Task: Manage notifications and permissions for websites.
Action: Mouse moved to (1243, 37)
Screenshot: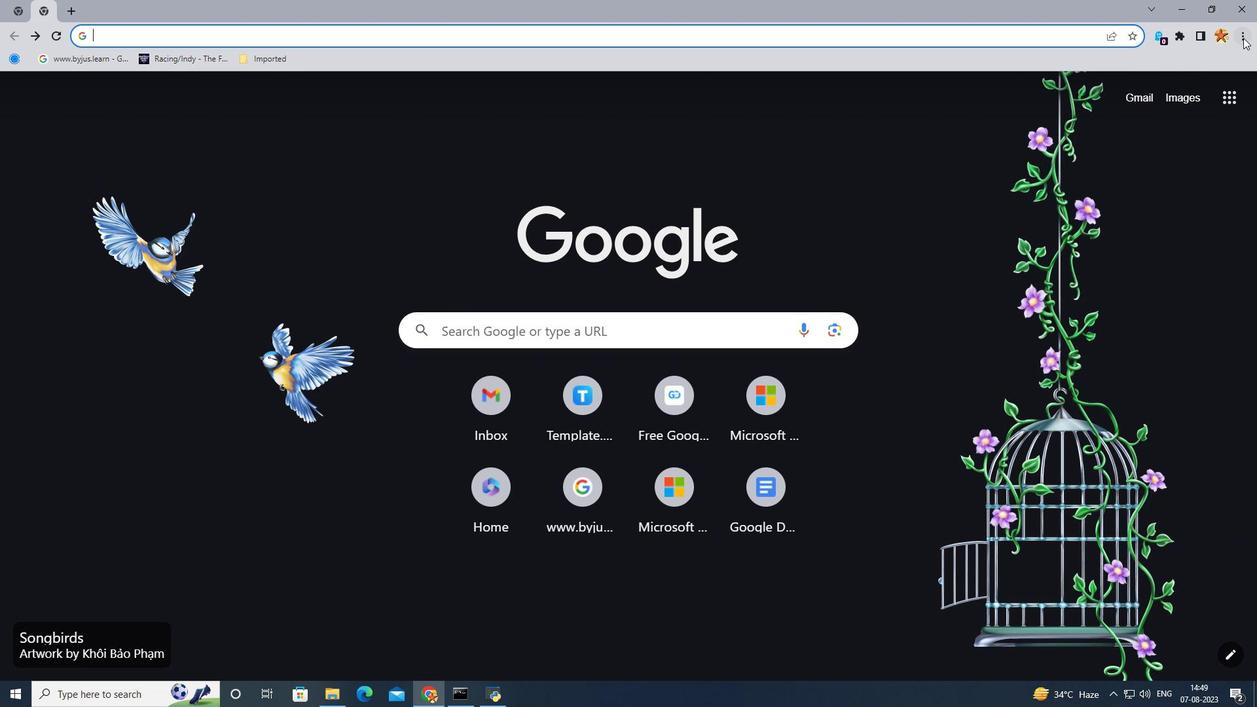 
Action: Mouse pressed left at (1243, 37)
Screenshot: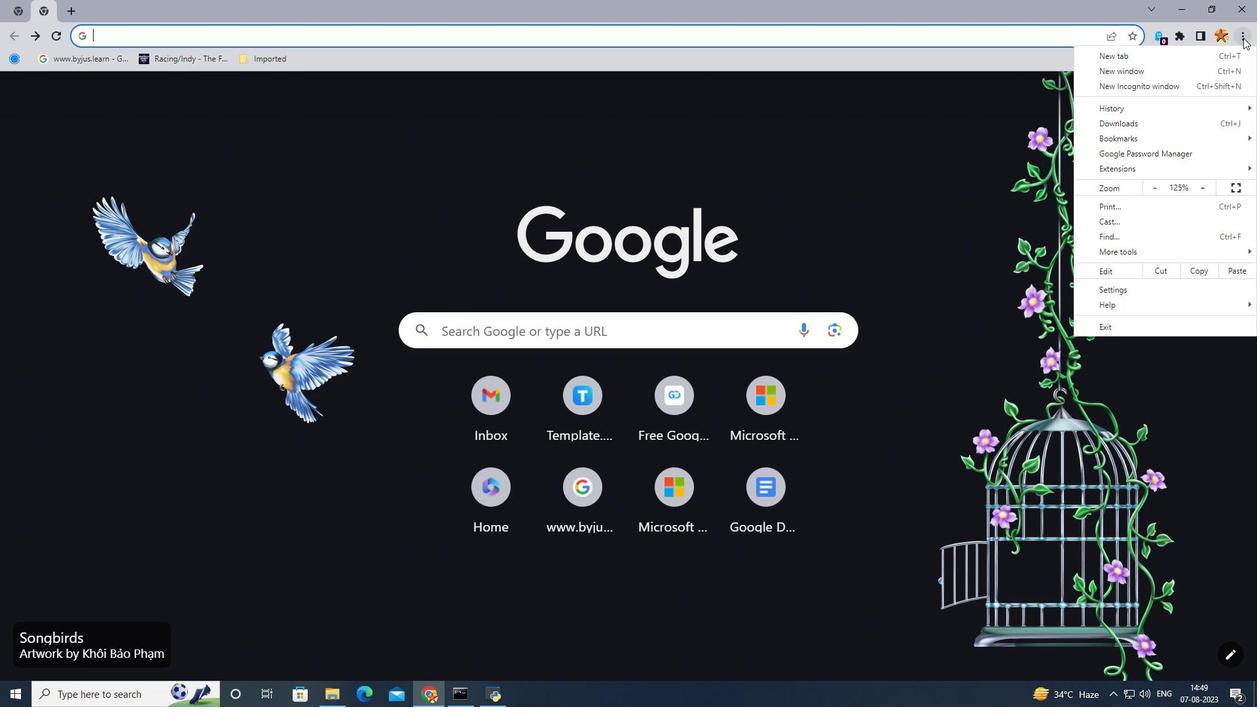 
Action: Mouse moved to (1116, 289)
Screenshot: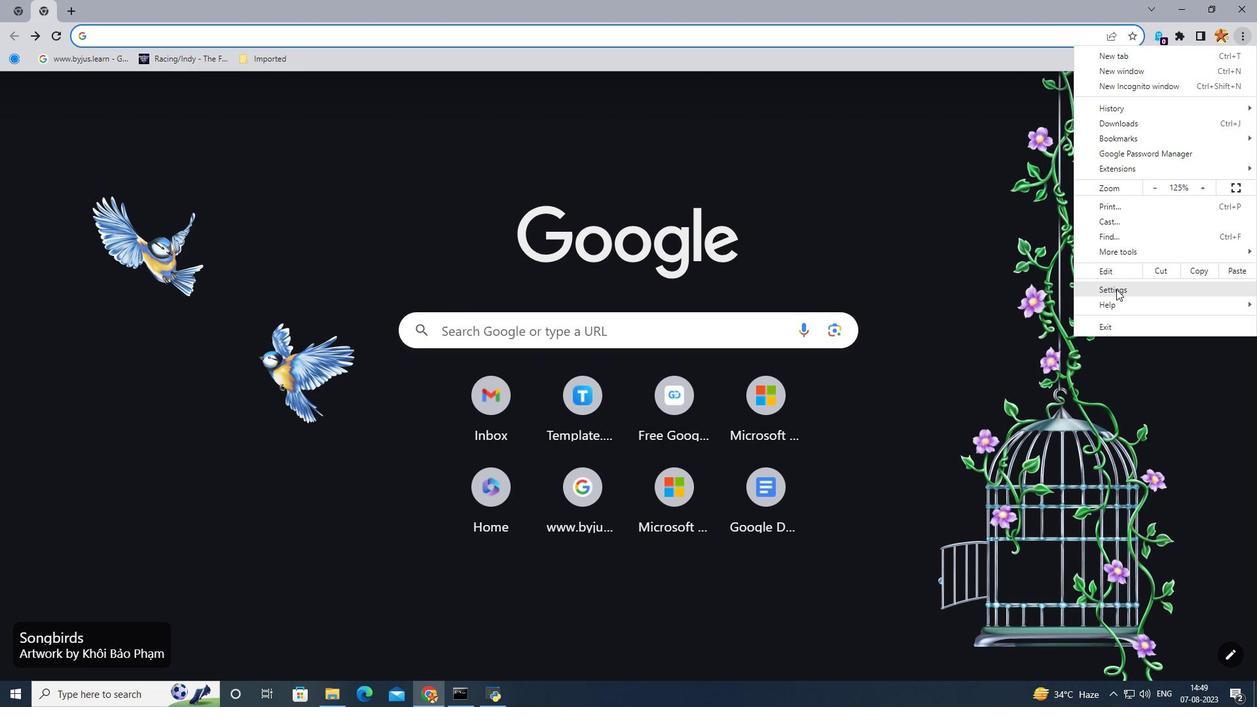 
Action: Mouse pressed left at (1116, 289)
Screenshot: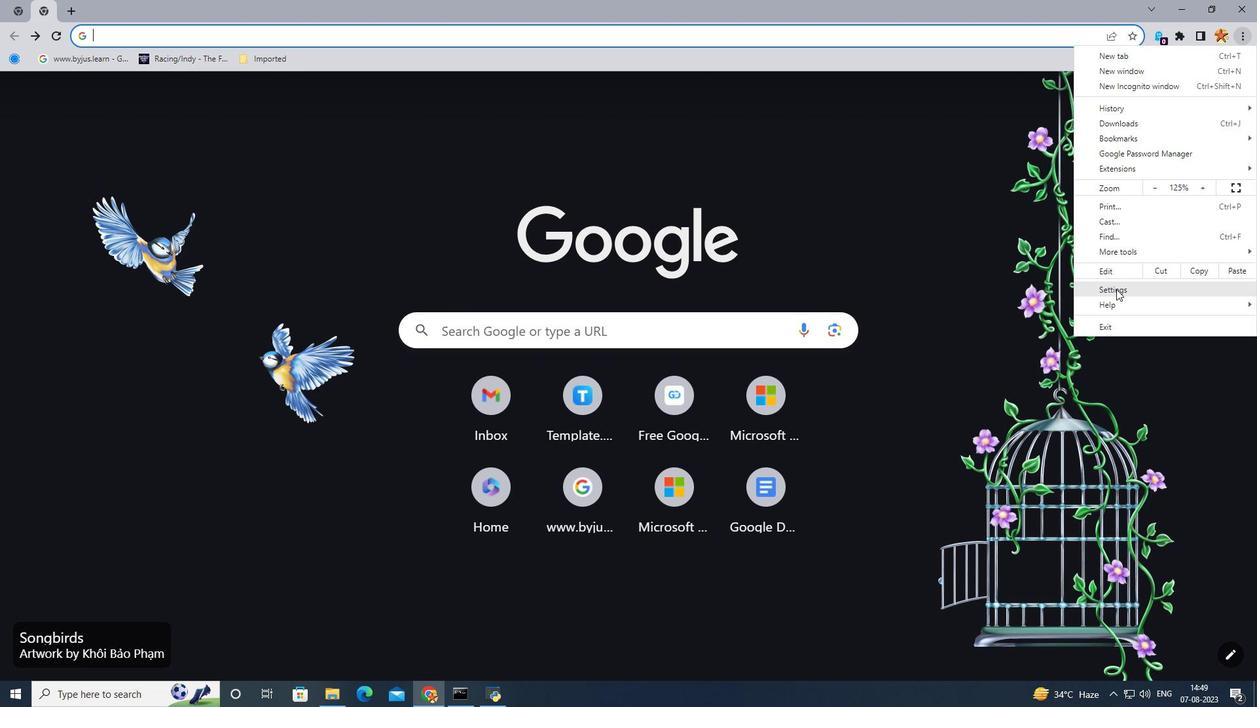 
Action: Mouse moved to (165, 193)
Screenshot: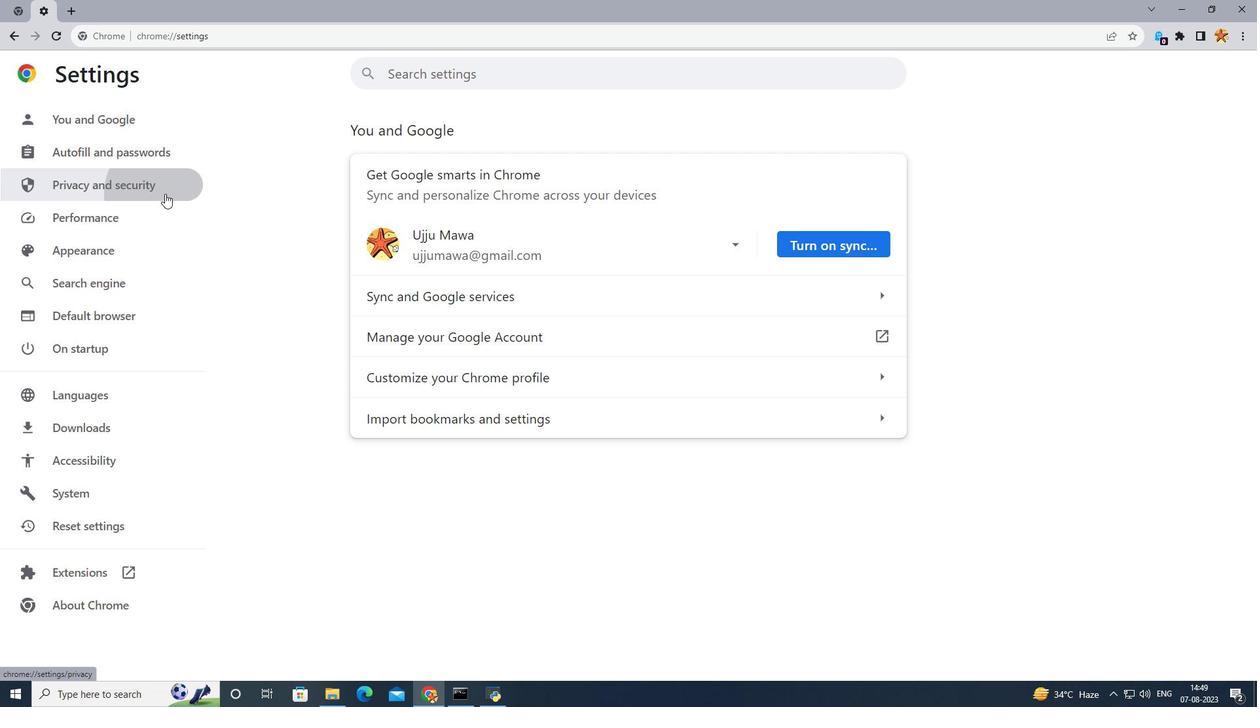 
Action: Mouse pressed left at (165, 193)
Screenshot: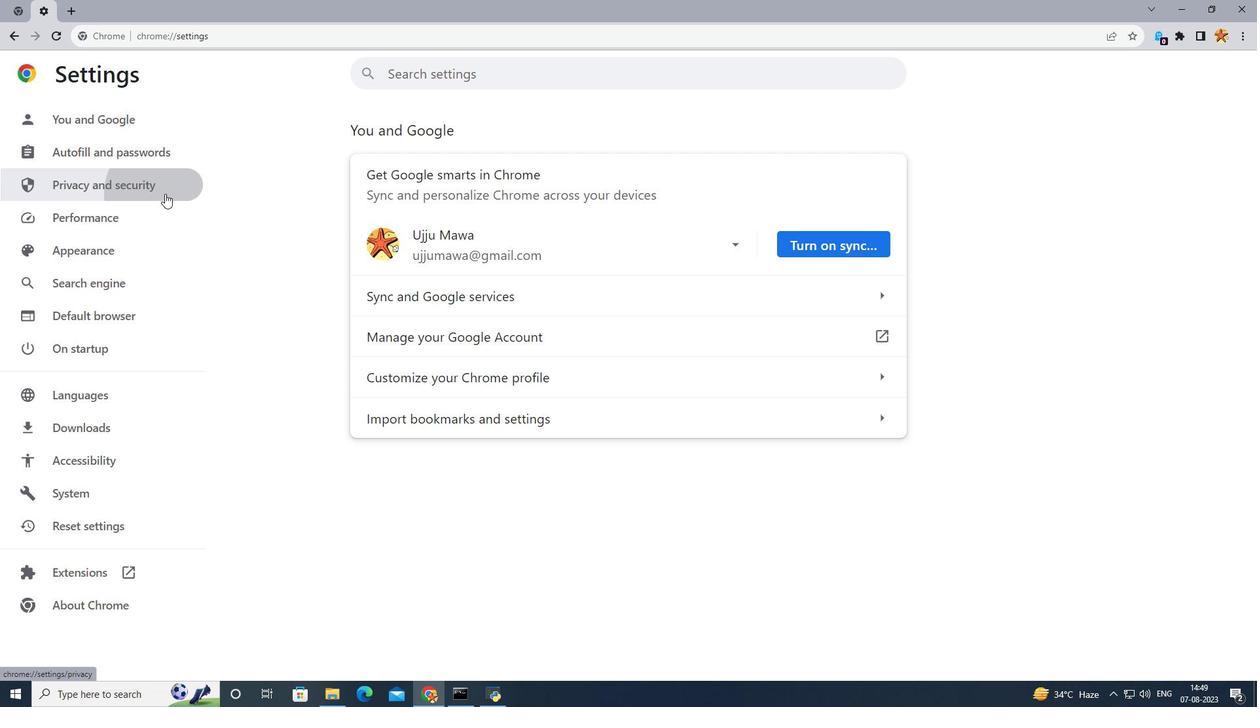 
Action: Mouse moved to (430, 467)
Screenshot: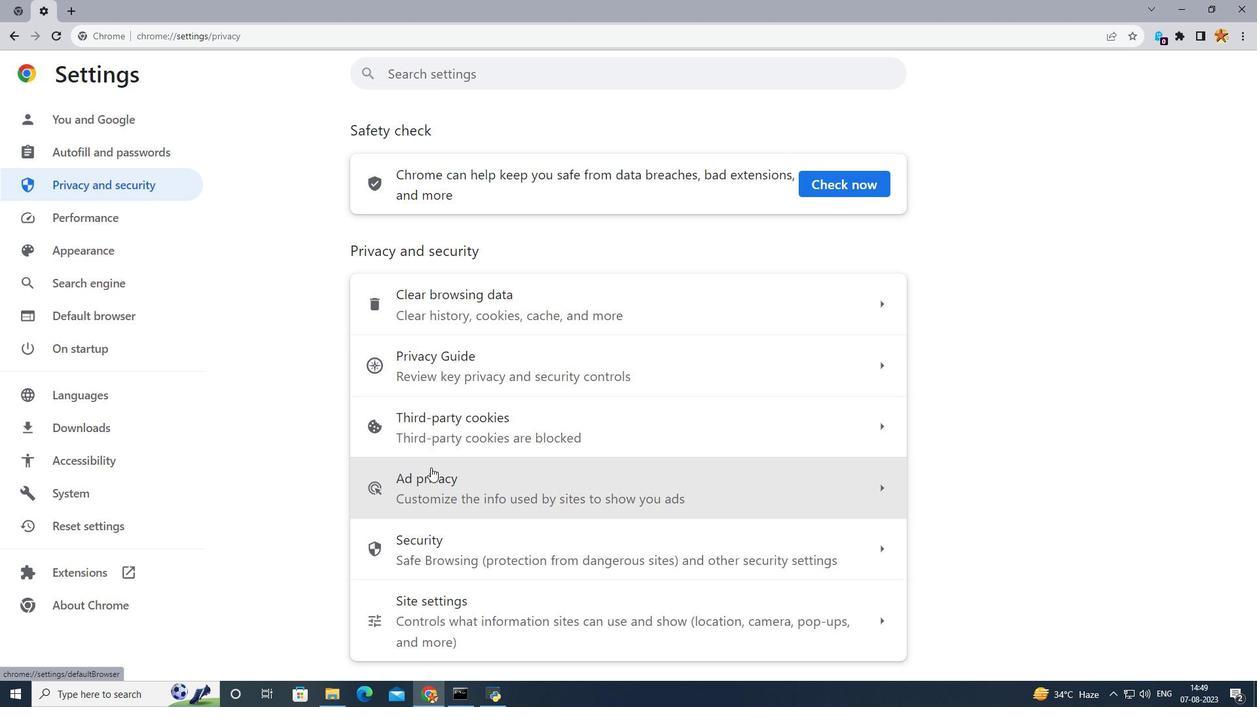 
Action: Mouse scrolled (430, 466) with delta (0, 0)
Screenshot: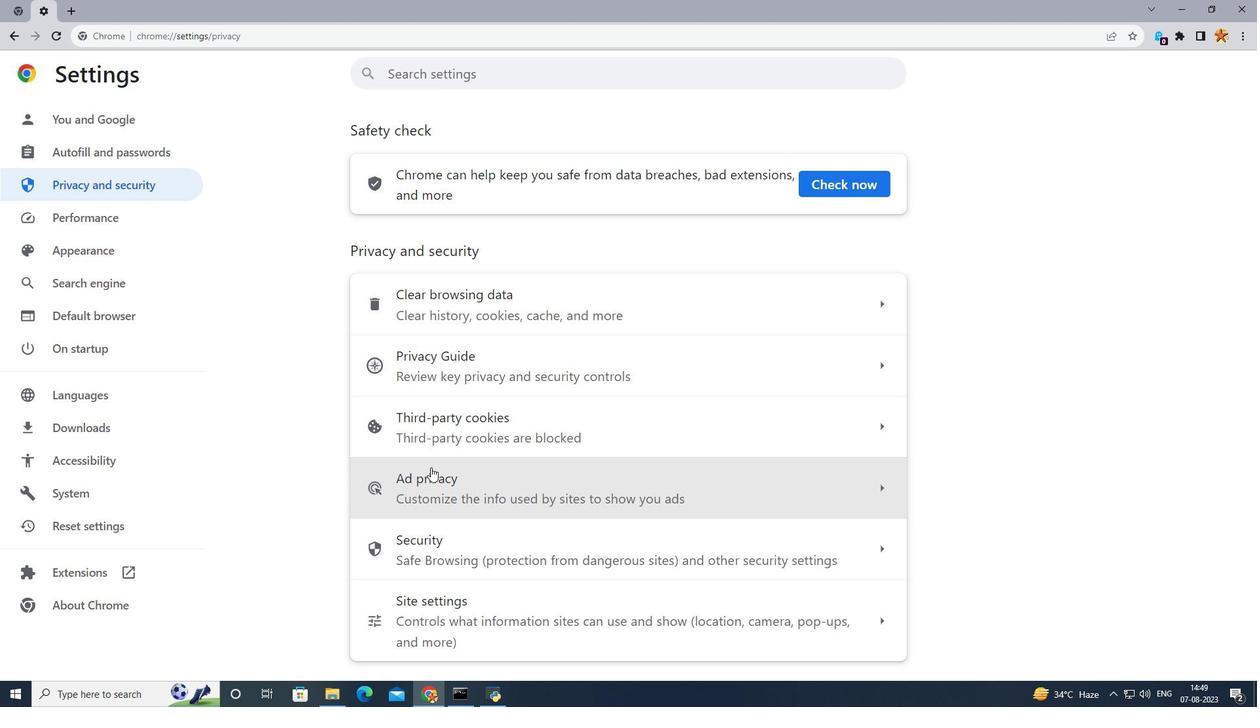 
Action: Mouse scrolled (430, 466) with delta (0, 0)
Screenshot: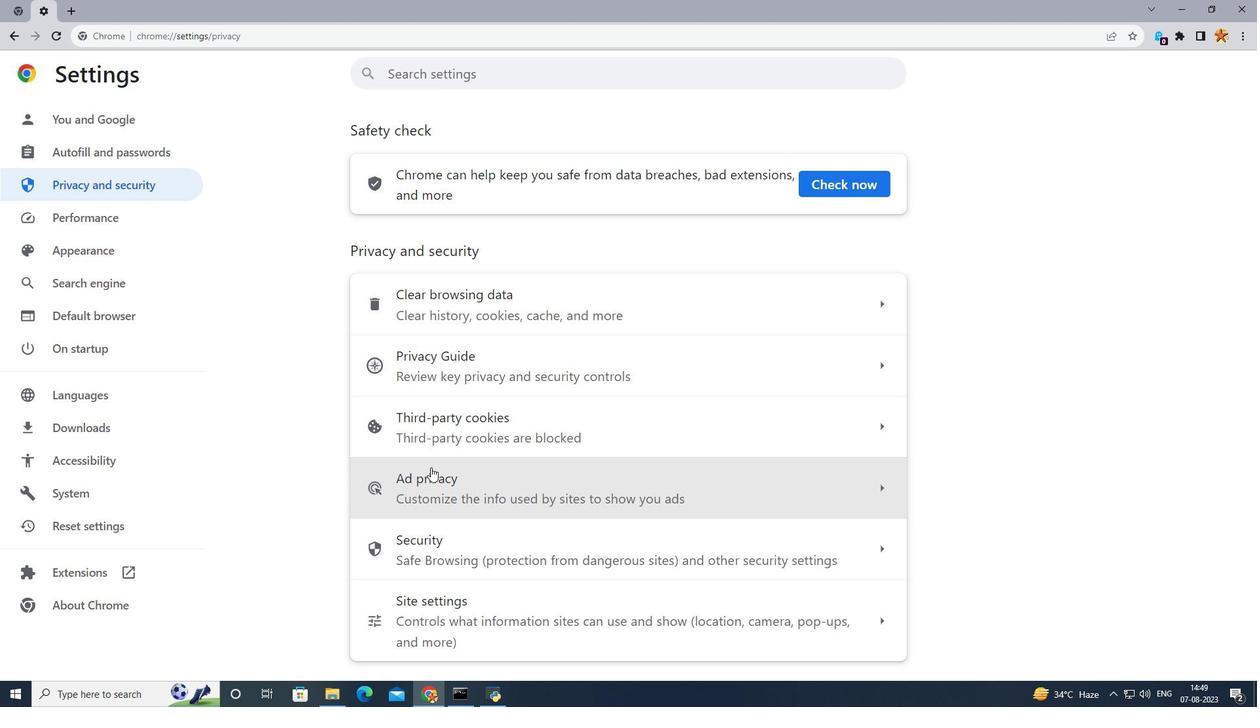 
Action: Mouse scrolled (430, 466) with delta (0, 0)
Screenshot: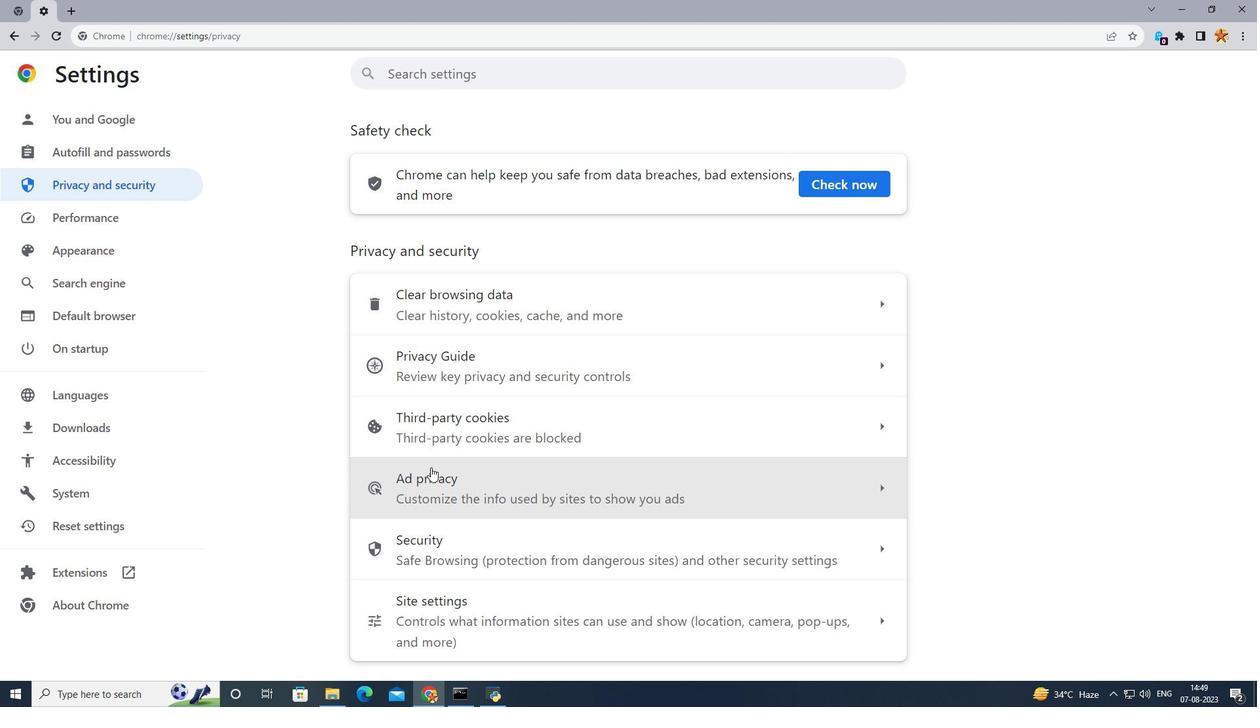 
Action: Mouse scrolled (430, 466) with delta (0, 0)
Screenshot: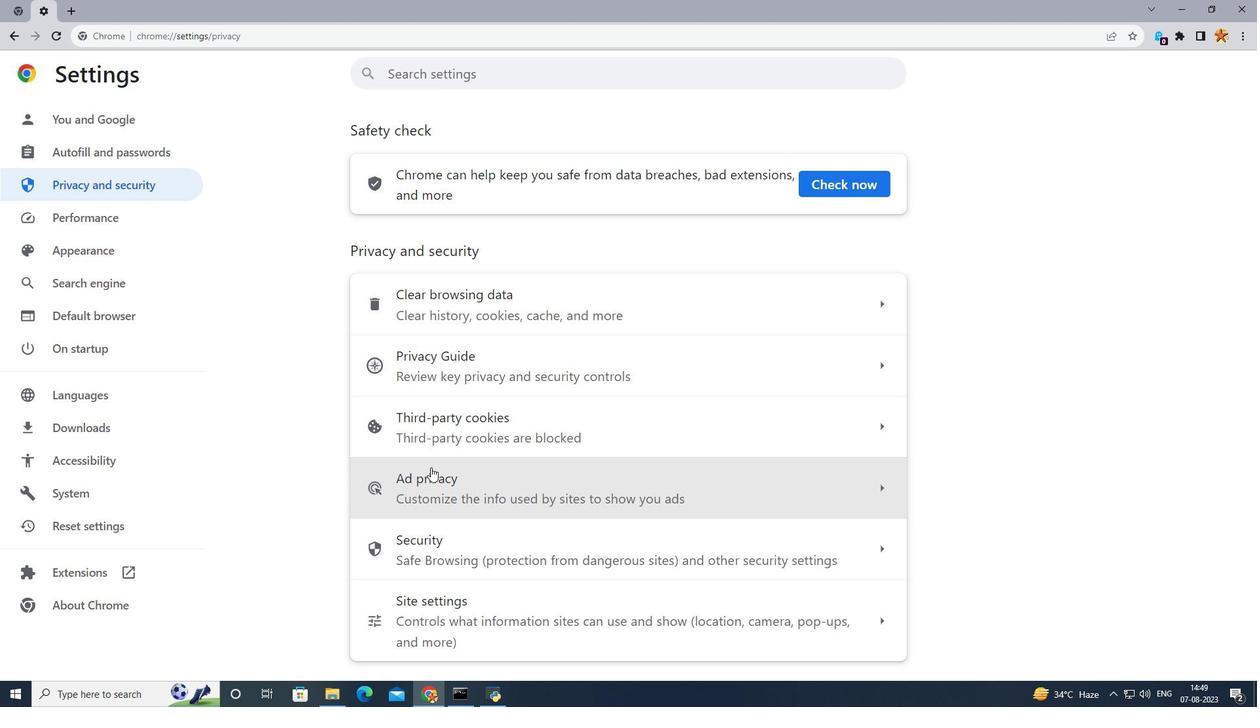 
Action: Mouse scrolled (430, 466) with delta (0, 0)
Screenshot: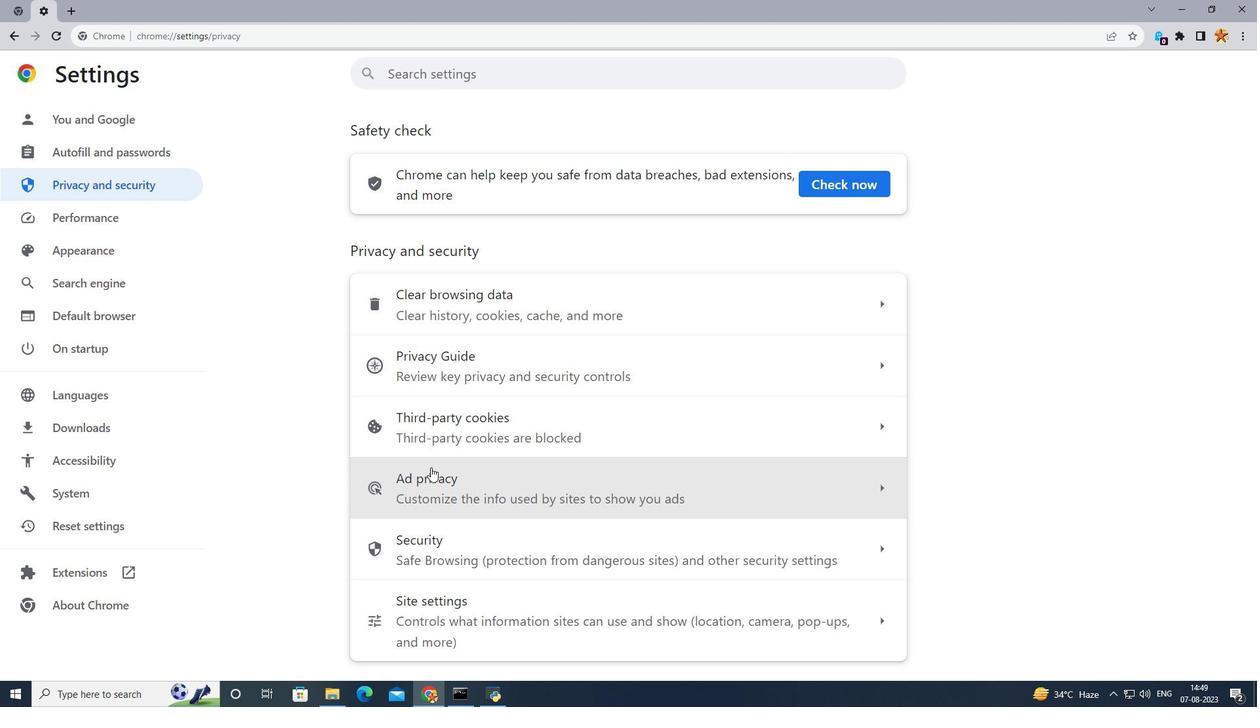 
Action: Mouse moved to (420, 621)
Screenshot: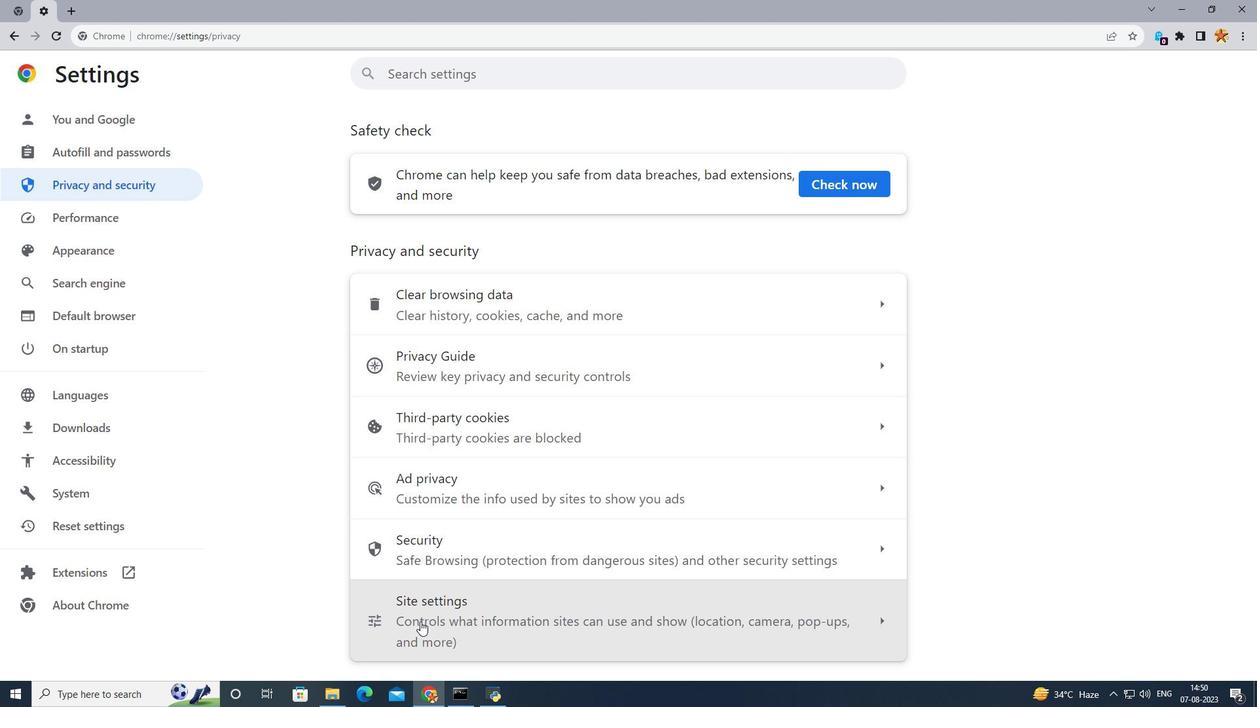 
Action: Mouse pressed left at (420, 621)
Screenshot: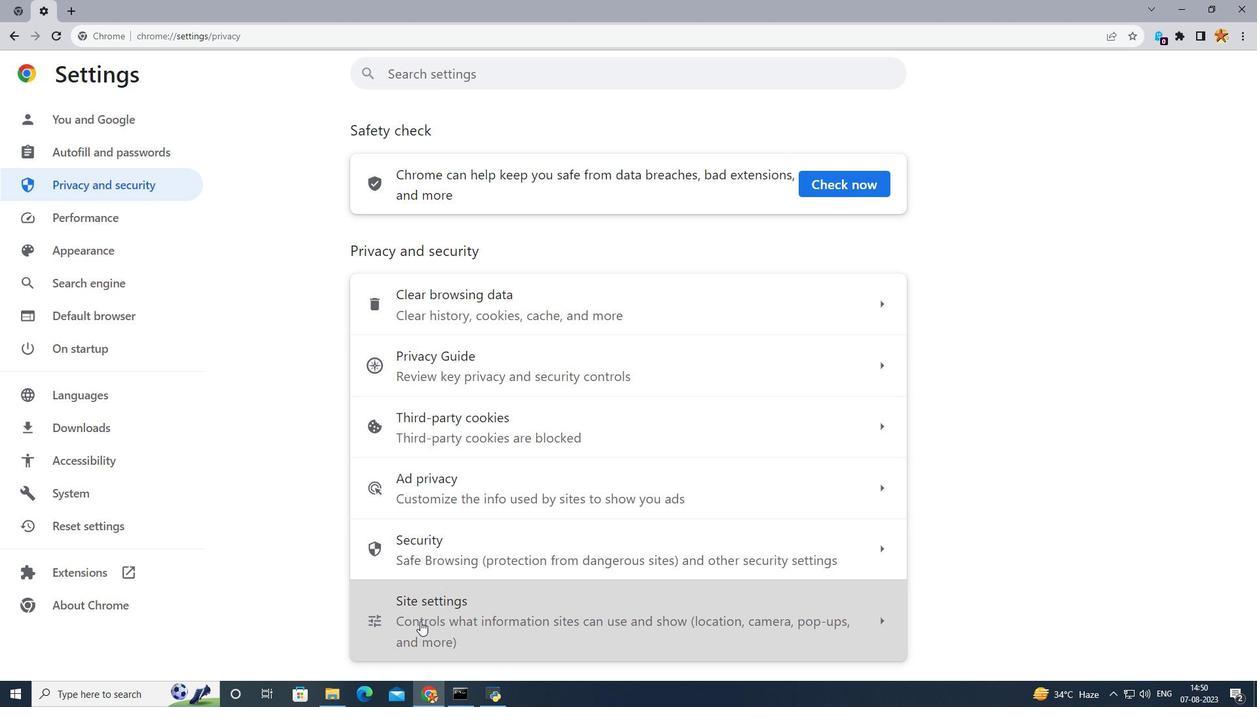 
Action: Mouse moved to (831, 510)
Screenshot: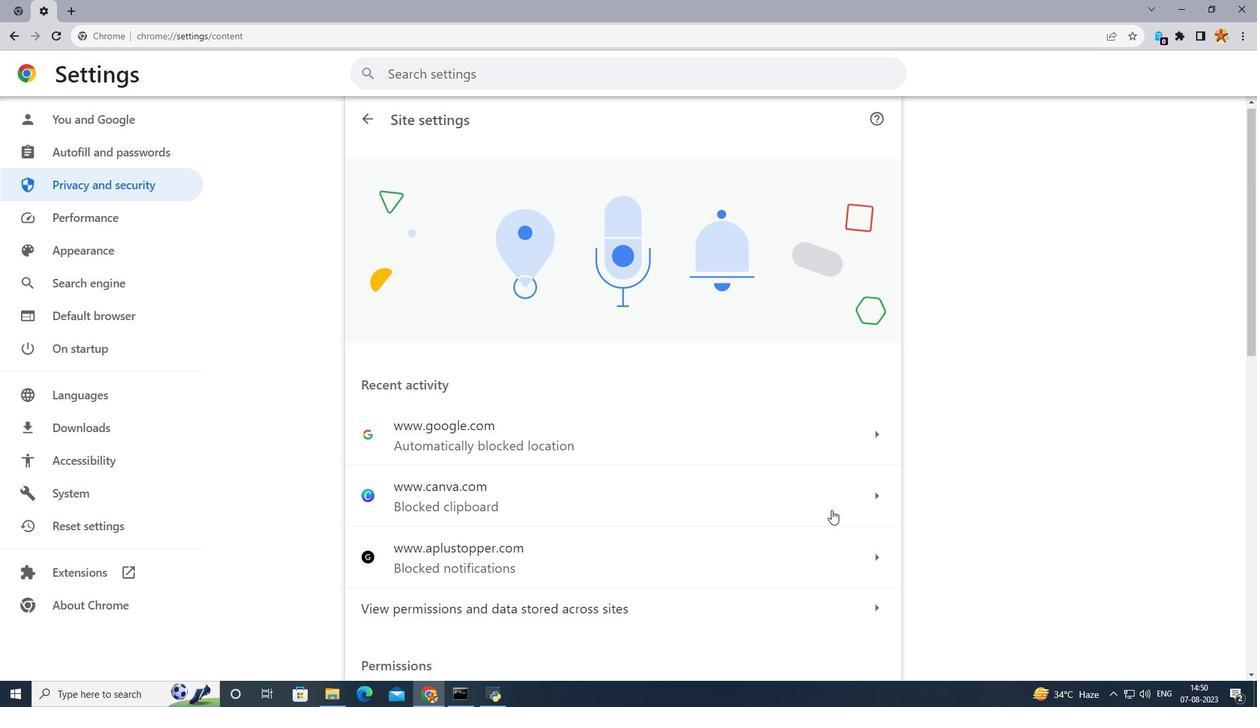 
Action: Mouse scrolled (831, 509) with delta (0, 0)
Screenshot: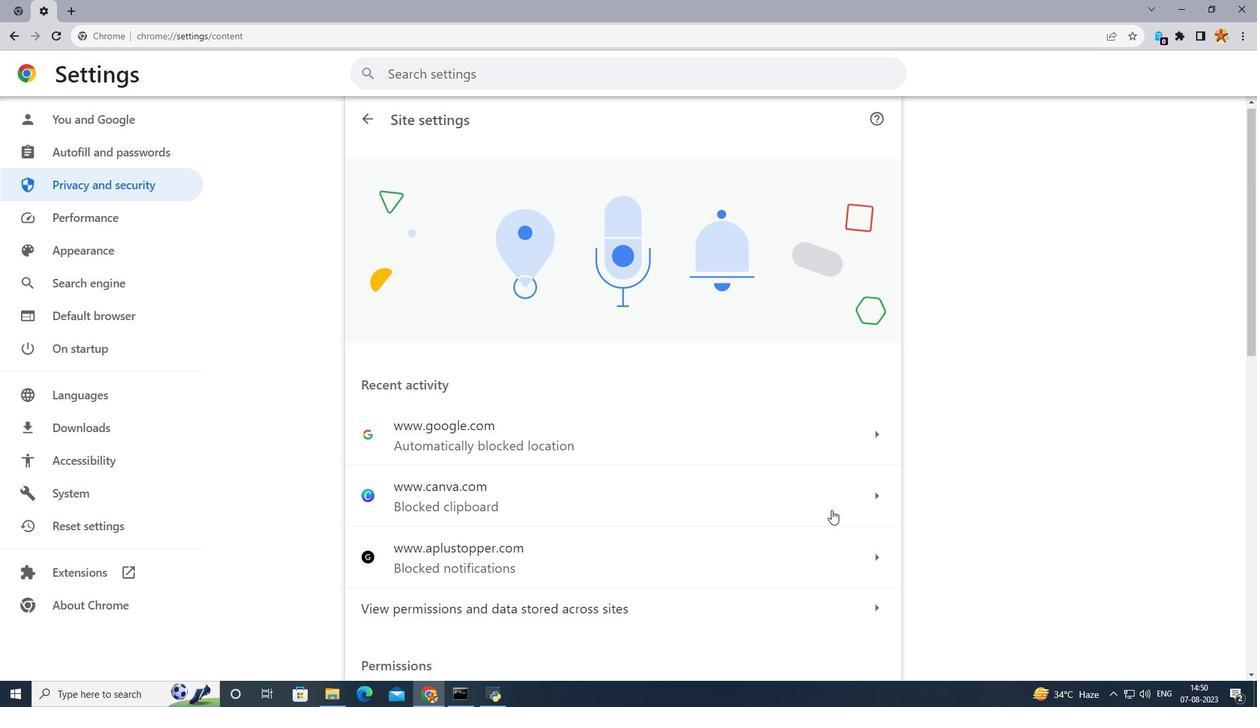 
Action: Mouse scrolled (831, 509) with delta (0, 0)
Screenshot: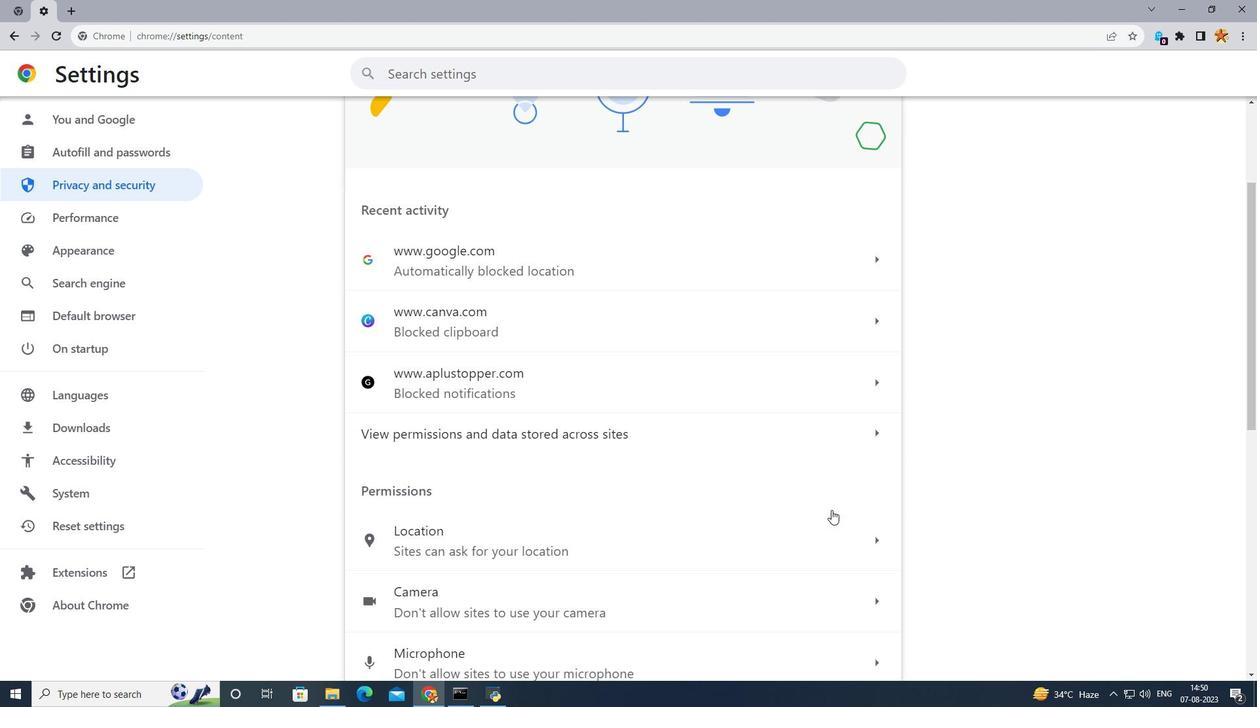 
Action: Mouse scrolled (831, 509) with delta (0, 0)
Screenshot: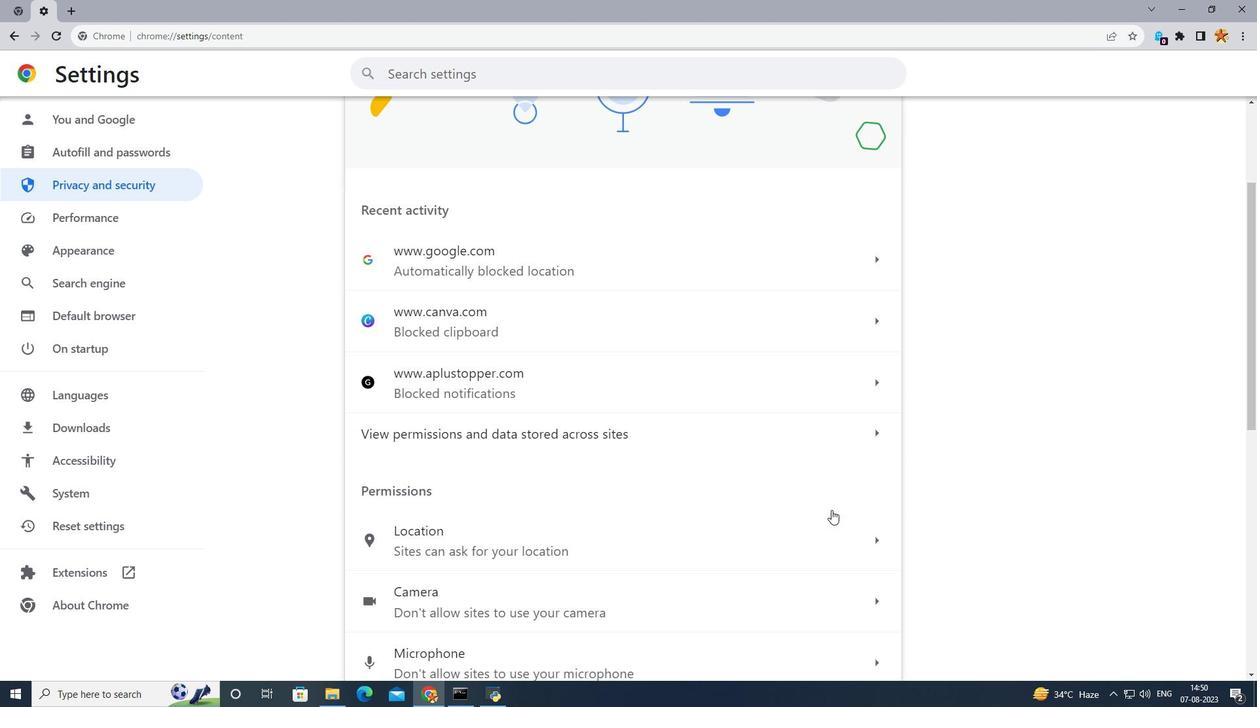 
Action: Mouse scrolled (831, 509) with delta (0, 0)
Screenshot: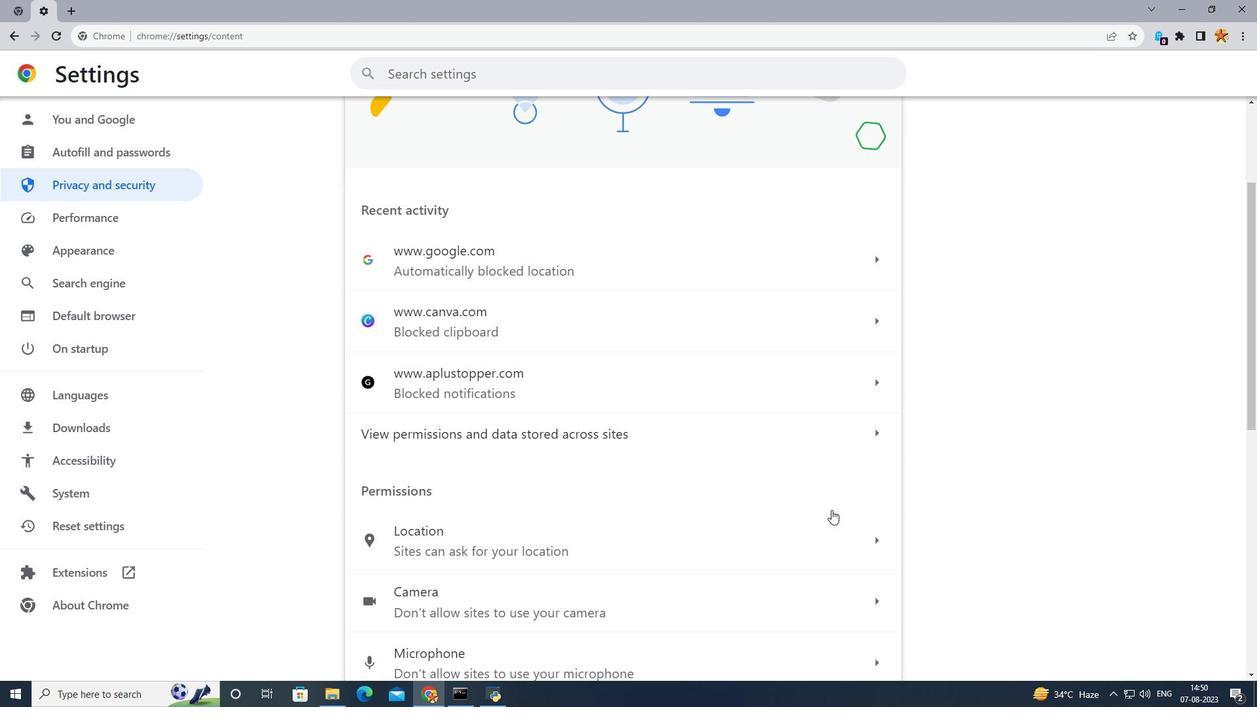 
Action: Mouse scrolled (831, 509) with delta (0, 0)
Screenshot: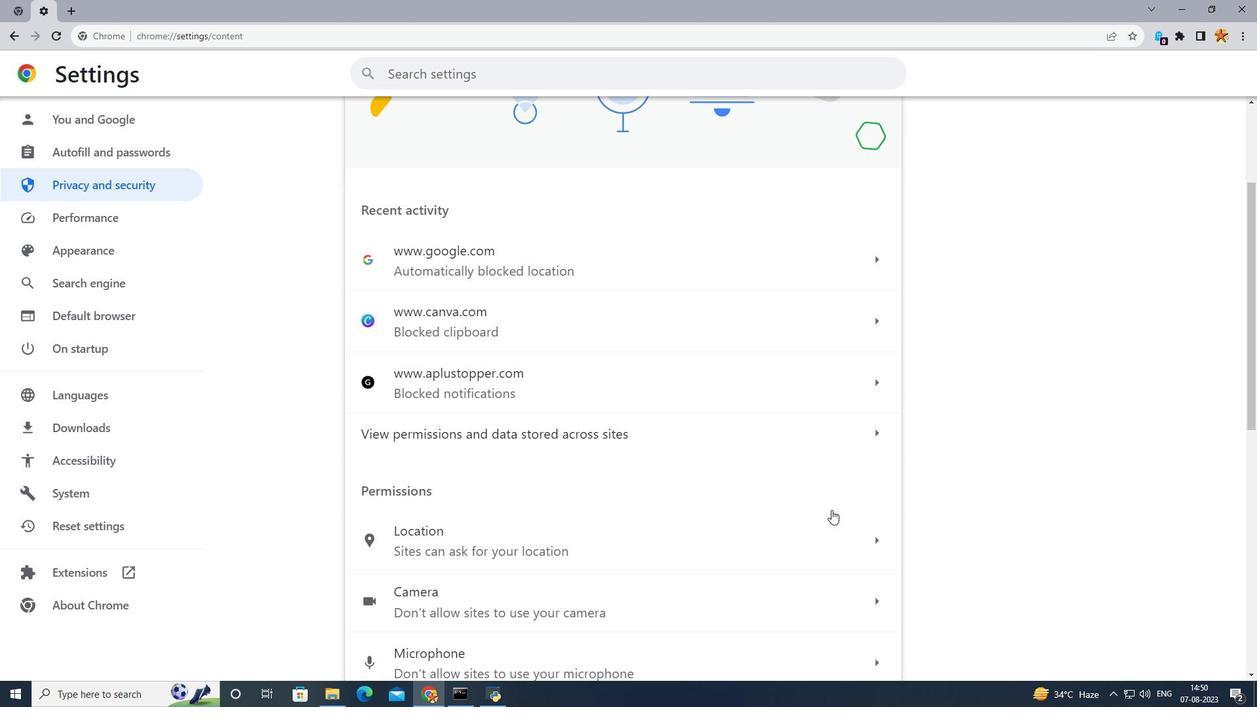 
Action: Mouse moved to (846, 443)
Screenshot: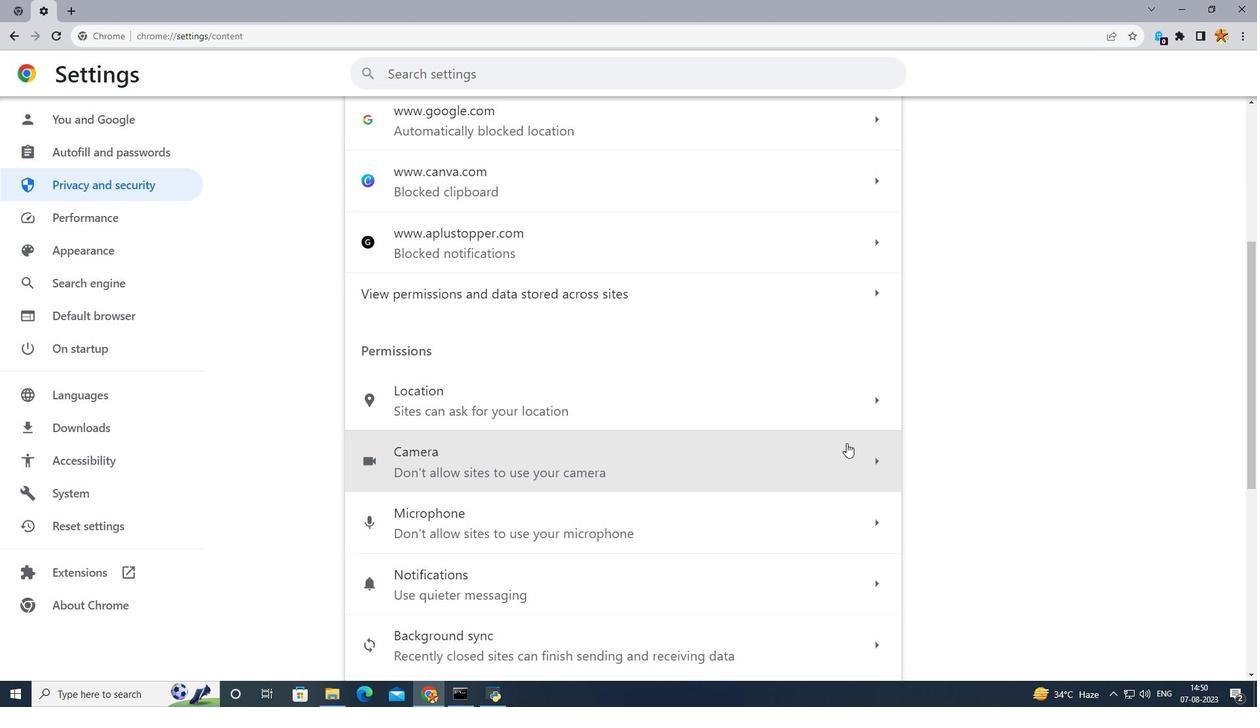 
Action: Mouse scrolled (846, 444) with delta (0, 0)
Screenshot: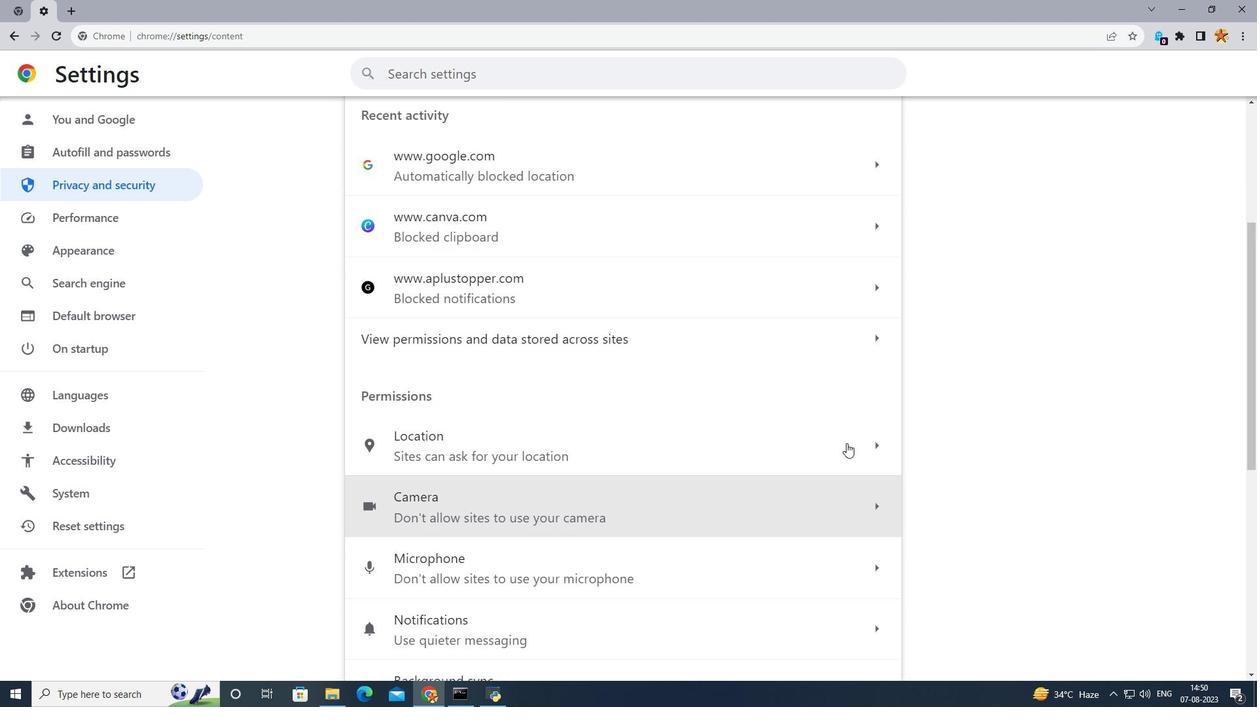 
Action: Mouse scrolled (846, 444) with delta (0, 0)
Screenshot: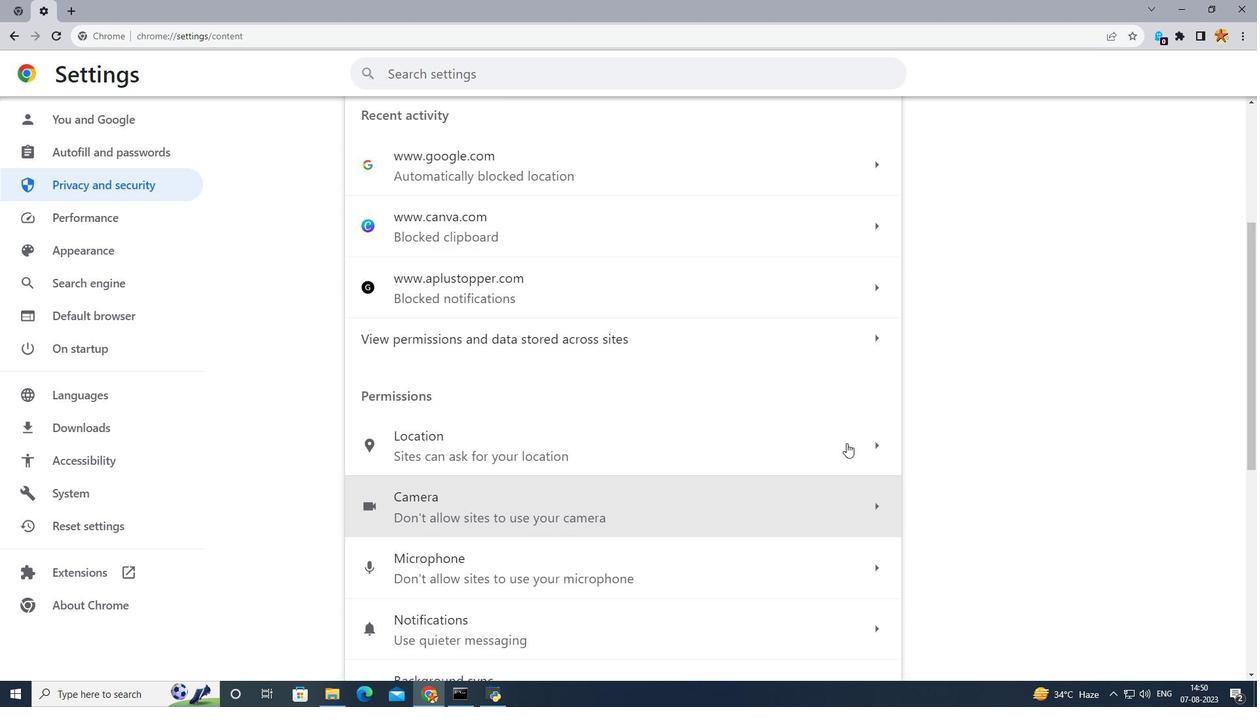 
Action: Mouse moved to (876, 313)
Screenshot: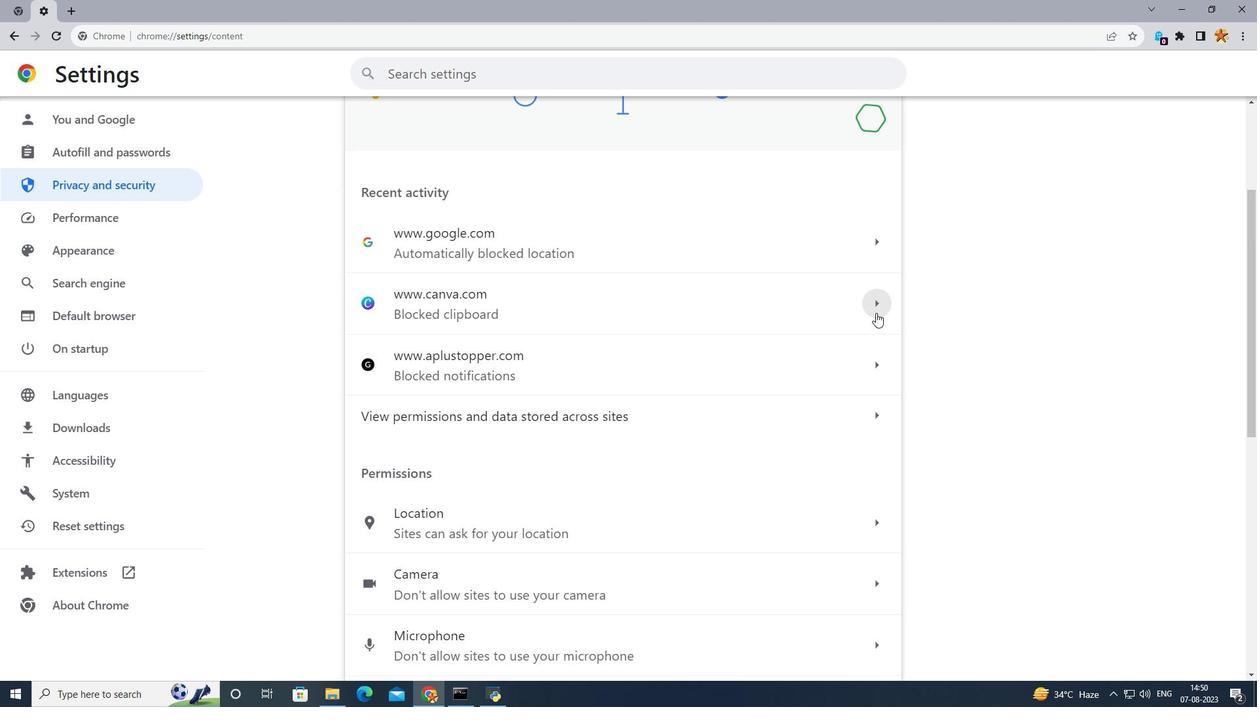 
Action: Mouse pressed left at (876, 313)
Screenshot: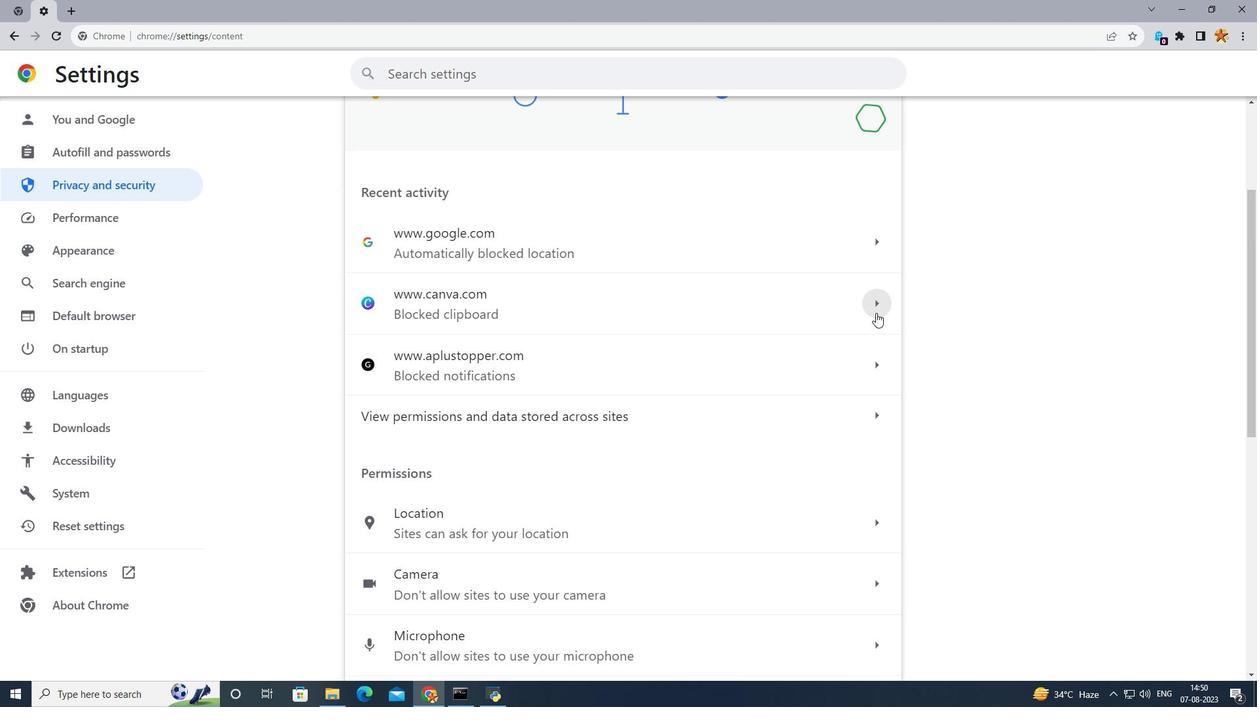 
Action: Mouse moved to (681, 366)
Screenshot: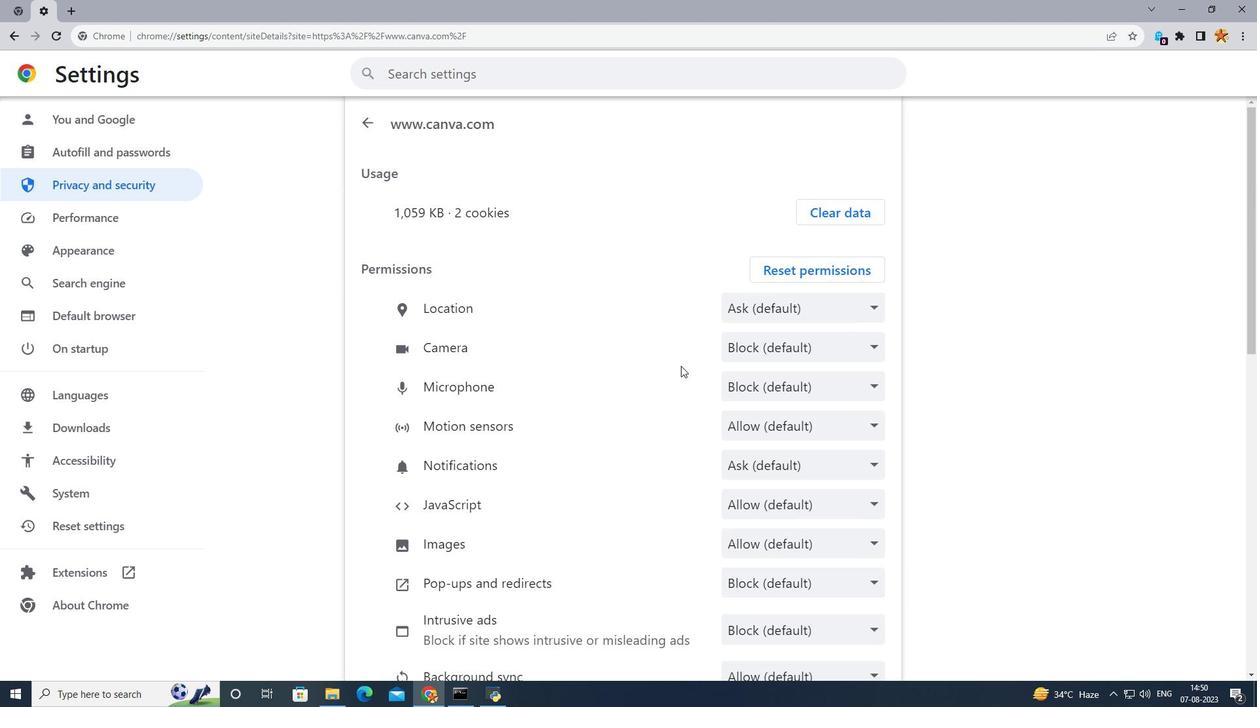 
Action: Mouse scrolled (681, 365) with delta (0, 0)
Screenshot: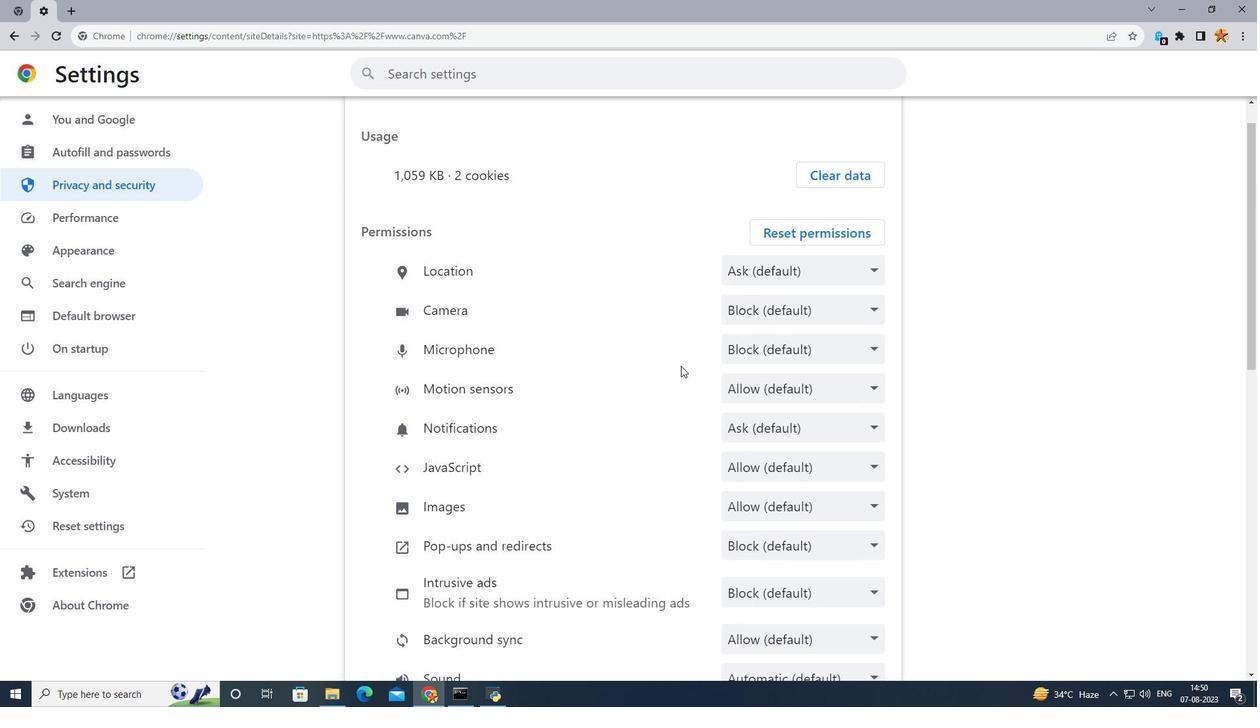 
Action: Mouse scrolled (681, 365) with delta (0, 0)
Screenshot: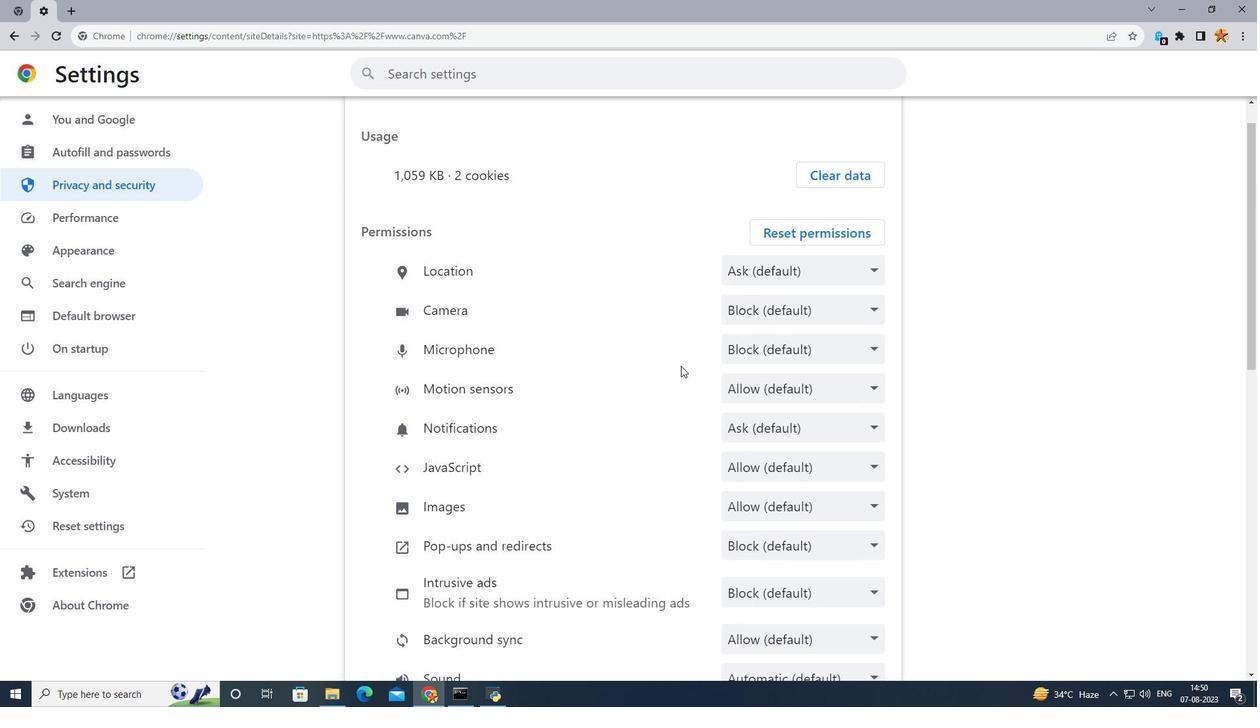 
Action: Mouse scrolled (681, 365) with delta (0, 0)
Screenshot: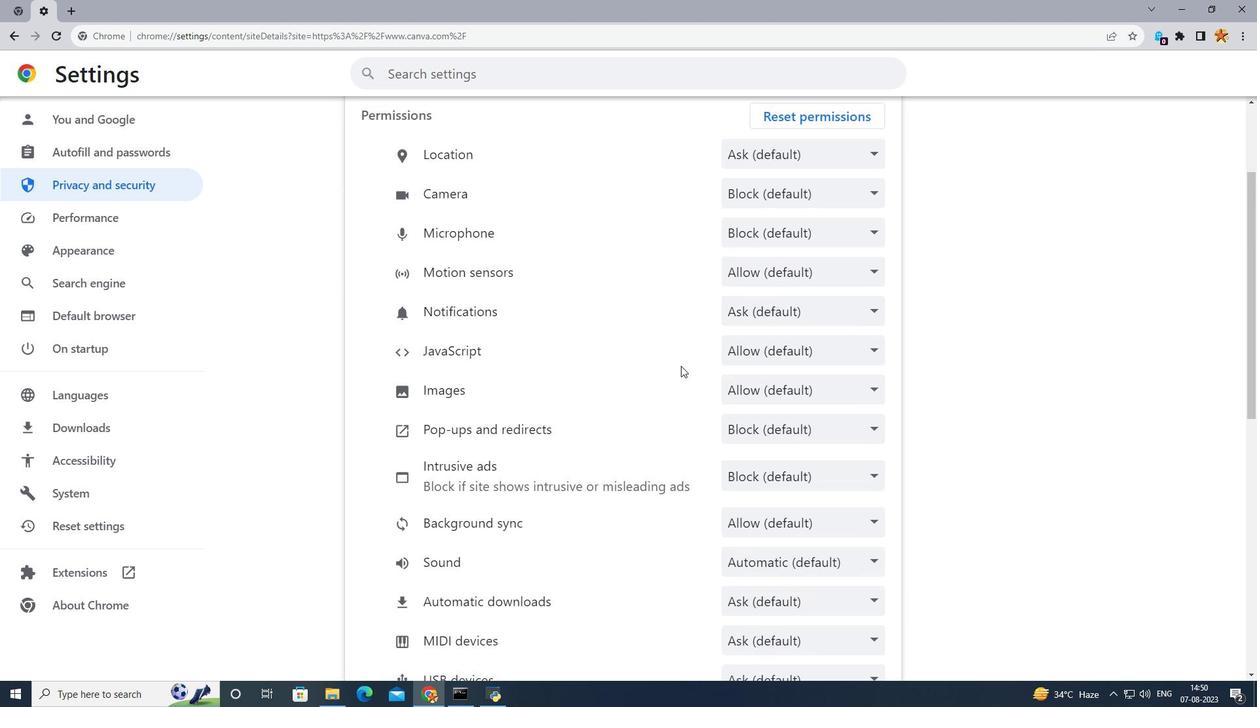 
Action: Mouse scrolled (681, 365) with delta (0, 0)
Screenshot: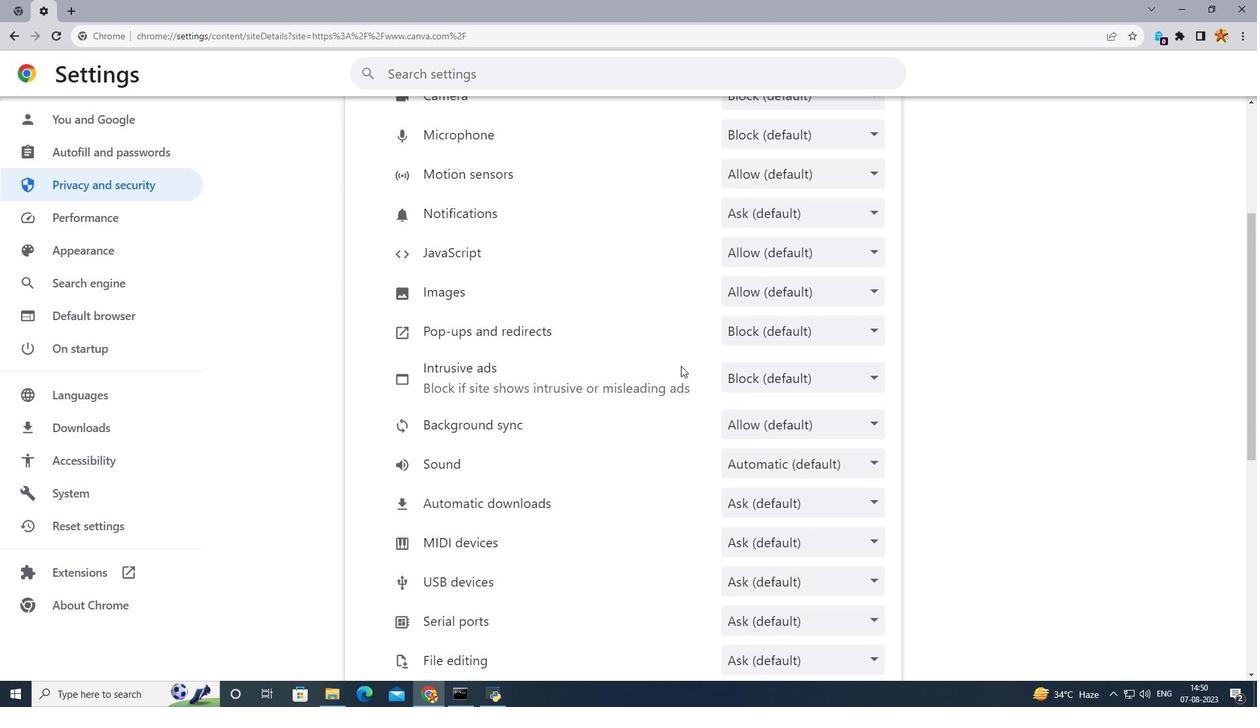 
Action: Mouse scrolled (681, 365) with delta (0, 0)
Screenshot: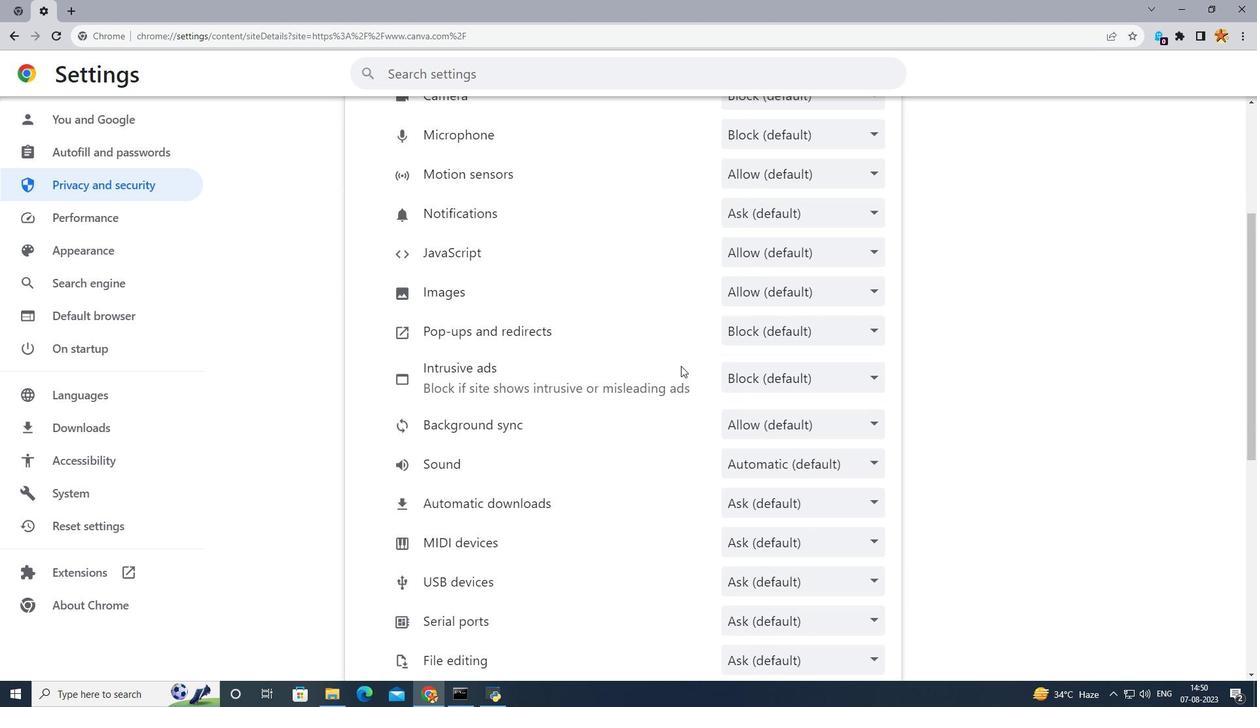 
Action: Mouse scrolled (681, 365) with delta (0, 0)
Screenshot: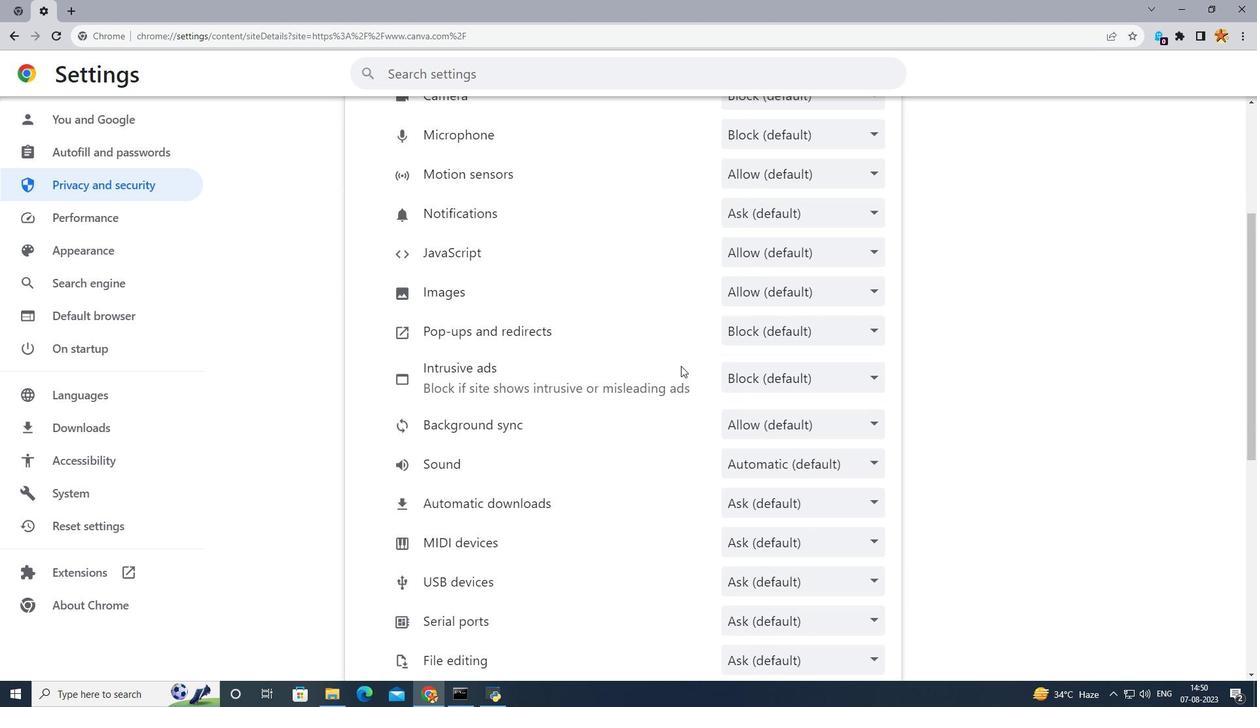
Action: Mouse scrolled (681, 365) with delta (0, 0)
Screenshot: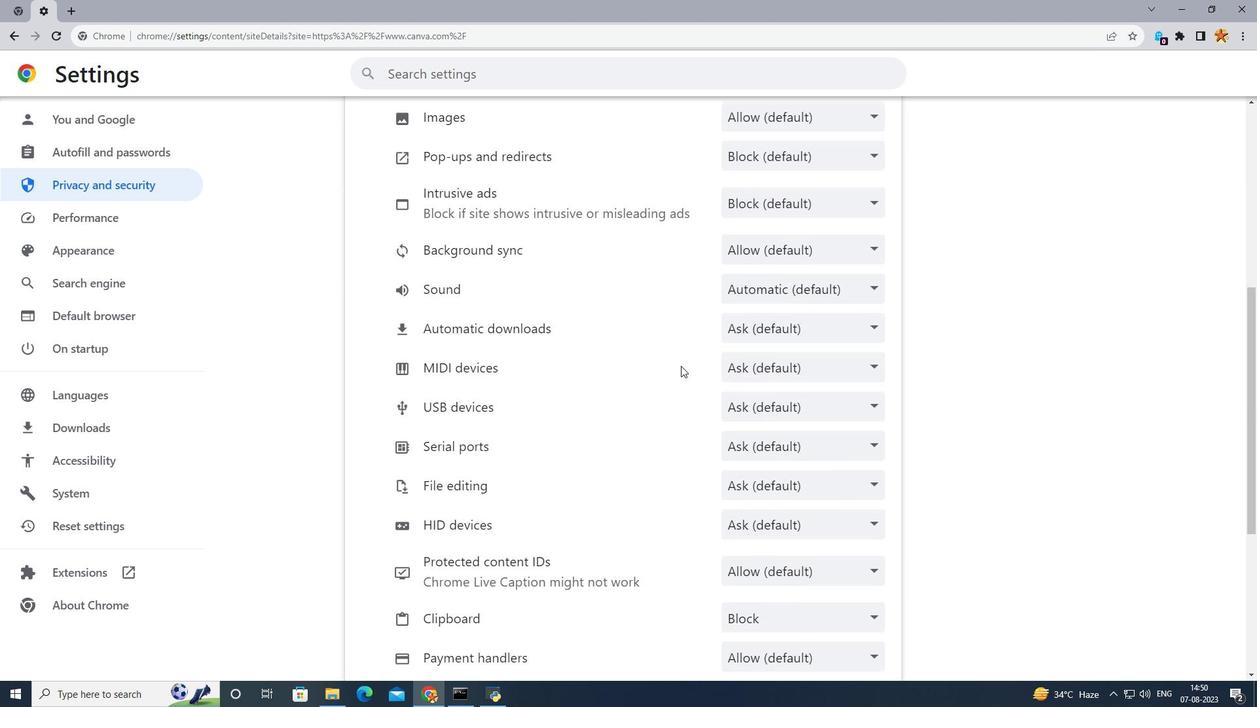 
Action: Mouse moved to (784, 586)
Screenshot: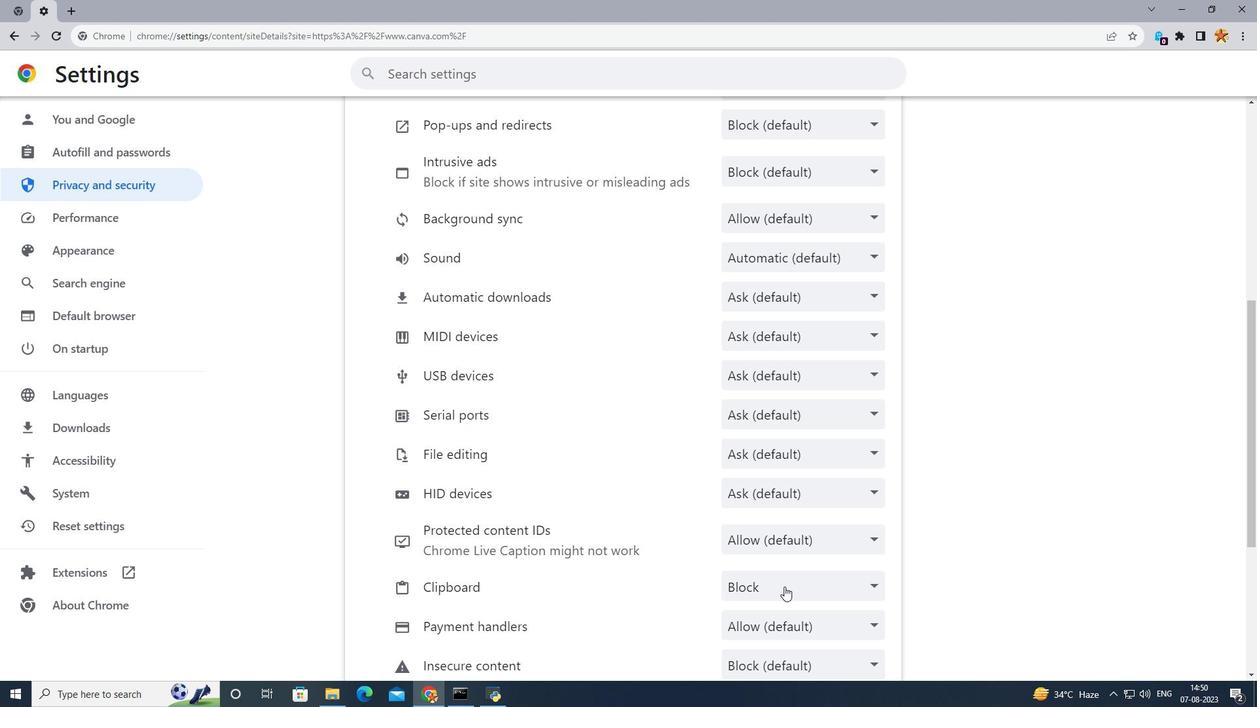 
Action: Mouse pressed left at (784, 586)
Screenshot: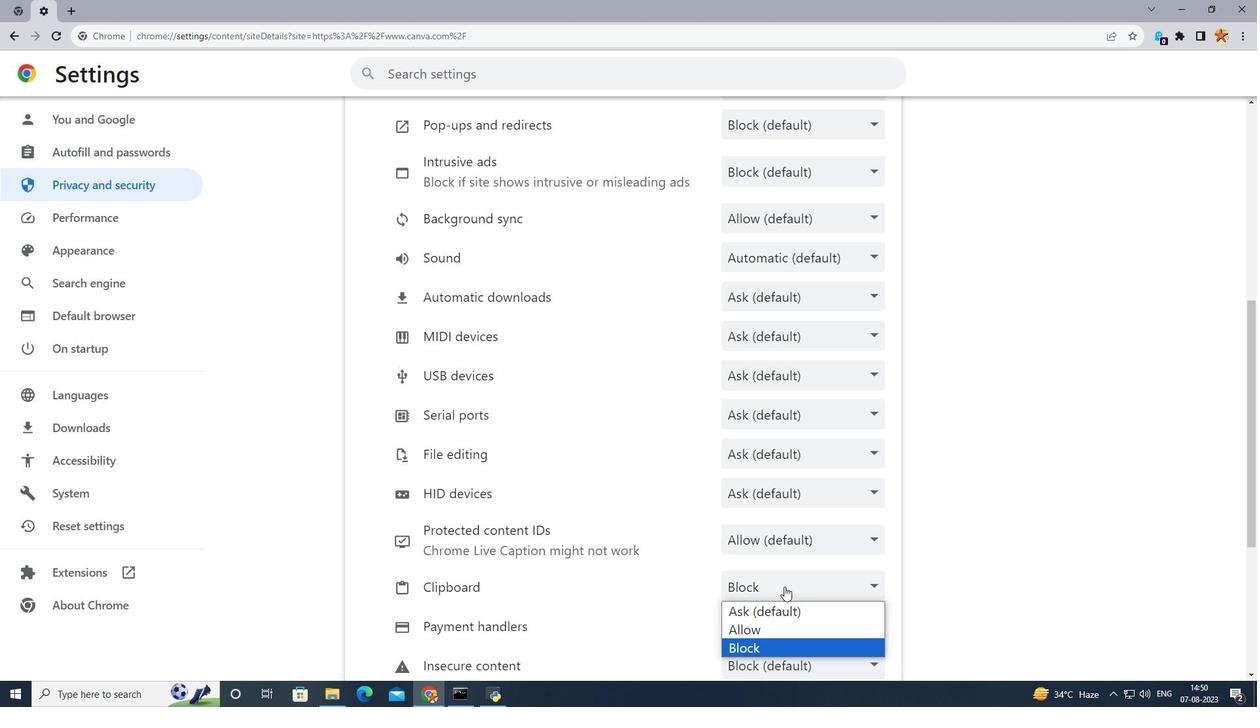 
Action: Mouse moved to (768, 623)
Screenshot: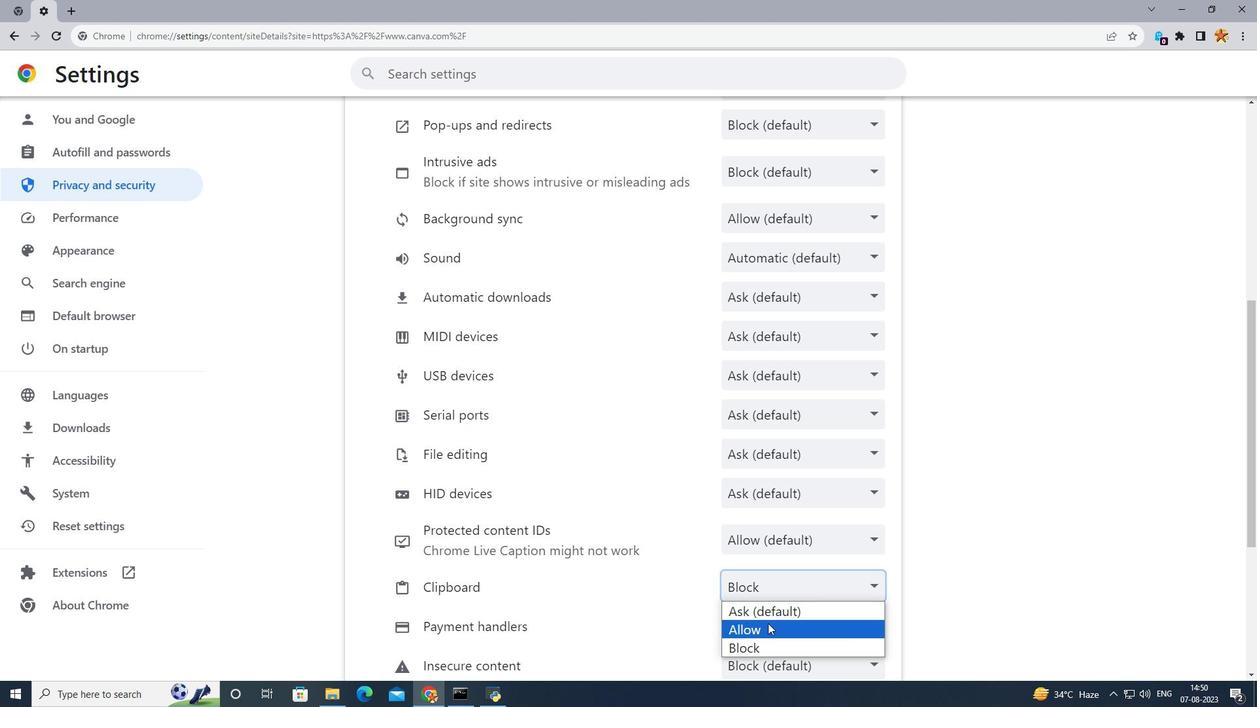 
Action: Mouse pressed left at (768, 623)
Screenshot: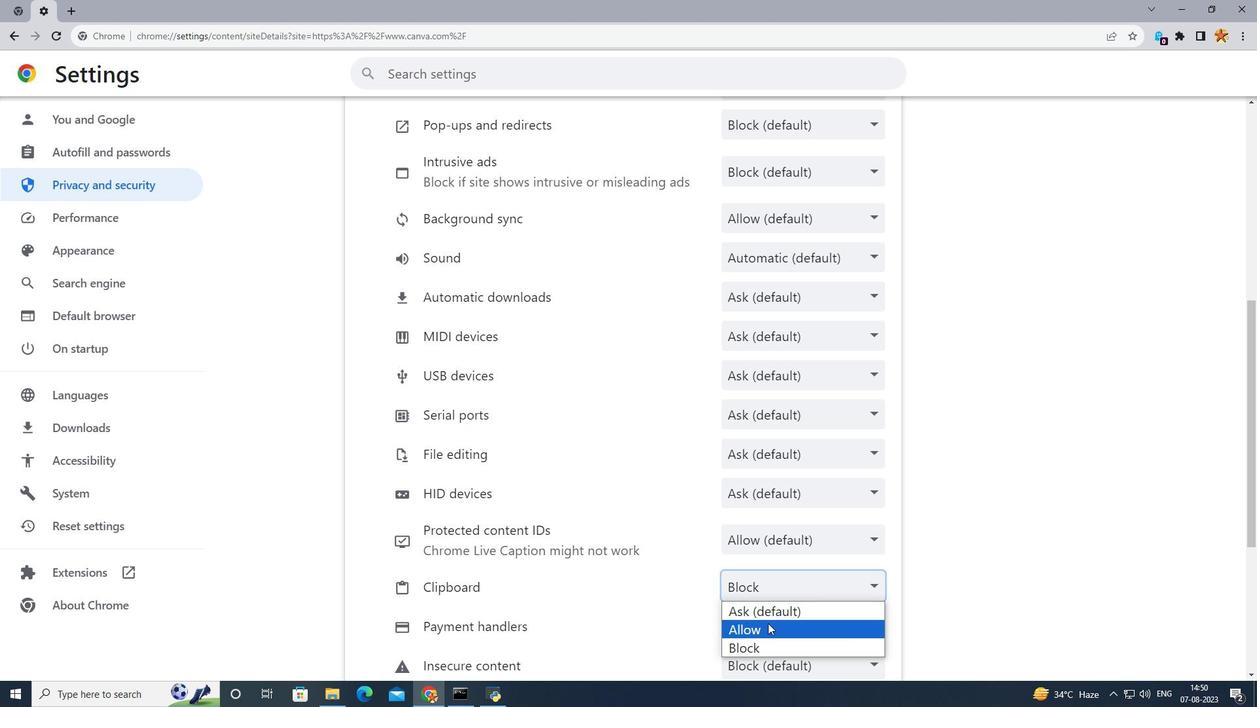 
Action: Mouse moved to (768, 626)
Screenshot: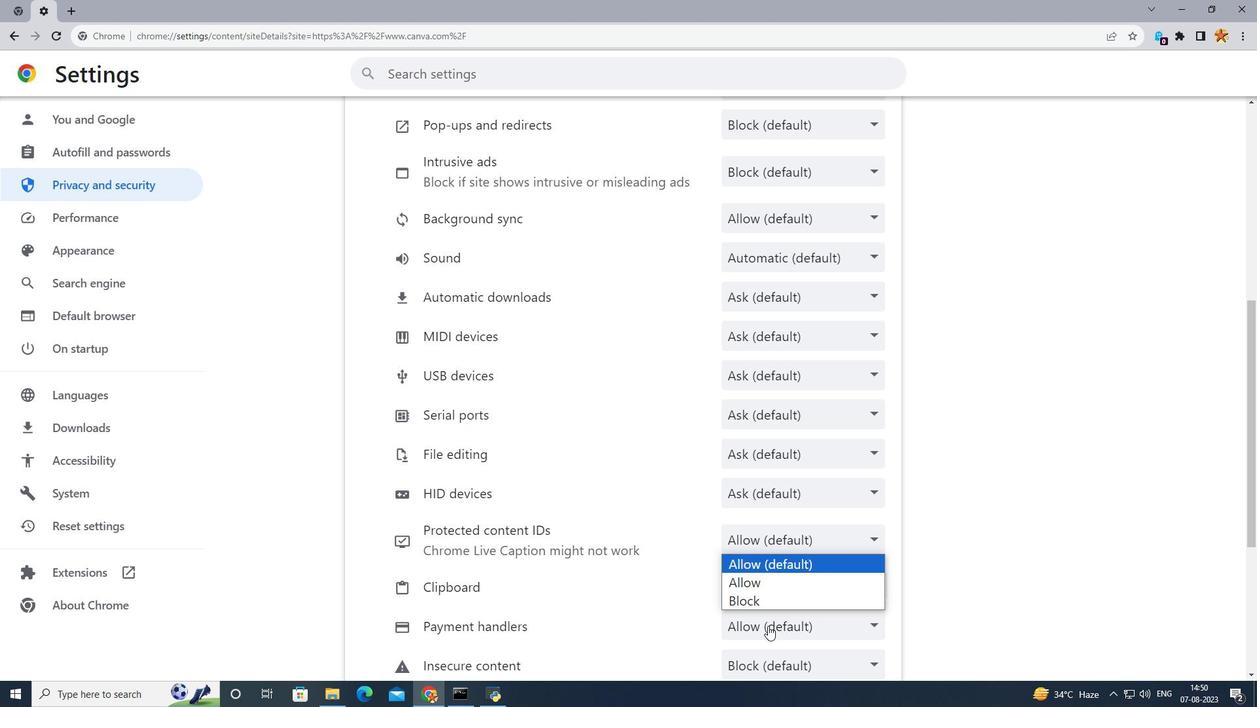 
Action: Mouse pressed left at (768, 626)
Screenshot: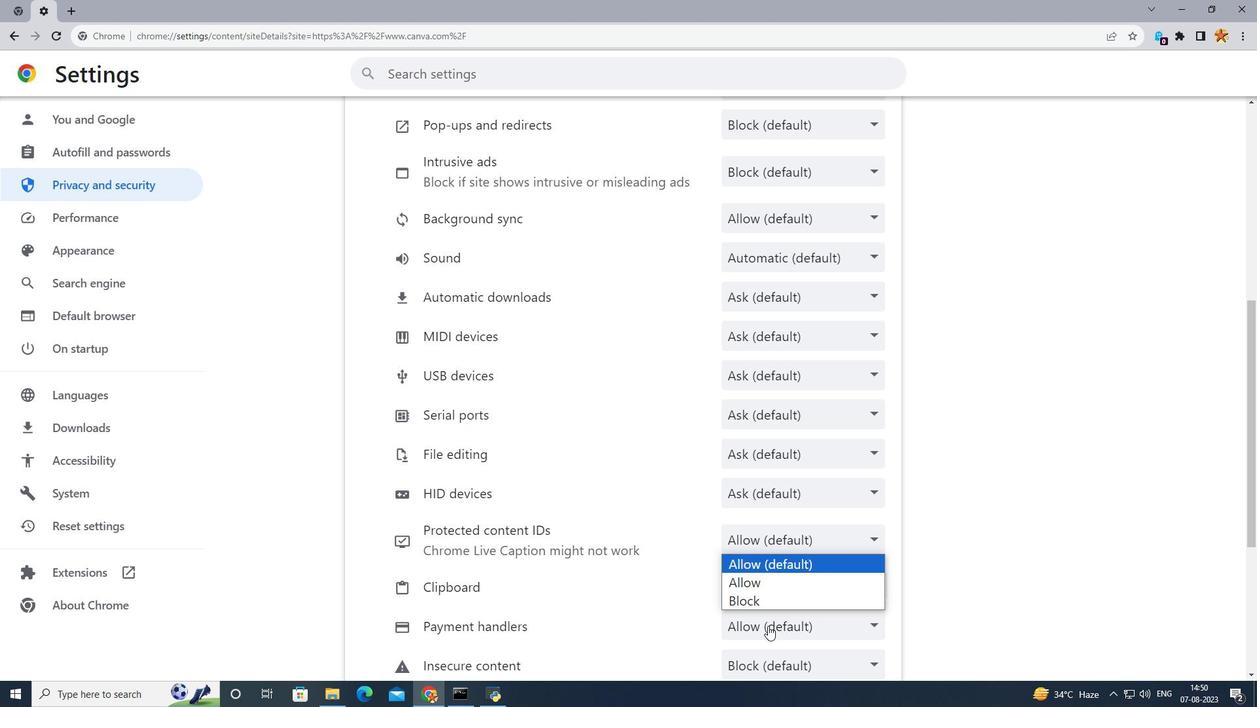 
Action: Mouse moved to (785, 594)
Screenshot: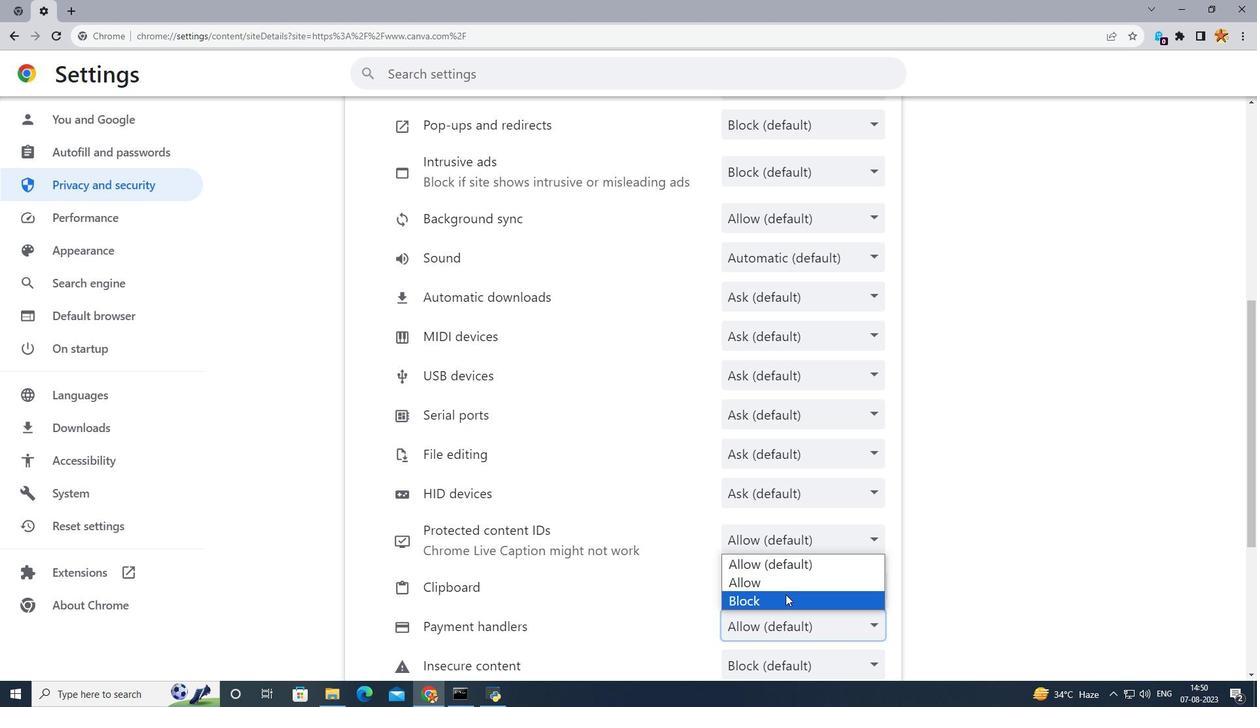 
Action: Mouse pressed left at (785, 594)
Screenshot: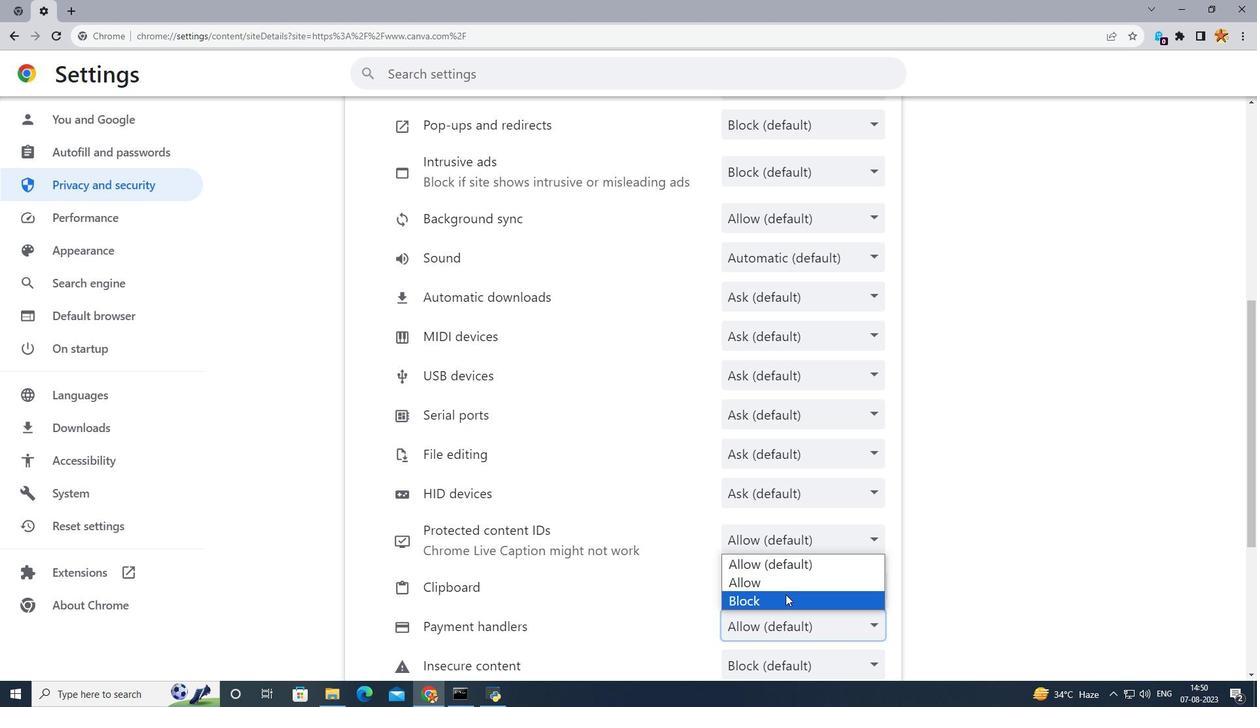 
Action: Mouse moved to (674, 552)
Screenshot: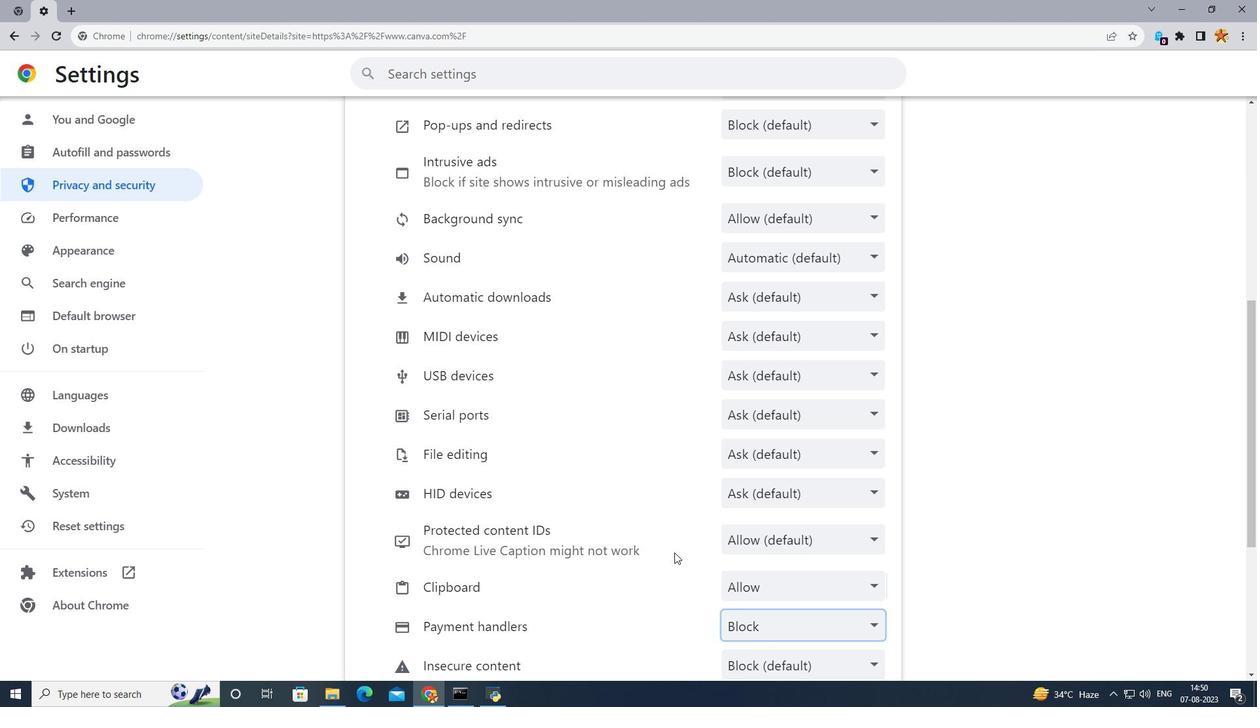 
Action: Mouse scrolled (674, 552) with delta (0, 0)
Screenshot: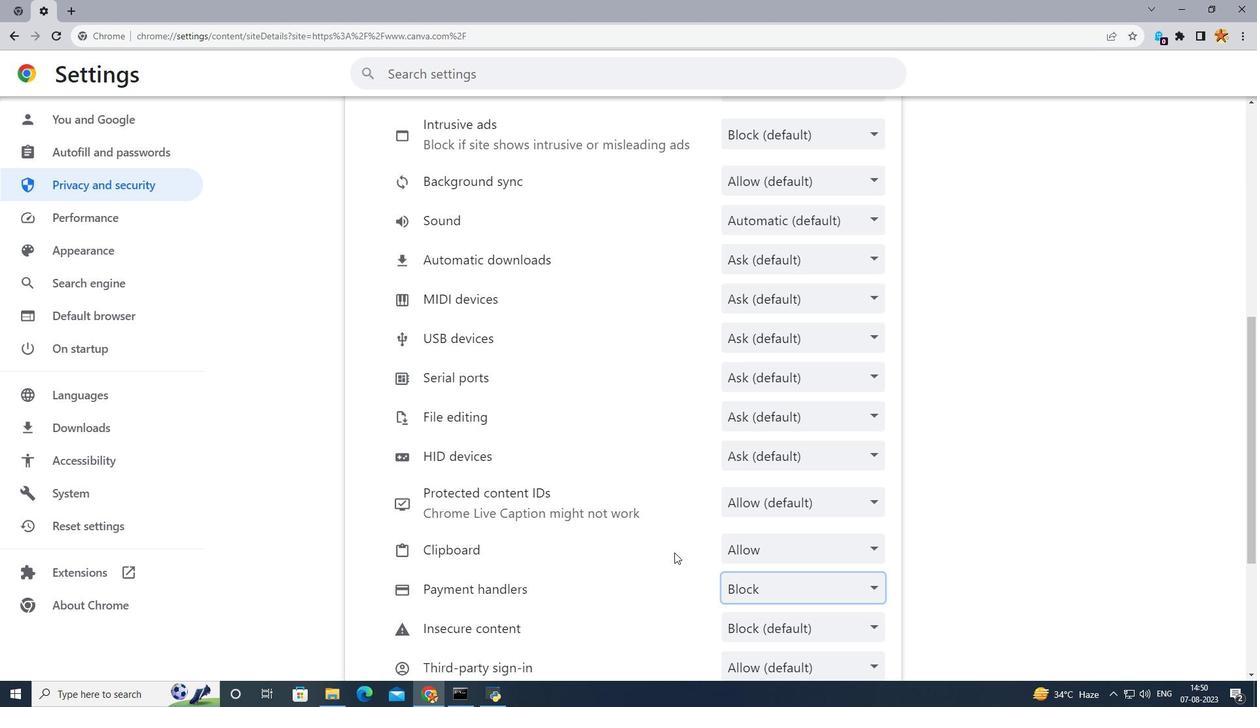 
Action: Mouse scrolled (674, 552) with delta (0, 0)
Screenshot: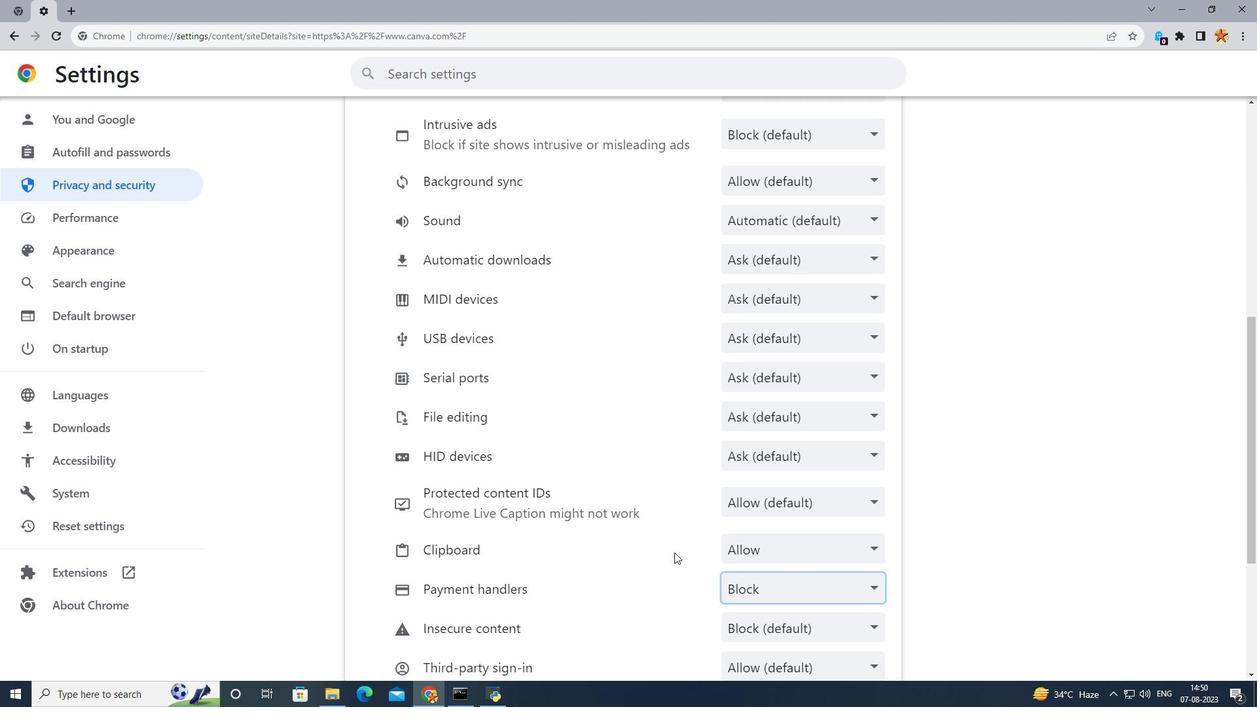 
Action: Mouse scrolled (674, 552) with delta (0, 0)
Screenshot: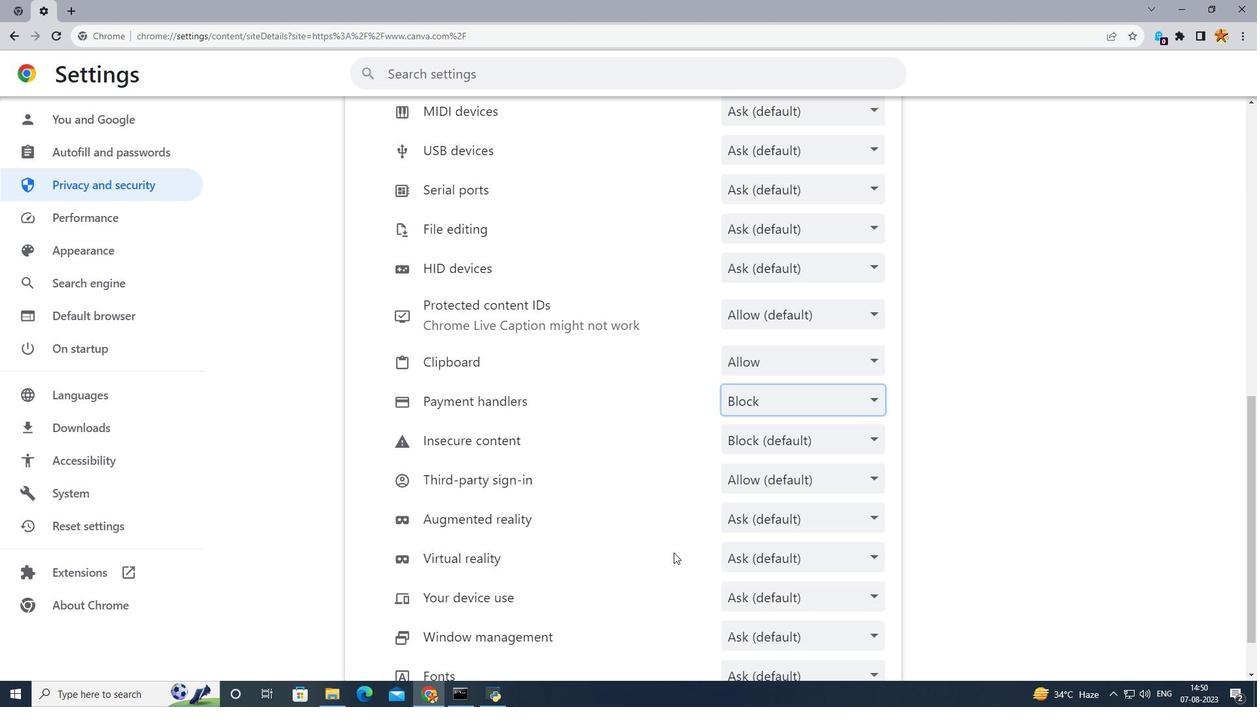 
Action: Mouse scrolled (674, 552) with delta (0, 0)
Screenshot: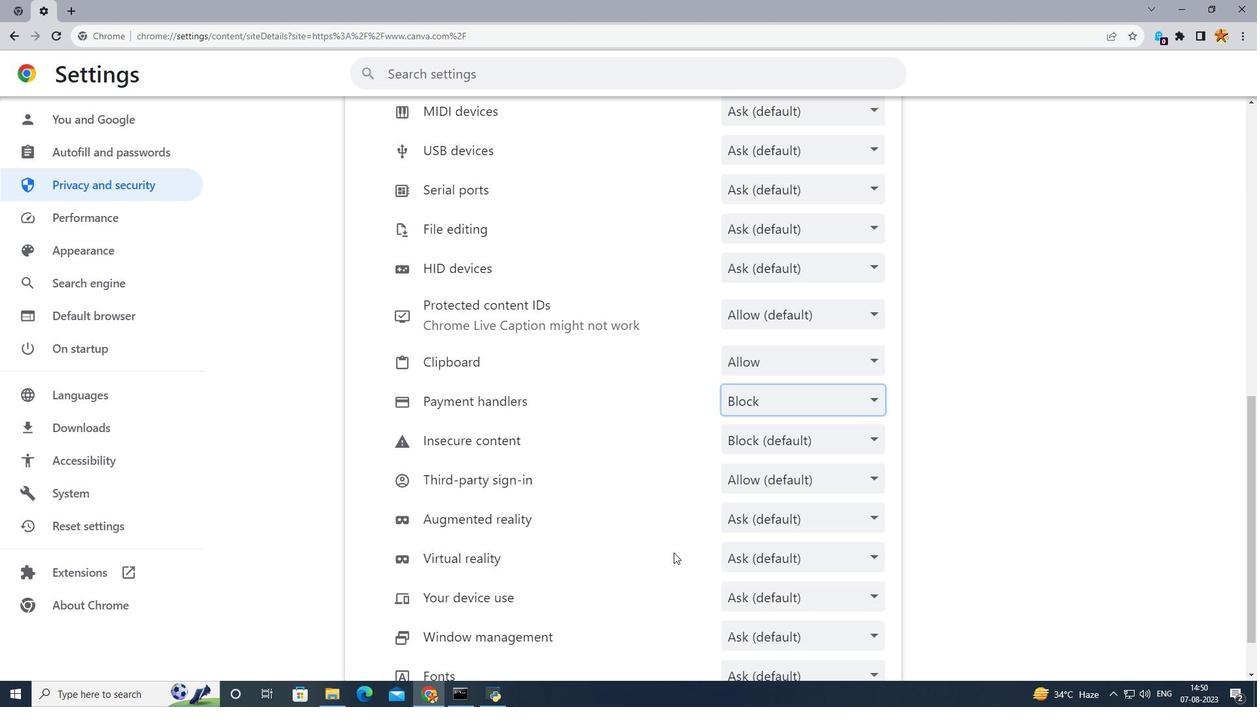 
Action: Mouse moved to (673, 552)
Screenshot: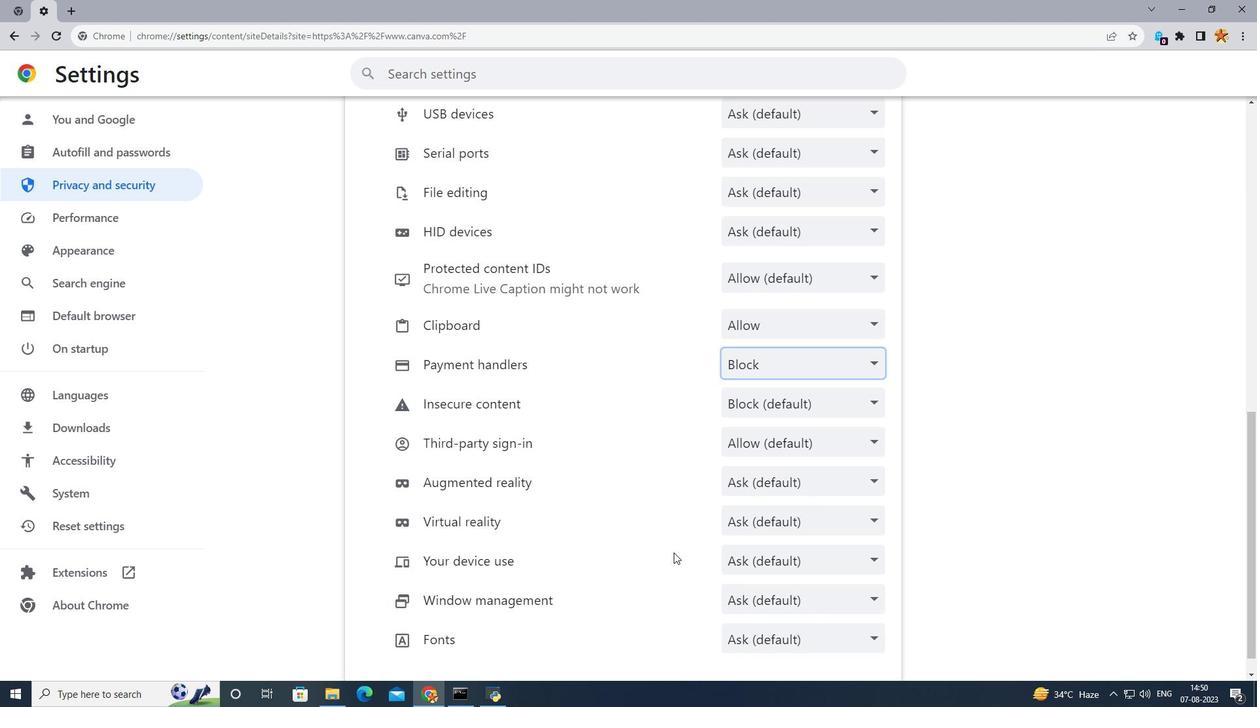 
Action: Mouse scrolled (673, 552) with delta (0, 0)
Screenshot: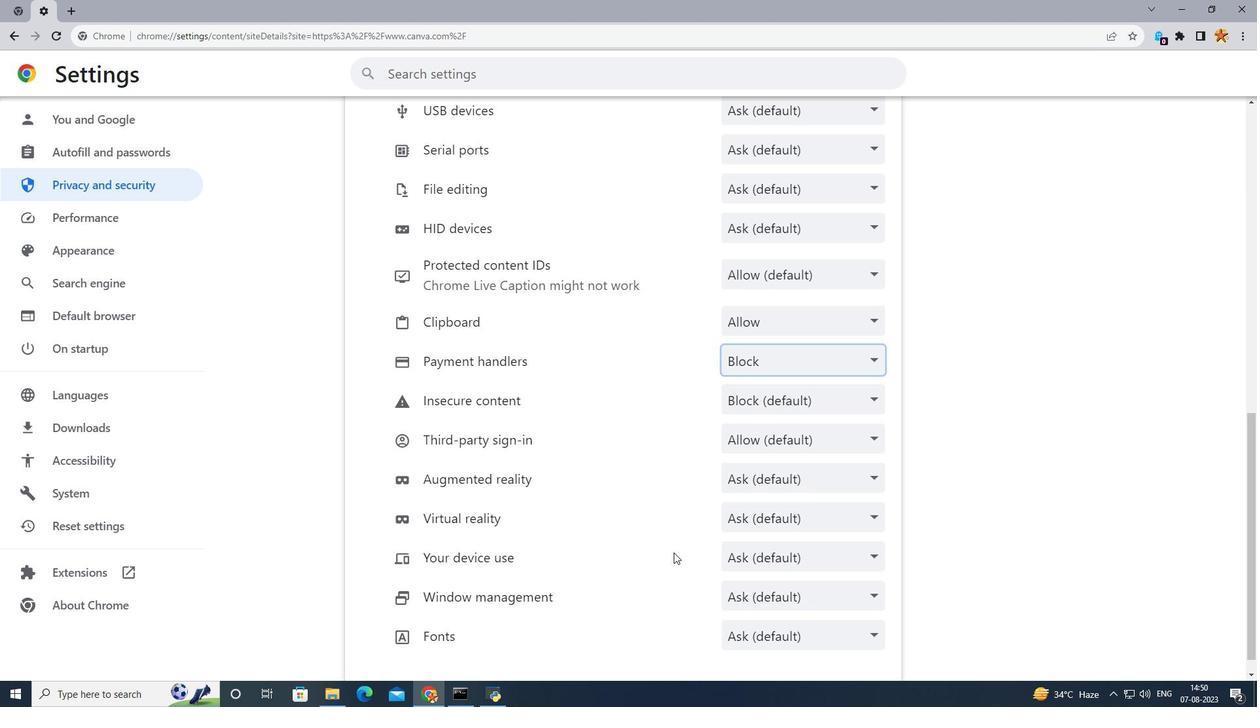 
Action: Mouse scrolled (673, 552) with delta (0, 0)
Screenshot: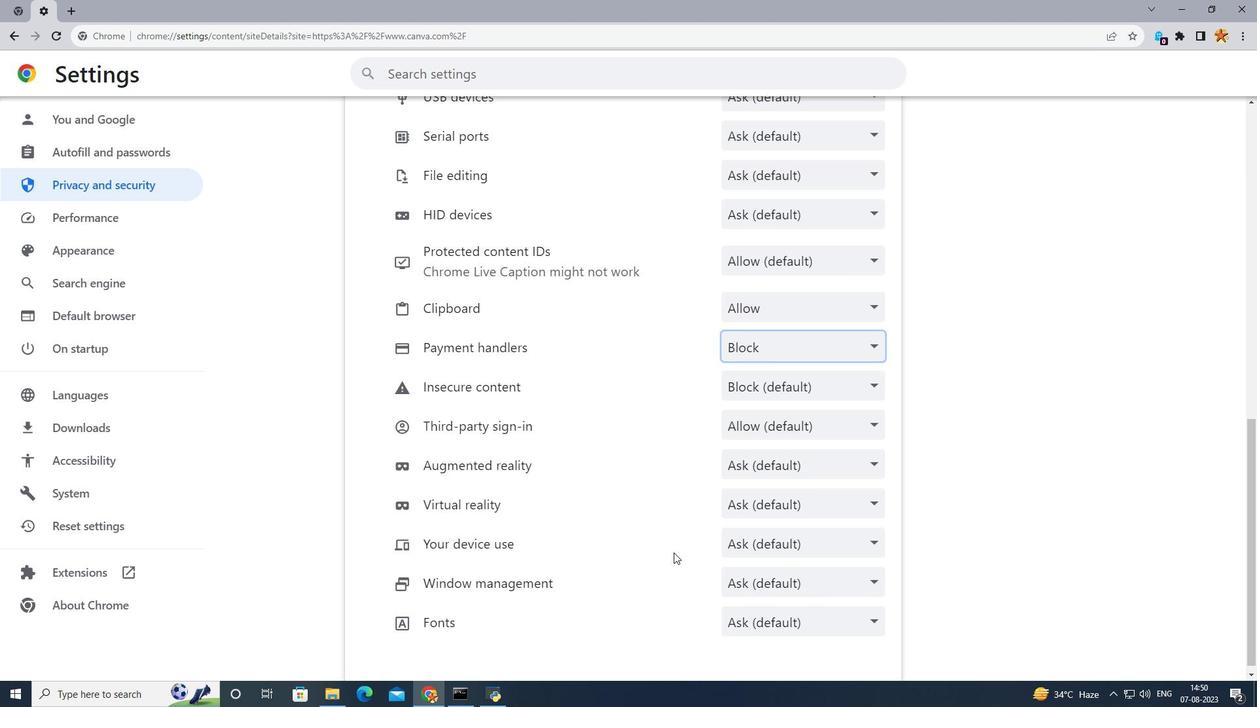 
Action: Mouse scrolled (673, 552) with delta (0, 0)
Screenshot: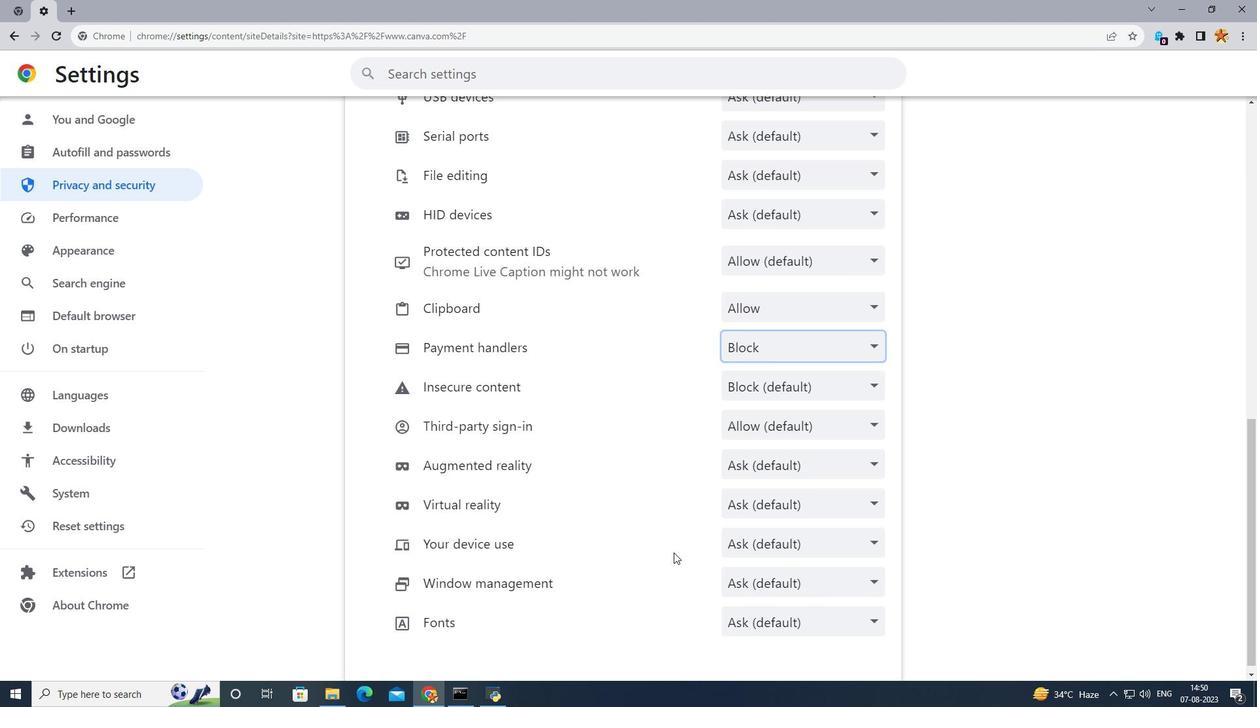 
Action: Mouse scrolled (673, 552) with delta (0, 0)
Screenshot: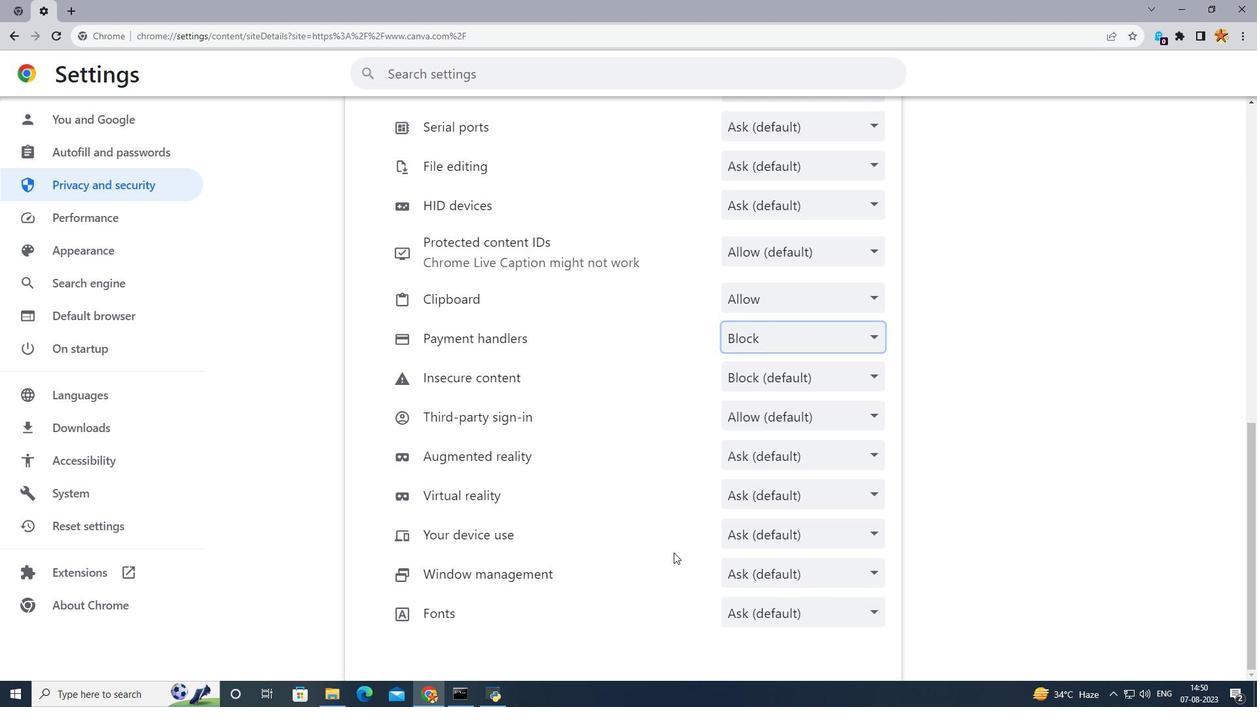 
Action: Mouse moved to (651, 534)
Screenshot: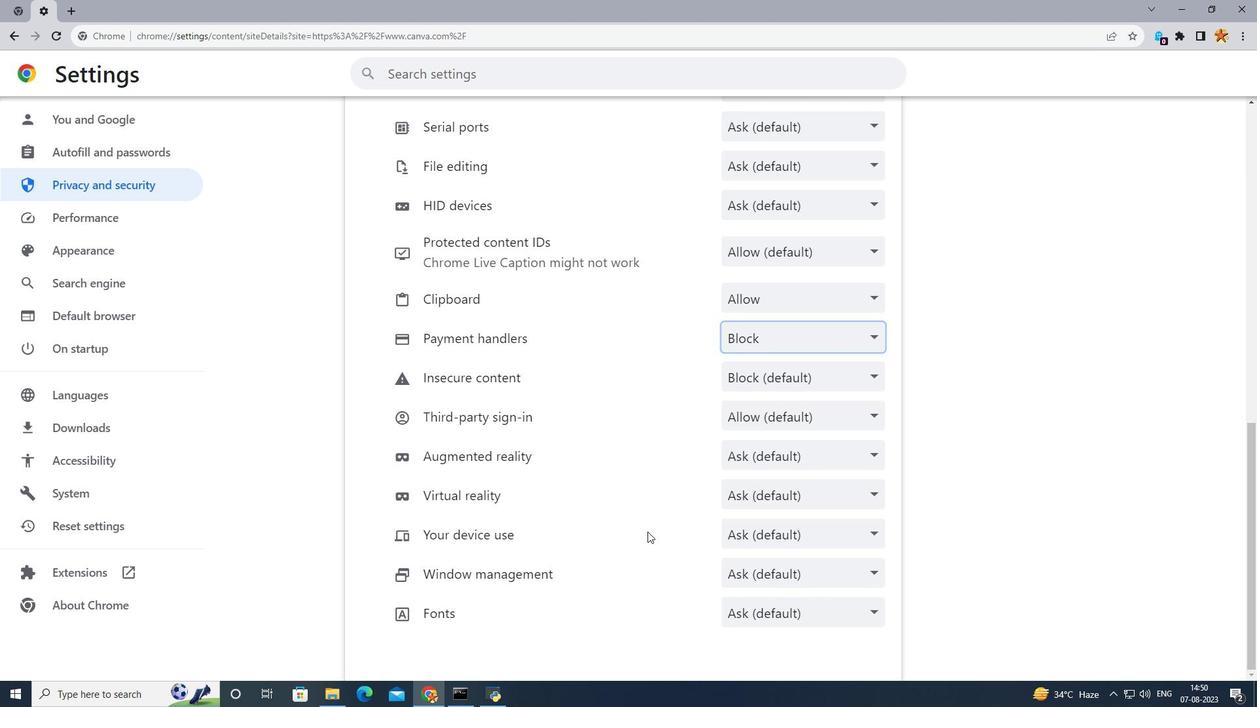 
Action: Mouse scrolled (651, 533) with delta (0, 0)
Screenshot: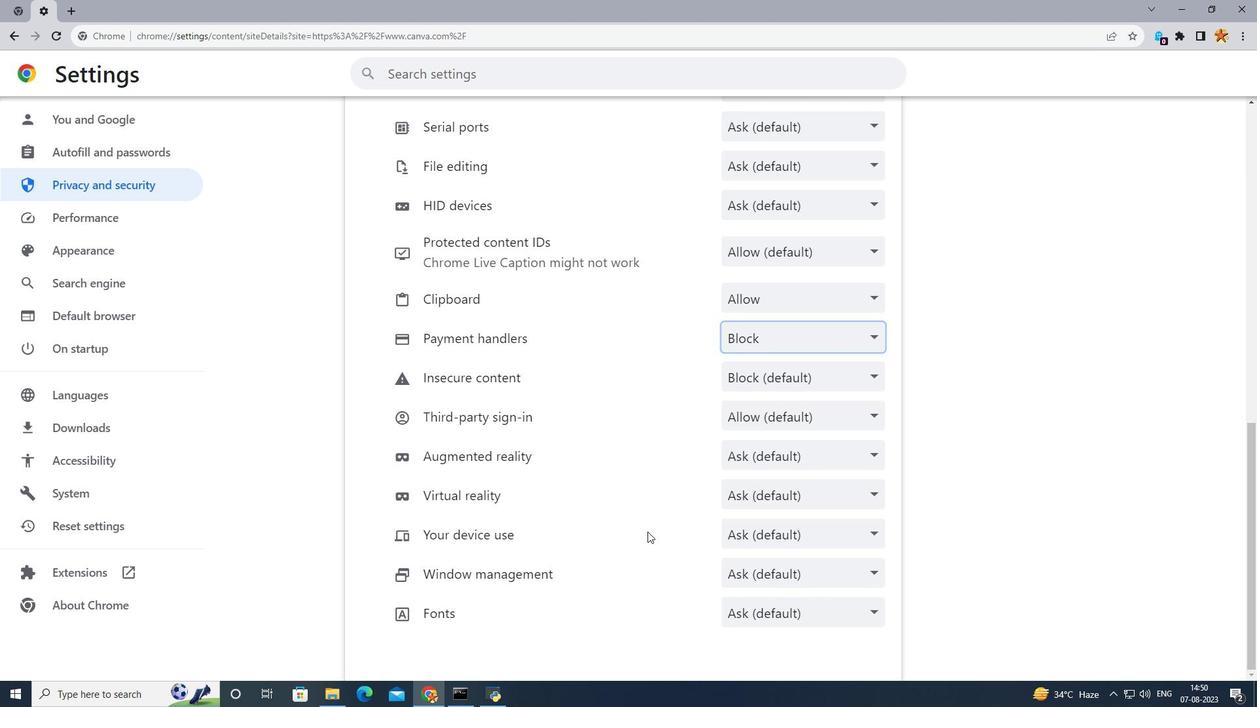 
Action: Mouse moved to (649, 531)
Screenshot: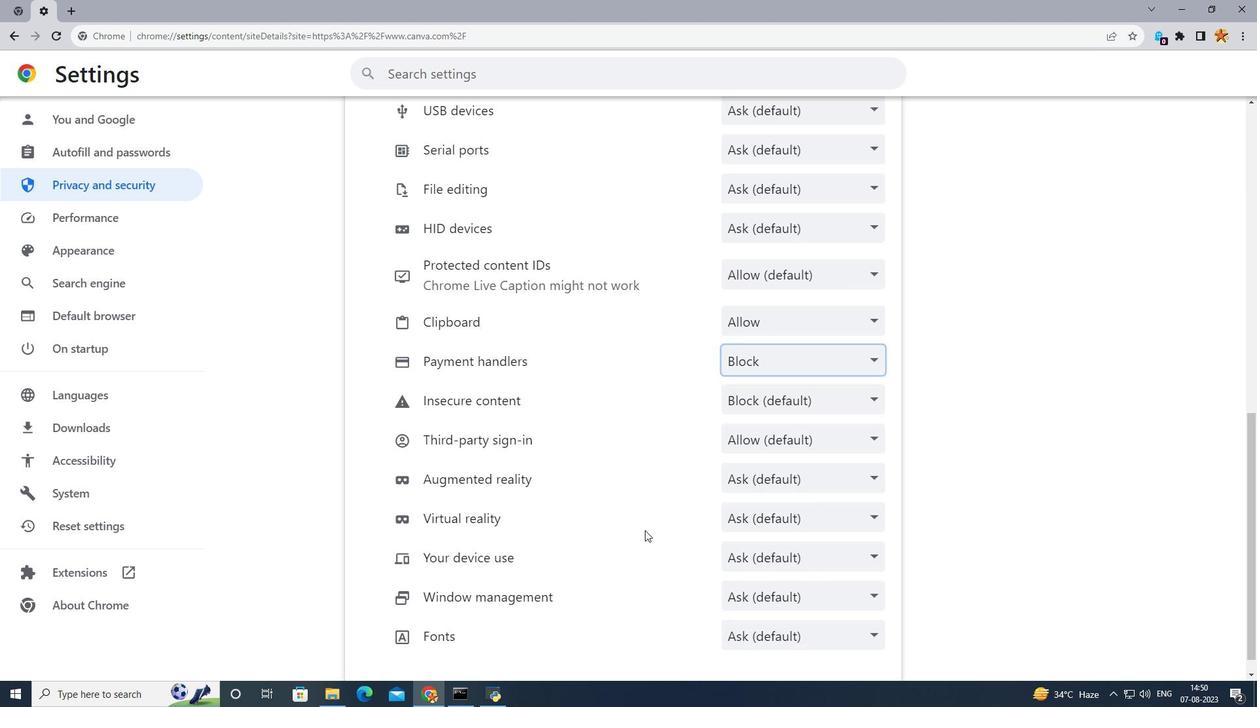 
Action: Mouse scrolled (649, 532) with delta (0, 0)
Screenshot: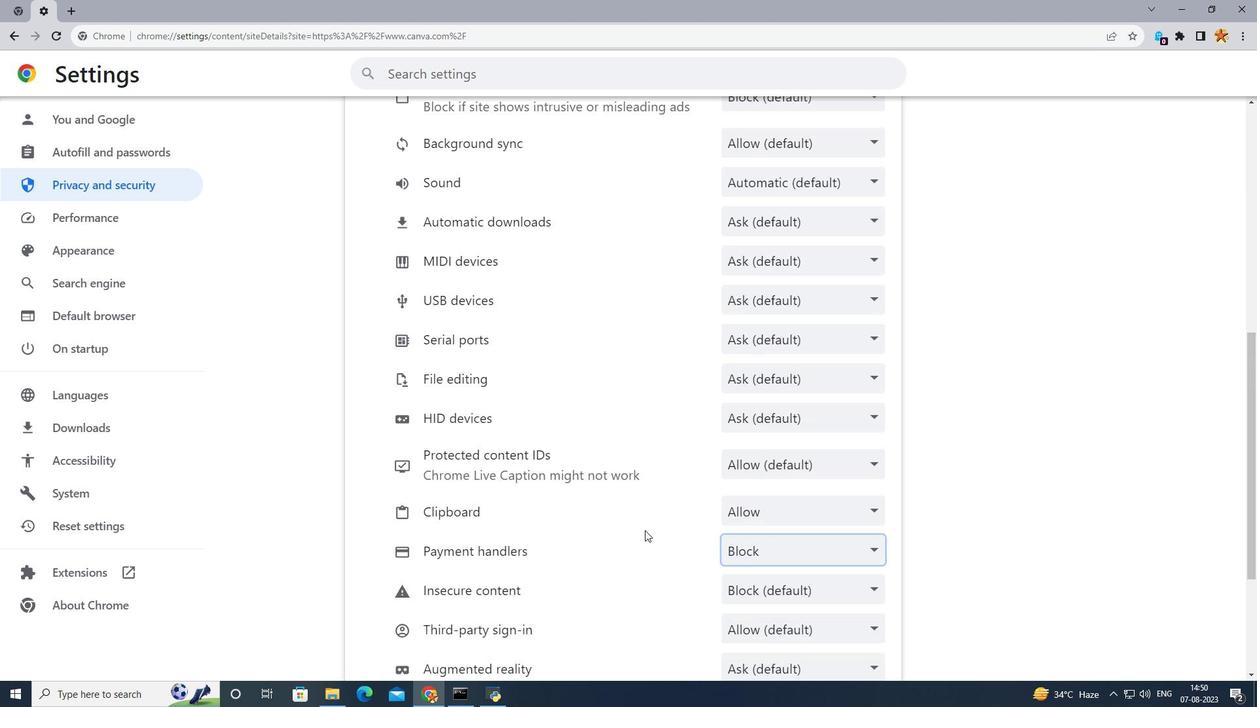 
Action: Mouse moved to (649, 531)
Screenshot: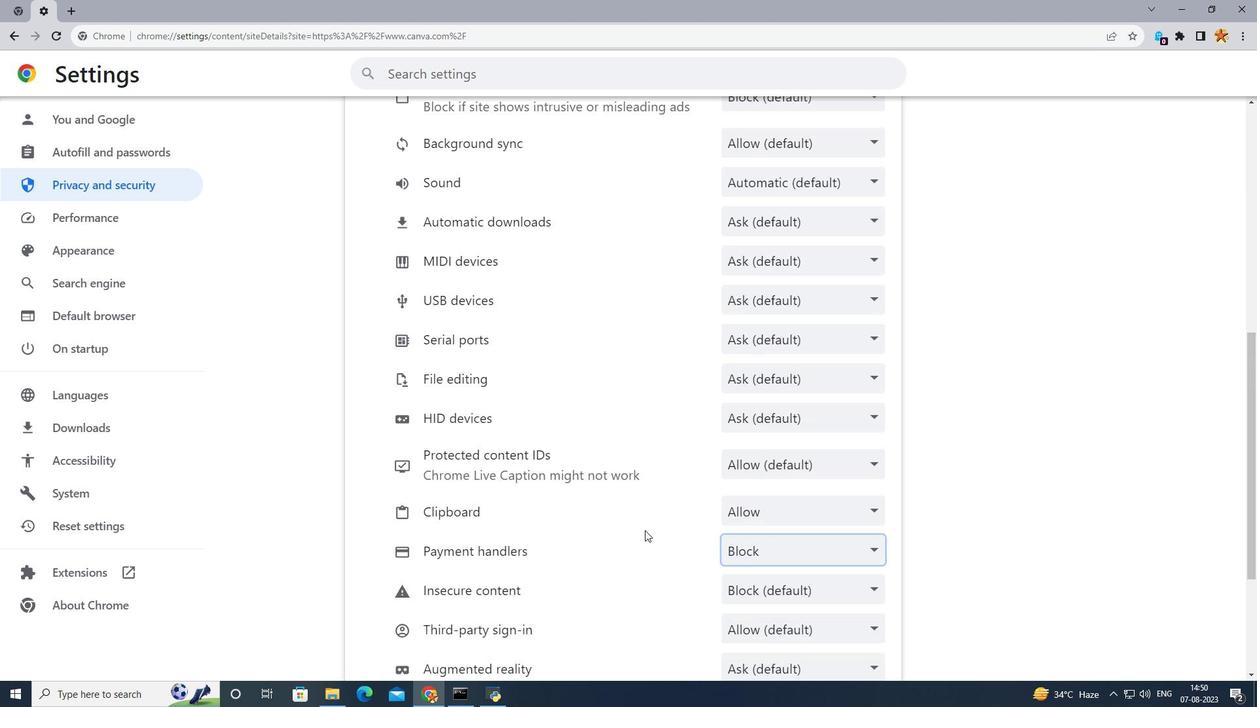 
Action: Mouse scrolled (649, 532) with delta (0, 0)
Screenshot: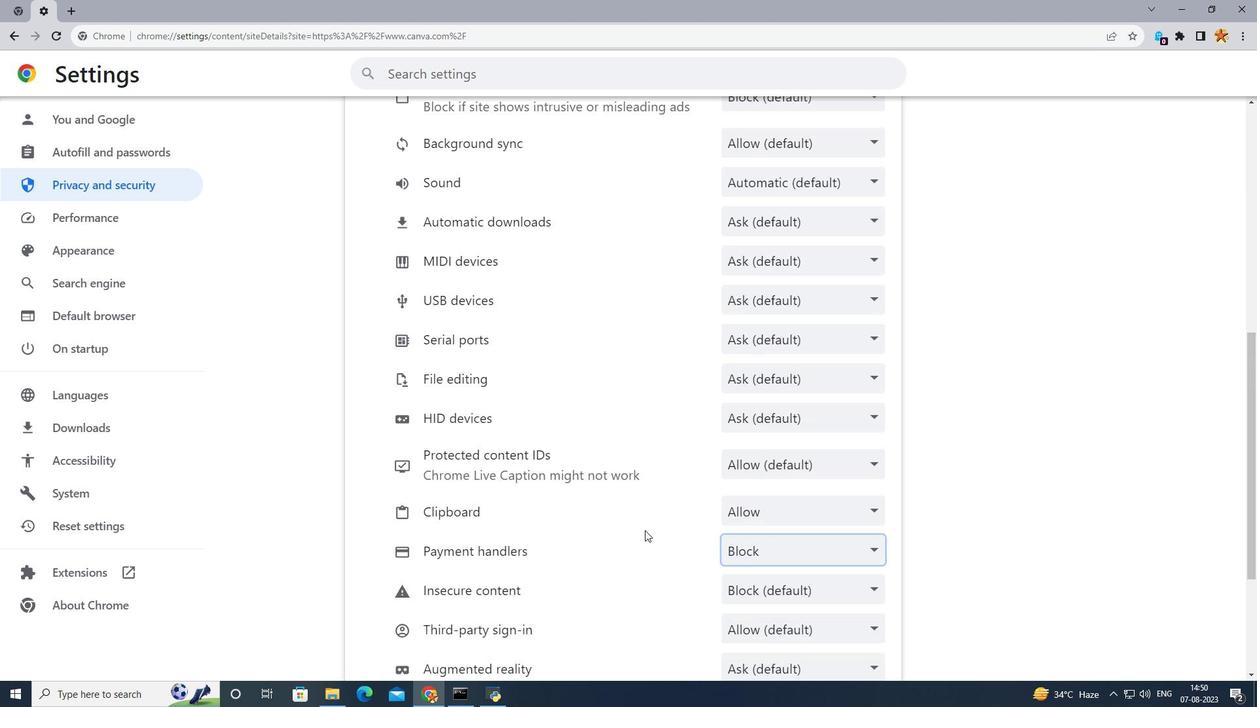 
Action: Mouse moved to (647, 531)
Screenshot: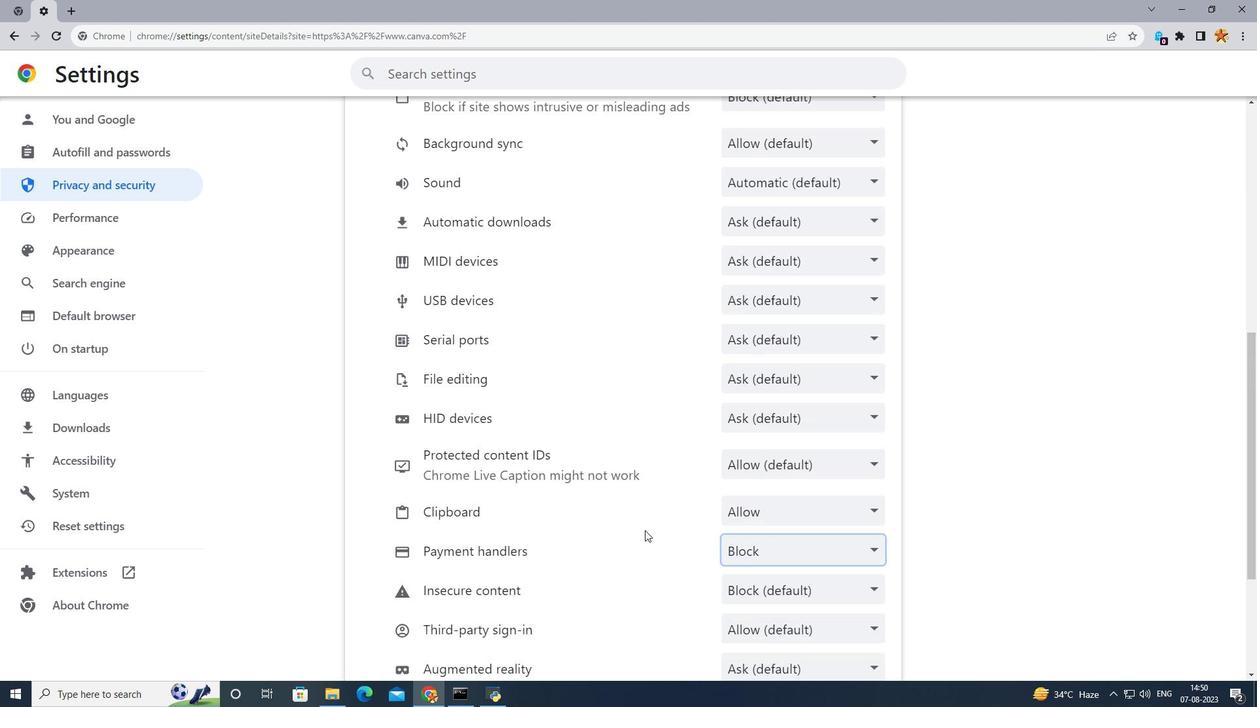 
Action: Mouse scrolled (647, 532) with delta (0, 0)
Screenshot: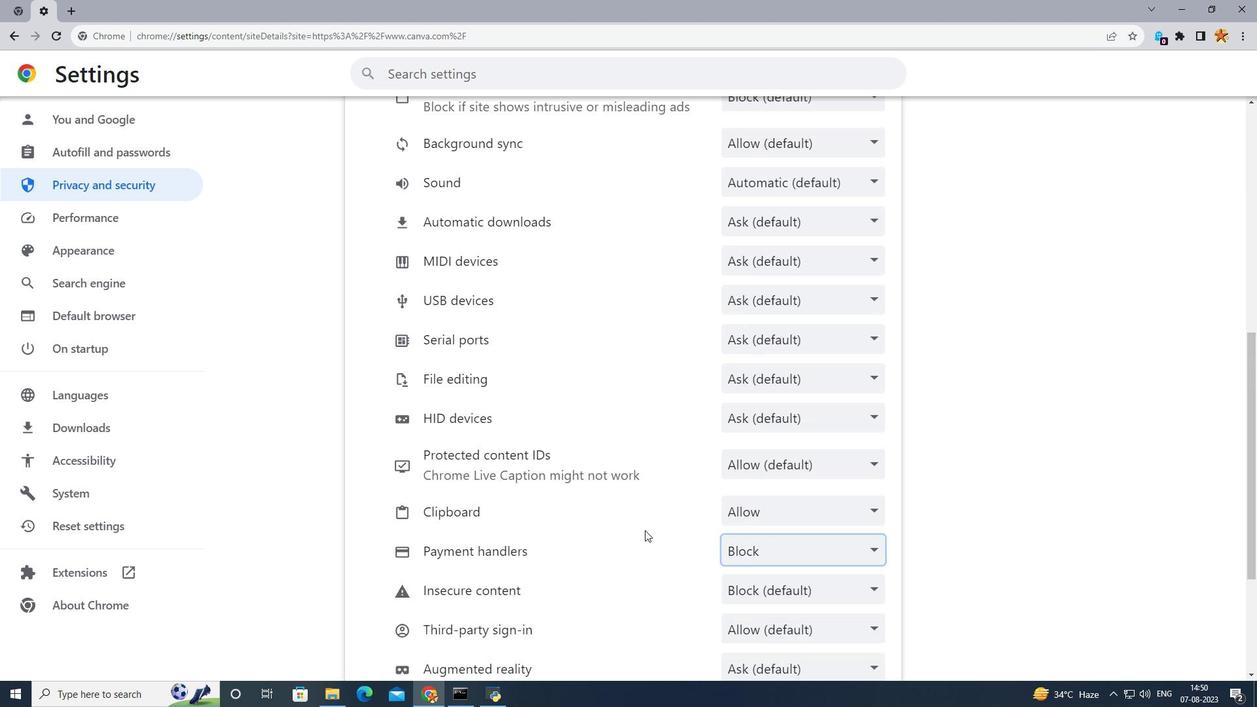 
Action: Mouse moved to (645, 531)
Screenshot: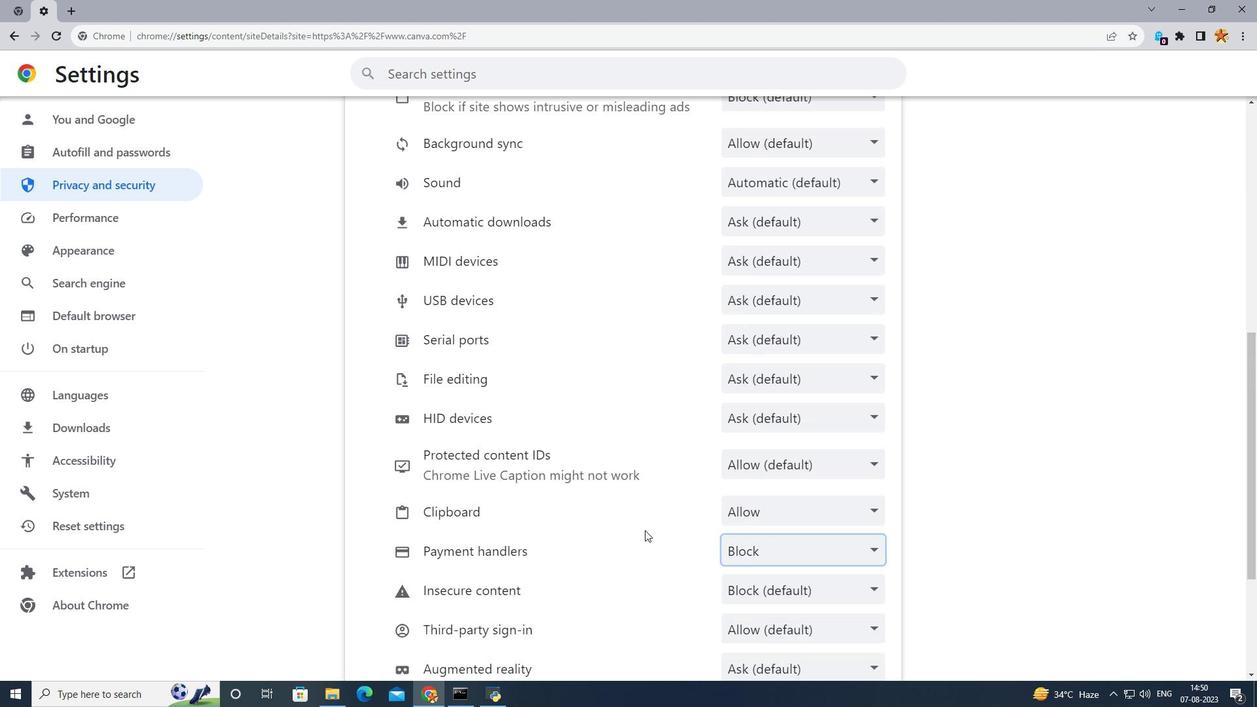 
Action: Mouse scrolled (645, 531) with delta (0, 0)
Screenshot: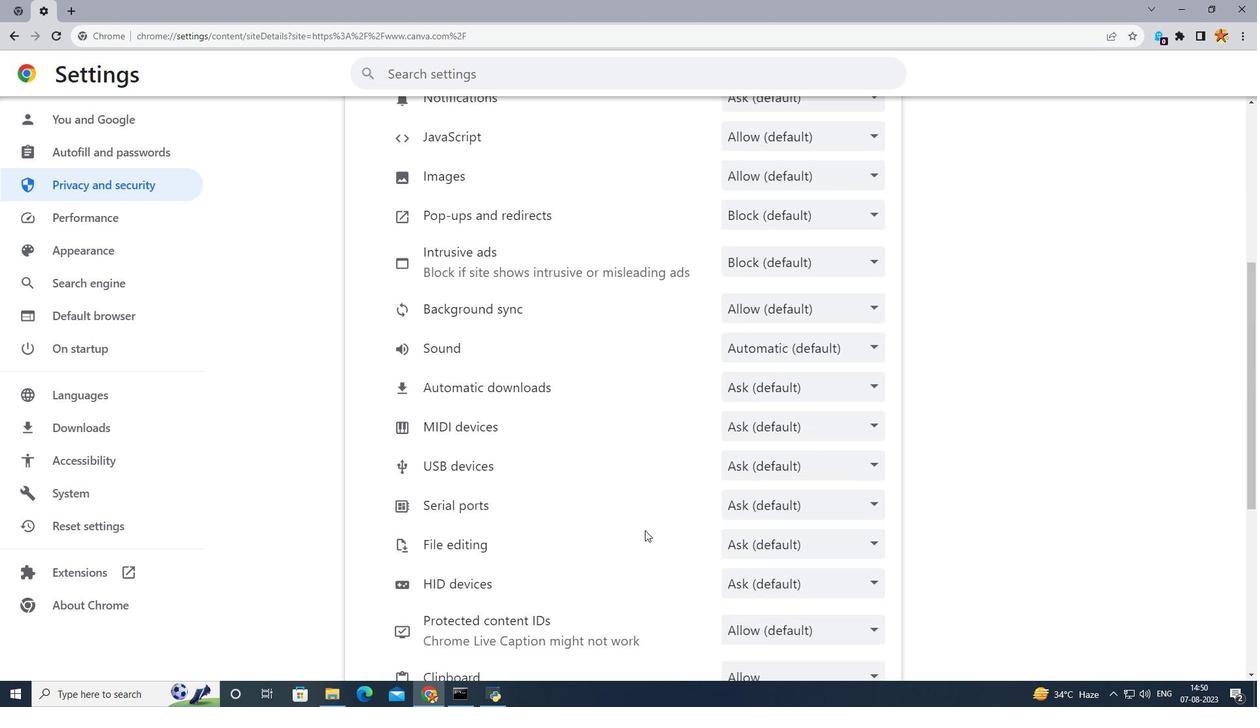 
Action: Mouse moved to (645, 530)
Screenshot: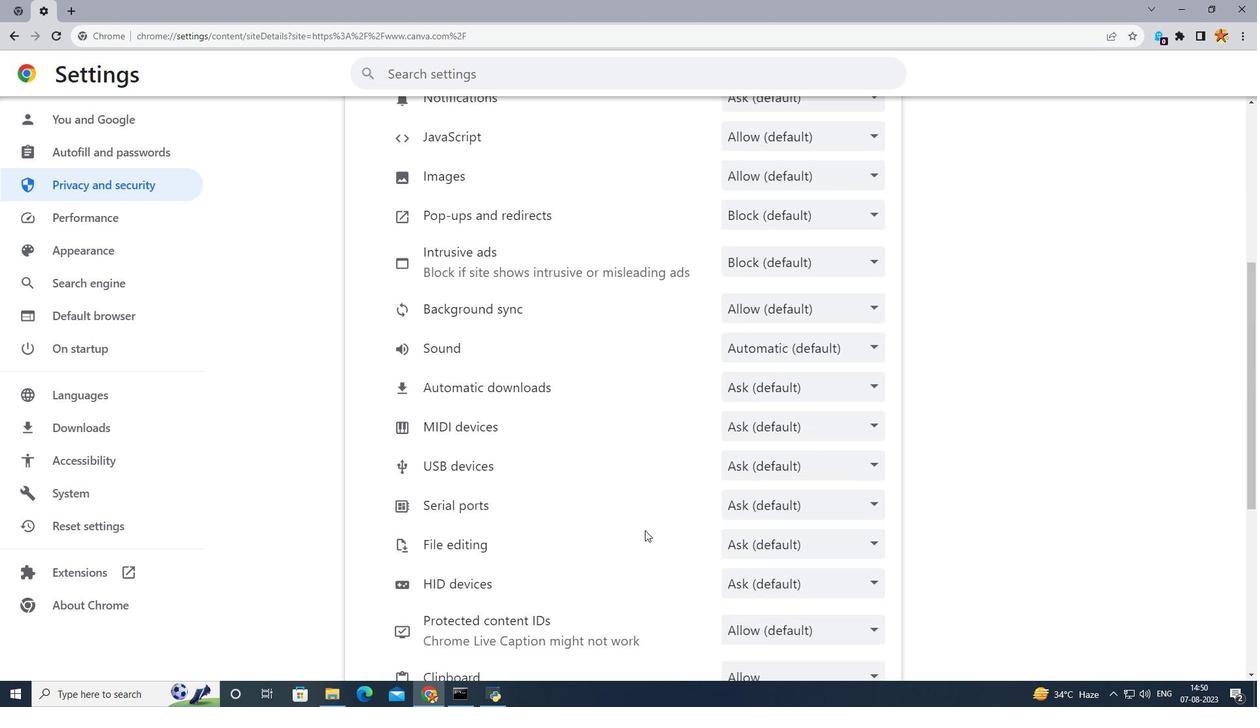 
Action: Mouse scrolled (645, 531) with delta (0, 0)
Screenshot: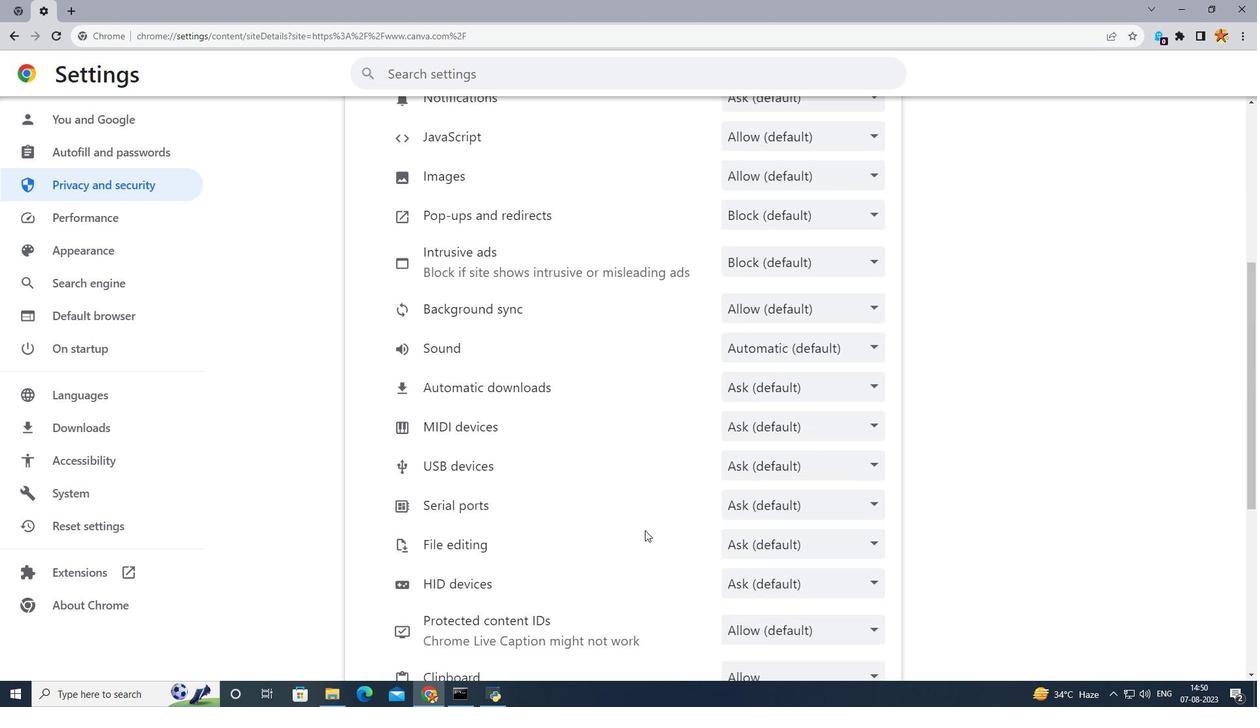 
Action: Mouse moved to (645, 530)
Screenshot: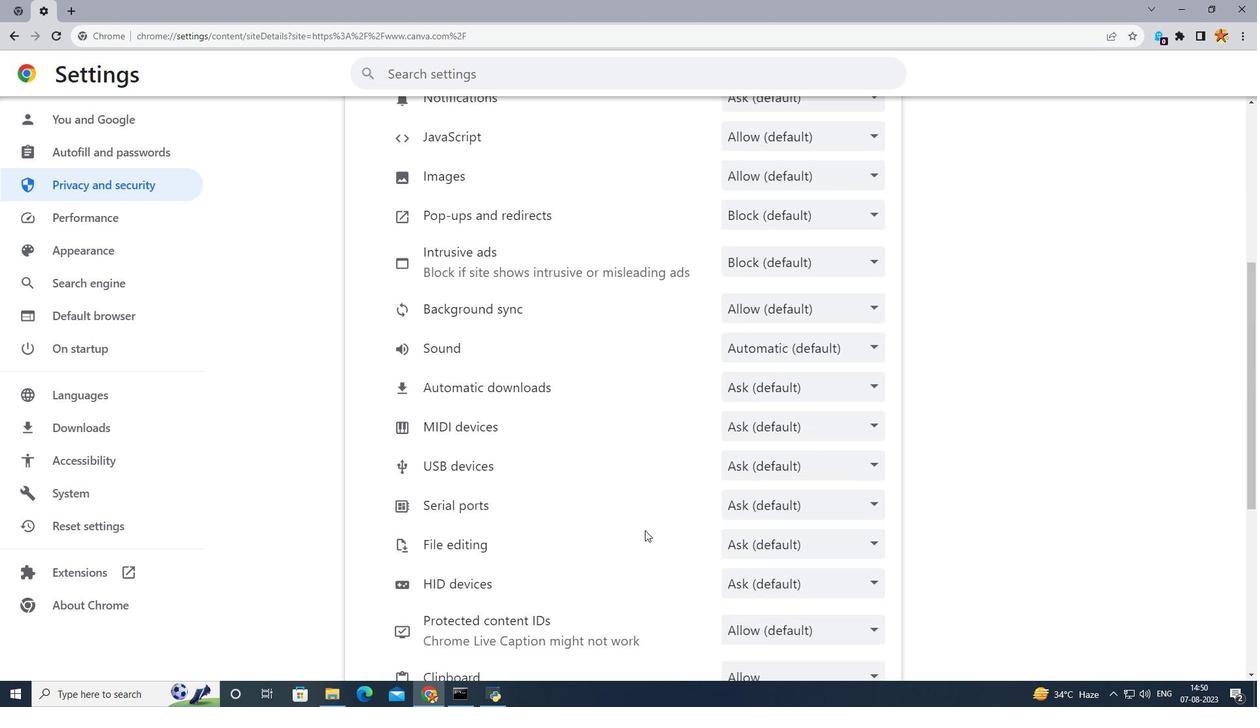 
Action: Mouse scrolled (645, 531) with delta (0, 0)
Screenshot: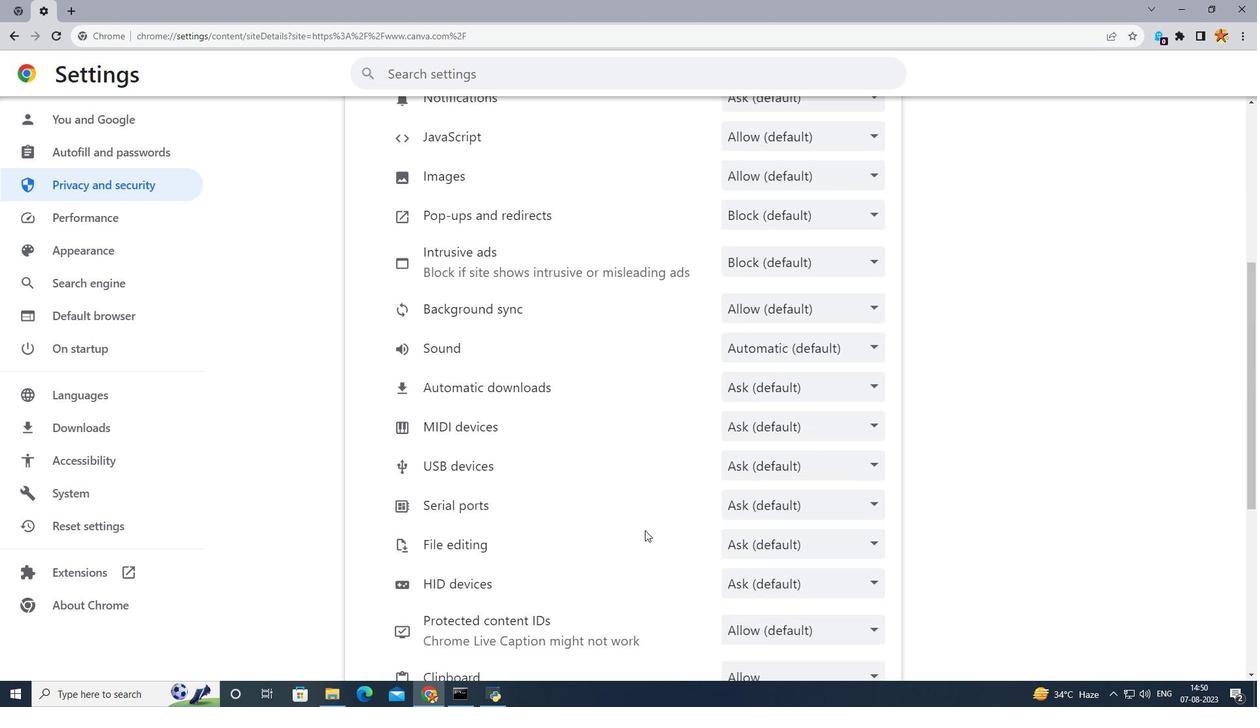 
Action: Mouse moved to (620, 496)
Screenshot: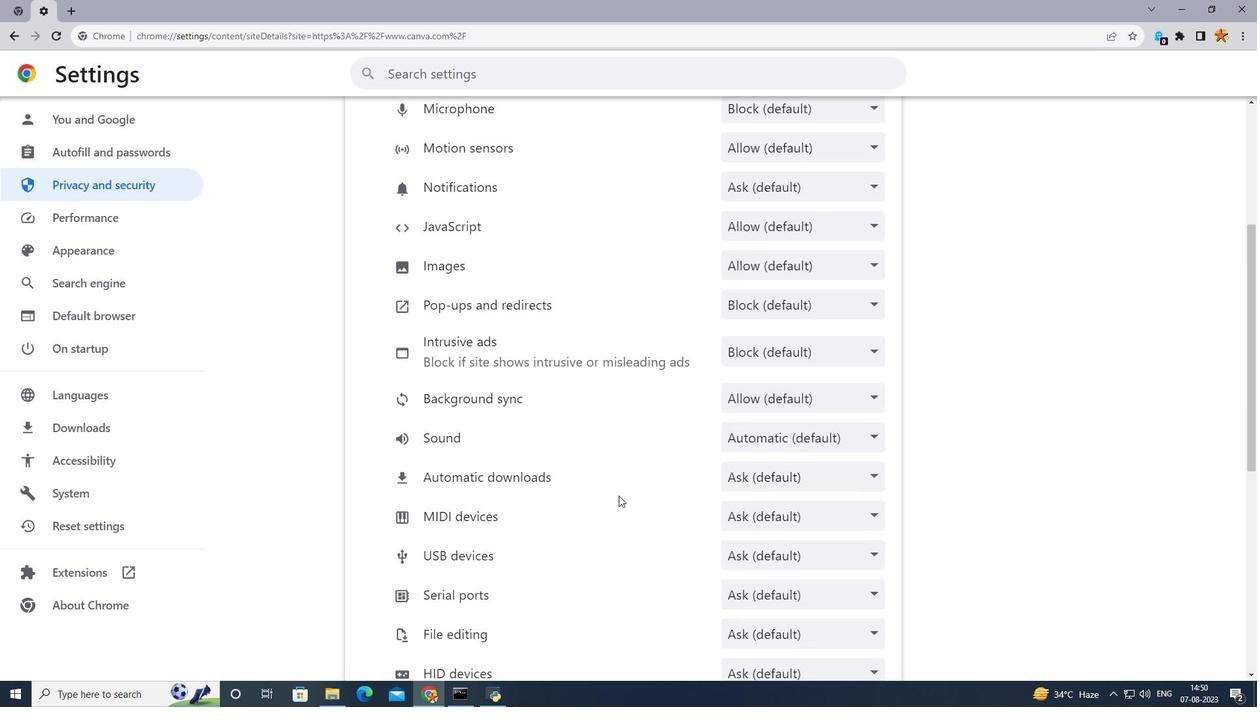
Action: Mouse scrolled (620, 497) with delta (0, 0)
Screenshot: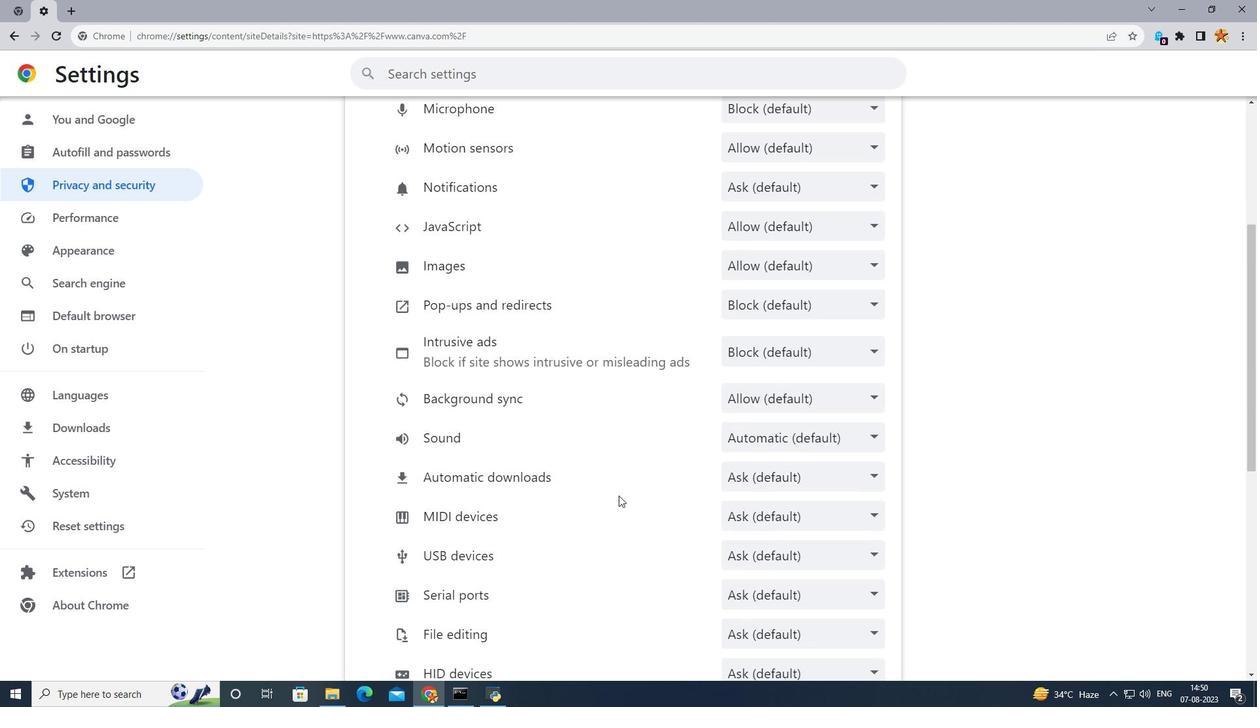 
Action: Mouse scrolled (620, 497) with delta (0, 0)
Screenshot: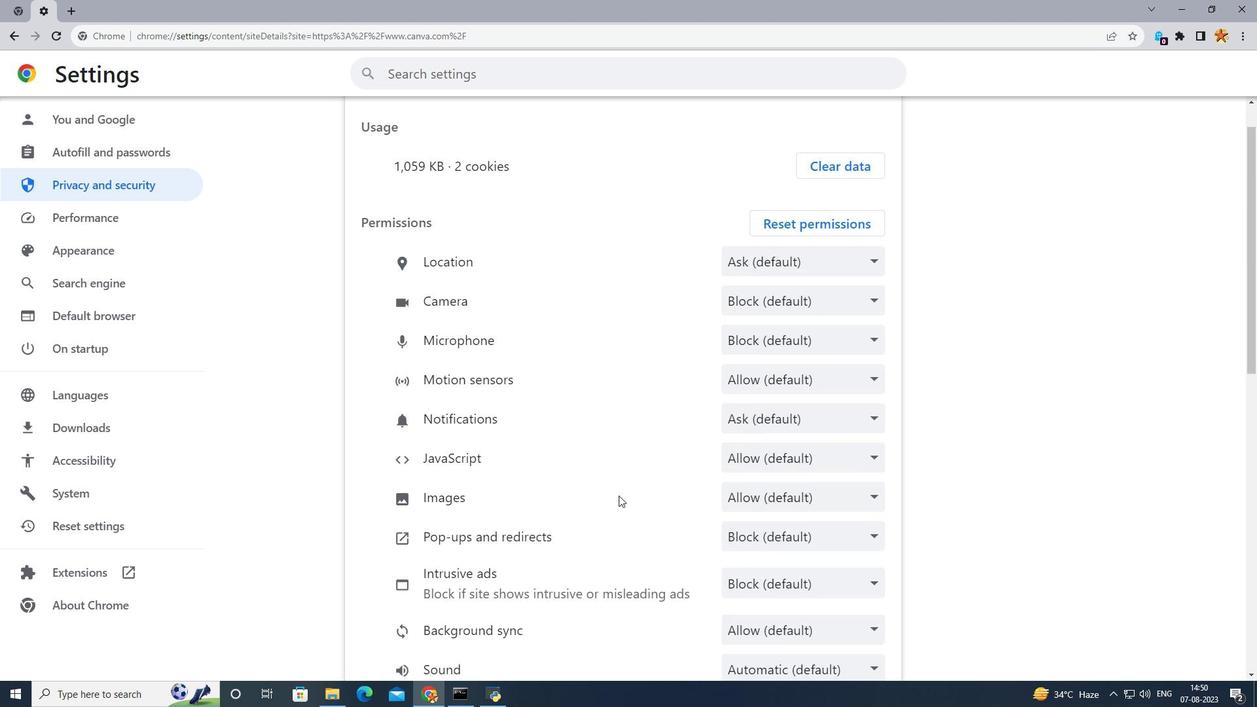 
Action: Mouse scrolled (620, 497) with delta (0, 0)
Screenshot: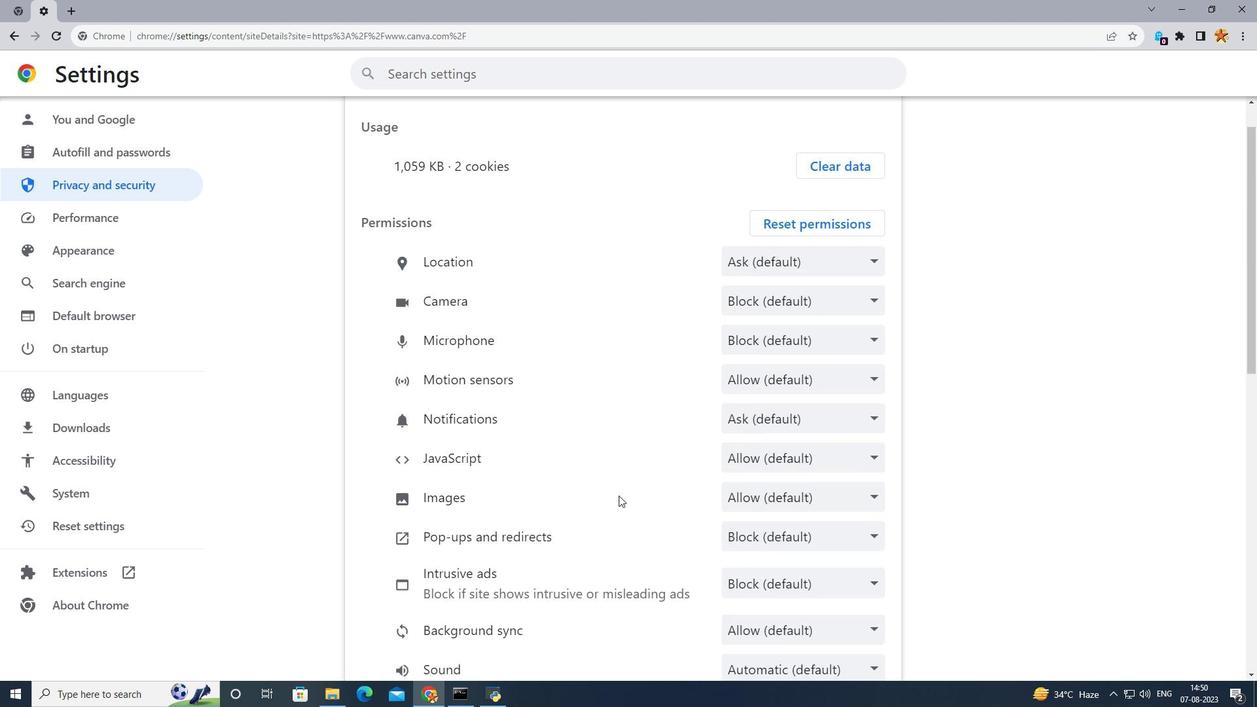 
Action: Mouse scrolled (620, 497) with delta (0, 0)
Screenshot: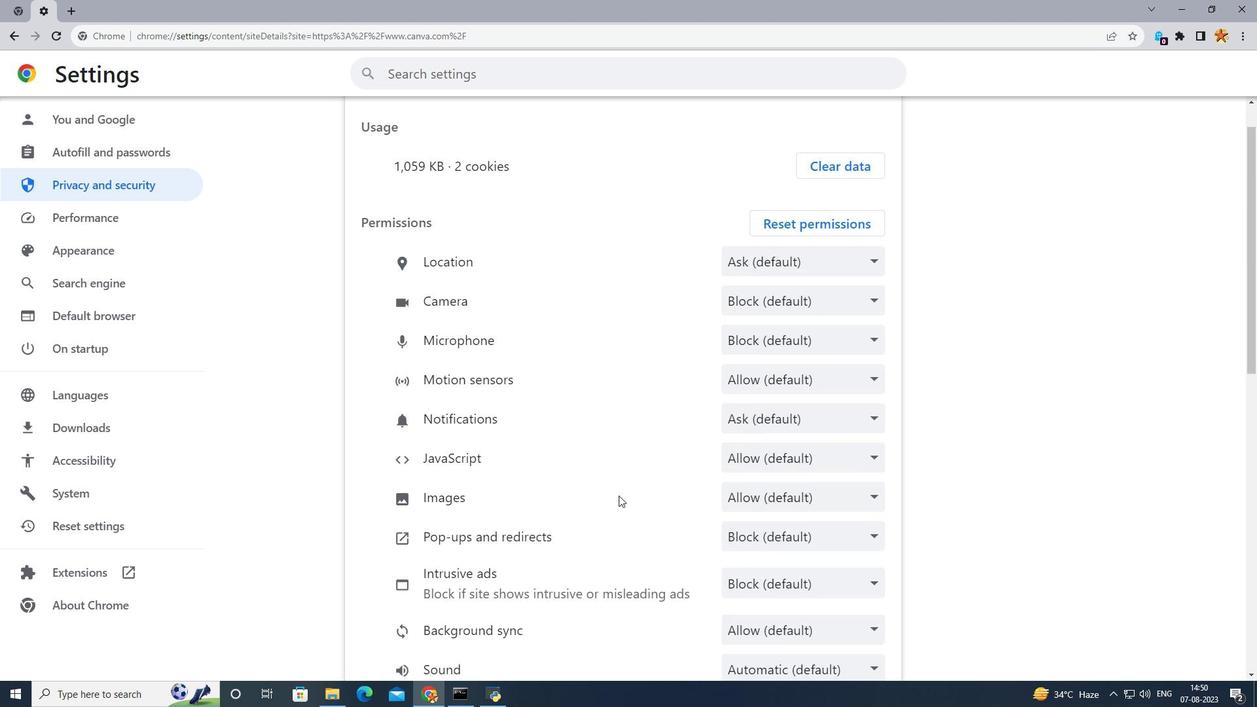 
Action: Mouse moved to (620, 495)
Screenshot: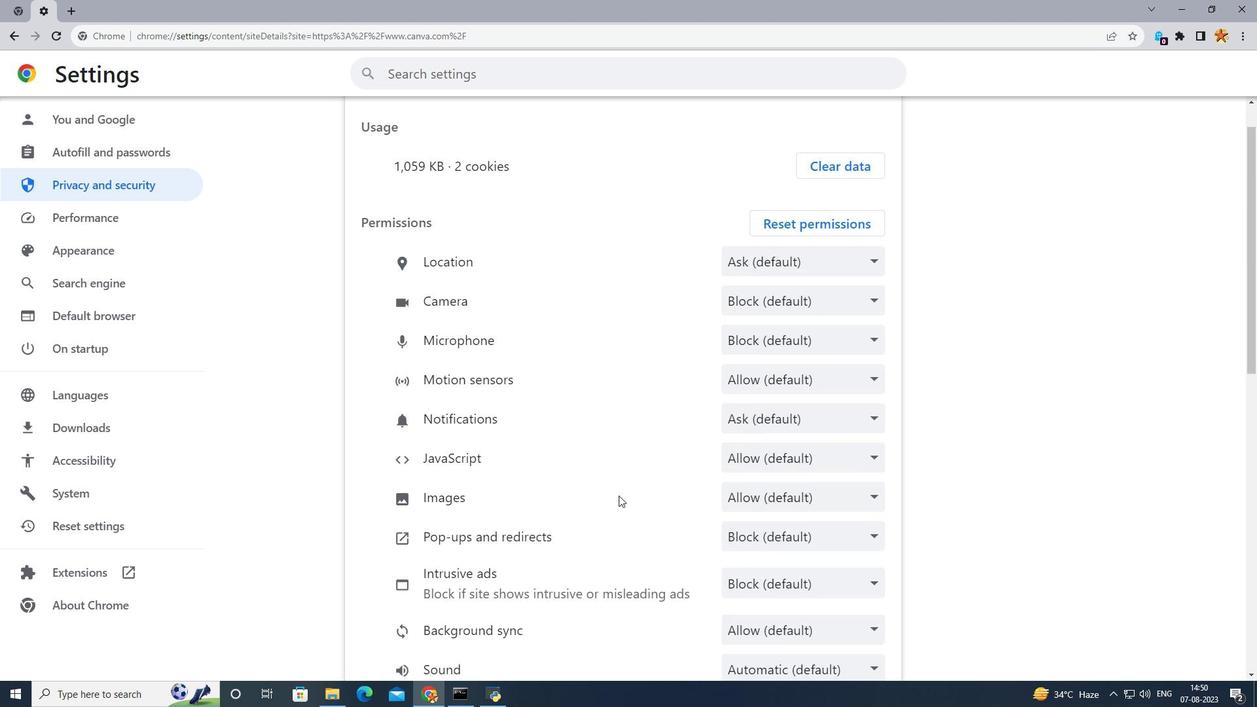 
Action: Mouse scrolled (620, 496) with delta (0, 0)
Screenshot: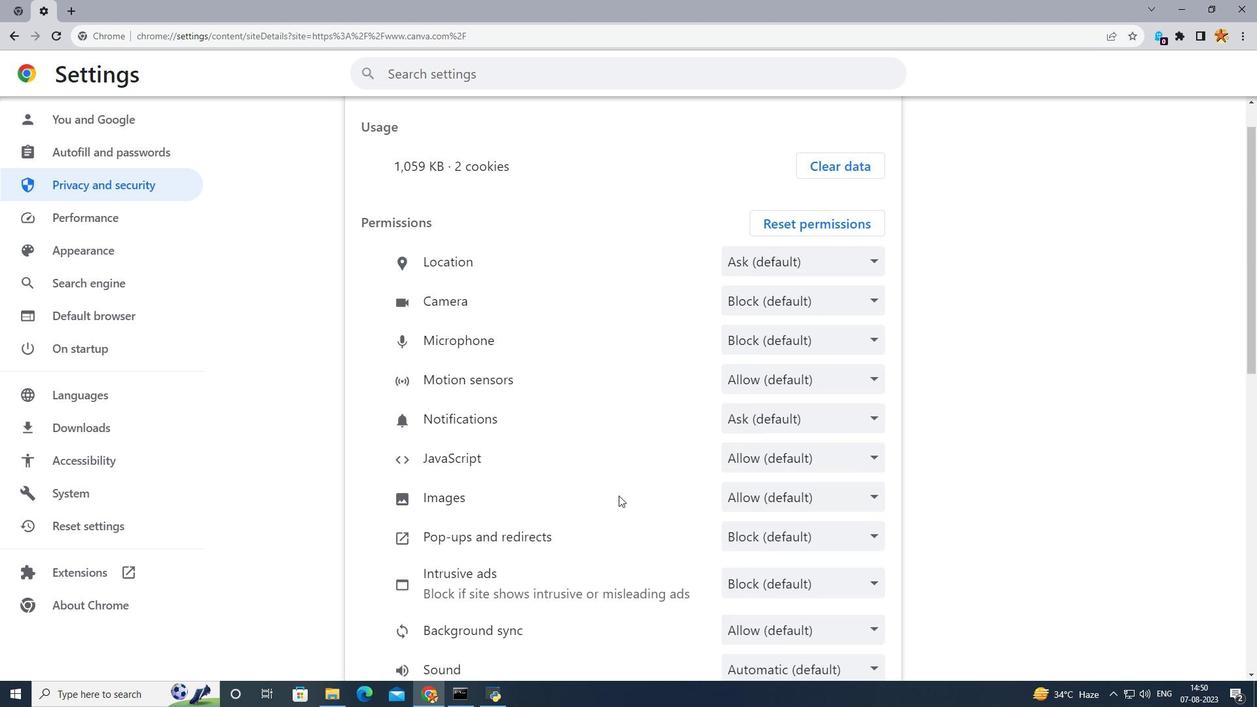 
Action: Mouse moved to (618, 495)
Screenshot: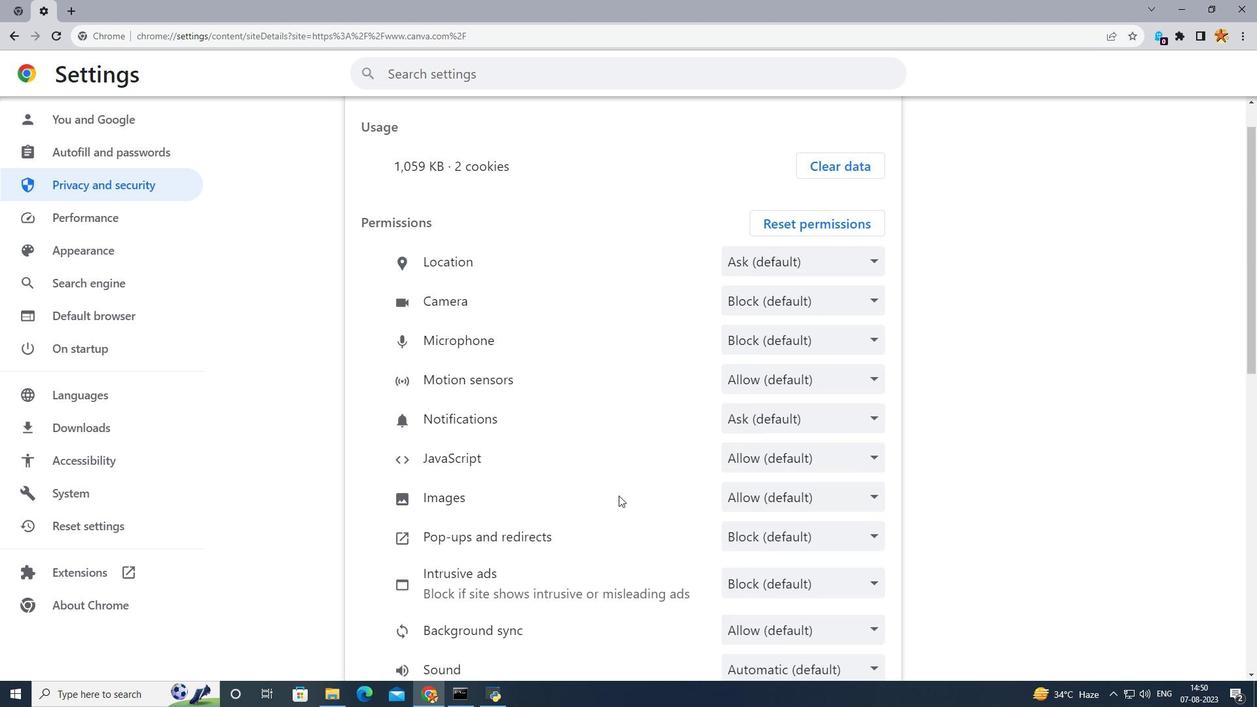 
Action: Mouse scrolled (618, 496) with delta (0, 0)
Screenshot: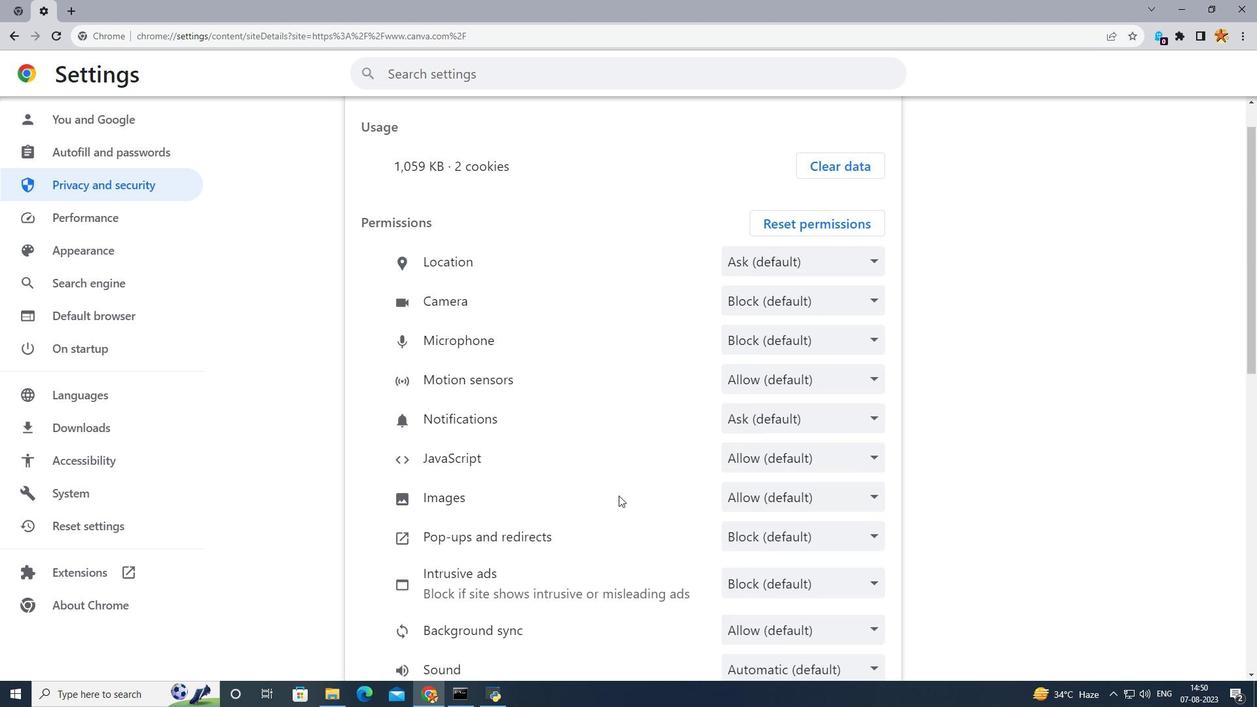 
Action: Mouse scrolled (618, 496) with delta (0, 0)
Screenshot: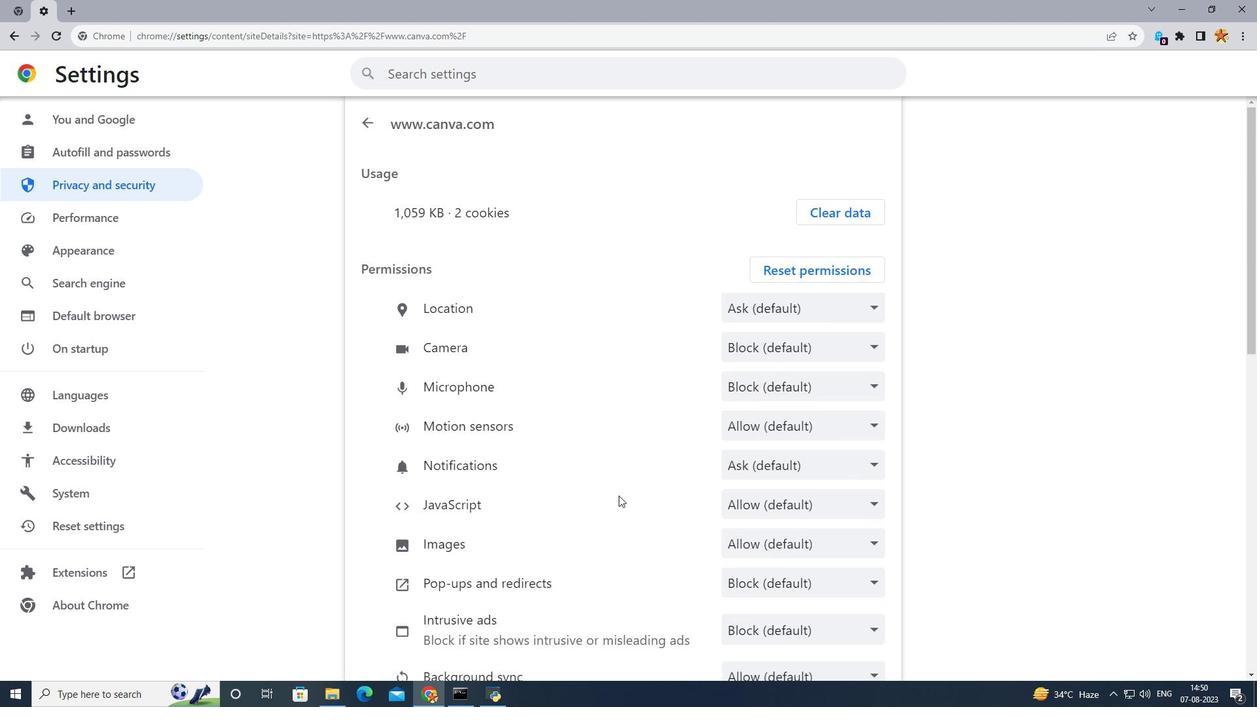 
Action: Mouse scrolled (618, 496) with delta (0, 0)
Screenshot: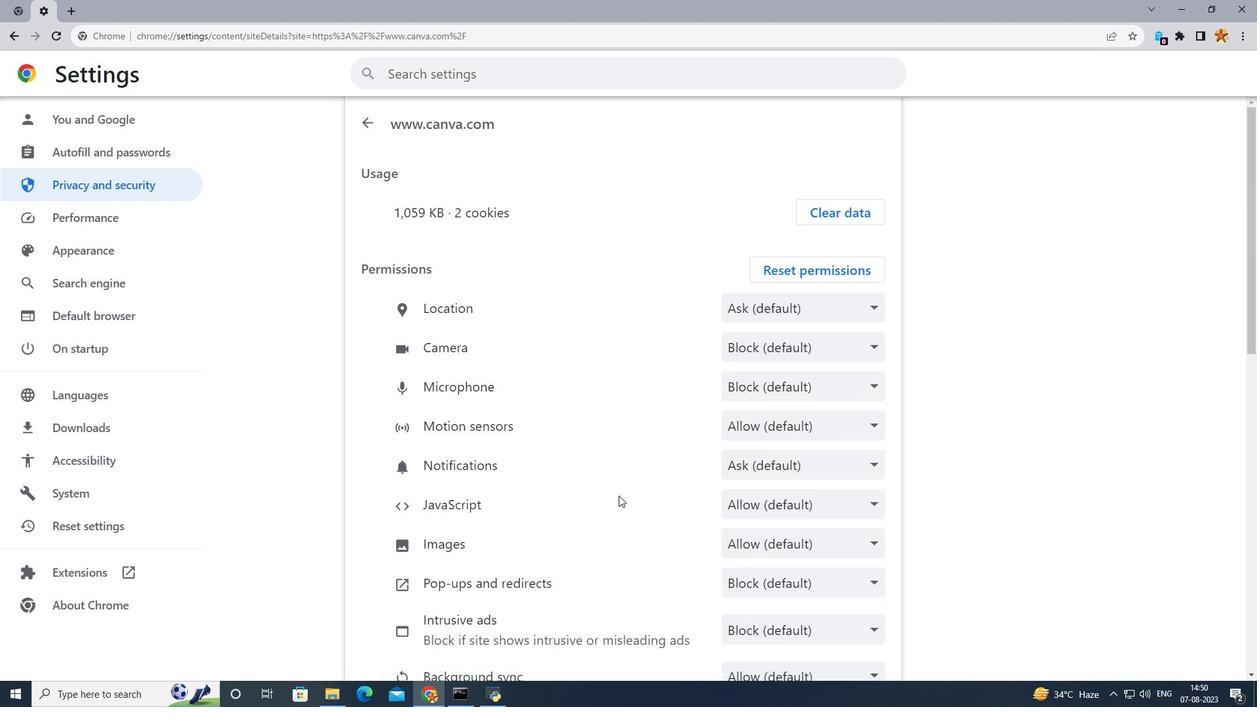 
Action: Mouse scrolled (618, 496) with delta (0, 0)
Screenshot: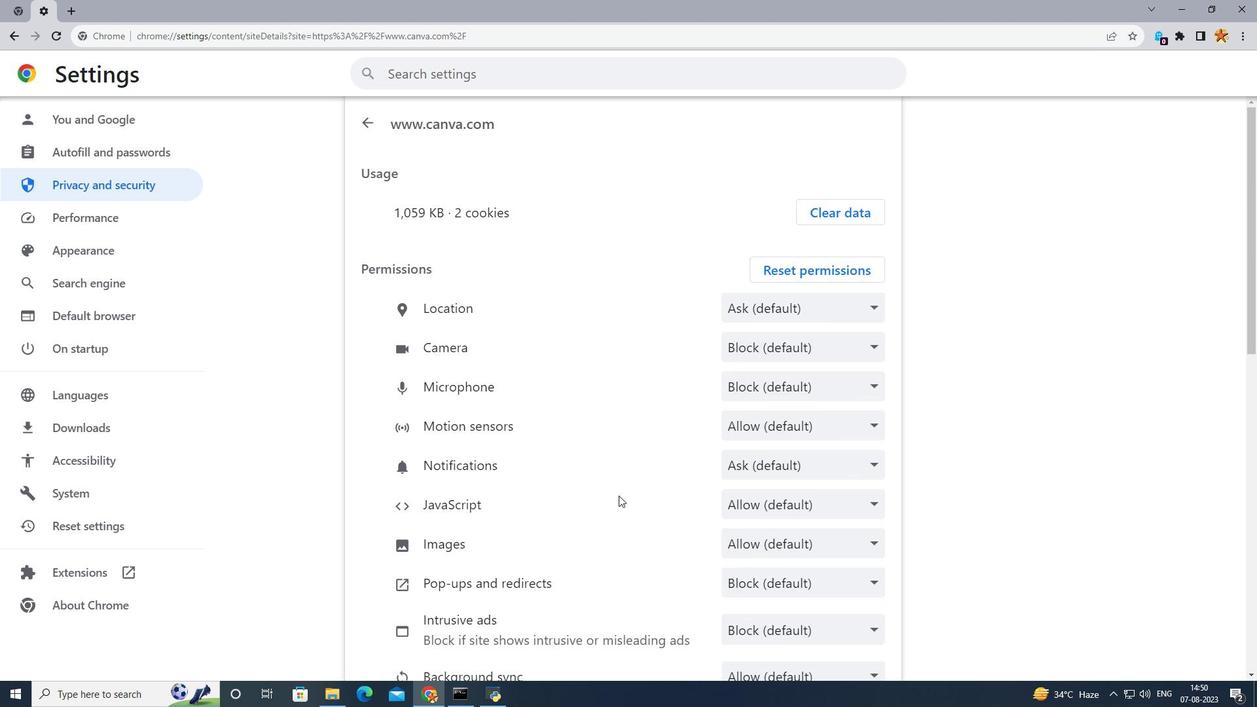 
Action: Mouse scrolled (618, 496) with delta (0, 0)
Screenshot: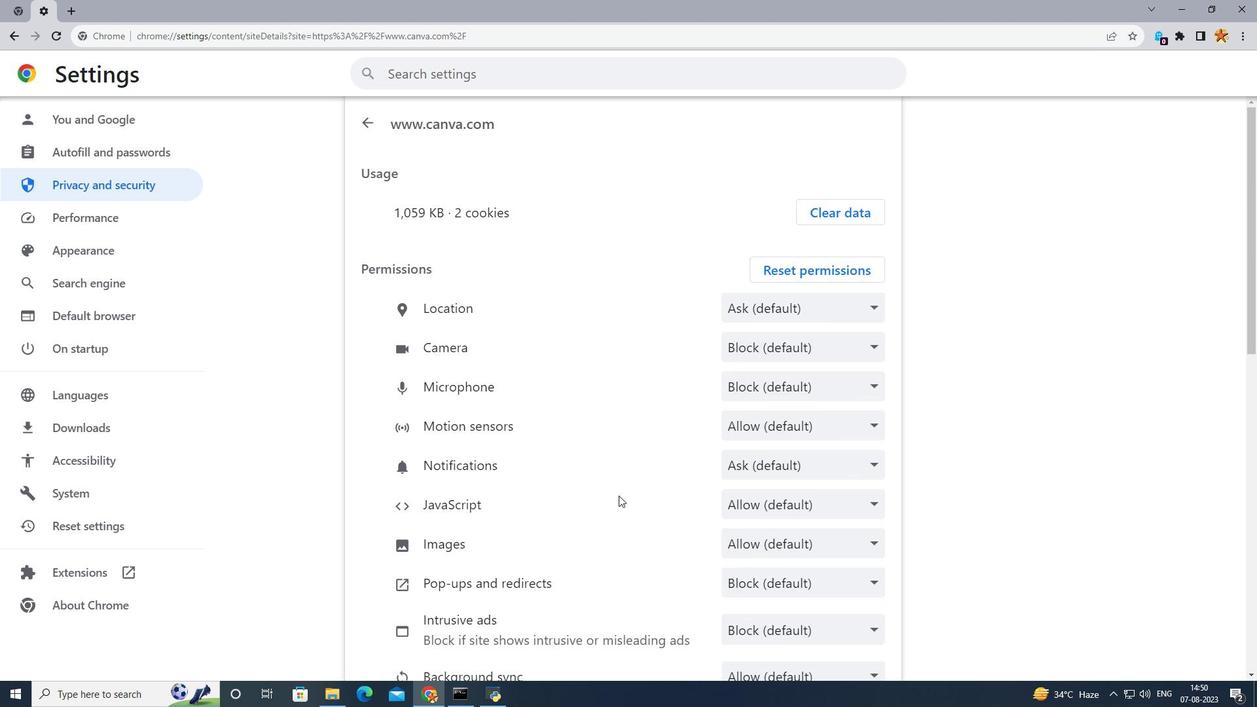 
Action: Mouse scrolled (618, 496) with delta (0, 0)
Screenshot: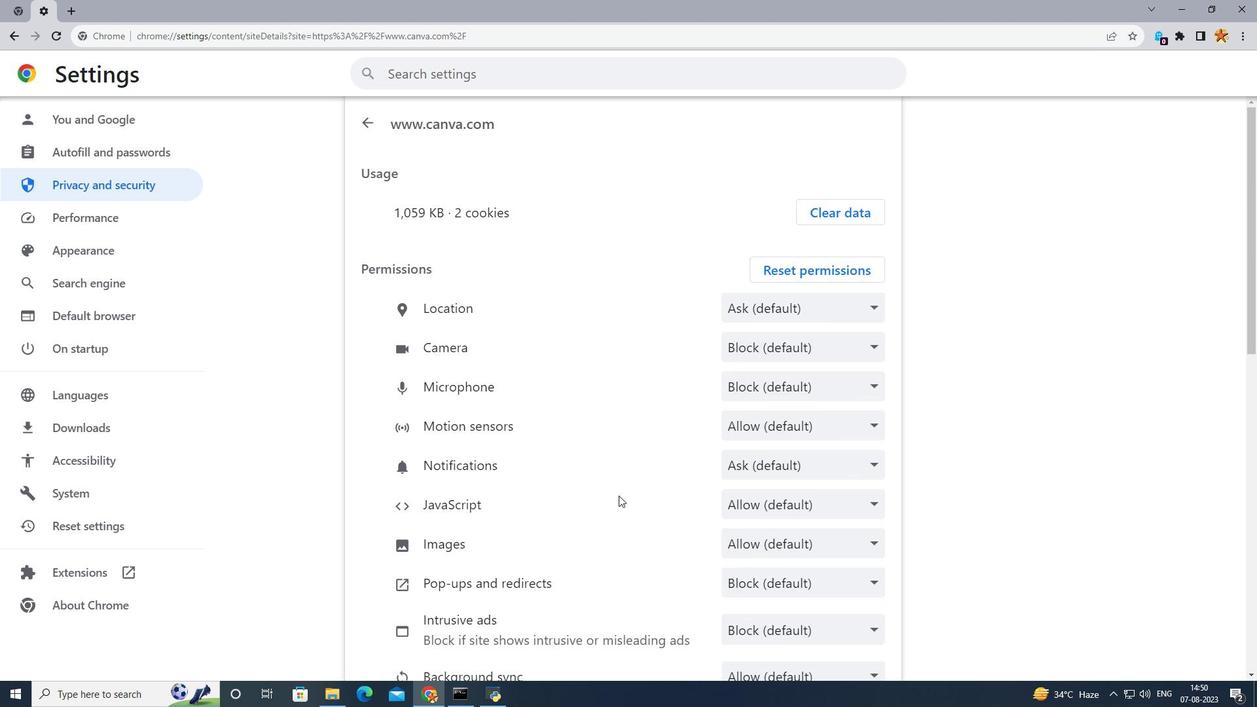 
Action: Mouse scrolled (618, 496) with delta (0, 0)
Screenshot: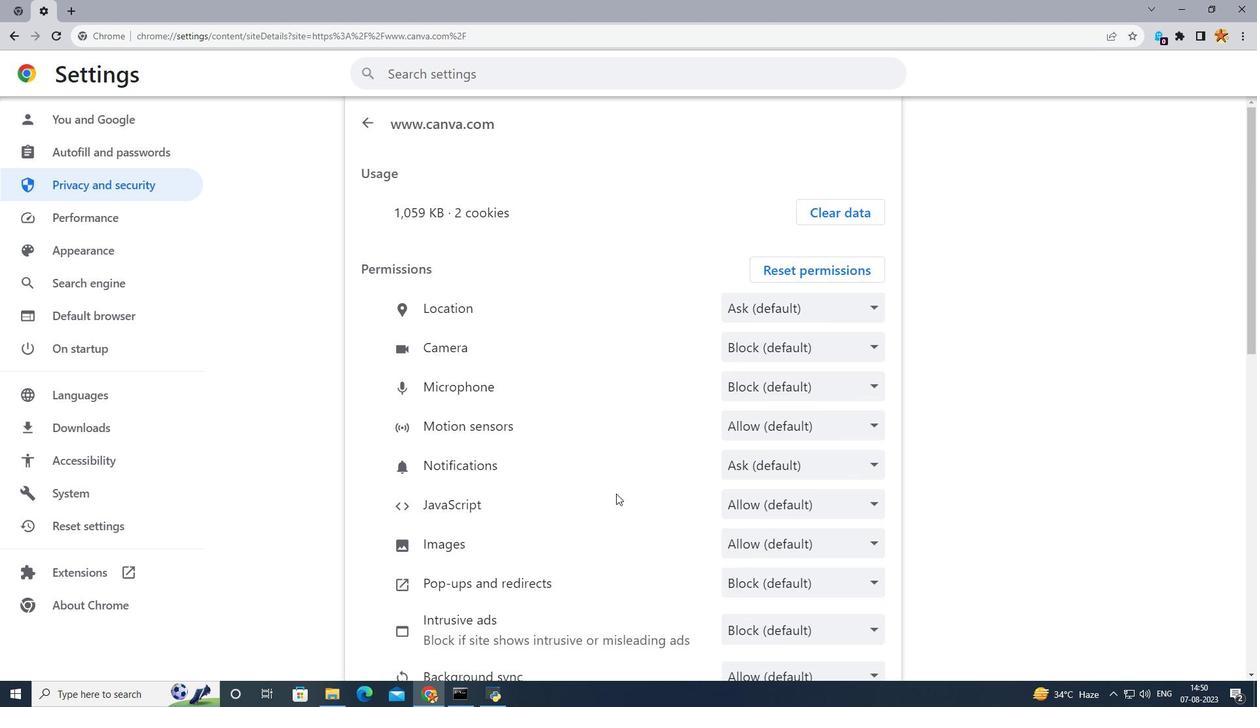 
Action: Mouse scrolled (618, 496) with delta (0, 0)
Screenshot: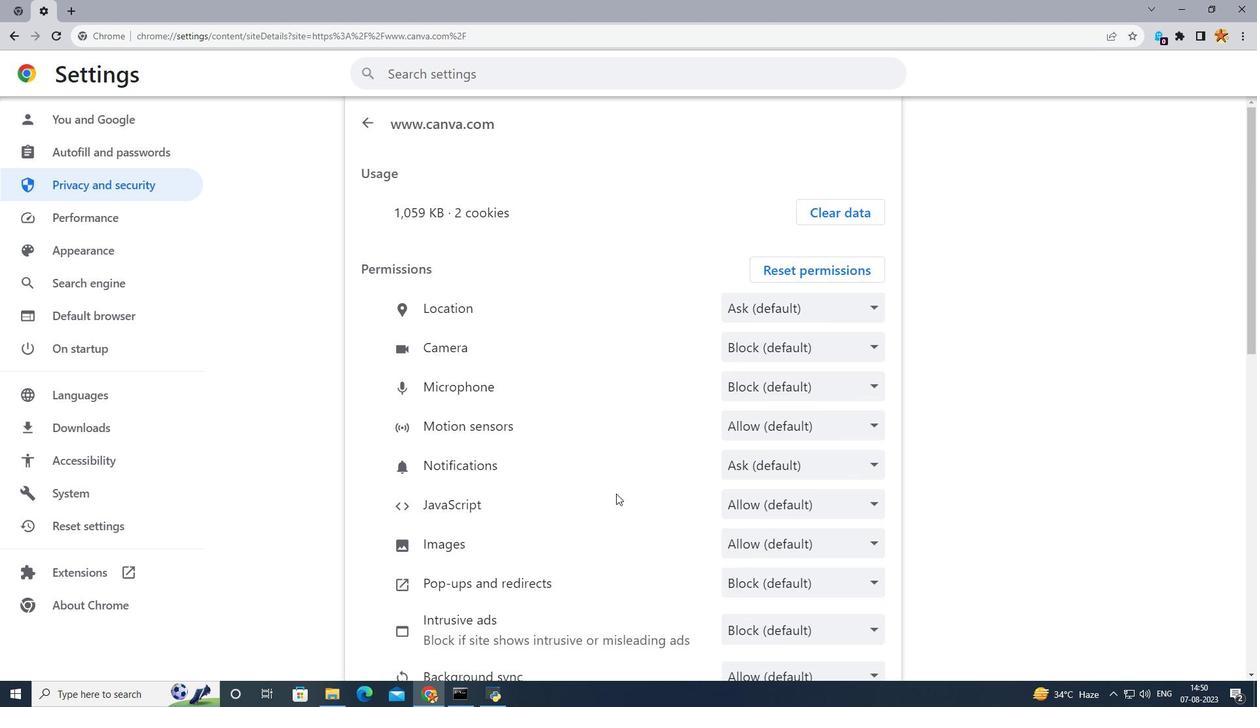
Action: Mouse moved to (5, 37)
Screenshot: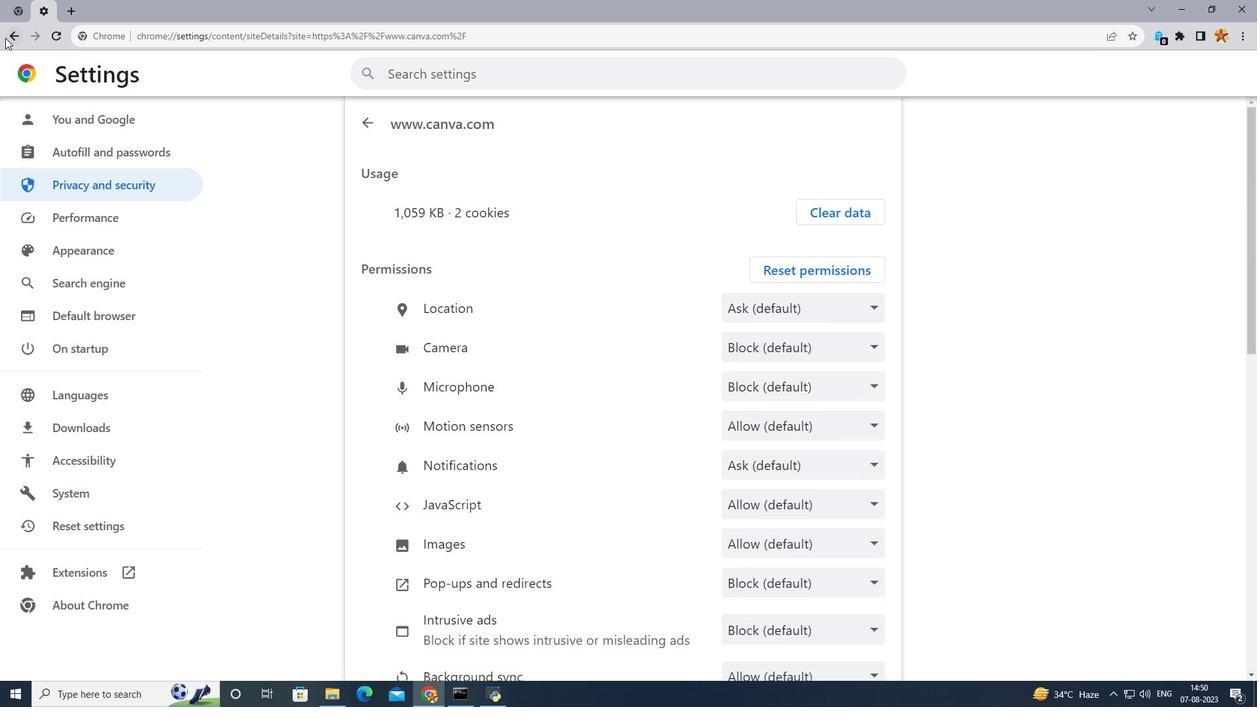 
Action: Mouse pressed left at (5, 37)
Screenshot: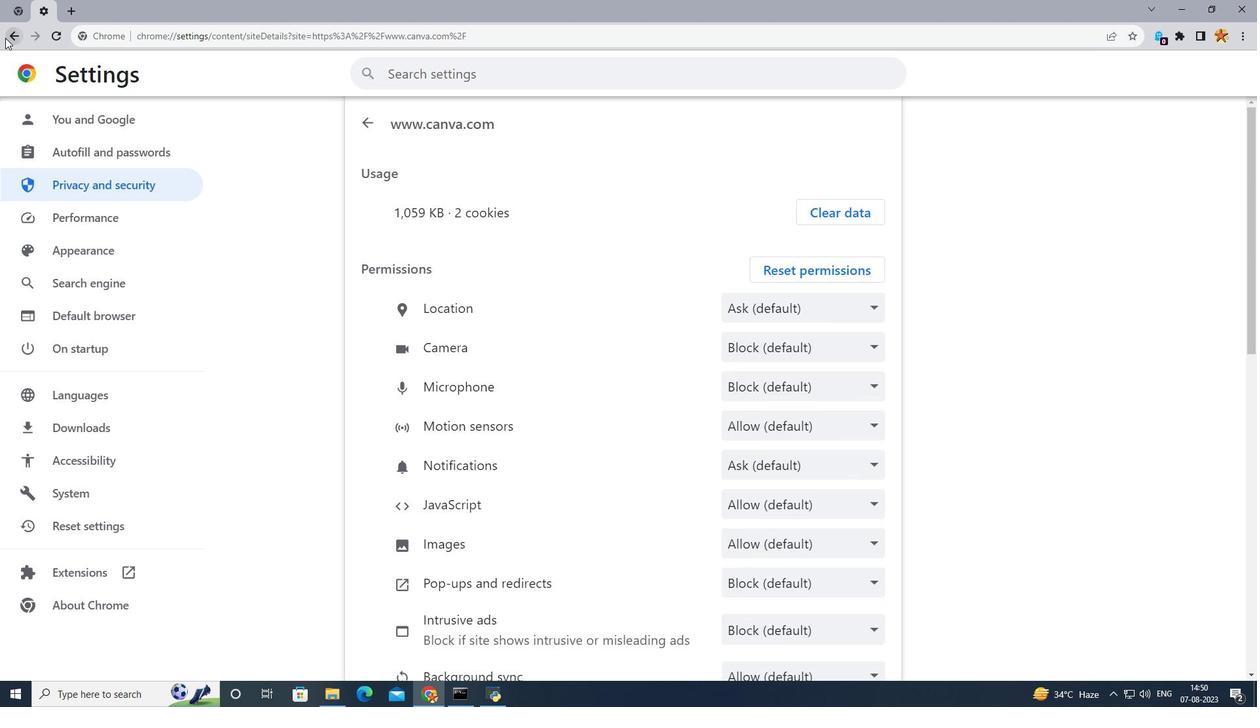
Action: Mouse moved to (552, 510)
Screenshot: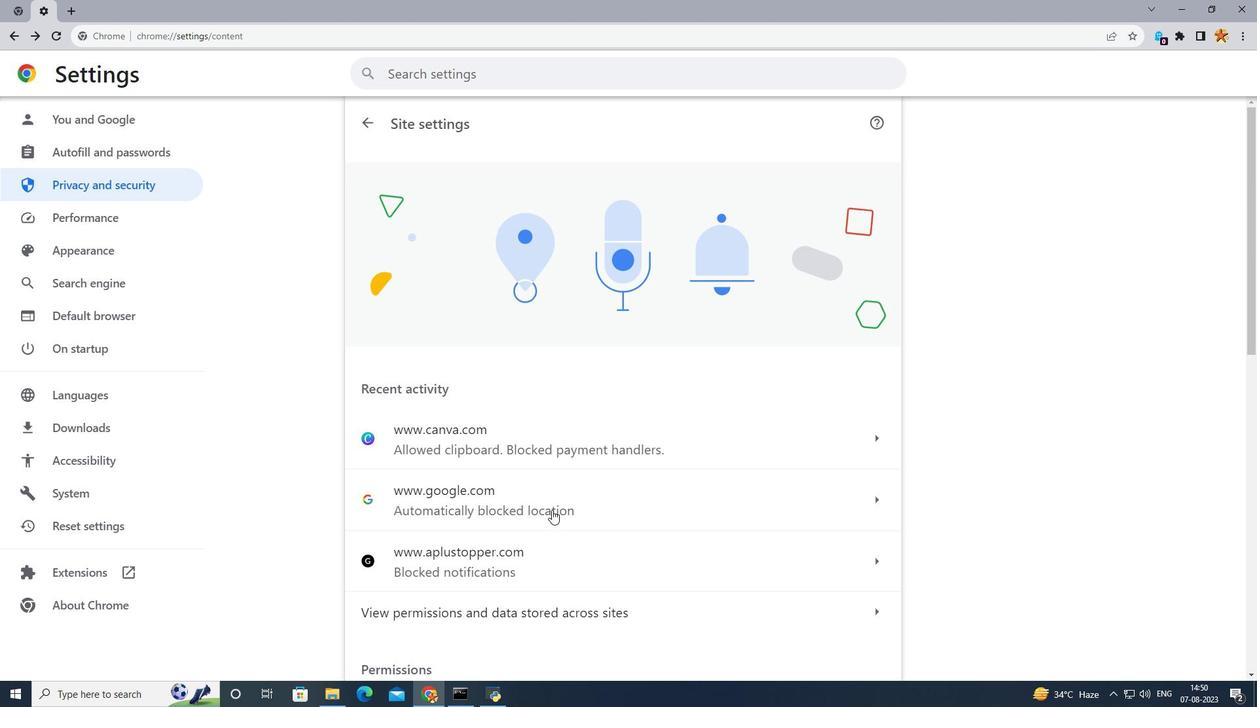
Action: Mouse scrolled (552, 509) with delta (0, 0)
Screenshot: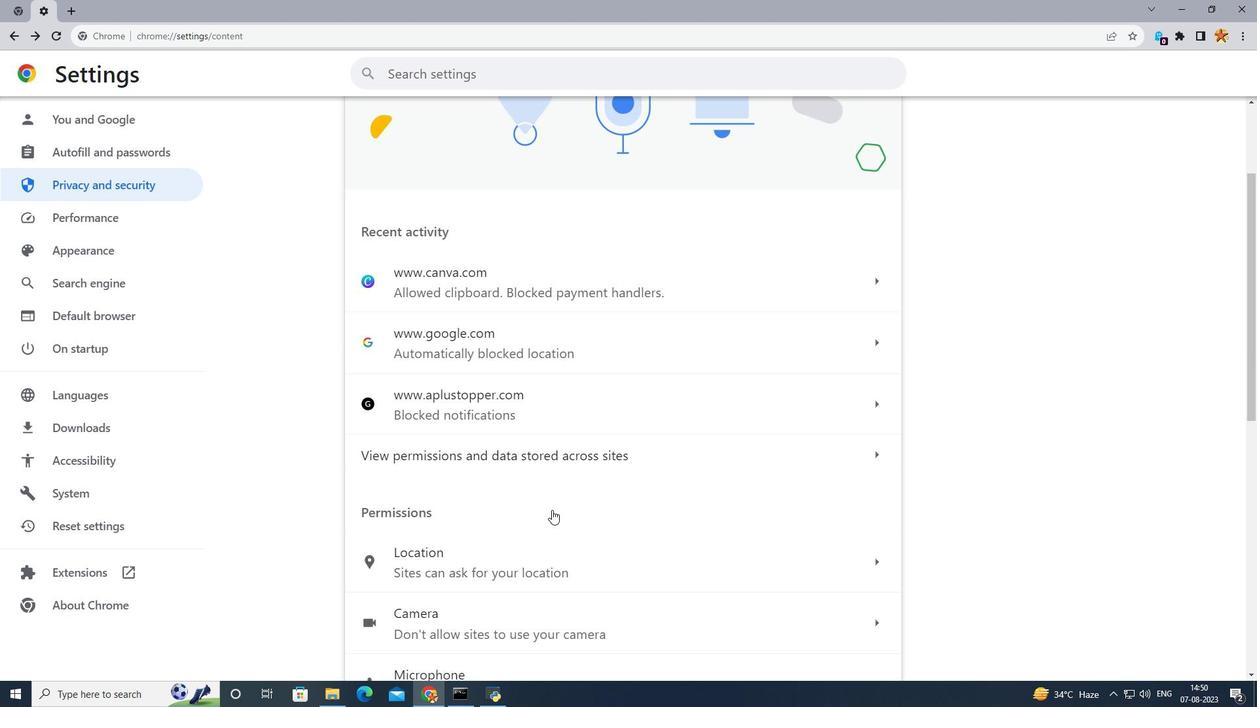 
Action: Mouse scrolled (552, 509) with delta (0, 0)
Screenshot: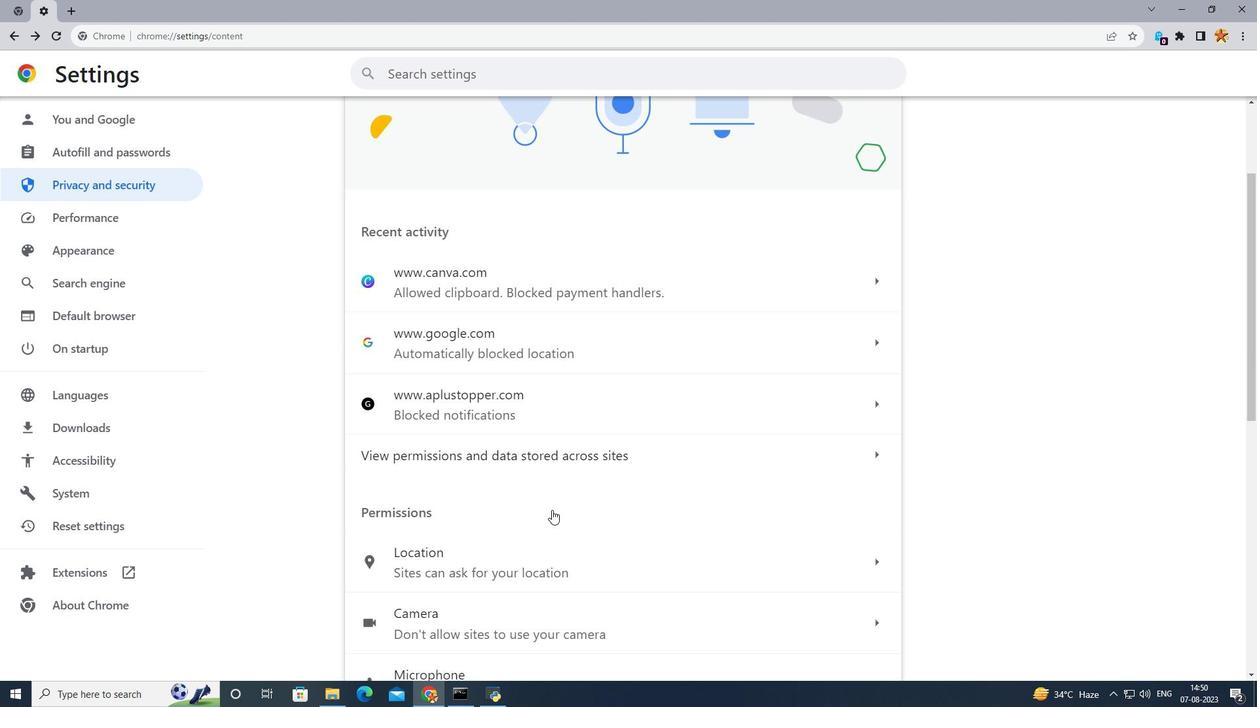 
Action: Mouse scrolled (552, 509) with delta (0, 0)
Screenshot: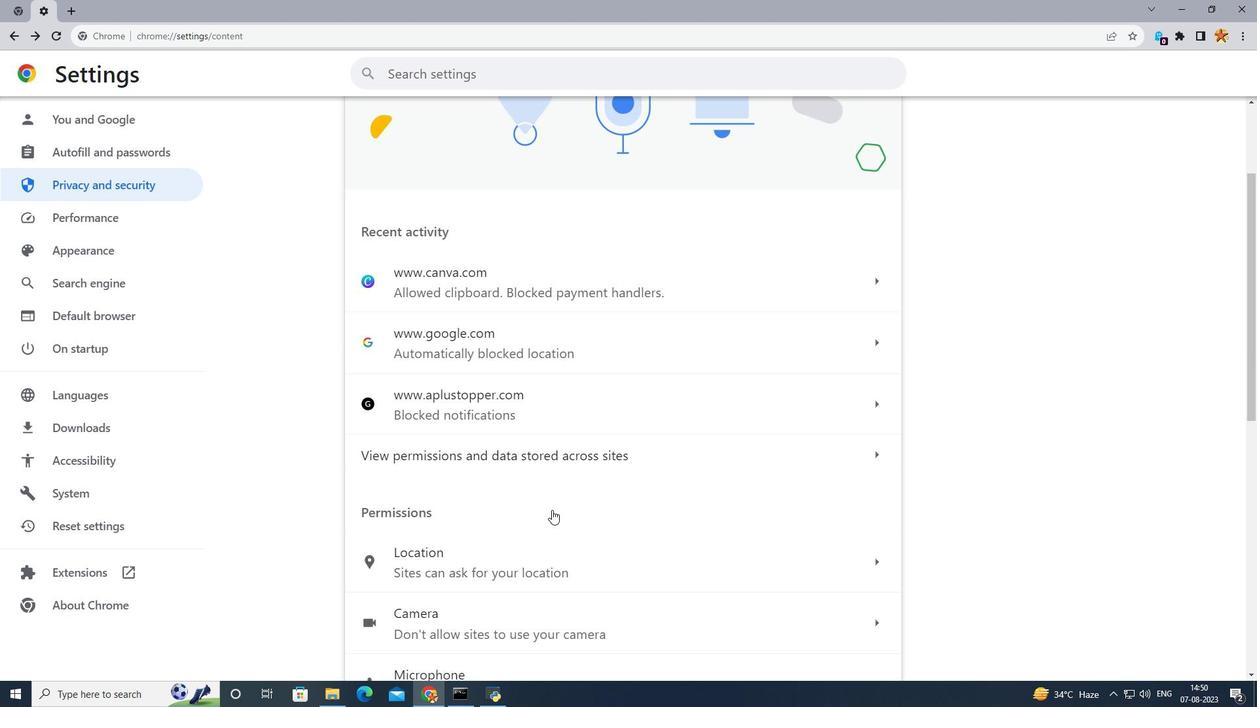 
Action: Mouse scrolled (552, 509) with delta (0, 0)
Screenshot: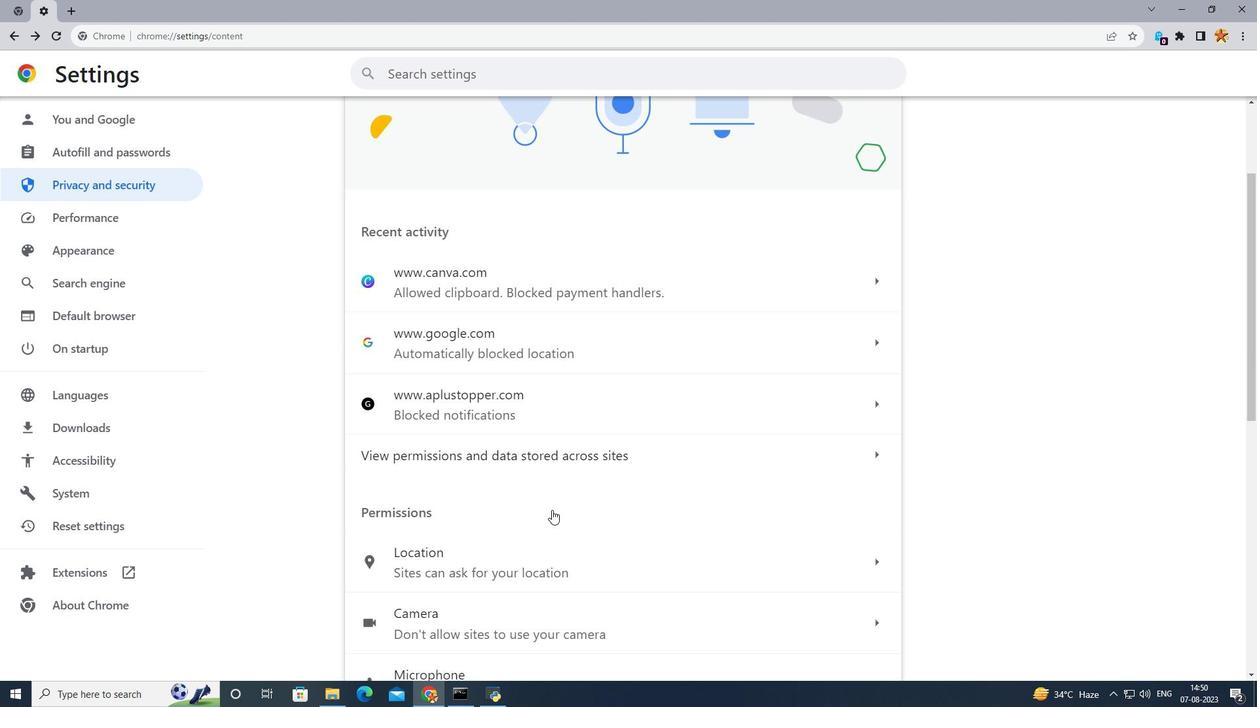 
Action: Mouse scrolled (552, 509) with delta (0, 0)
Screenshot: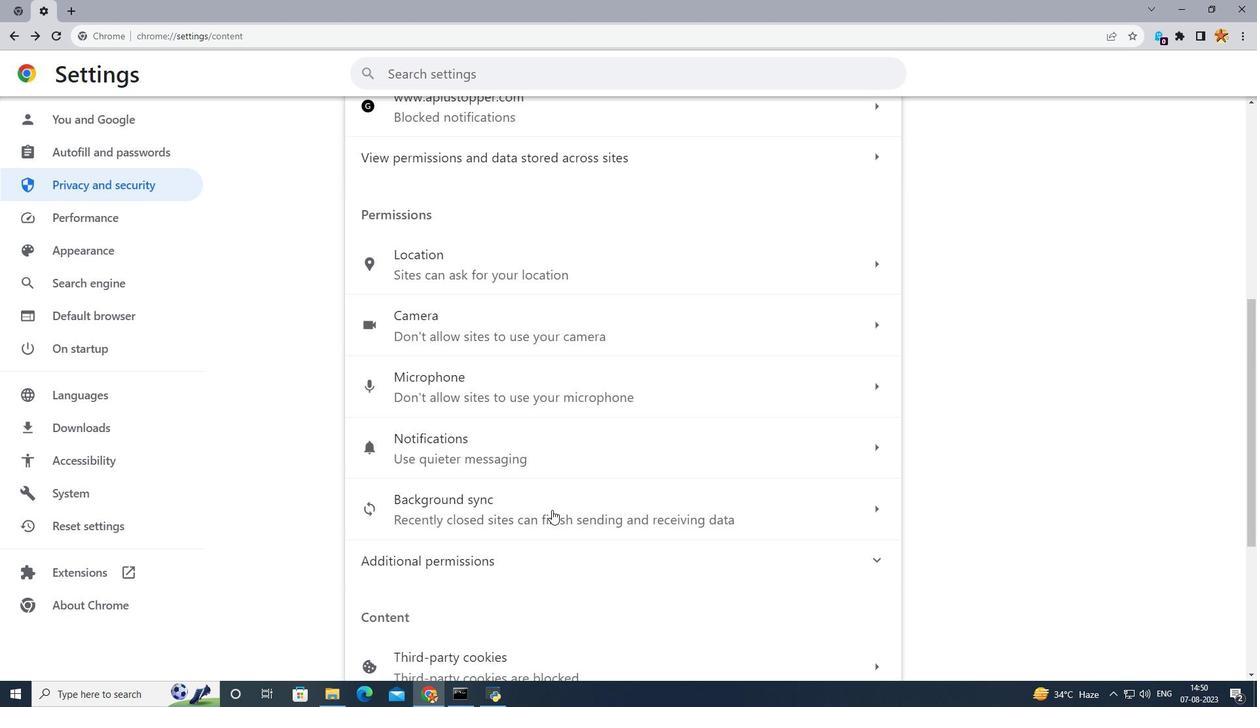 
Action: Mouse scrolled (552, 509) with delta (0, 0)
Screenshot: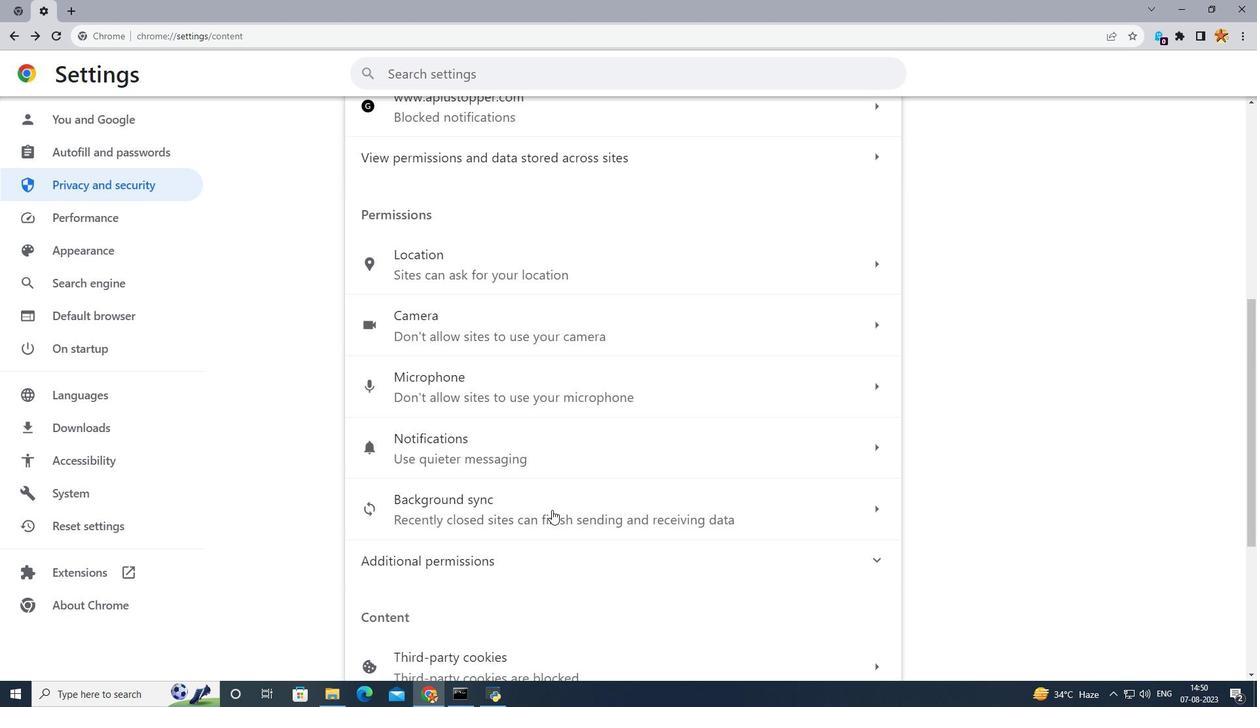 
Action: Mouse scrolled (552, 509) with delta (0, 0)
Screenshot: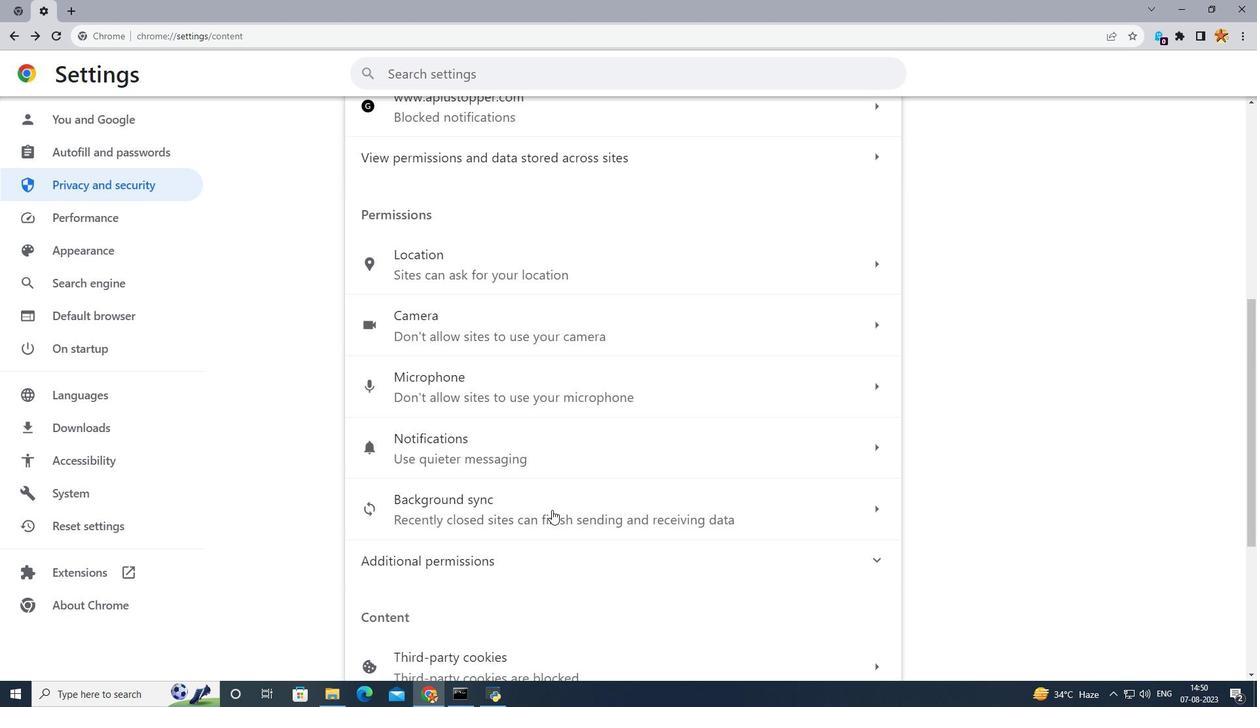 
Action: Mouse moved to (529, 487)
Screenshot: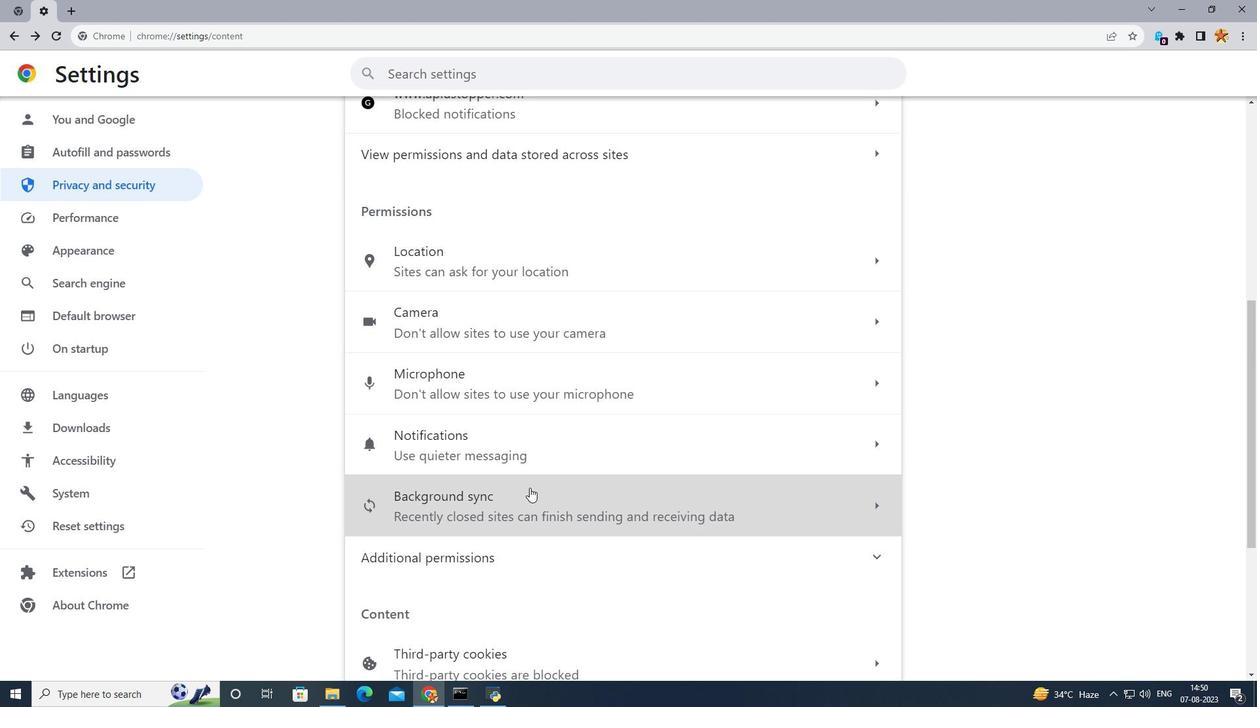 
Action: Mouse pressed left at (529, 487)
Screenshot: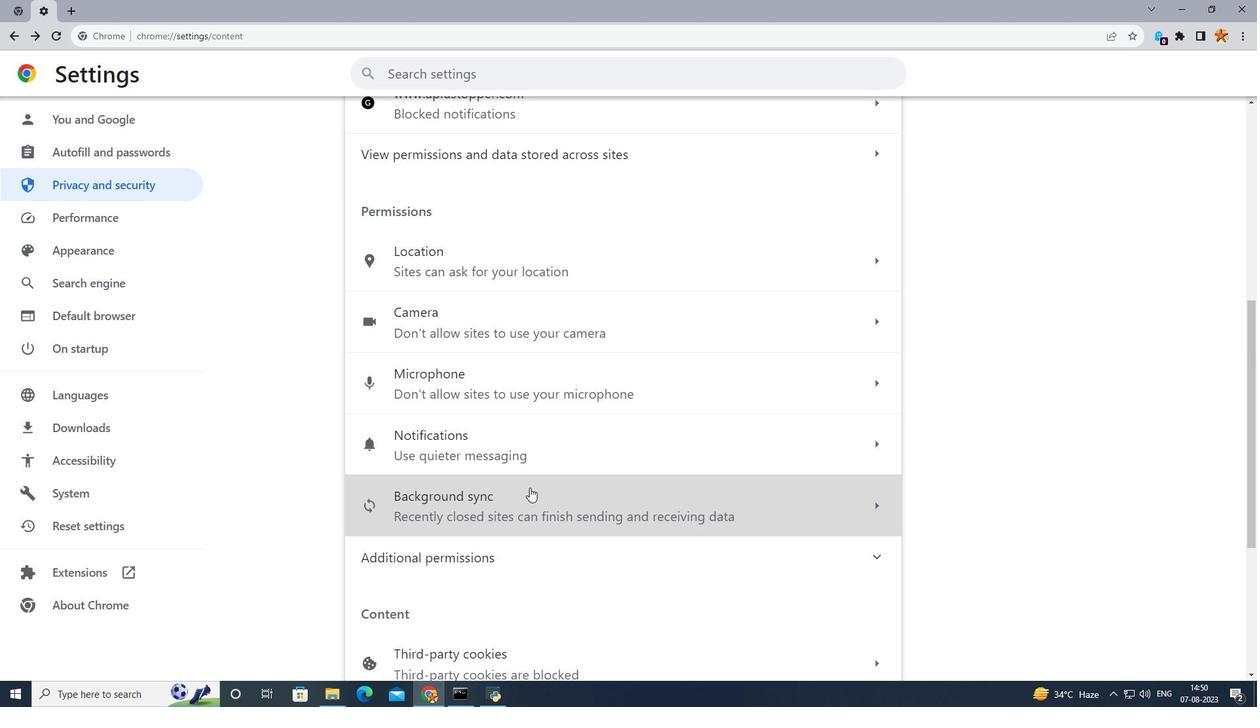 
Action: Mouse moved to (368, 120)
Screenshot: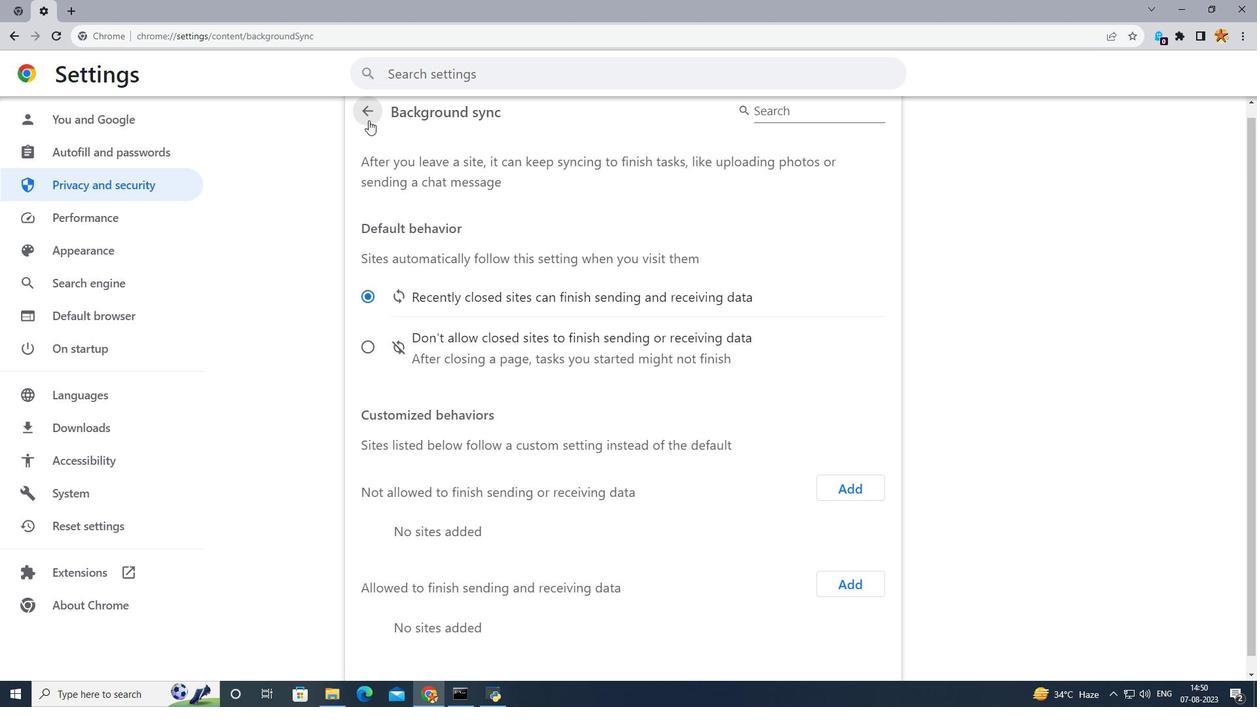 
Action: Mouse pressed left at (368, 120)
Screenshot: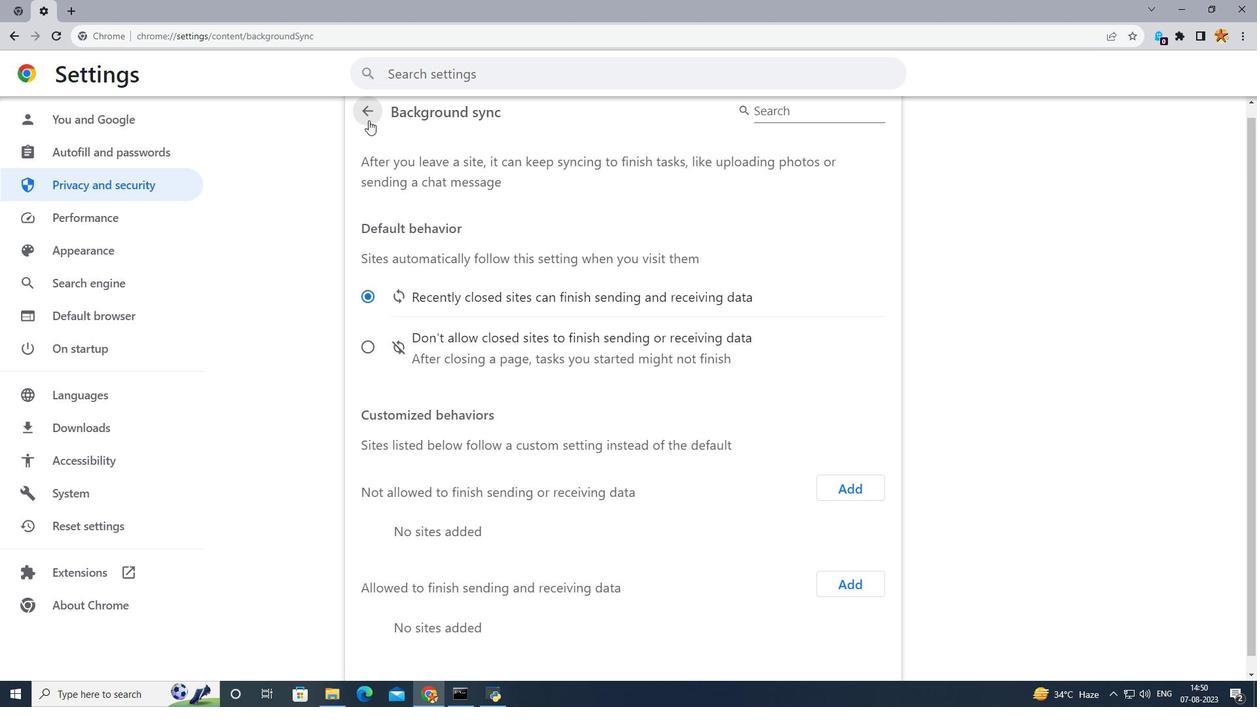
Action: Mouse moved to (457, 485)
Screenshot: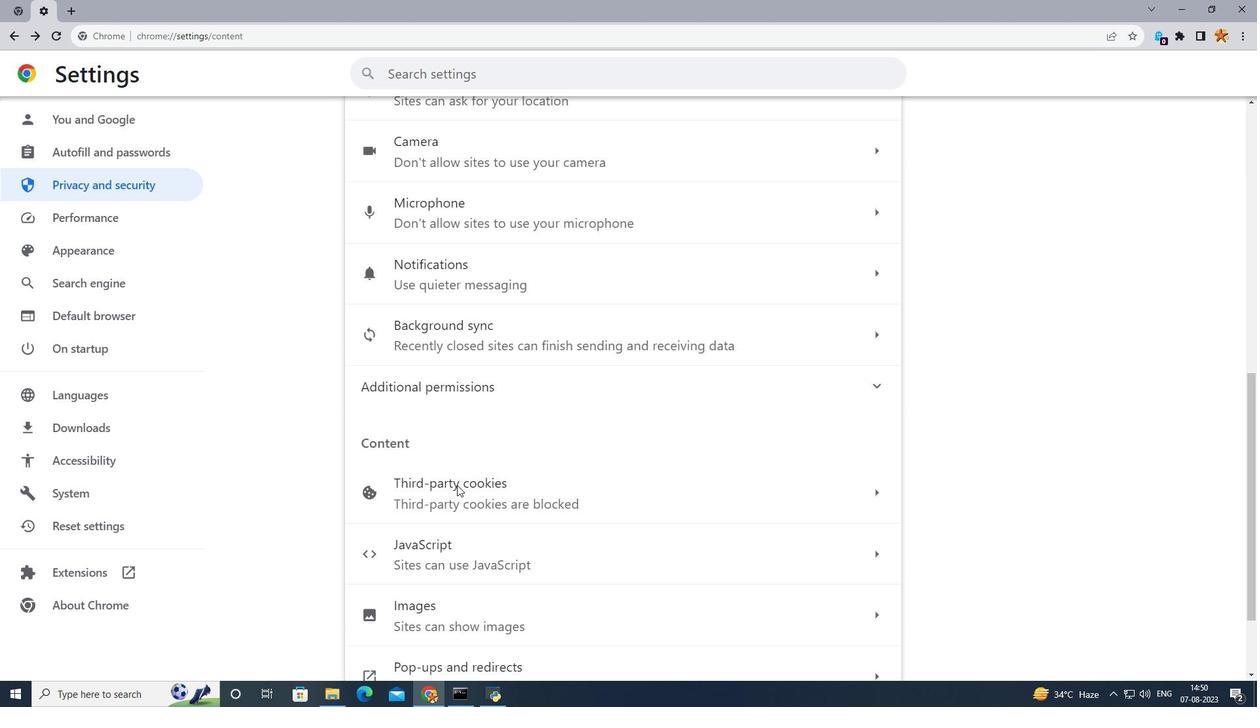 
Action: Mouse scrolled (457, 484) with delta (0, 0)
Screenshot: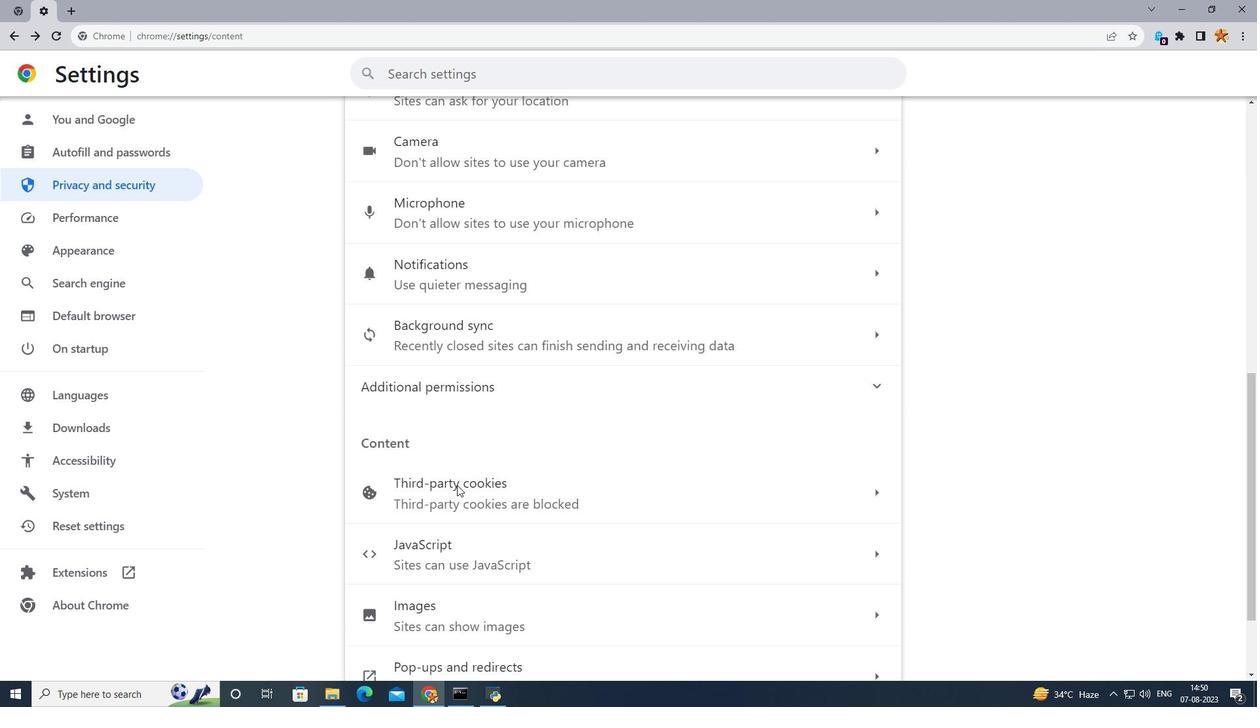 
Action: Mouse scrolled (457, 484) with delta (0, 0)
Screenshot: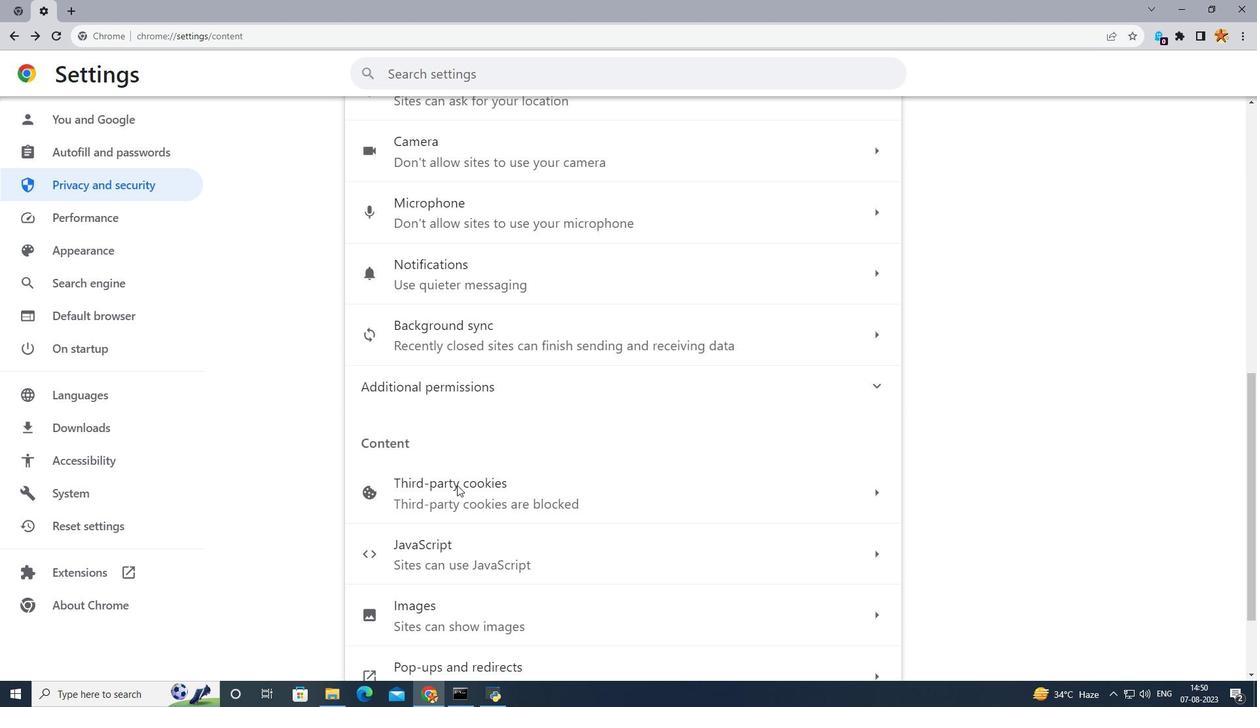 
Action: Mouse scrolled (457, 484) with delta (0, 0)
Screenshot: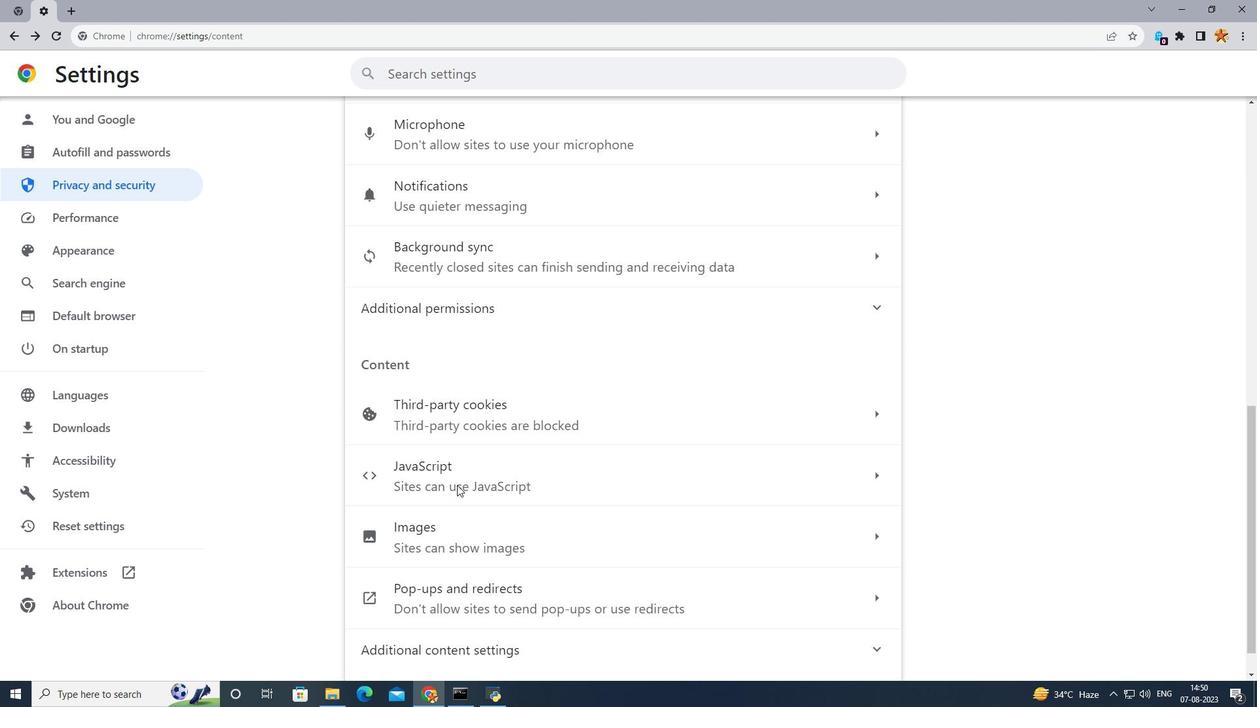 
Action: Mouse scrolled (457, 484) with delta (0, 0)
Screenshot: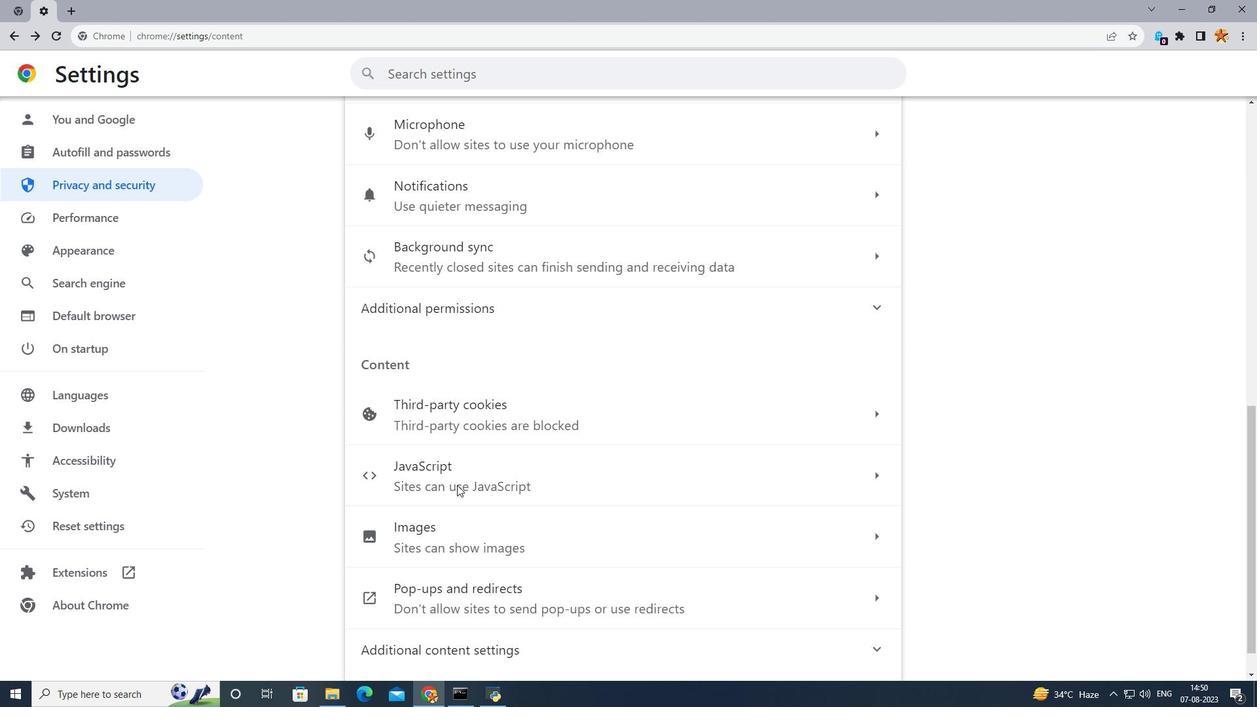 
Action: Mouse scrolled (457, 484) with delta (0, 0)
Screenshot: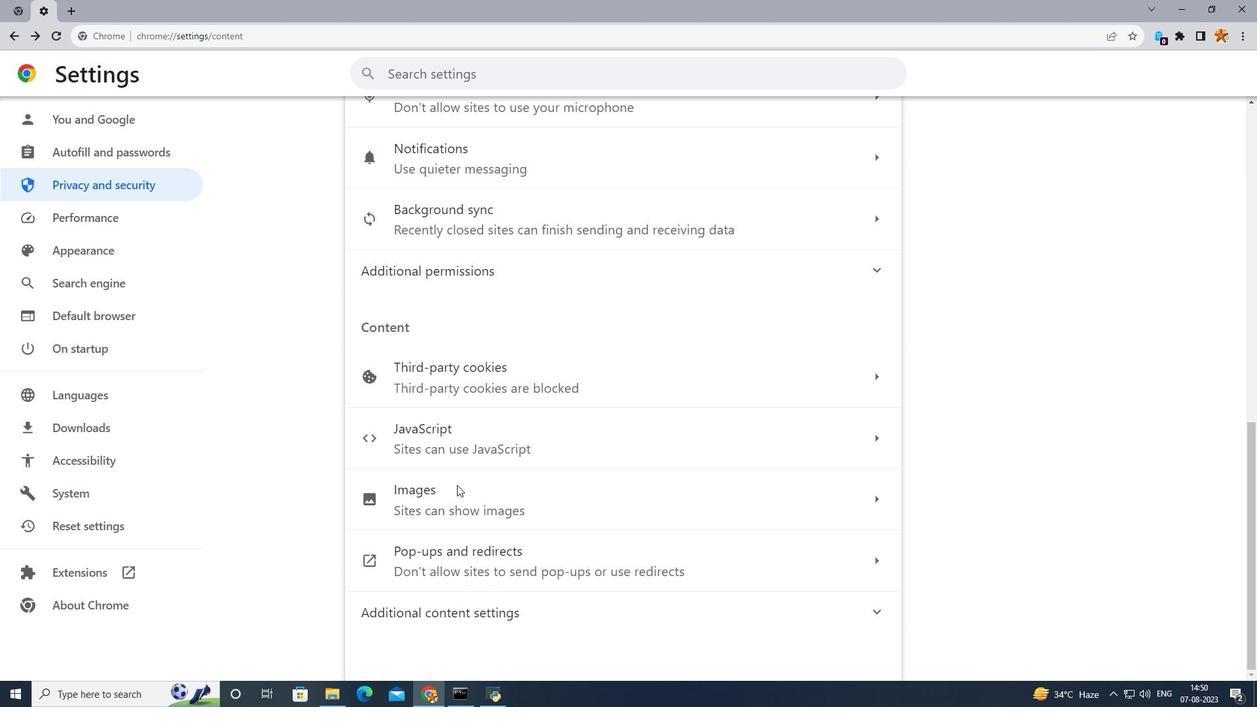 
Action: Mouse scrolled (457, 484) with delta (0, 0)
Screenshot: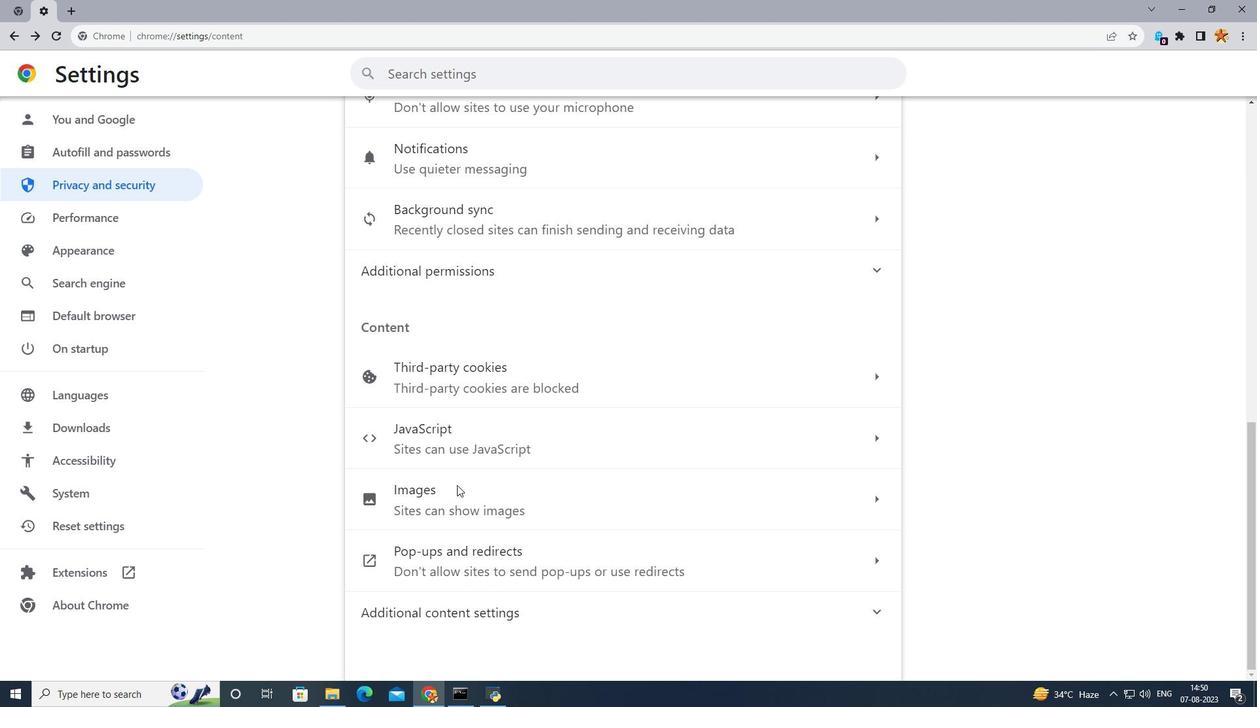 
Action: Mouse moved to (527, 499)
Screenshot: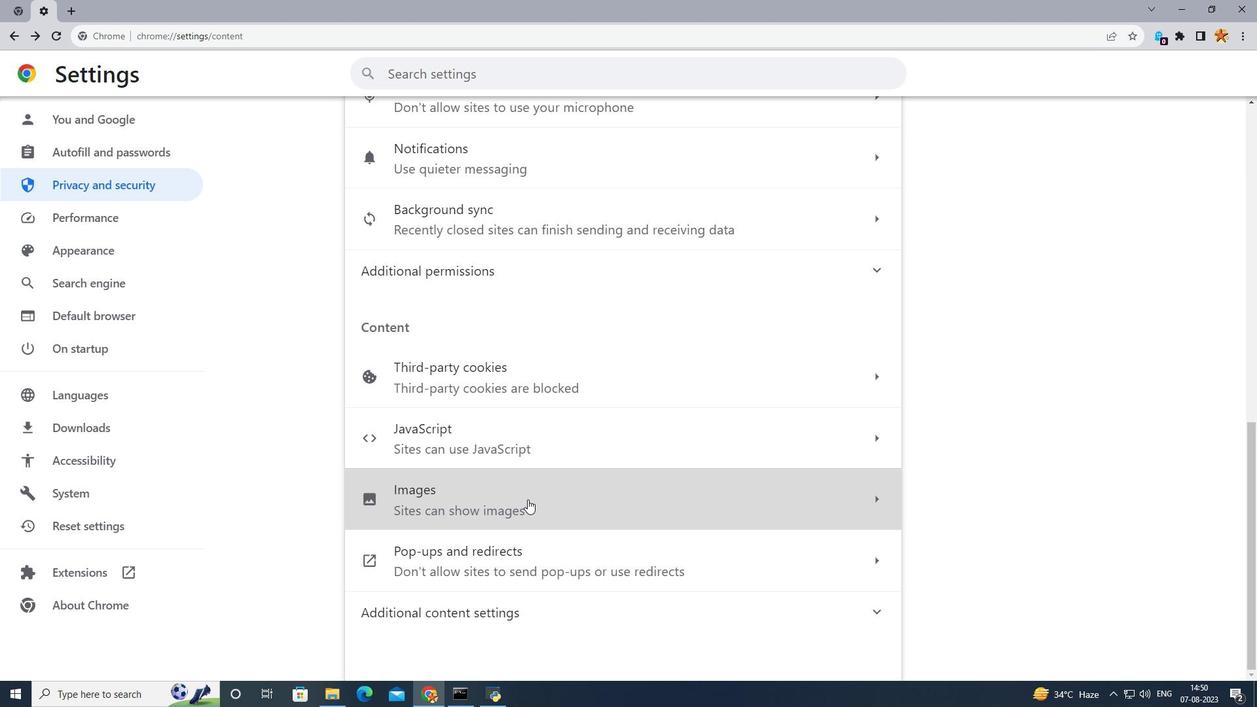 
Action: Mouse pressed left at (527, 499)
Screenshot: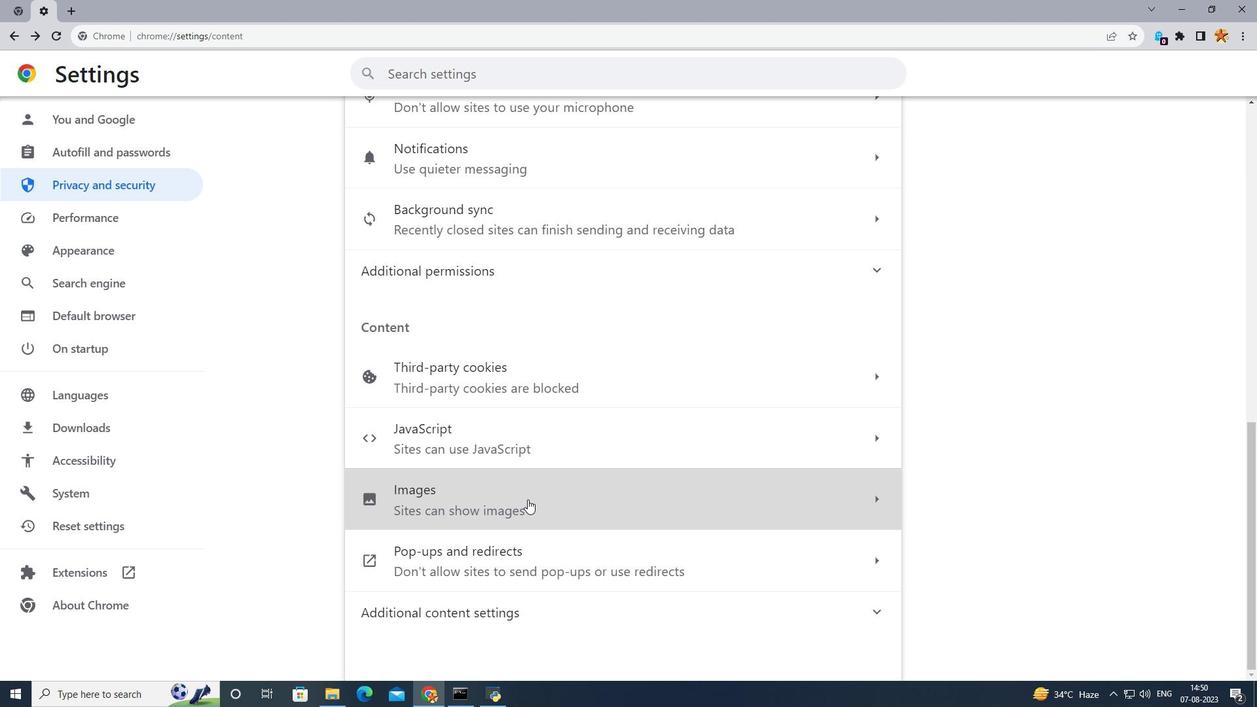 
Action: Mouse moved to (566, 348)
Screenshot: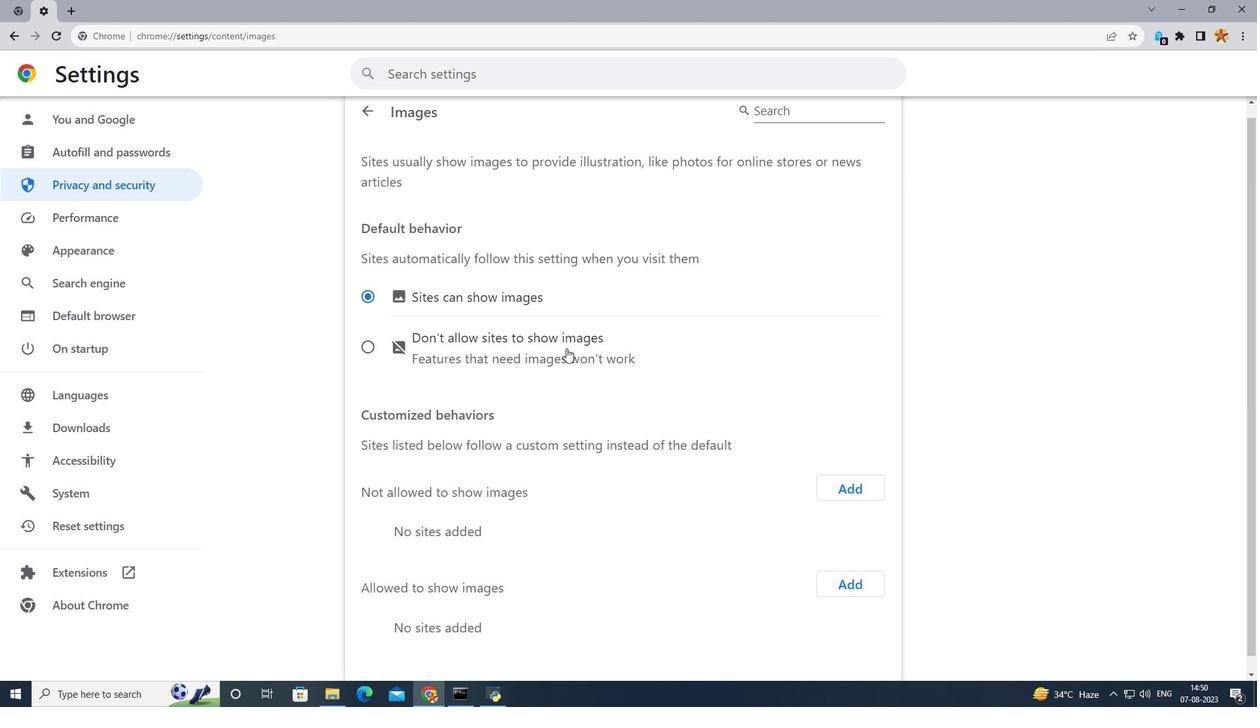 
Action: Mouse pressed left at (566, 348)
Screenshot: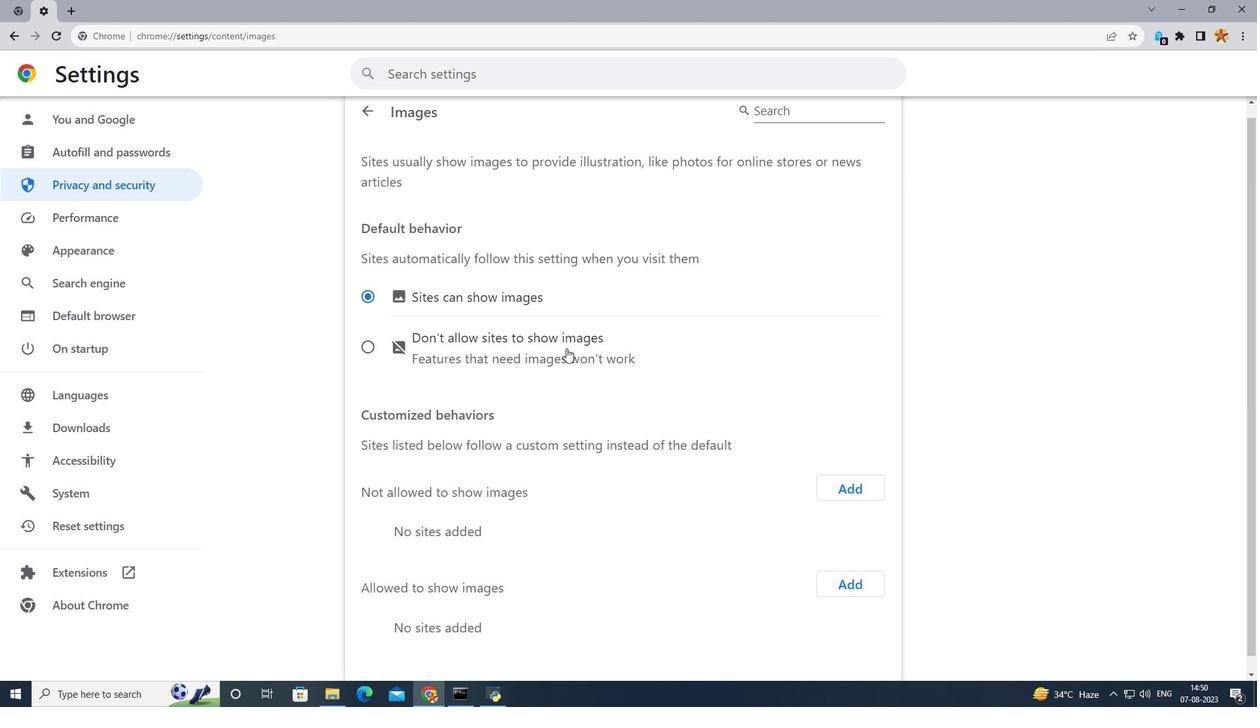 
Action: Mouse moved to (520, 286)
Screenshot: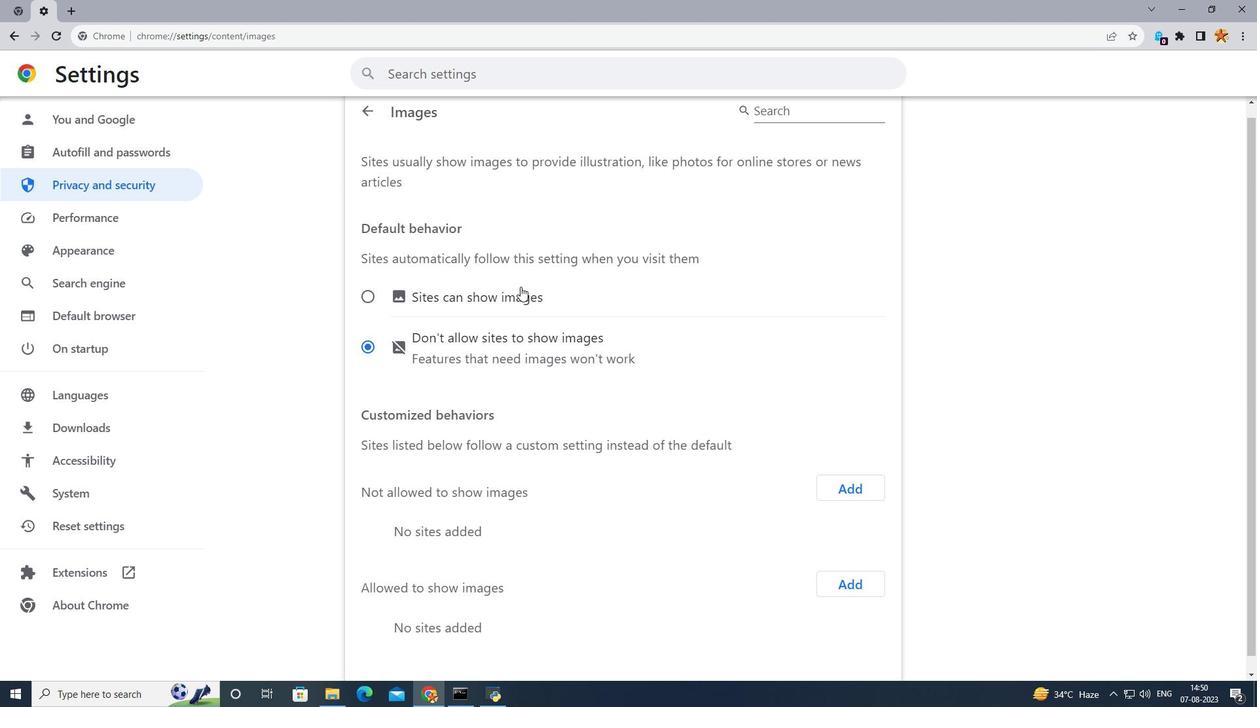 
Action: Mouse pressed left at (520, 286)
Screenshot: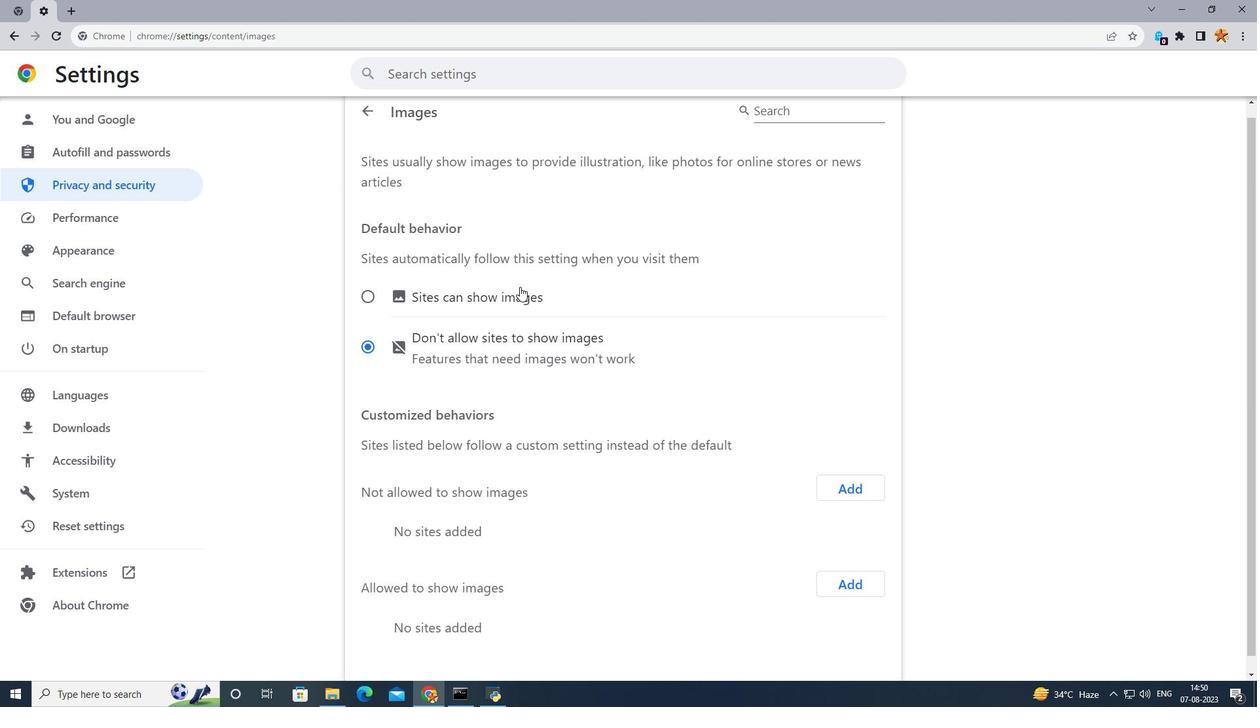 
Action: Mouse moved to (370, 101)
Screenshot: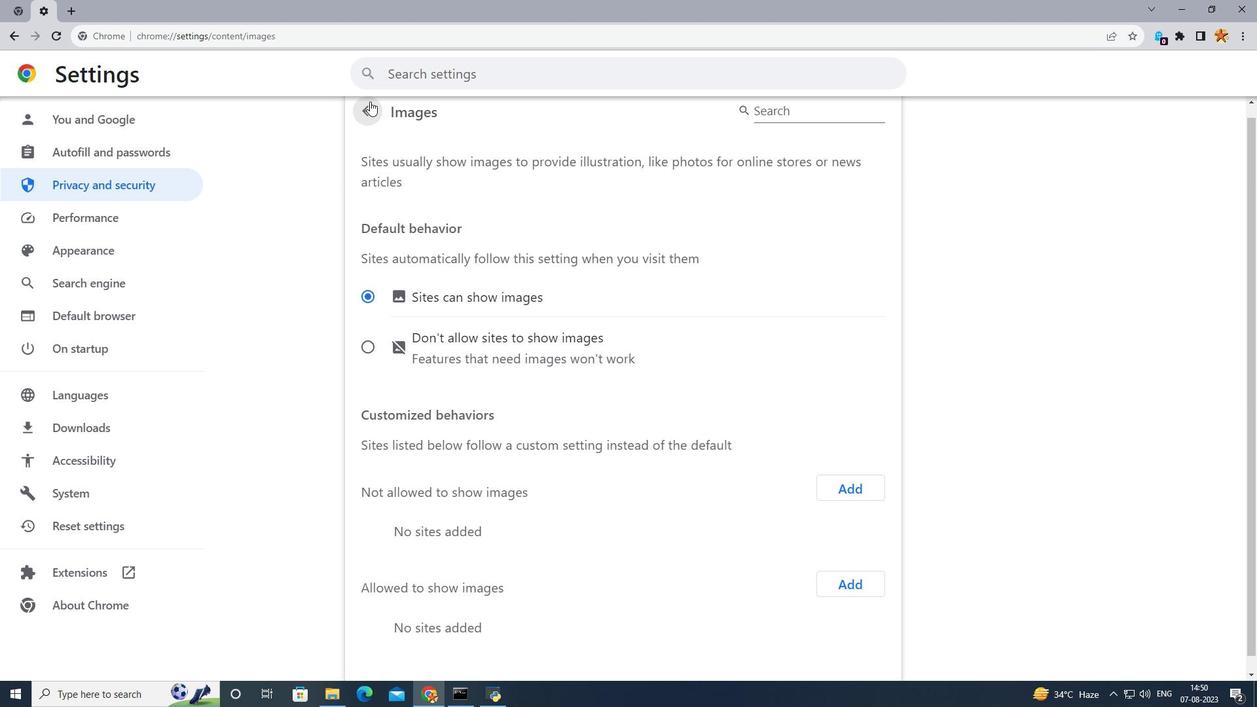 
Action: Mouse pressed left at (370, 101)
Screenshot: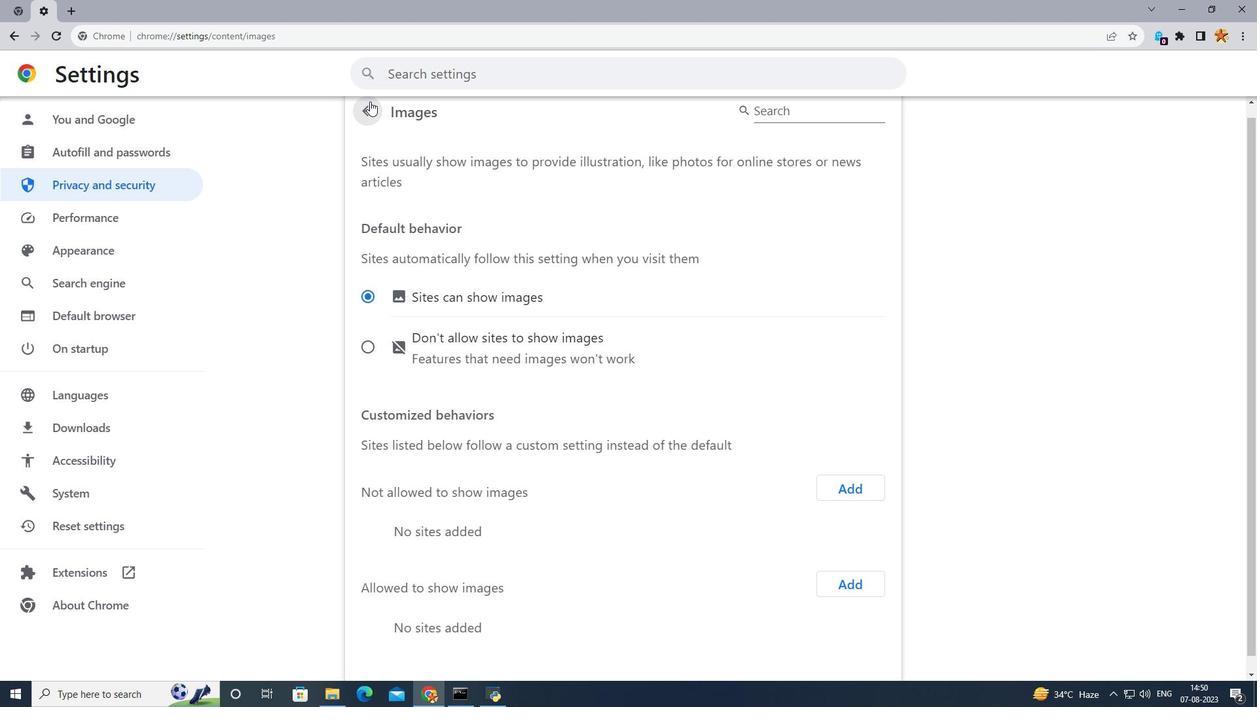 
Action: Mouse moved to (457, 433)
Screenshot: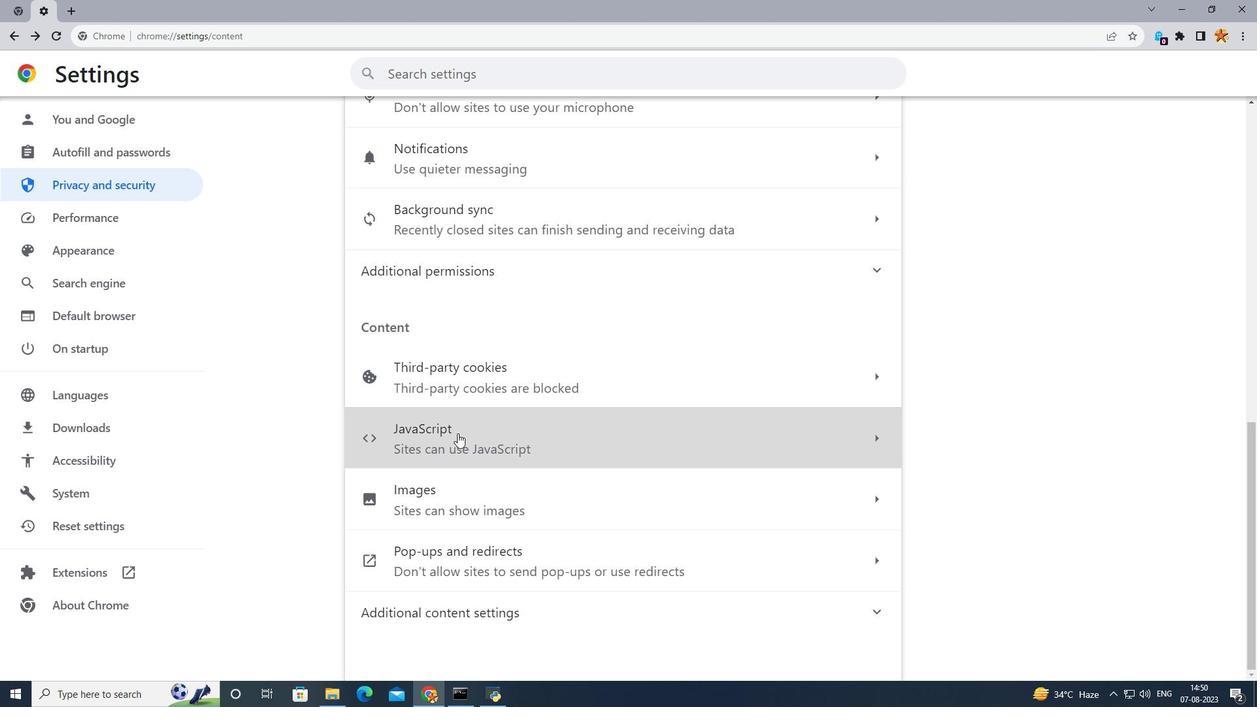 
Action: Mouse pressed left at (457, 433)
Screenshot: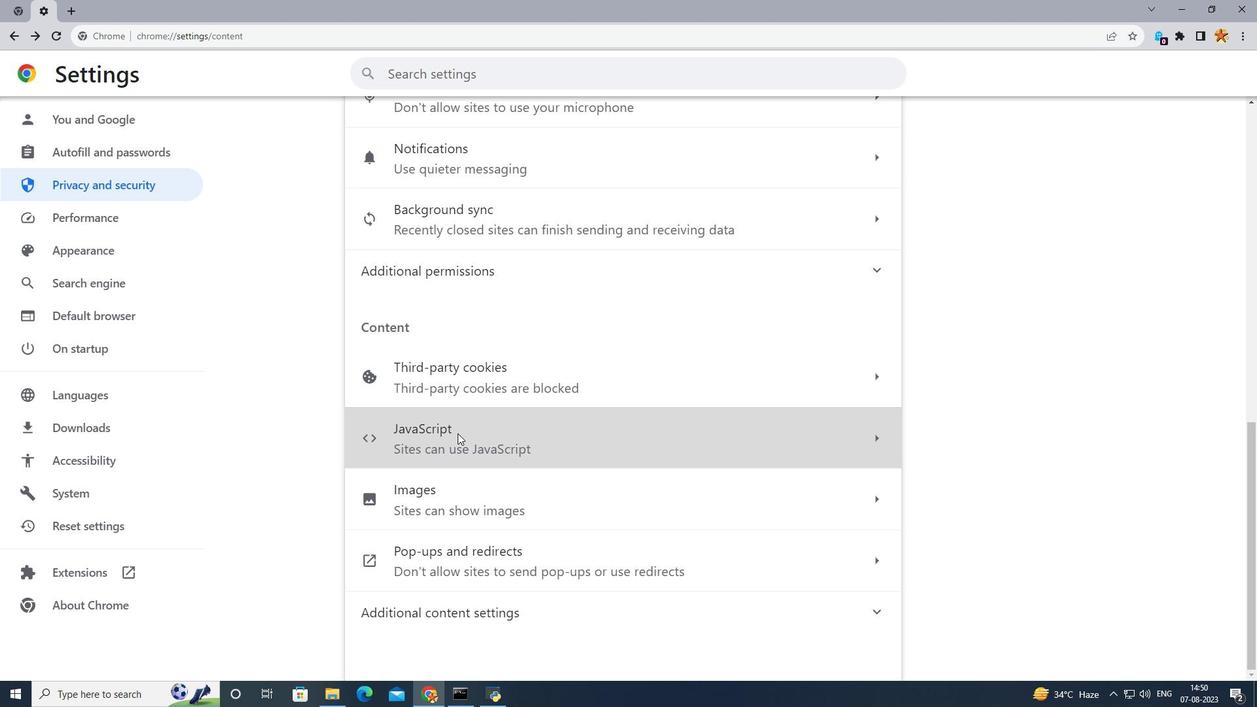 
Action: Mouse moved to (487, 339)
Screenshot: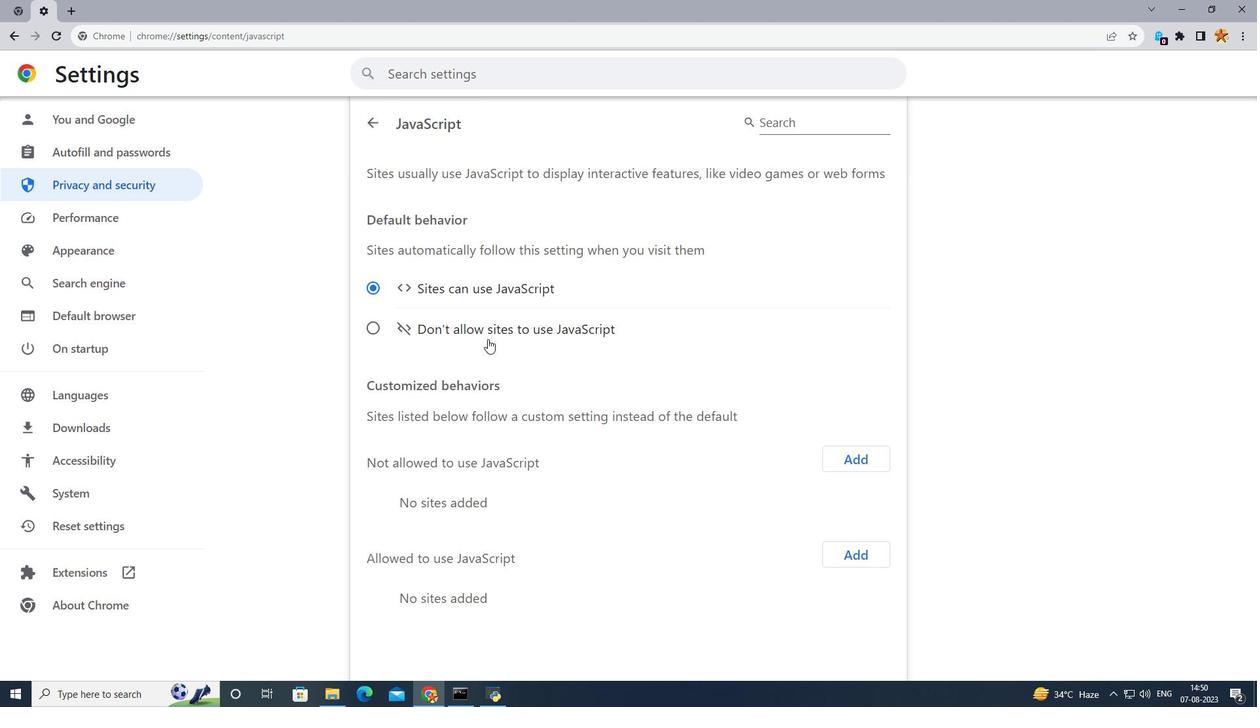 
Action: Mouse pressed left at (487, 339)
Screenshot: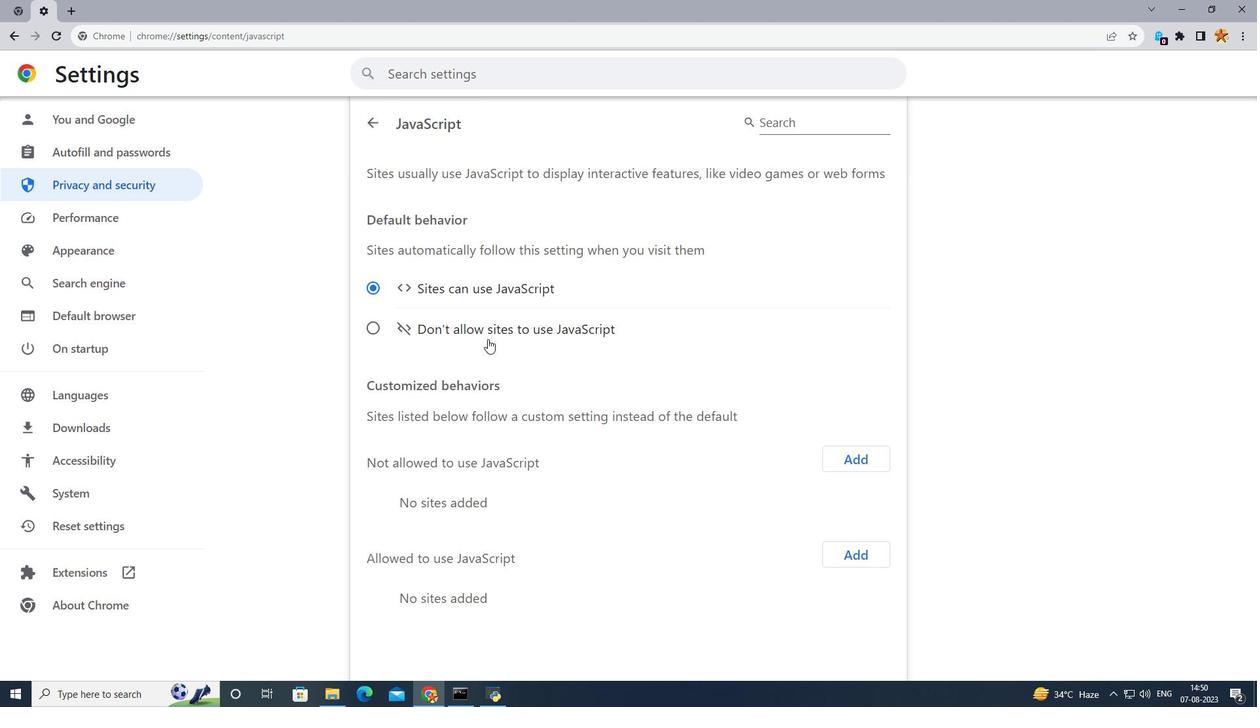 
Action: Mouse moved to (515, 300)
Screenshot: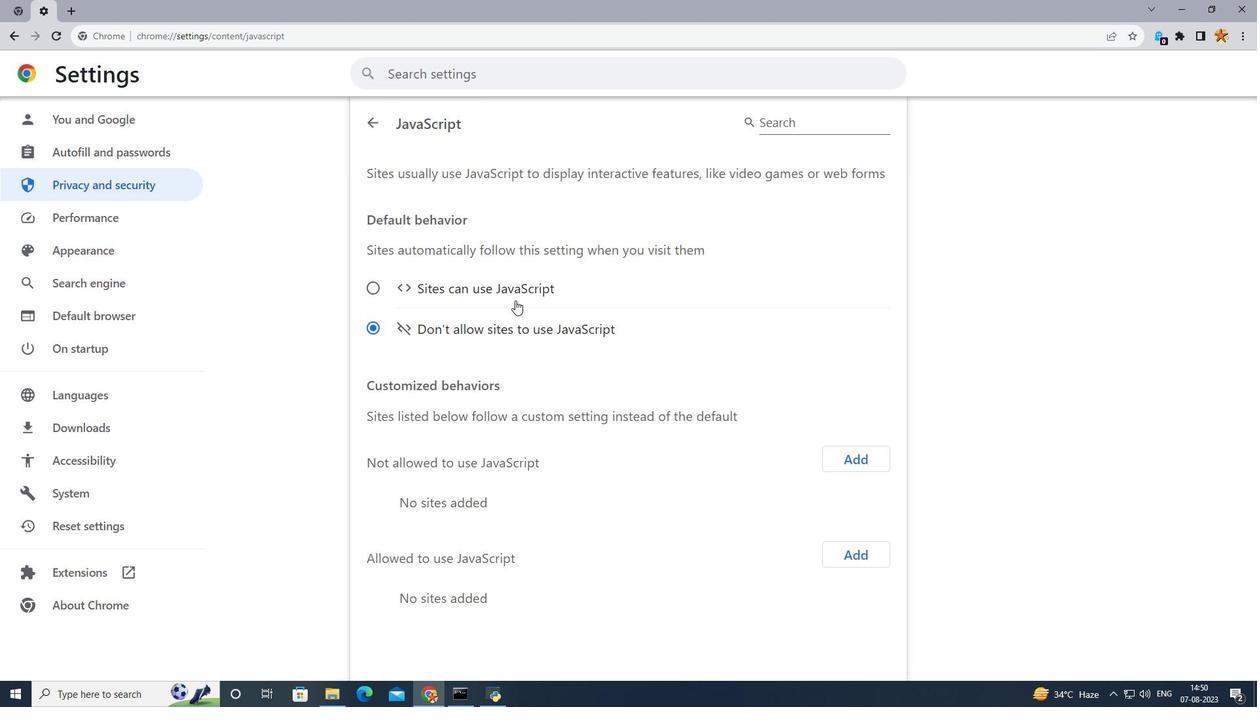 
Action: Mouse pressed left at (515, 300)
Screenshot: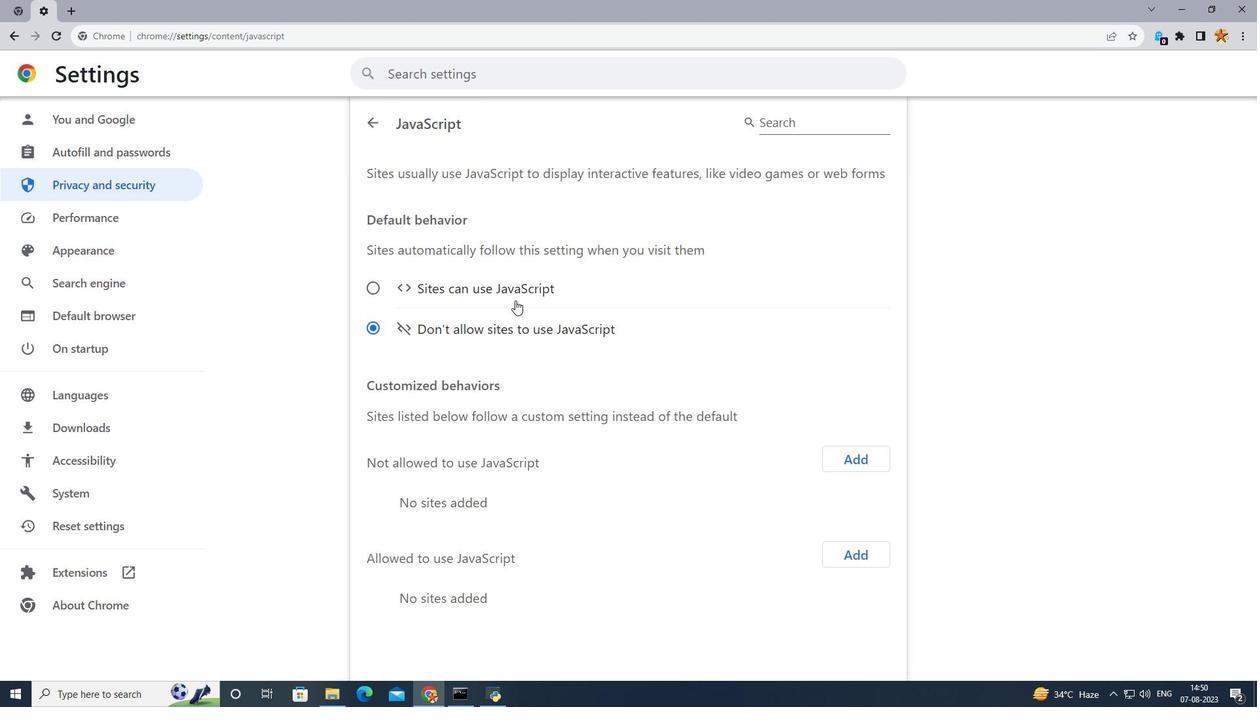 
Action: Mouse moved to (386, 133)
Screenshot: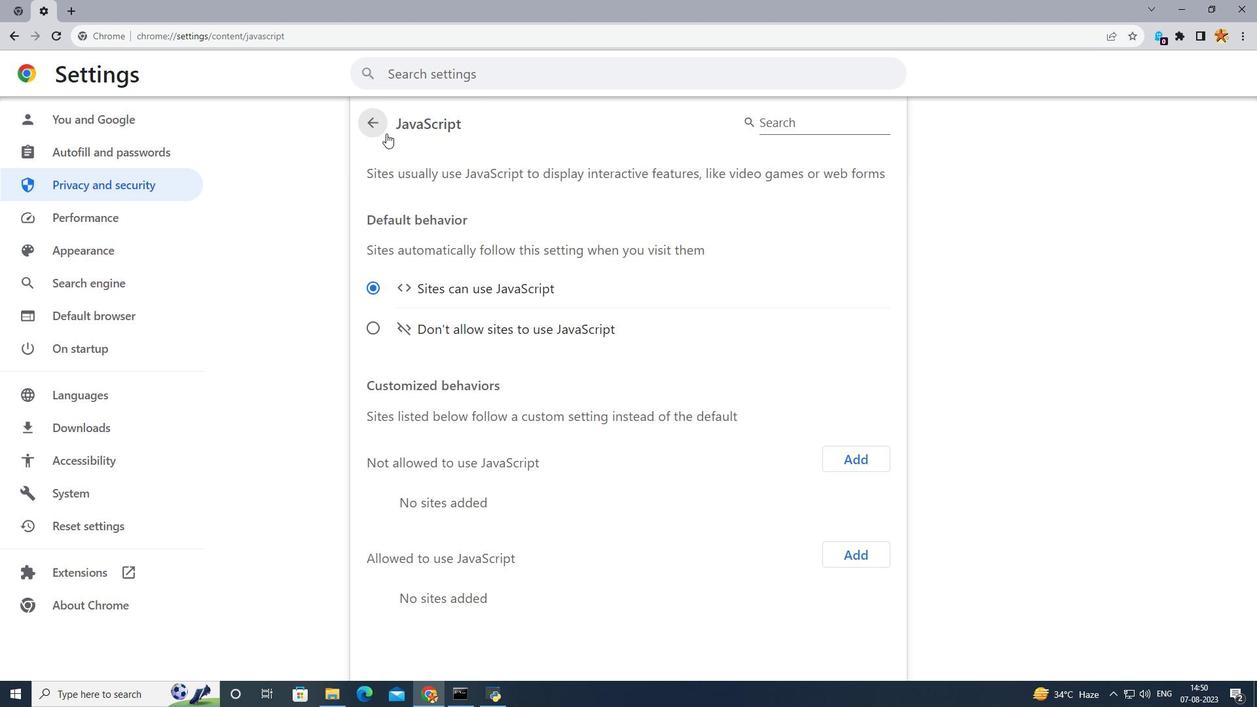 
Action: Mouse pressed left at (386, 133)
Screenshot: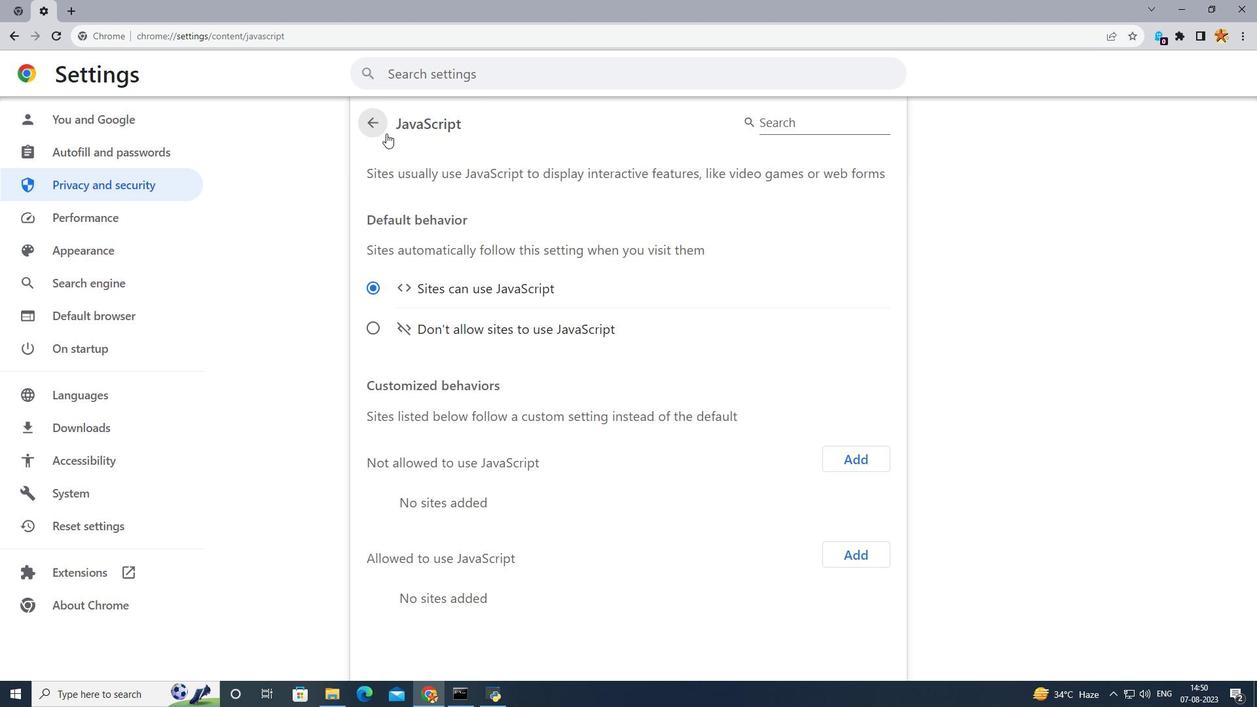 
Action: Mouse moved to (430, 571)
Screenshot: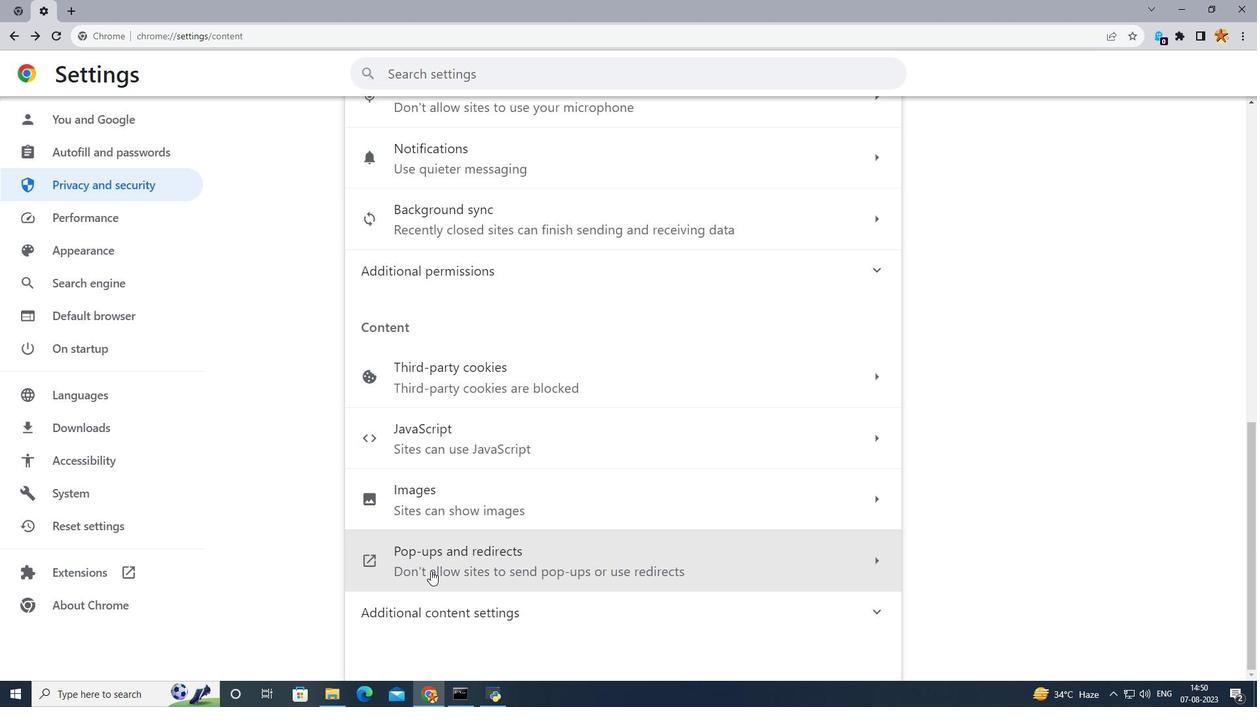 
Action: Mouse pressed left at (430, 571)
Screenshot: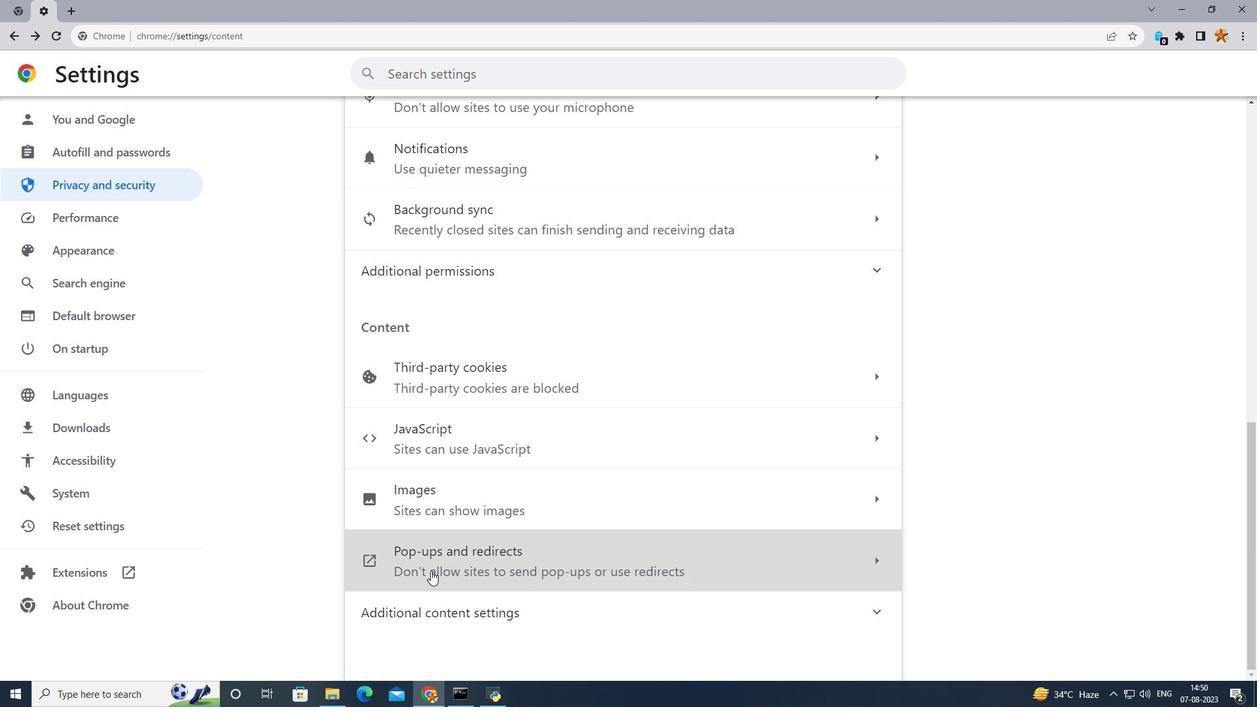 
Action: Mouse moved to (532, 313)
Screenshot: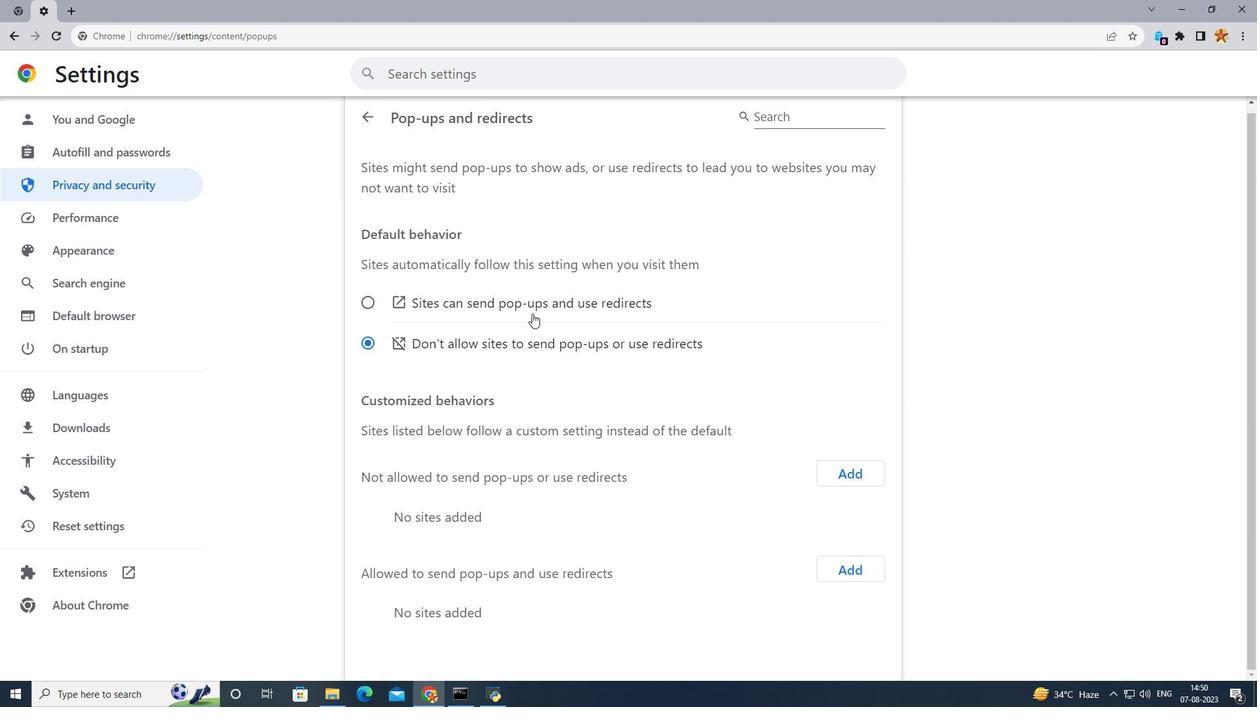 
Action: Mouse pressed left at (532, 313)
Screenshot: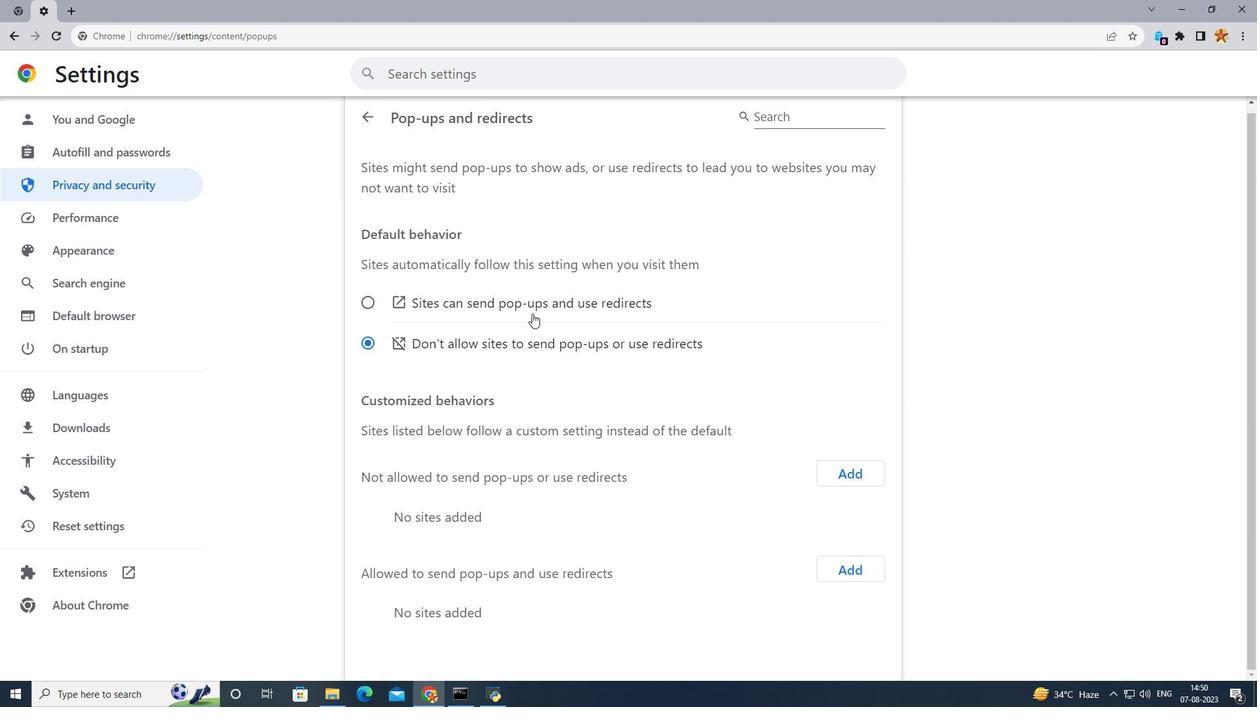 
Action: Mouse moved to (501, 339)
Screenshot: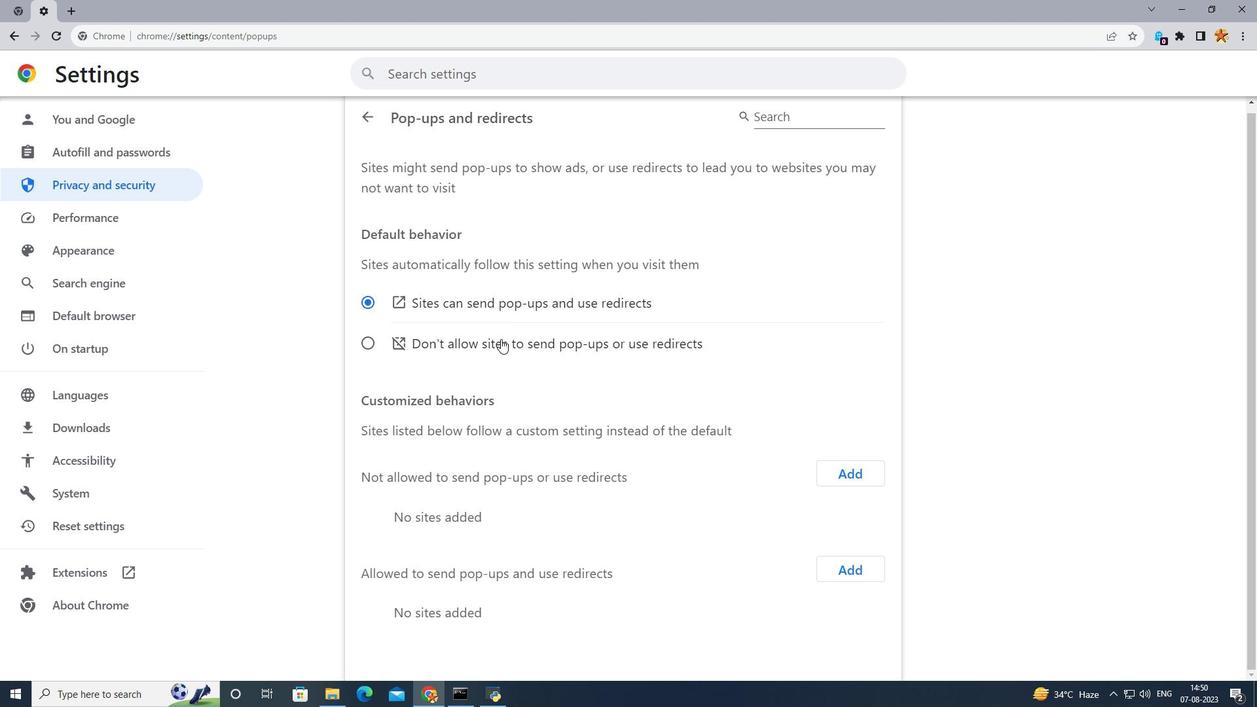
Action: Mouse pressed left at (501, 339)
Screenshot: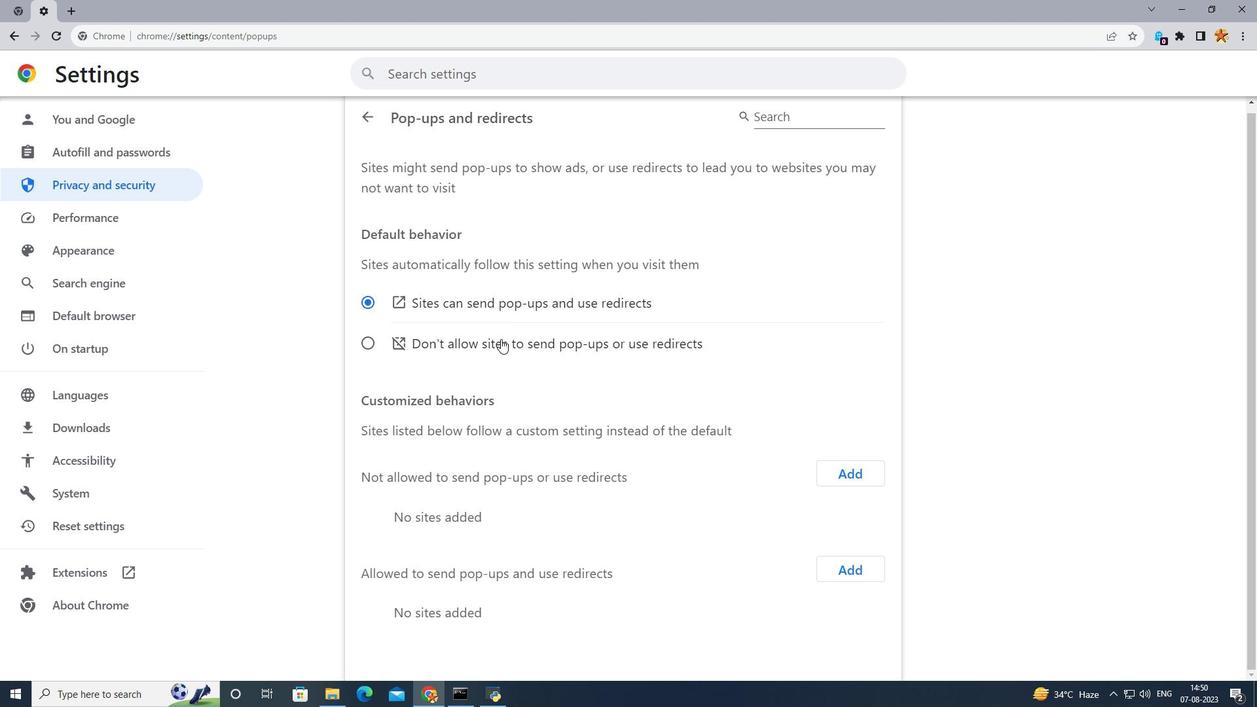 
Action: Mouse moved to (366, 121)
Screenshot: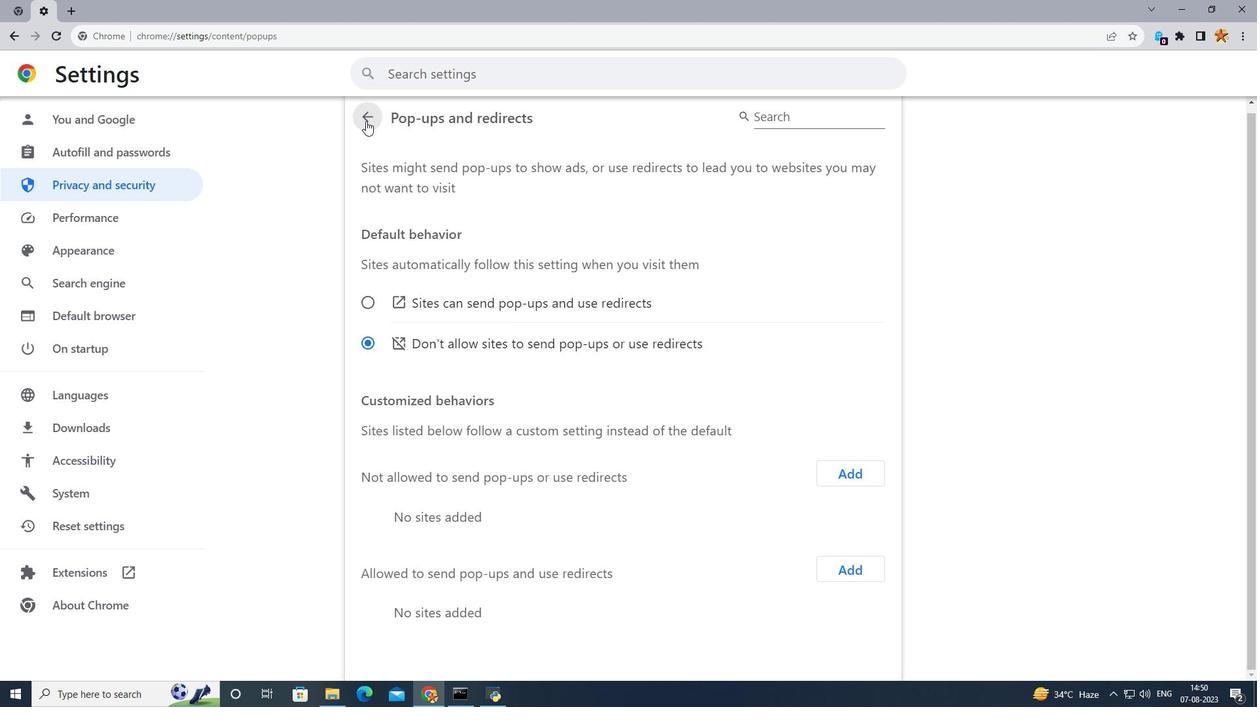 
Action: Mouse pressed left at (366, 121)
Screenshot: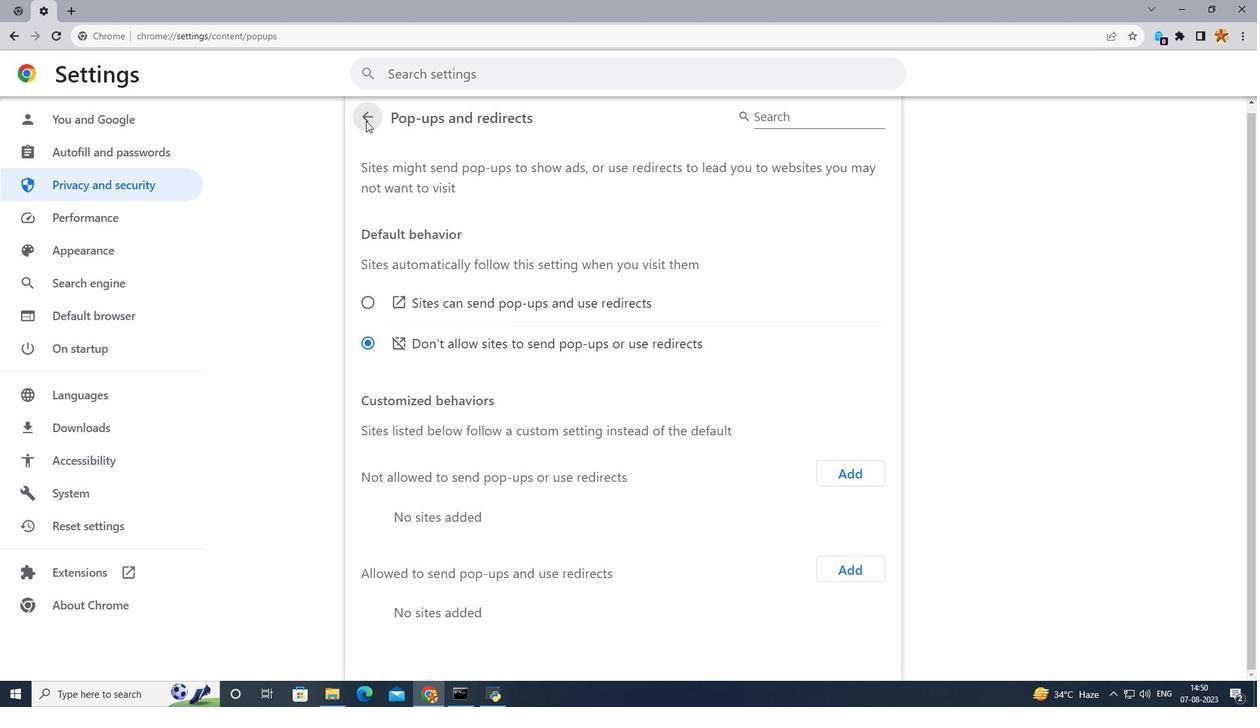 
Action: Mouse moved to (365, 489)
Screenshot: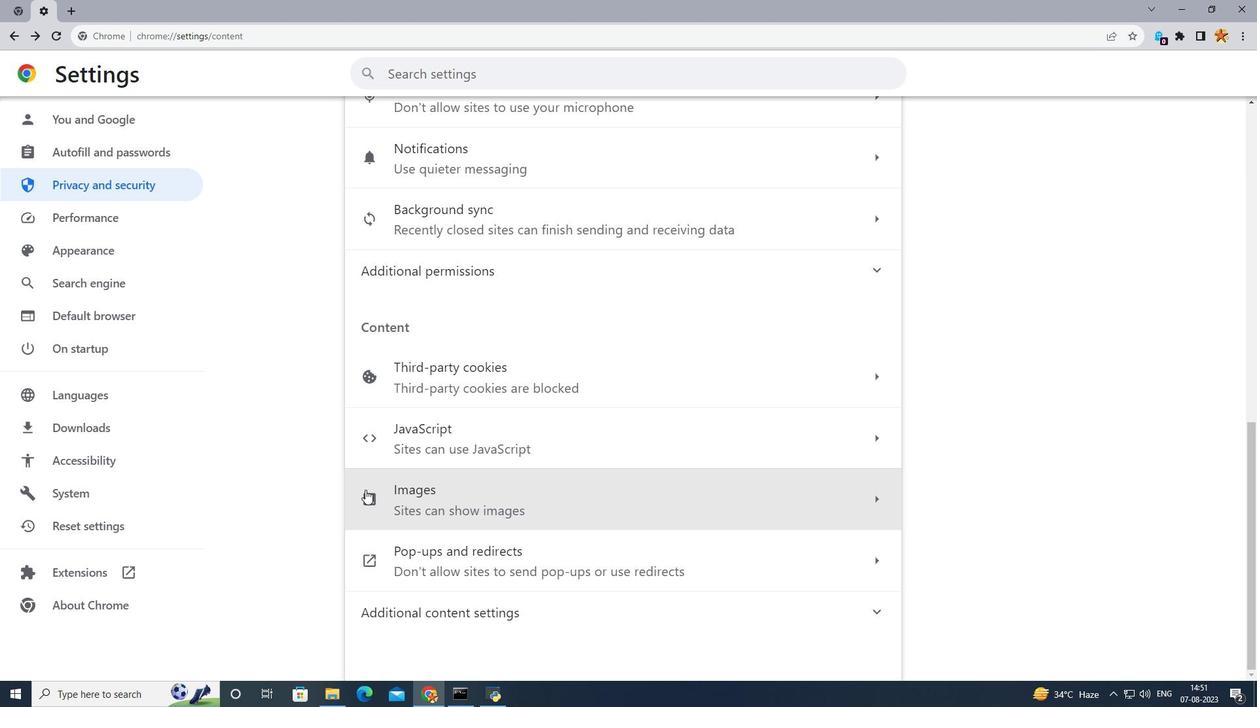 
Action: Mouse scrolled (366, 487) with delta (0, 0)
Screenshot: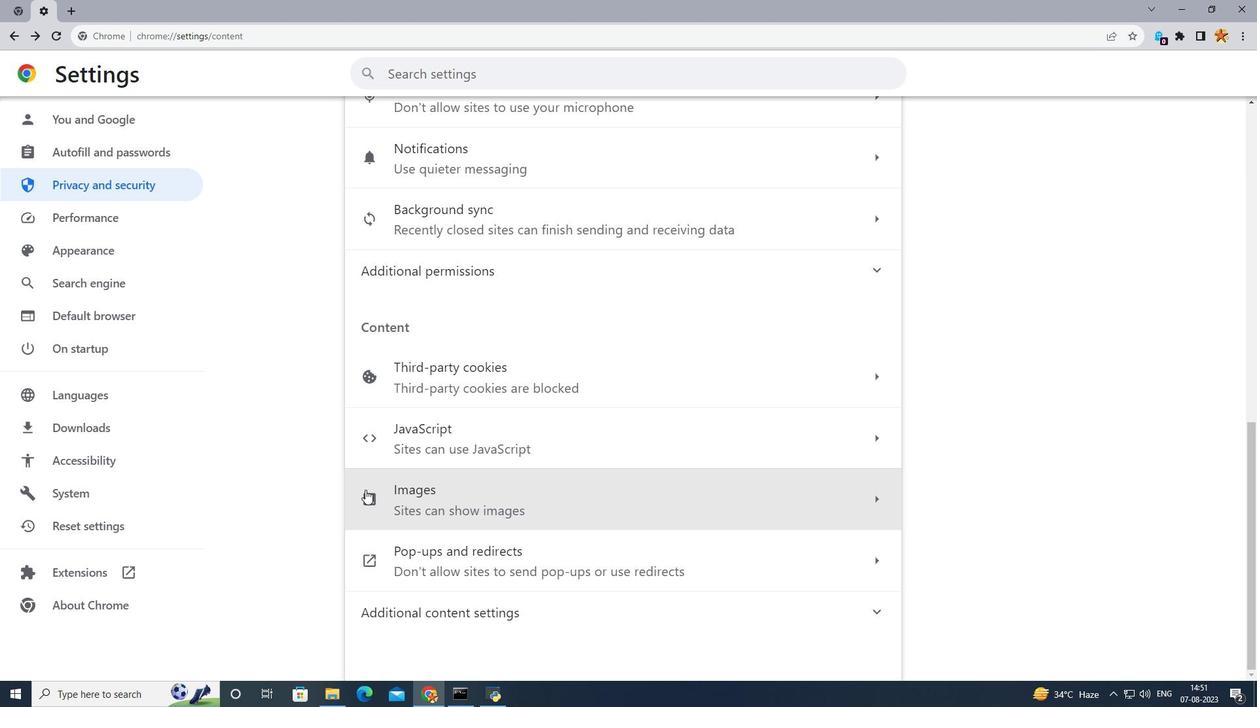 
Action: Mouse scrolled (366, 489) with delta (0, 0)
Screenshot: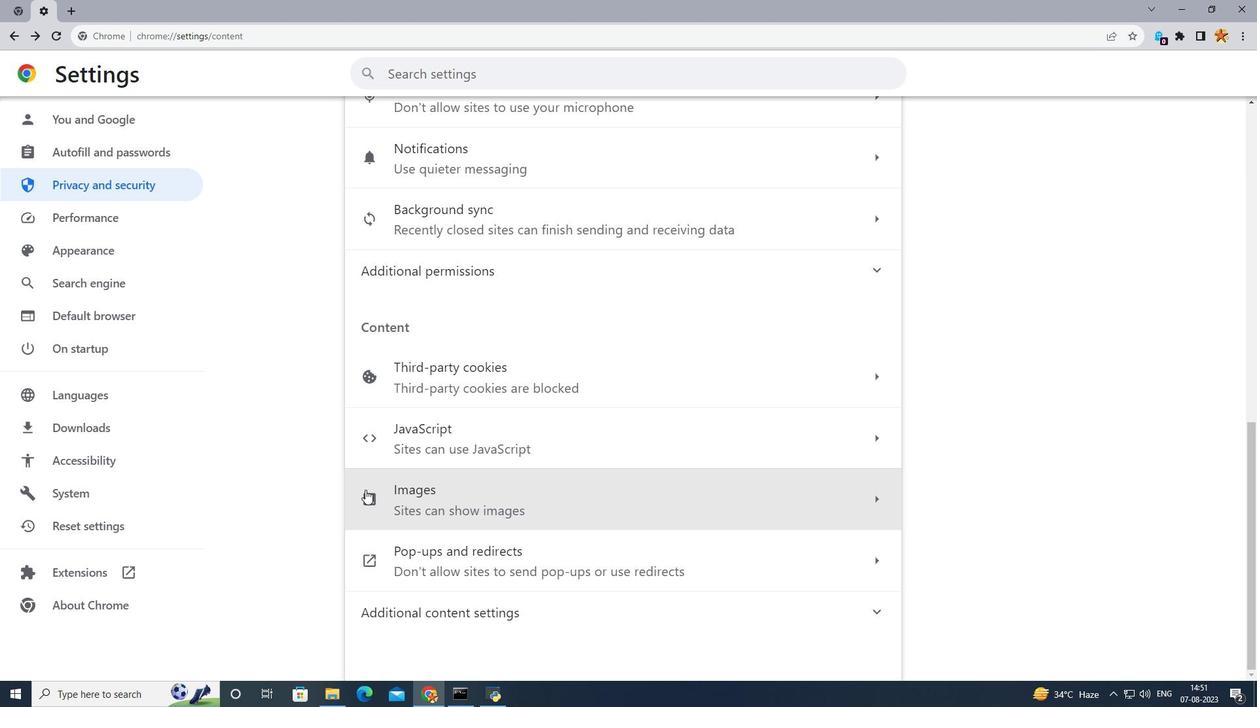 
Action: Mouse scrolled (365, 489) with delta (0, 0)
Screenshot: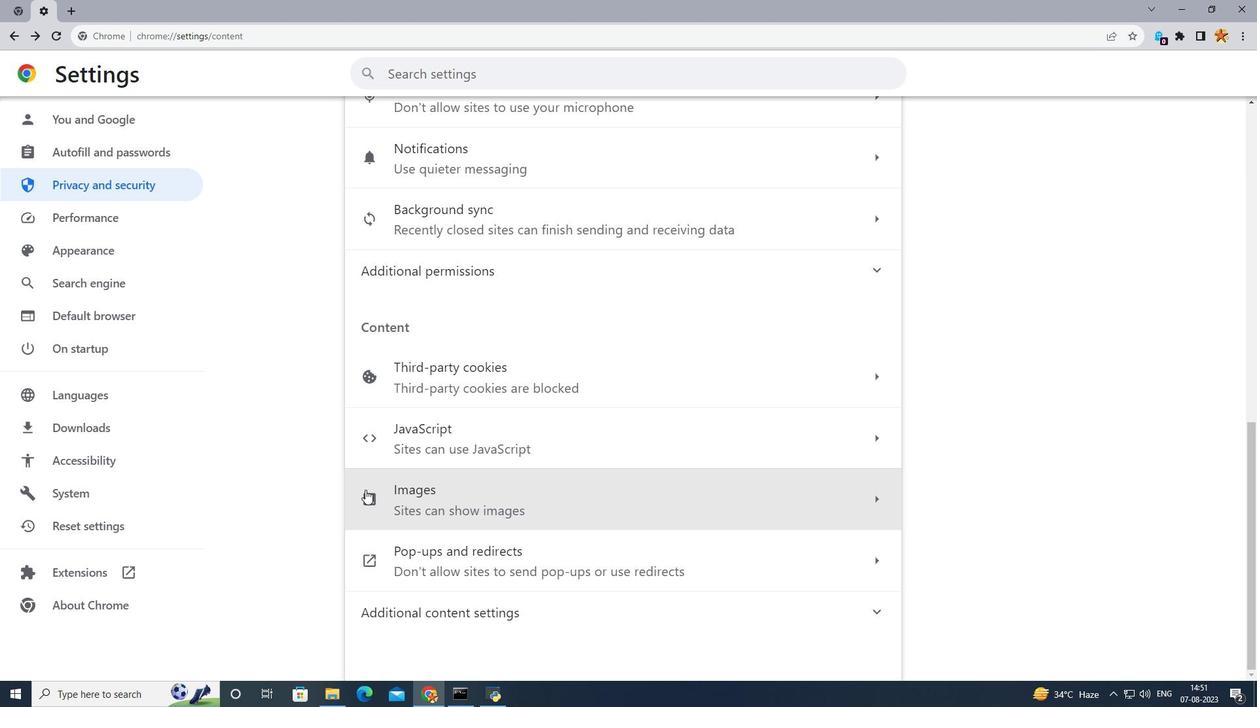 
Action: Mouse scrolled (365, 489) with delta (0, 0)
Screenshot: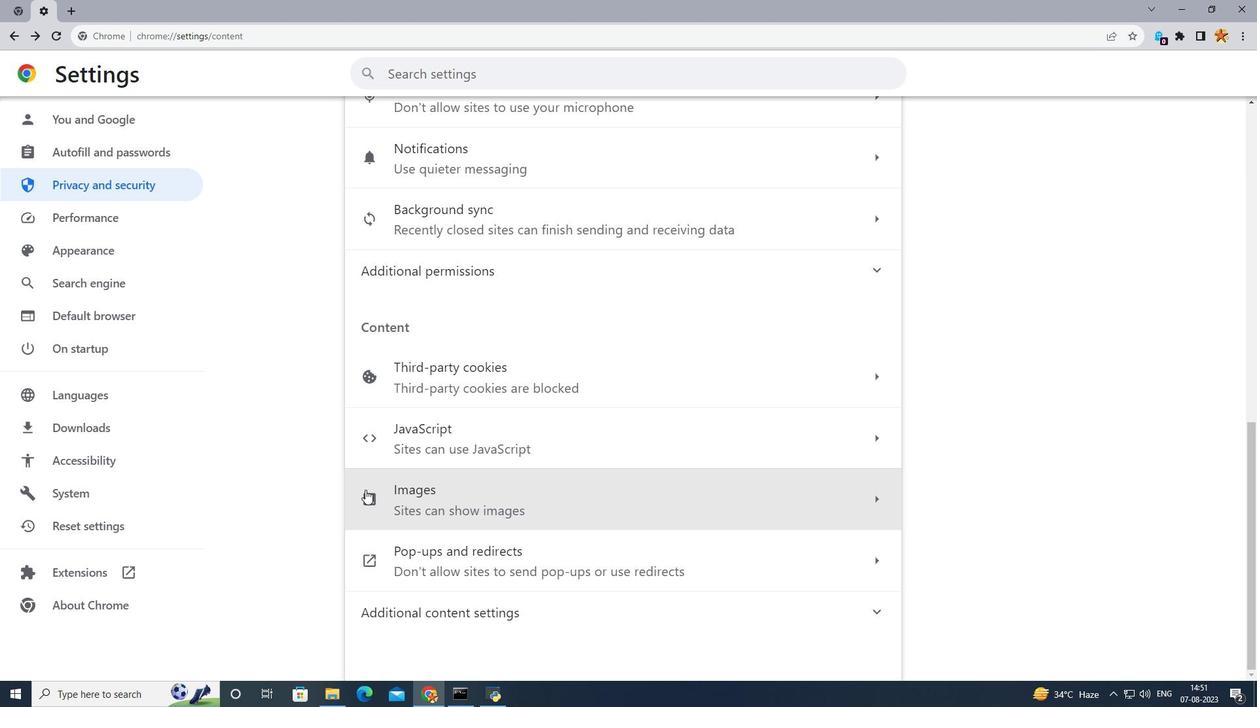 
Action: Mouse moved to (487, 394)
Screenshot: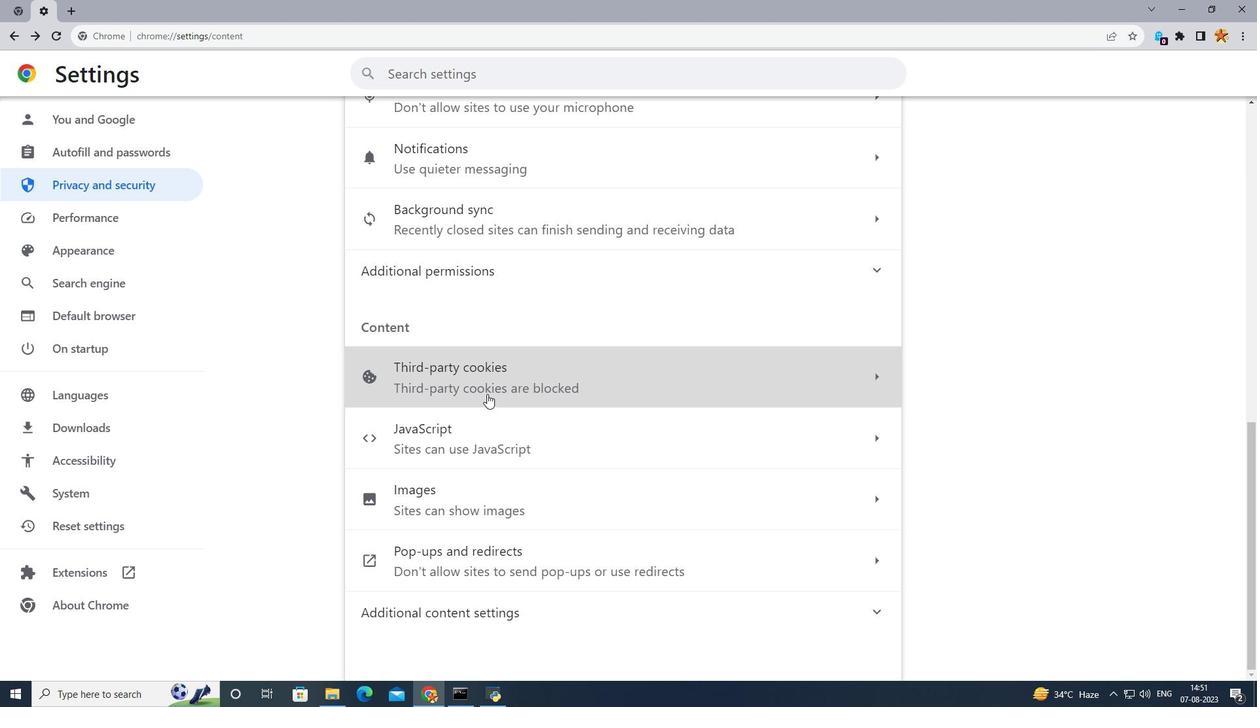 
Action: Mouse pressed left at (487, 394)
Screenshot: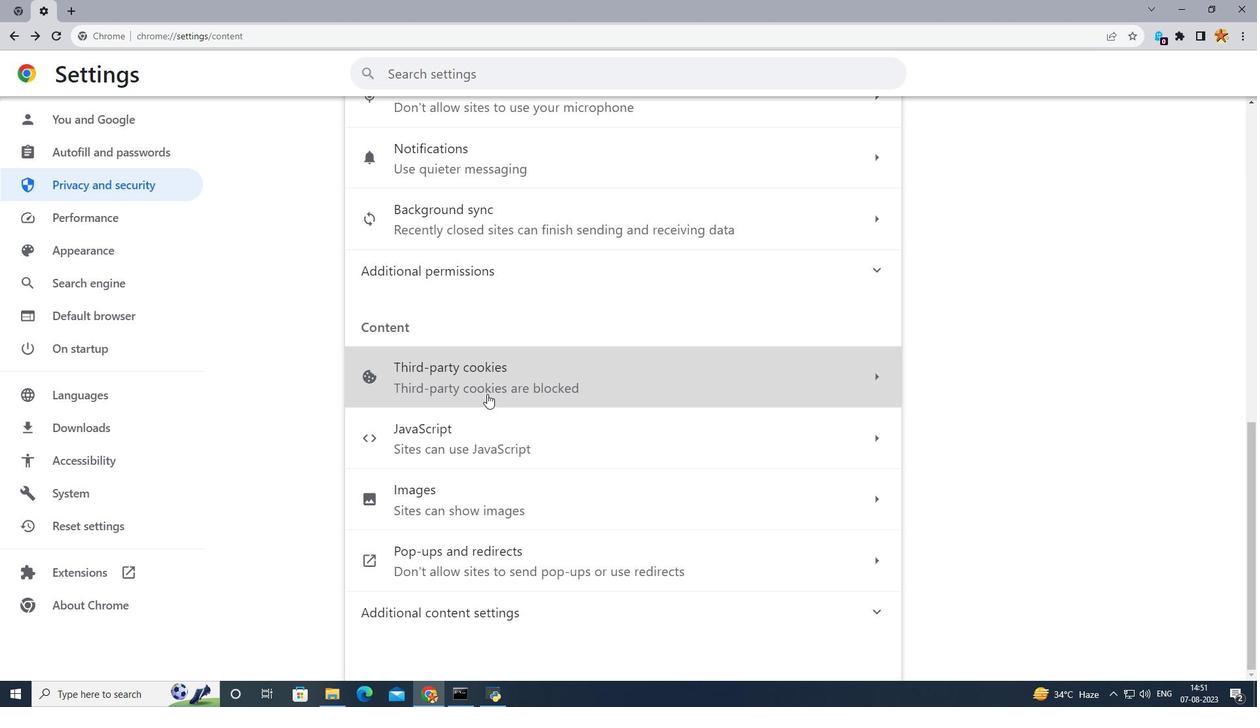 
Action: Mouse moved to (413, 530)
Screenshot: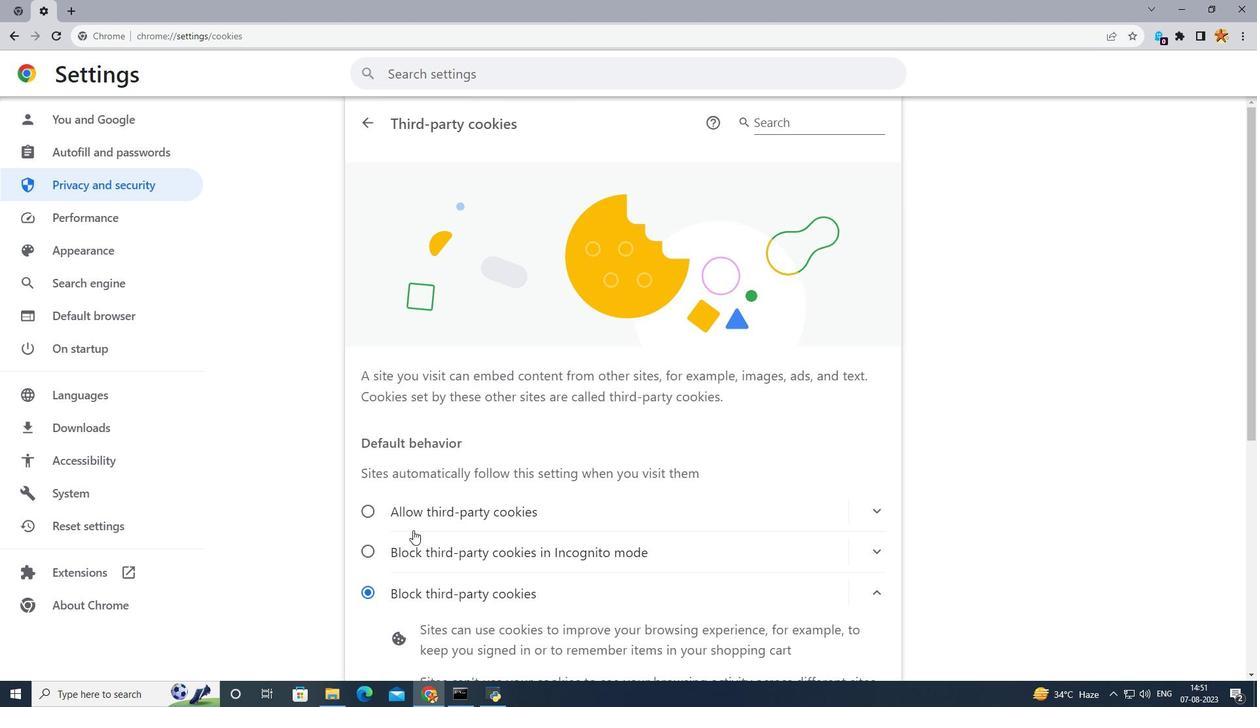 
Action: Mouse pressed left at (413, 530)
Screenshot: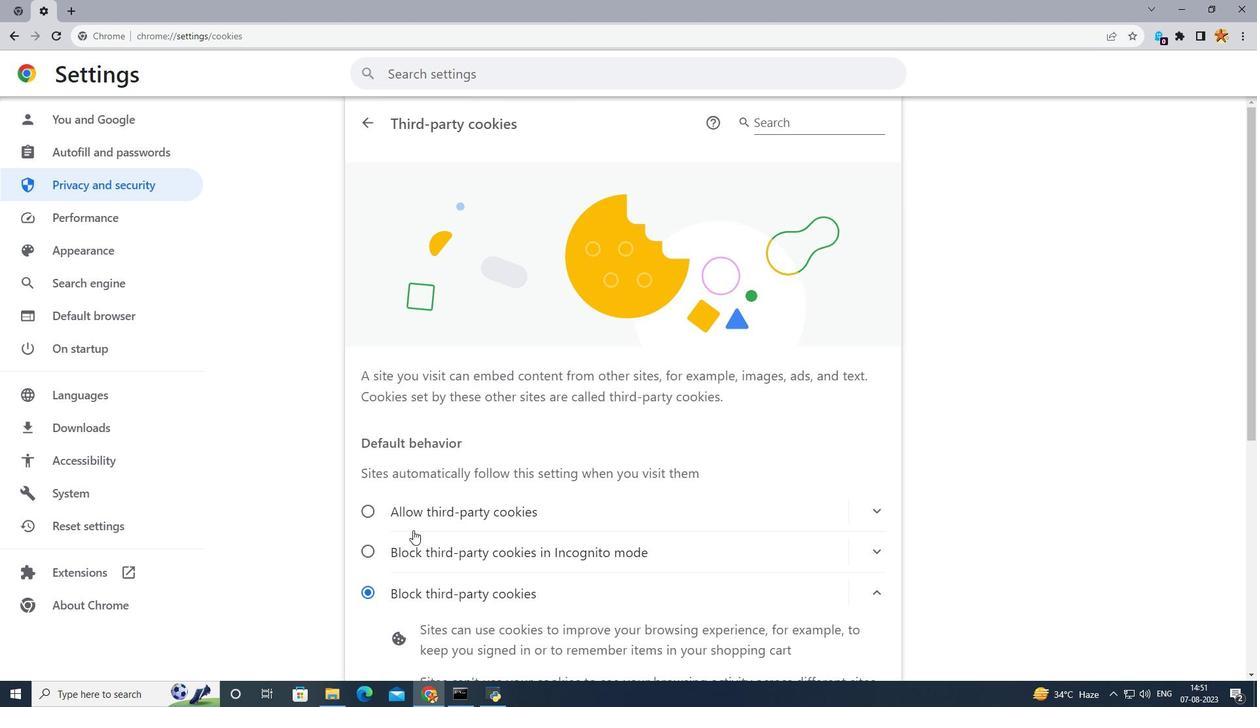 
Action: Mouse moved to (434, 525)
Screenshot: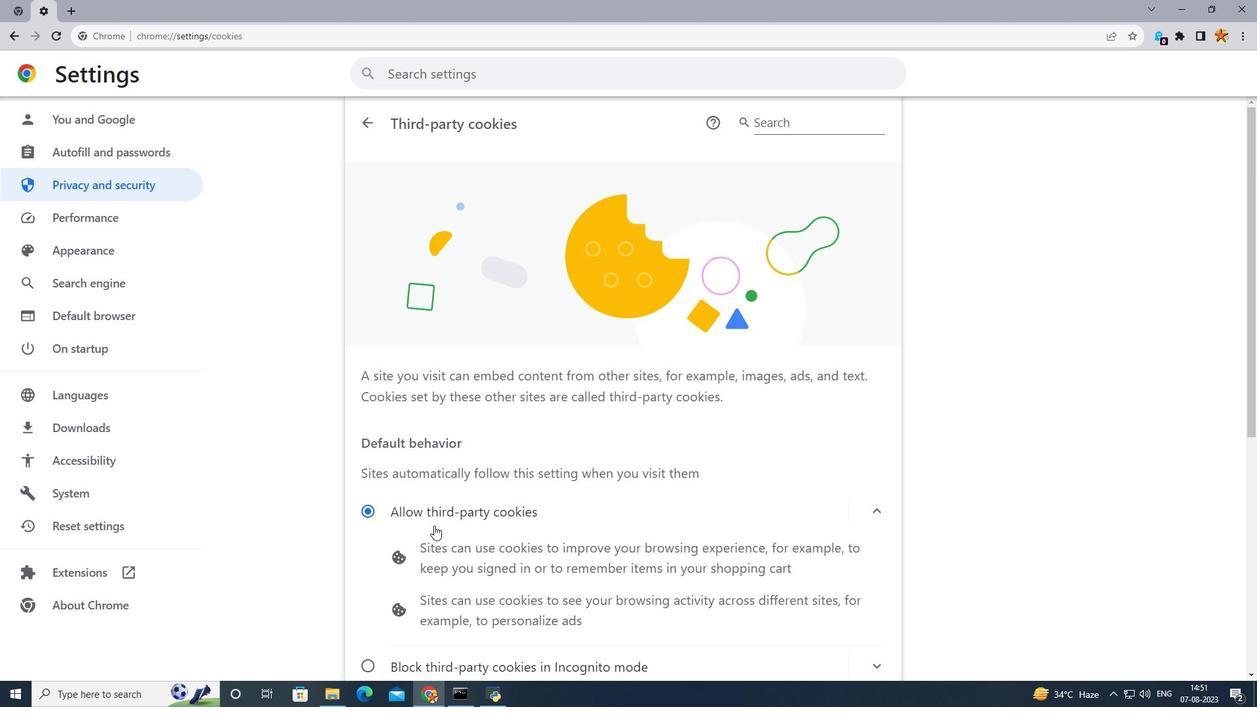 
Action: Mouse pressed left at (434, 525)
Screenshot: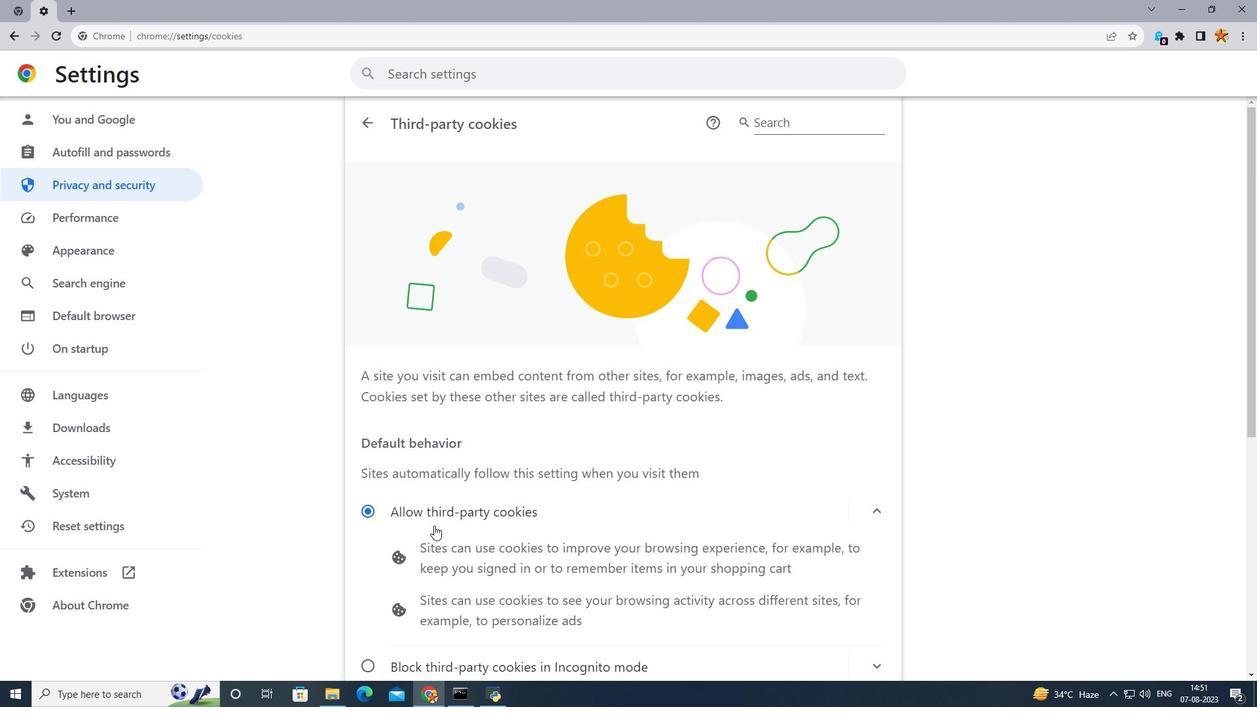 
Action: Mouse moved to (390, 515)
Screenshot: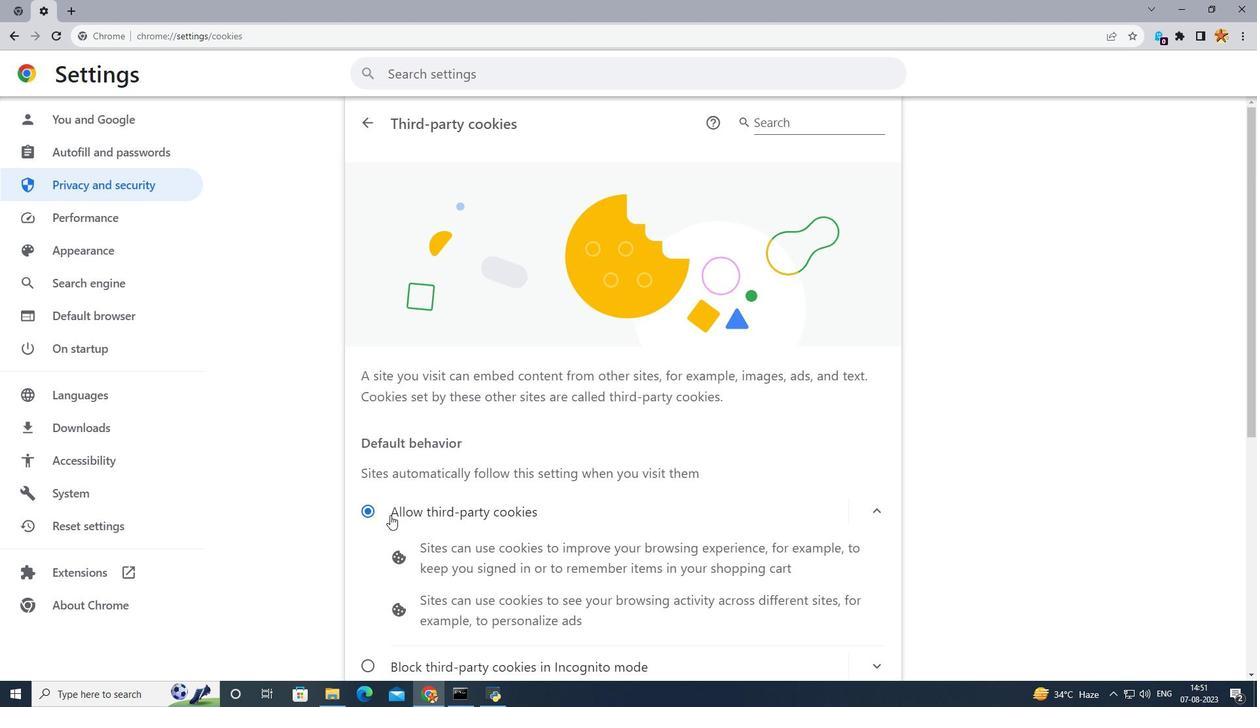 
Action: Mouse scrolled (390, 514) with delta (0, 0)
Screenshot: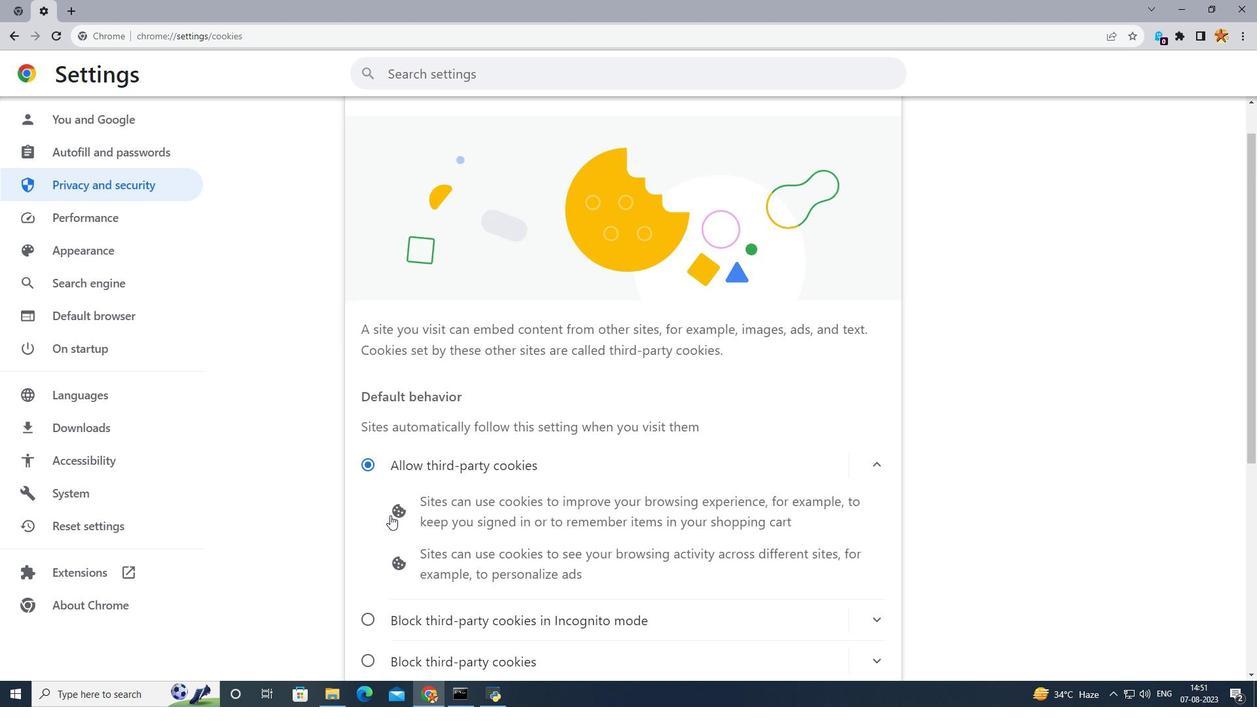 
Action: Mouse scrolled (390, 514) with delta (0, 0)
Screenshot: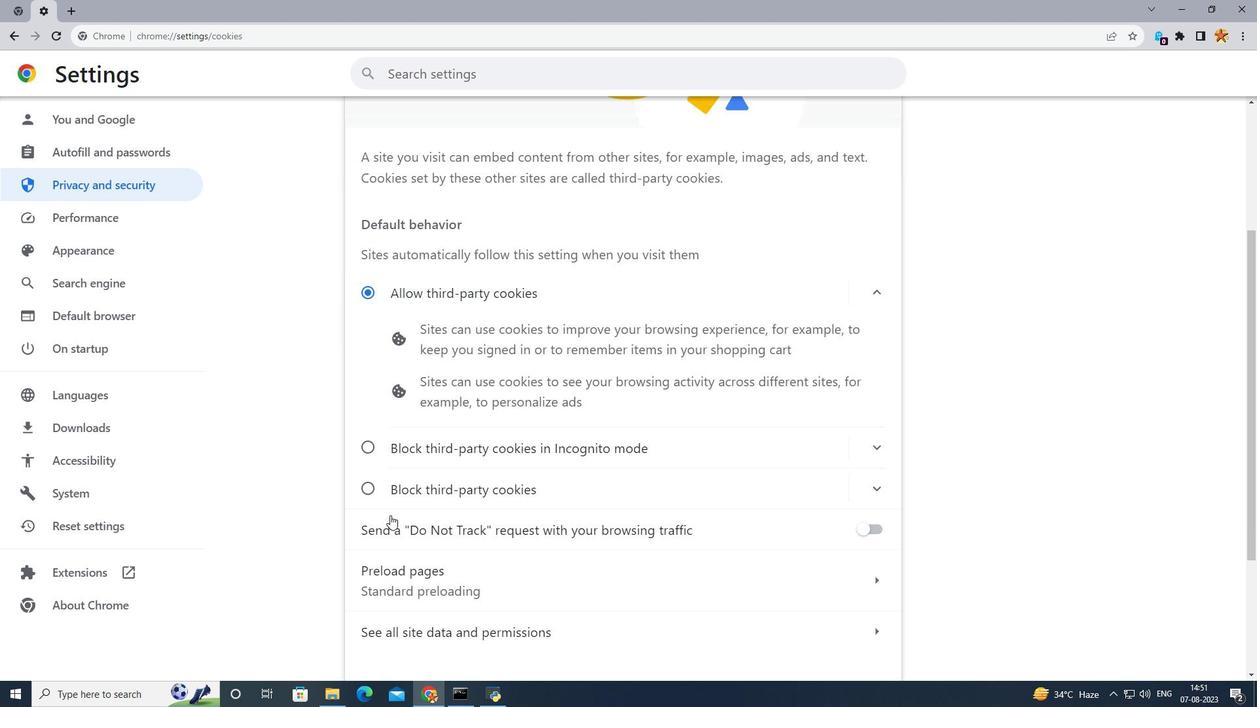 
Action: Mouse scrolled (390, 514) with delta (0, 0)
Screenshot: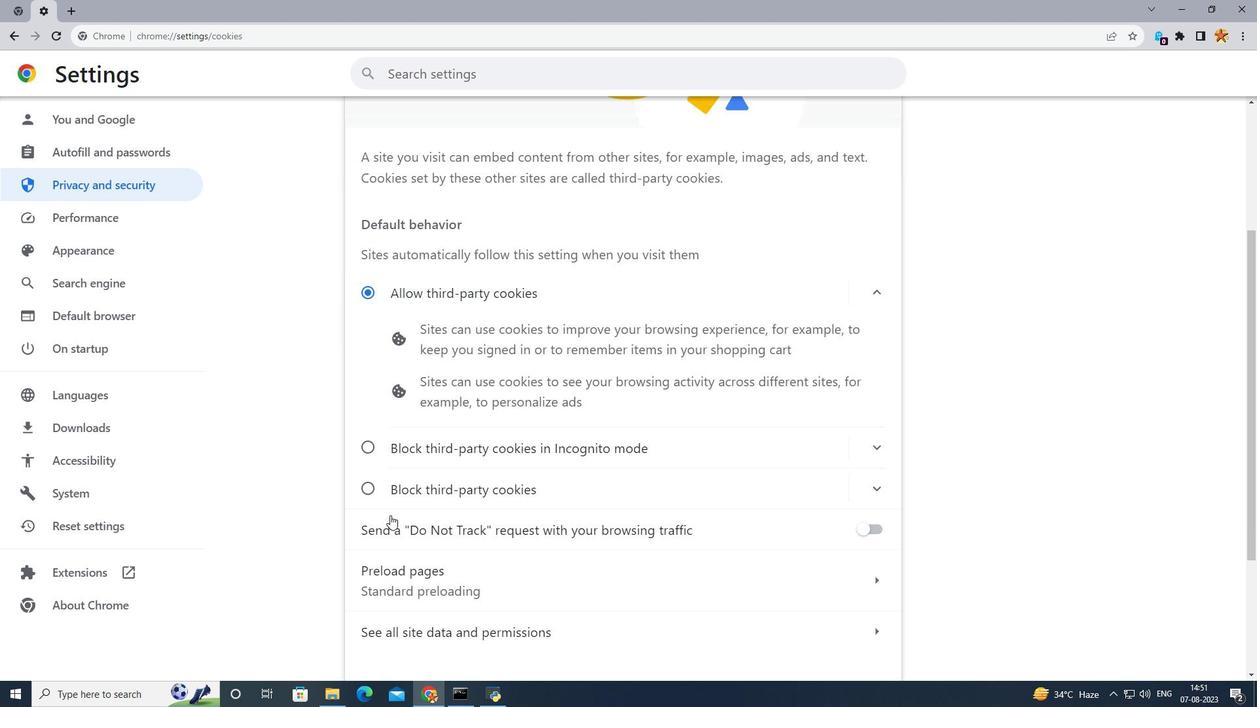
Action: Mouse scrolled (390, 514) with delta (0, 0)
Screenshot: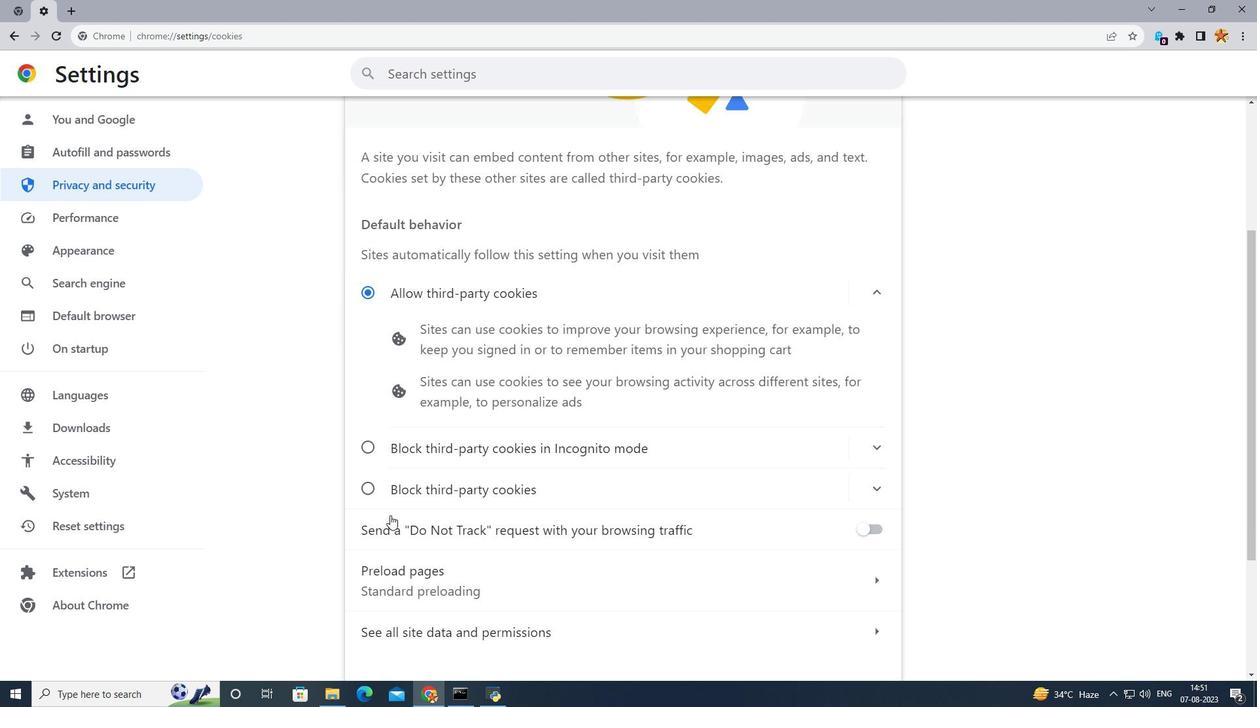 
Action: Mouse moved to (353, 154)
Screenshot: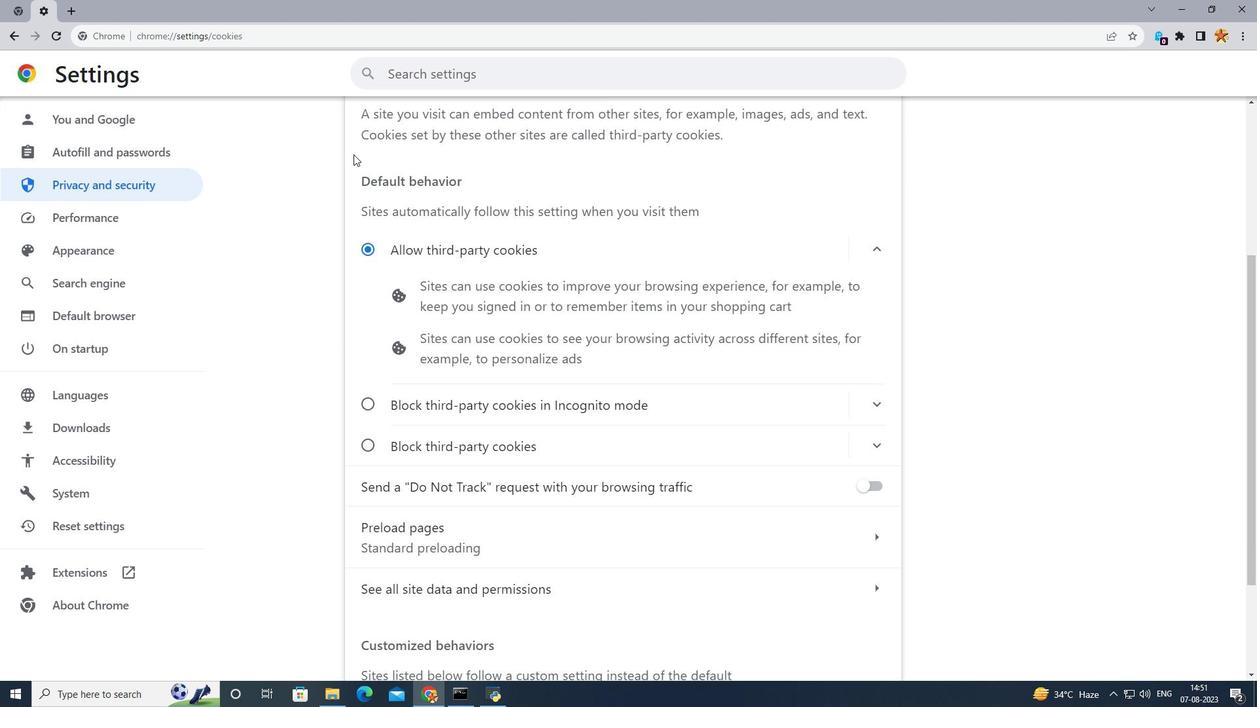 
Action: Mouse scrolled (353, 155) with delta (0, 0)
Screenshot: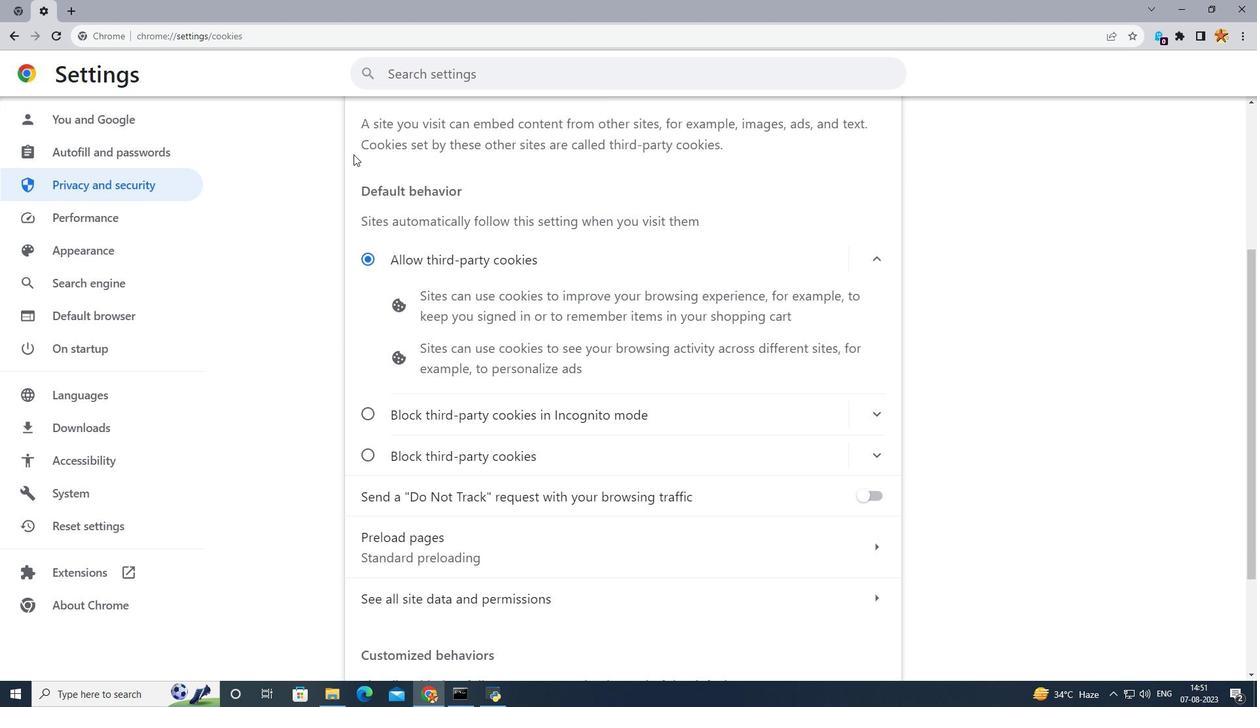 
Action: Mouse scrolled (353, 155) with delta (0, 0)
Screenshot: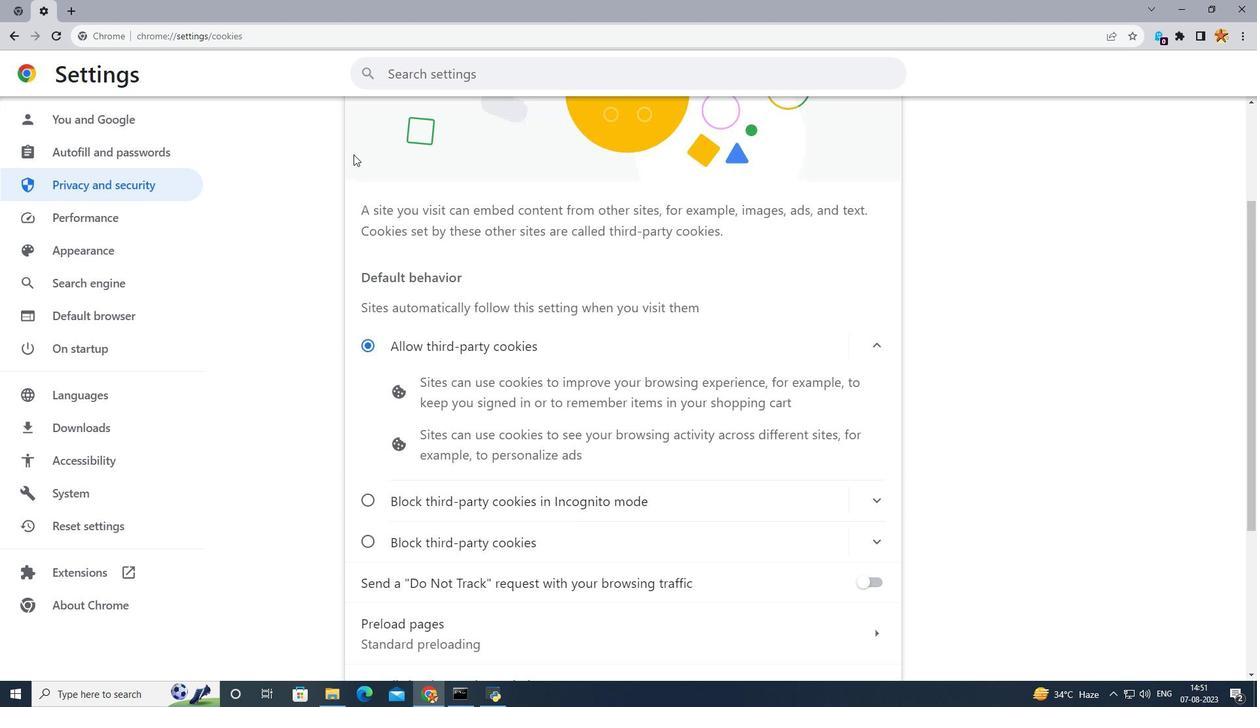 
Action: Mouse scrolled (353, 155) with delta (0, 0)
Screenshot: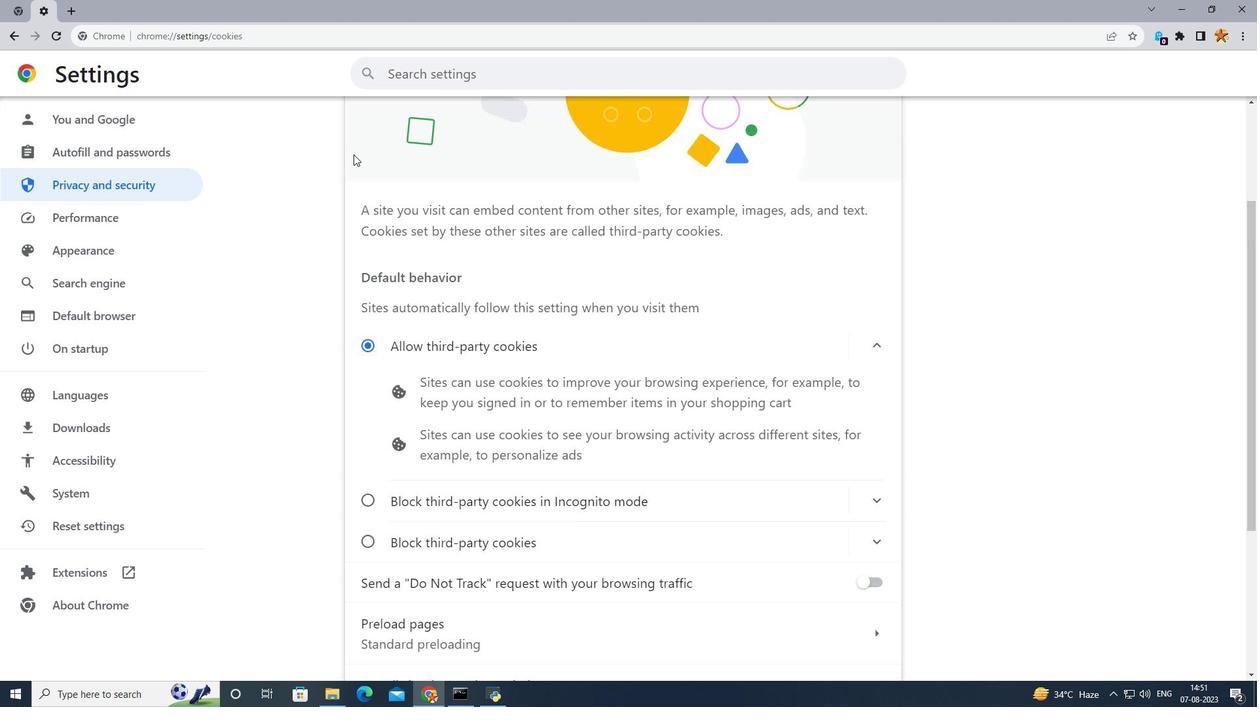 
Action: Mouse scrolled (353, 155) with delta (0, 0)
Screenshot: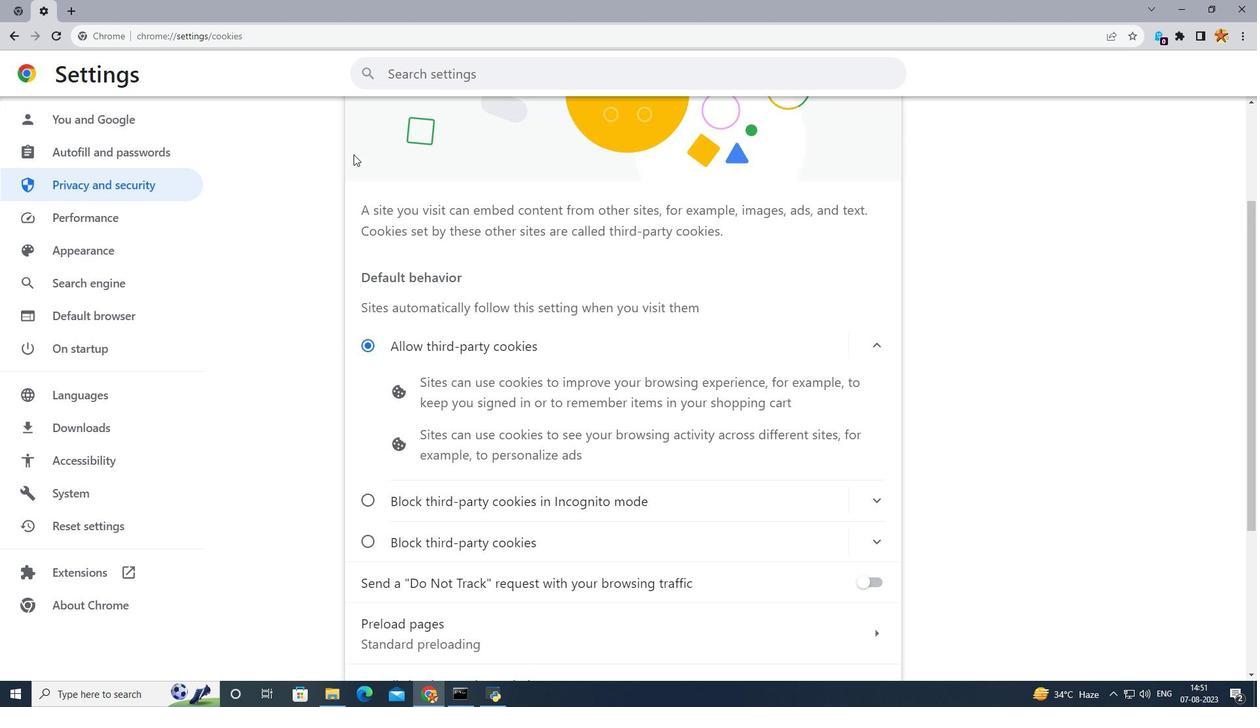 
Action: Mouse moved to (364, 127)
Screenshot: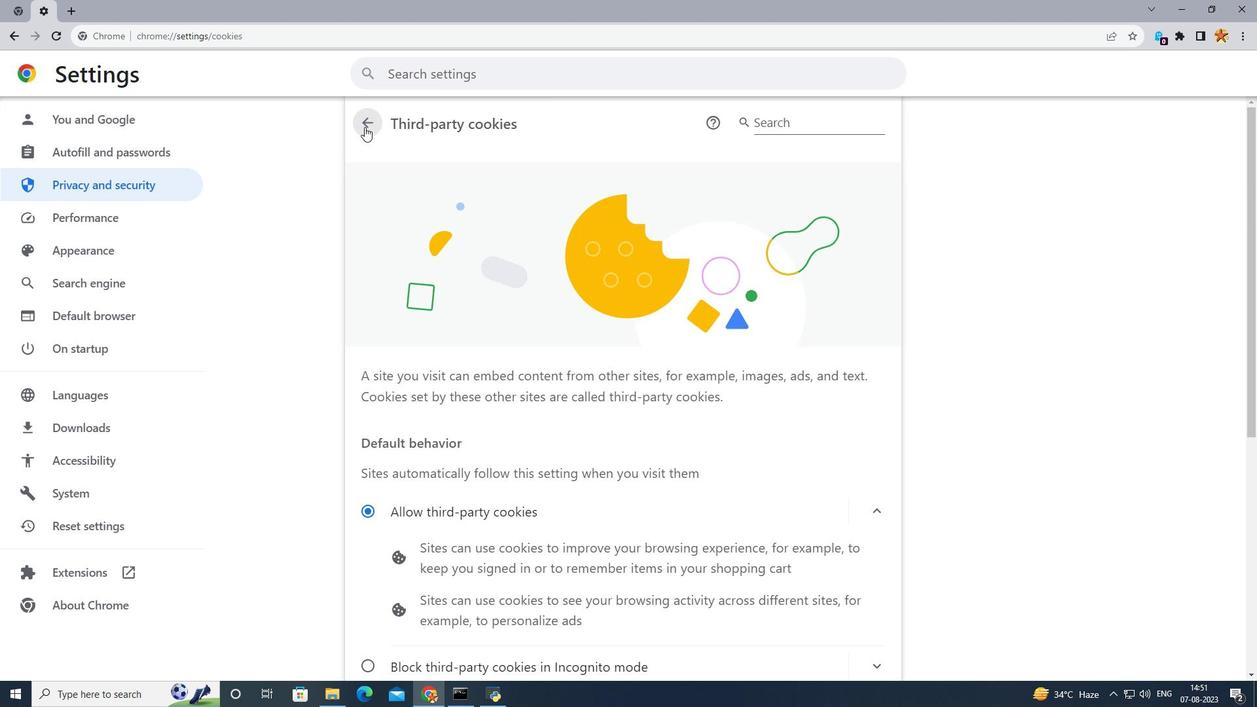 
Action: Mouse pressed left at (364, 127)
Screenshot: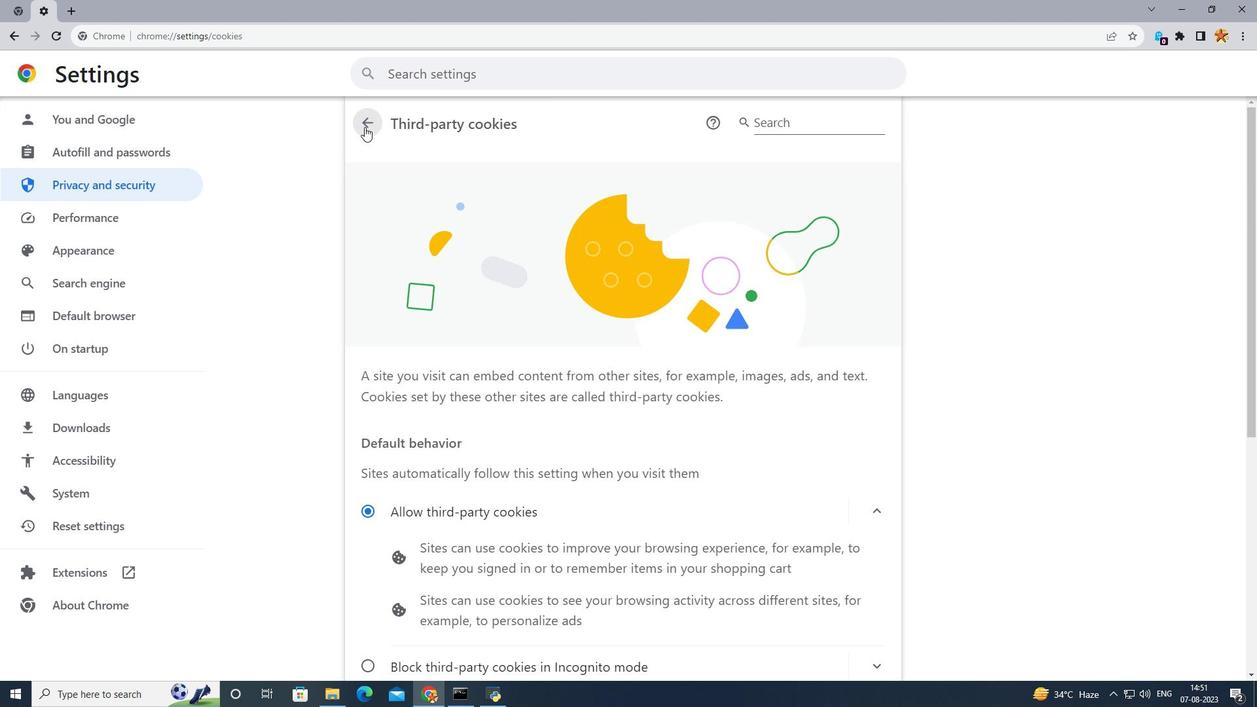 
Action: Mouse moved to (415, 307)
Screenshot: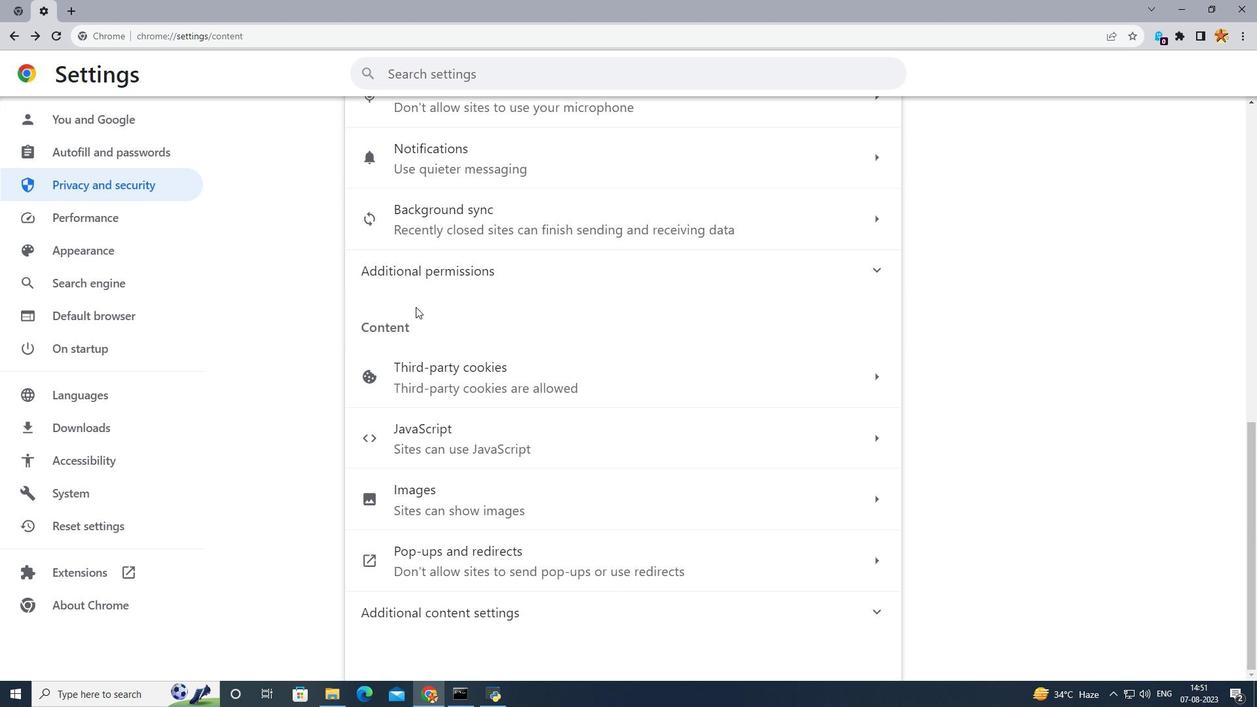 
Action: Mouse scrolled (415, 307) with delta (0, 0)
Screenshot: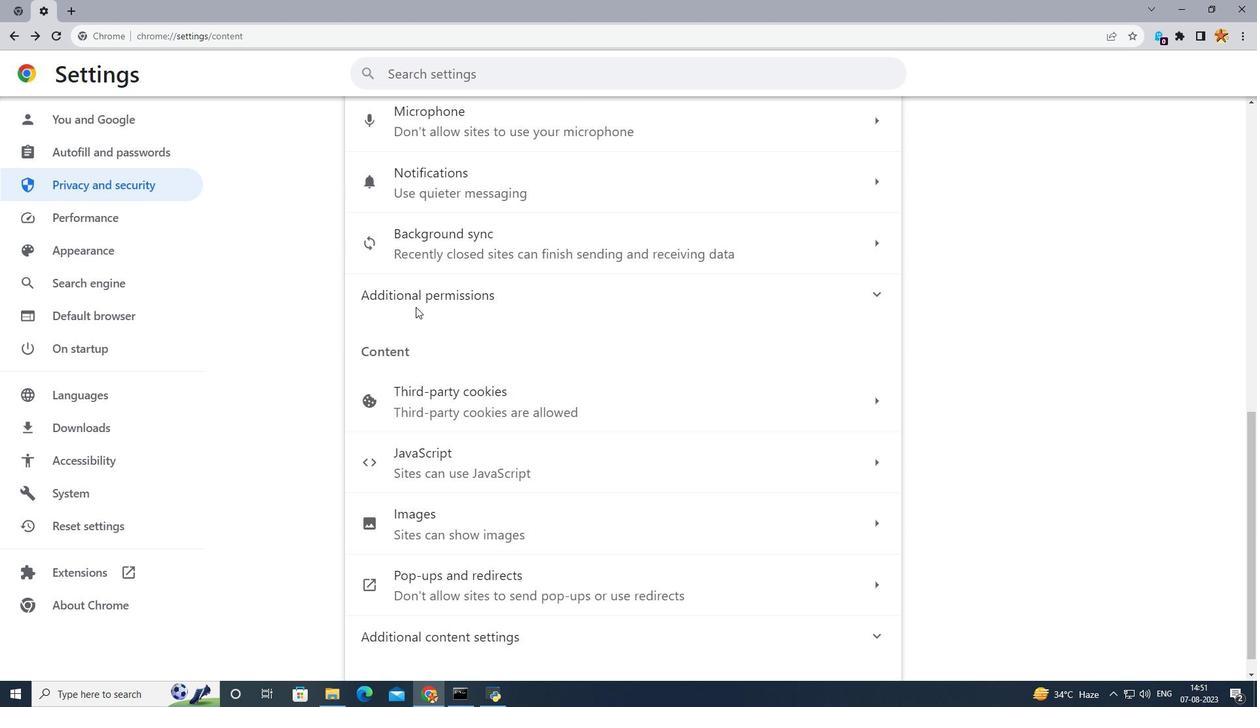 
Action: Mouse scrolled (415, 307) with delta (0, 0)
Screenshot: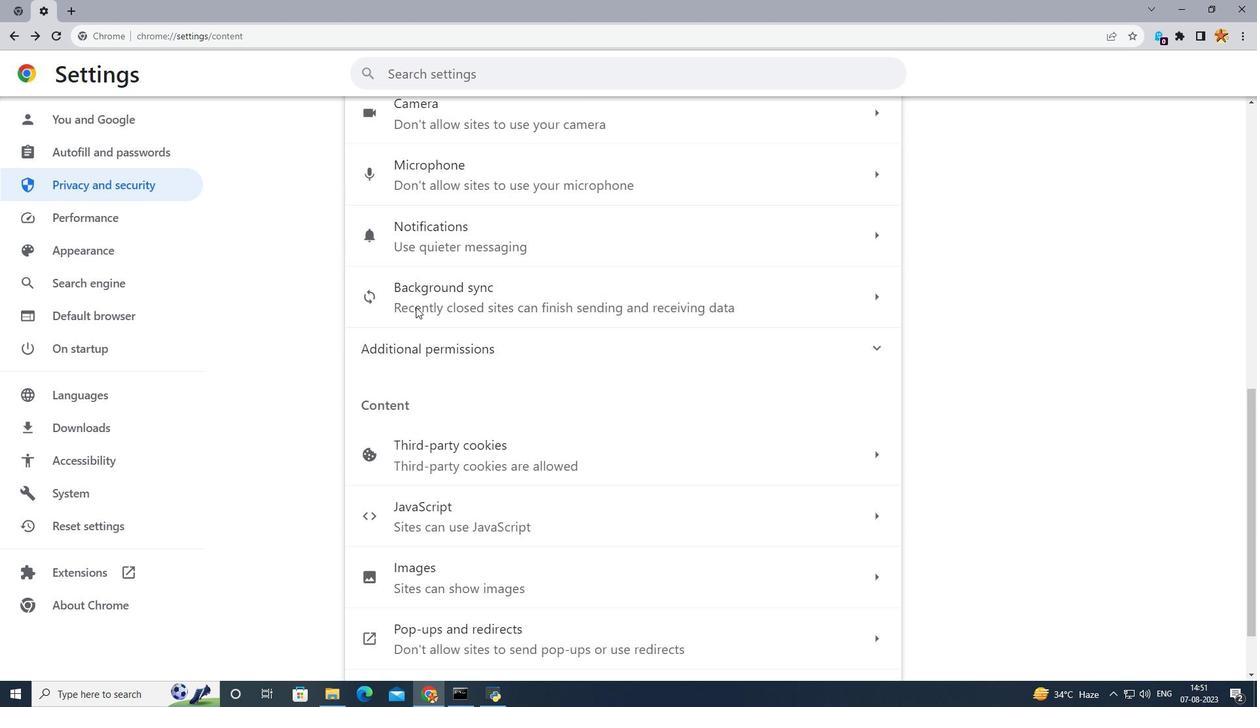 
Action: Mouse moved to (459, 265)
Screenshot: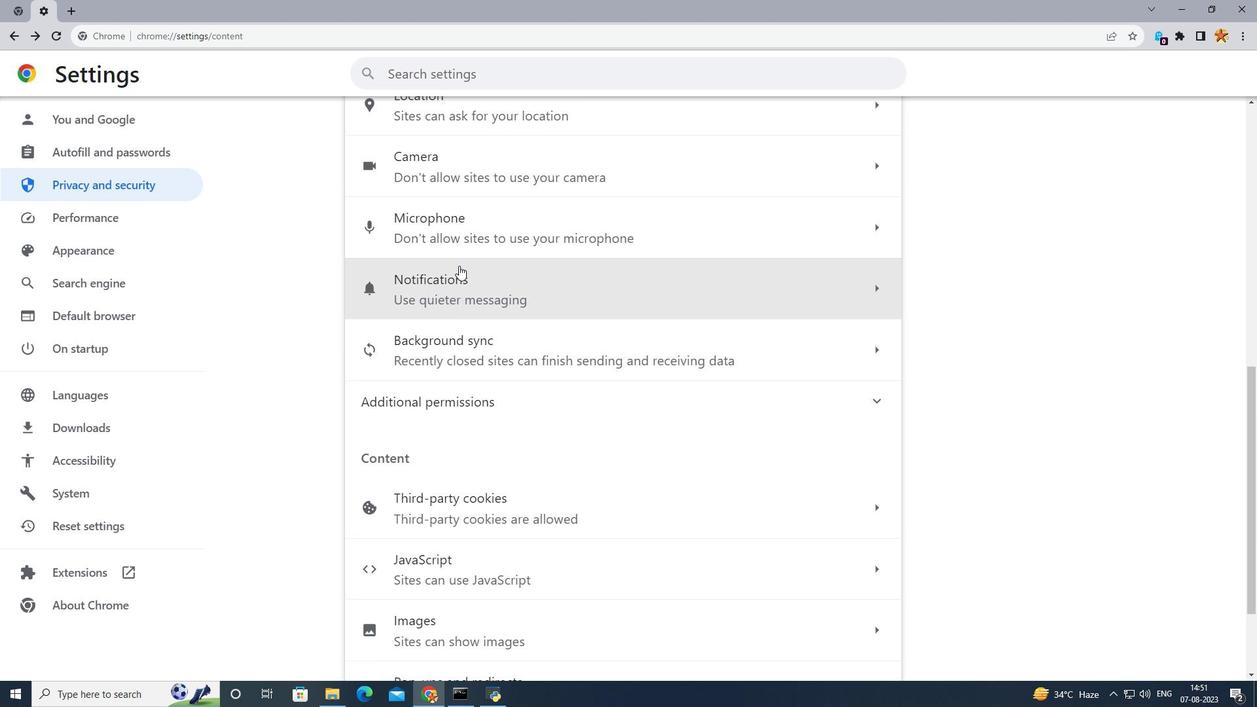 
Action: Mouse scrolled (459, 266) with delta (0, 0)
Screenshot: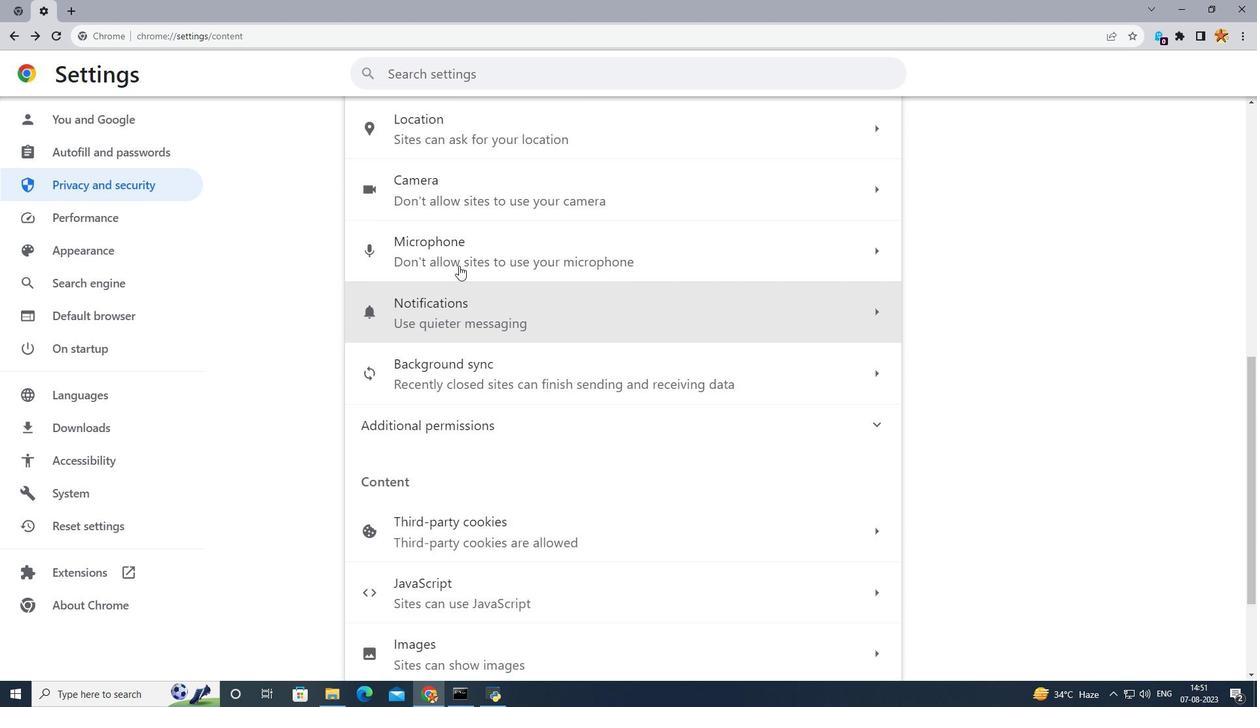 
Action: Mouse scrolled (459, 266) with delta (0, 0)
Screenshot: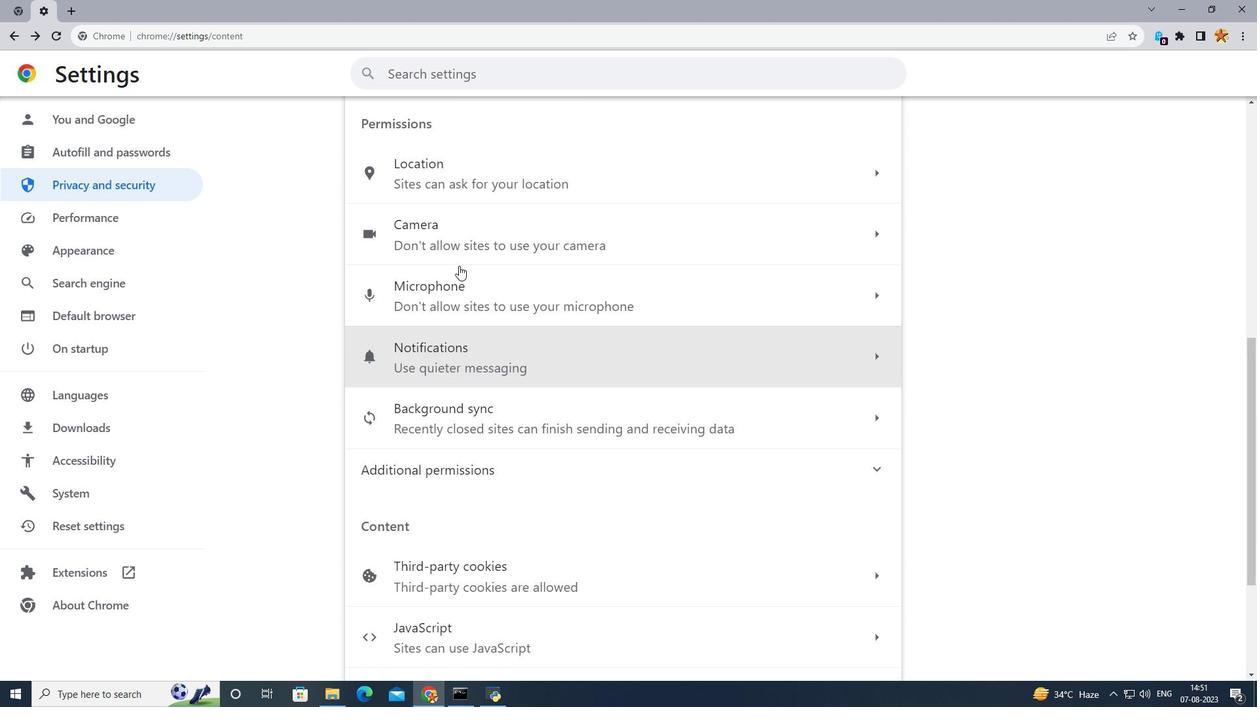 
Action: Mouse scrolled (459, 265) with delta (0, 0)
Screenshot: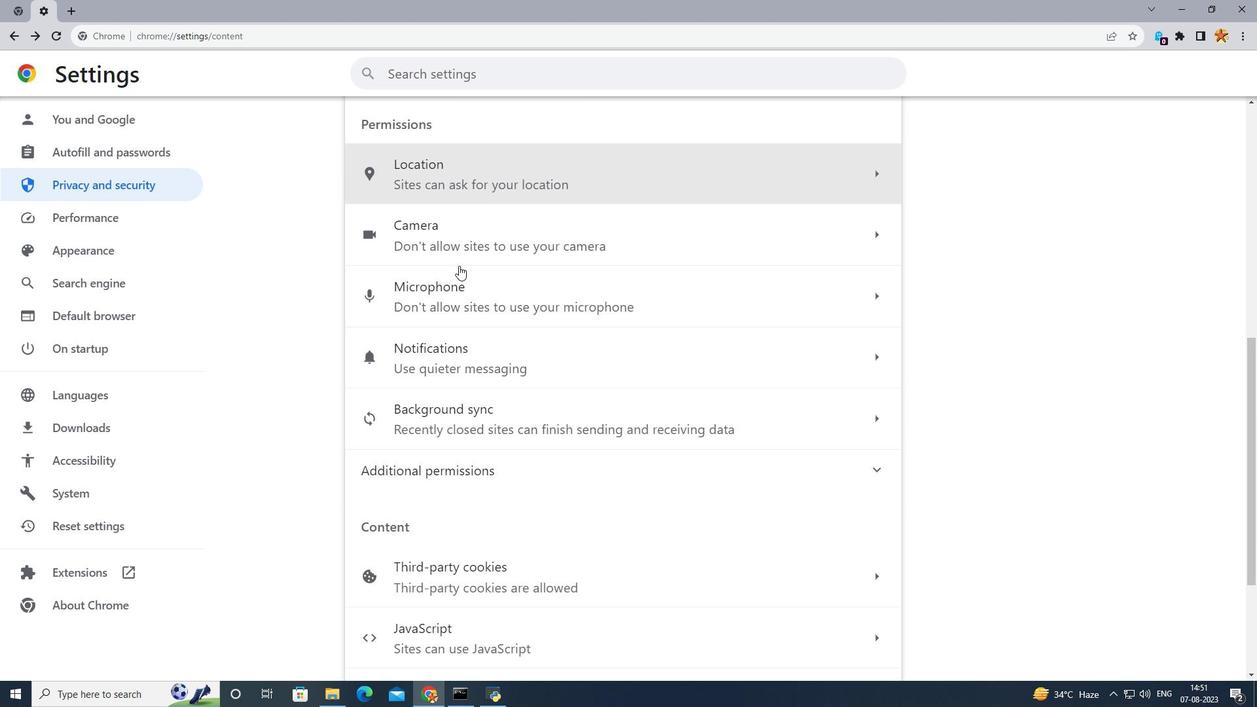
Action: Mouse scrolled (459, 265) with delta (0, 0)
Screenshot: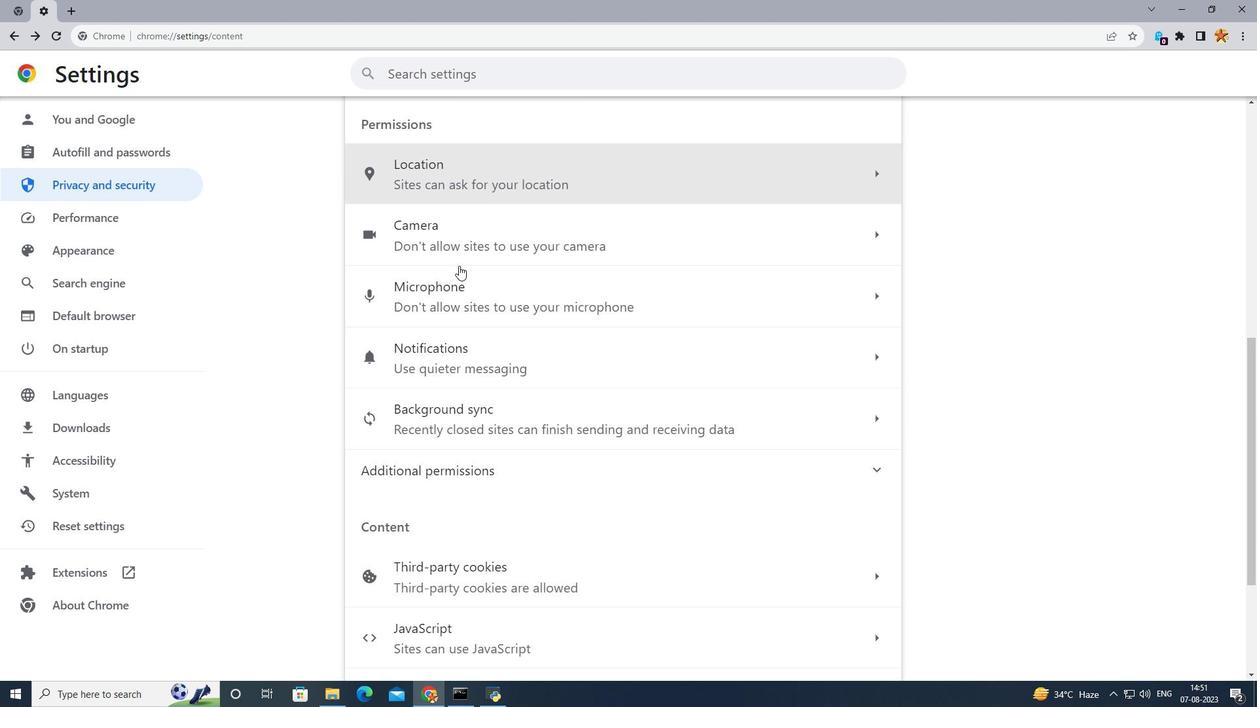 
Action: Mouse scrolled (459, 265) with delta (0, 0)
Screenshot: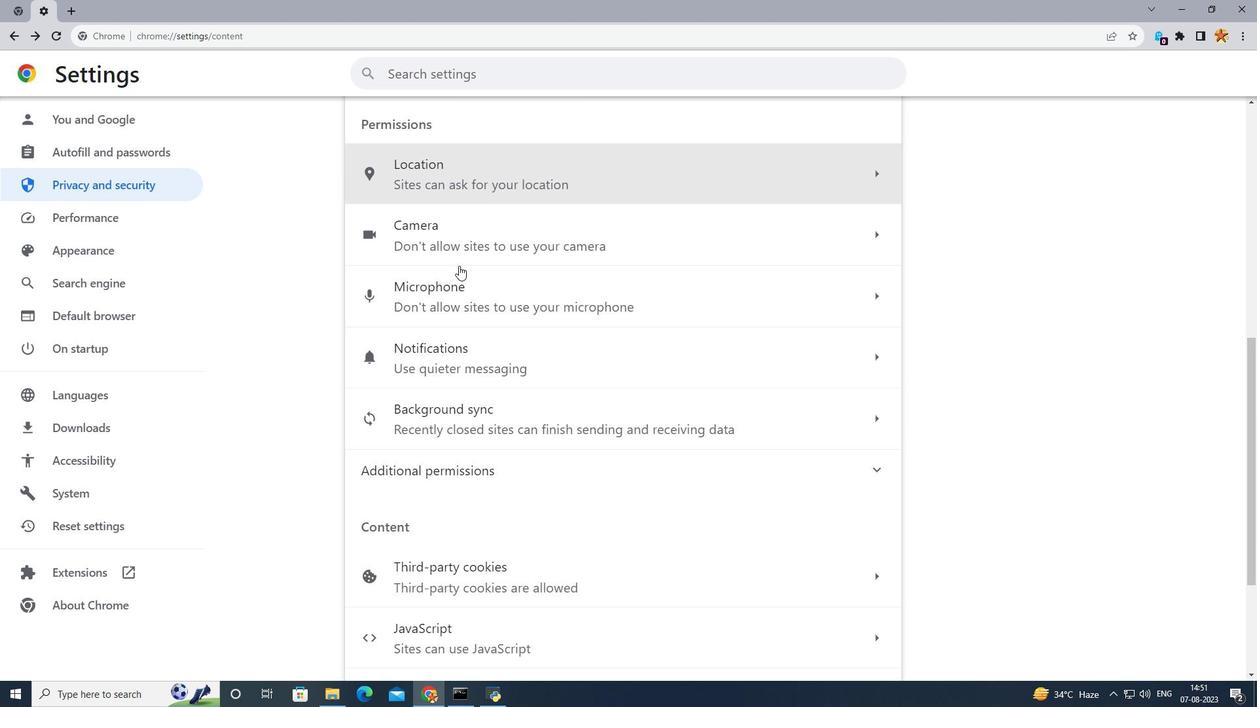 
Action: Mouse scrolled (459, 265) with delta (0, 0)
Screenshot: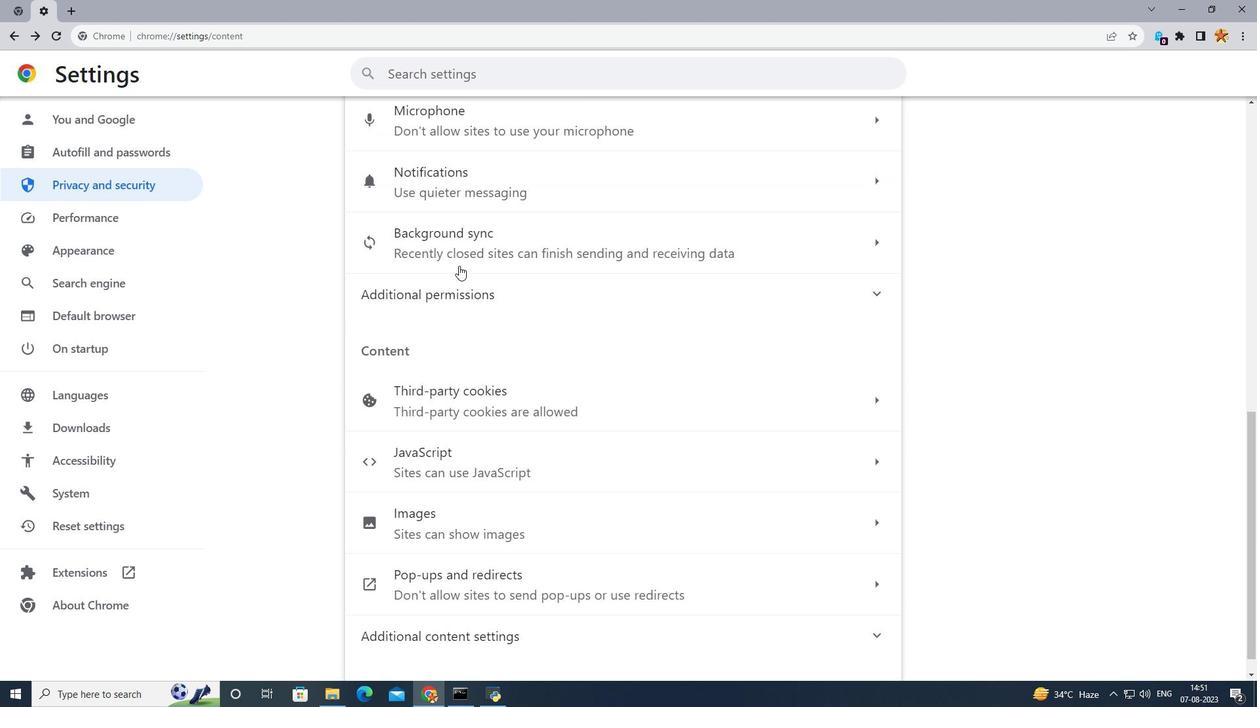 
Action: Mouse scrolled (459, 265) with delta (0, 0)
Screenshot: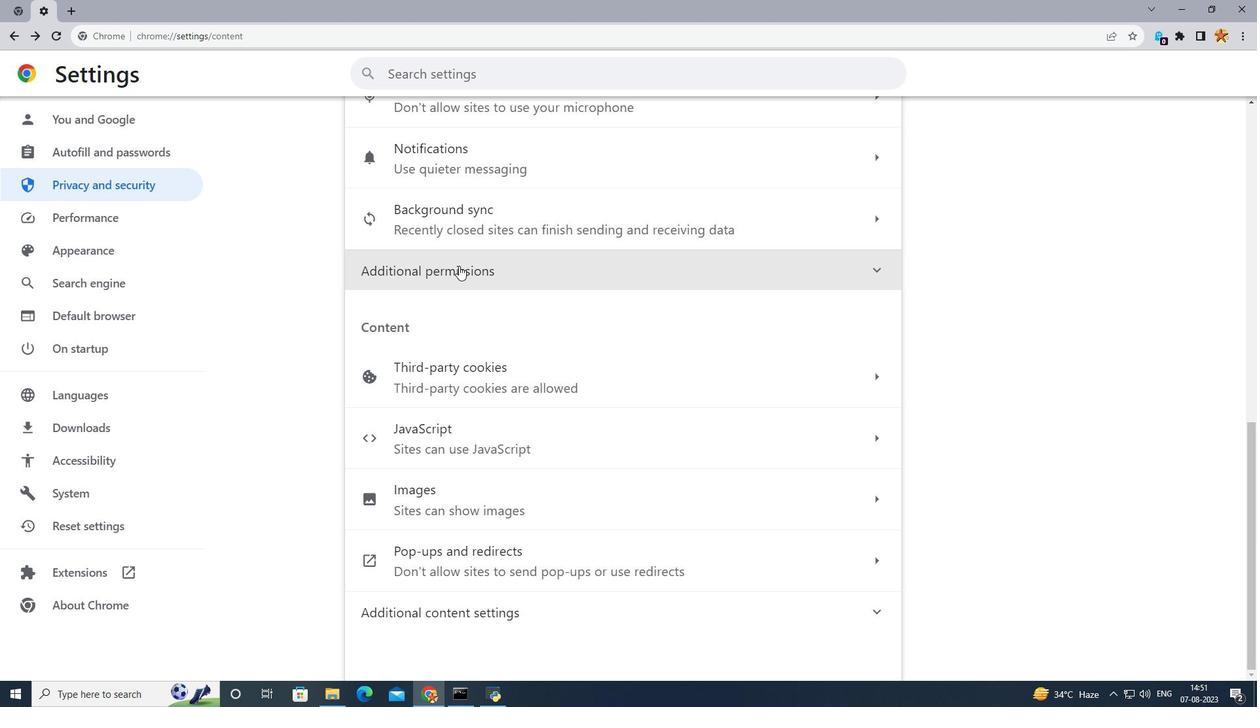 
Action: Mouse scrolled (459, 265) with delta (0, 0)
Screenshot: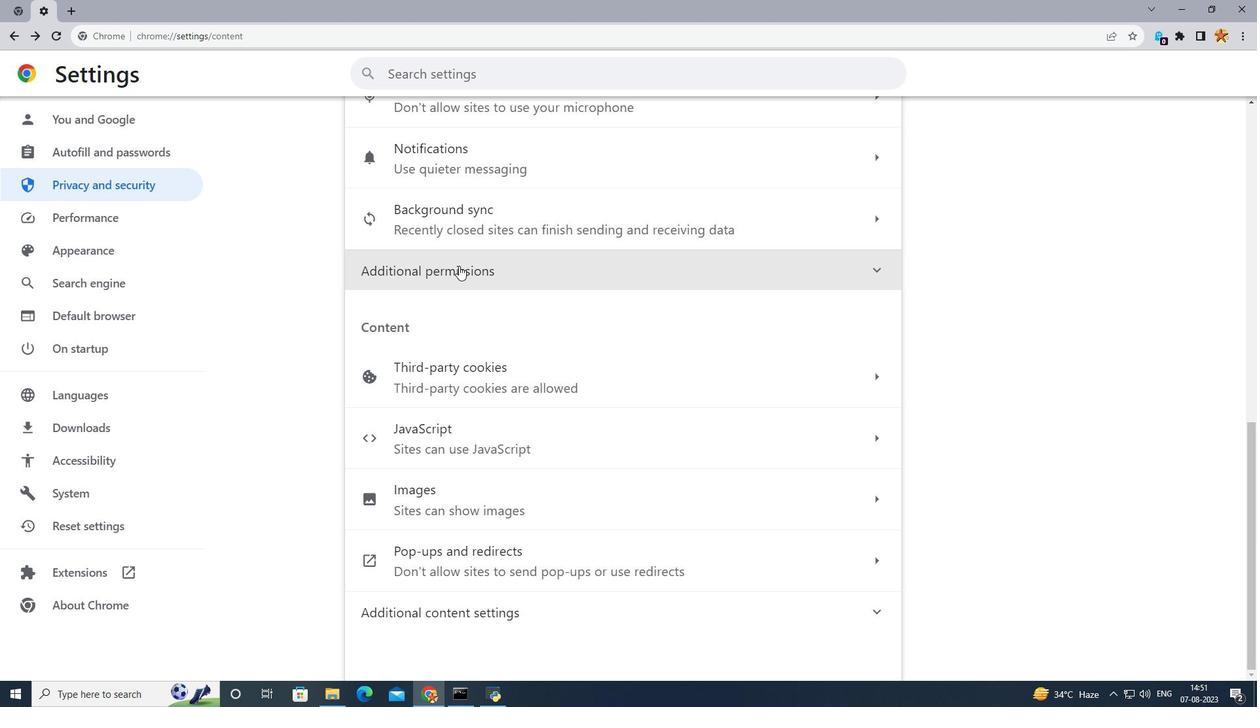 
Action: Mouse scrolled (459, 265) with delta (0, 0)
Screenshot: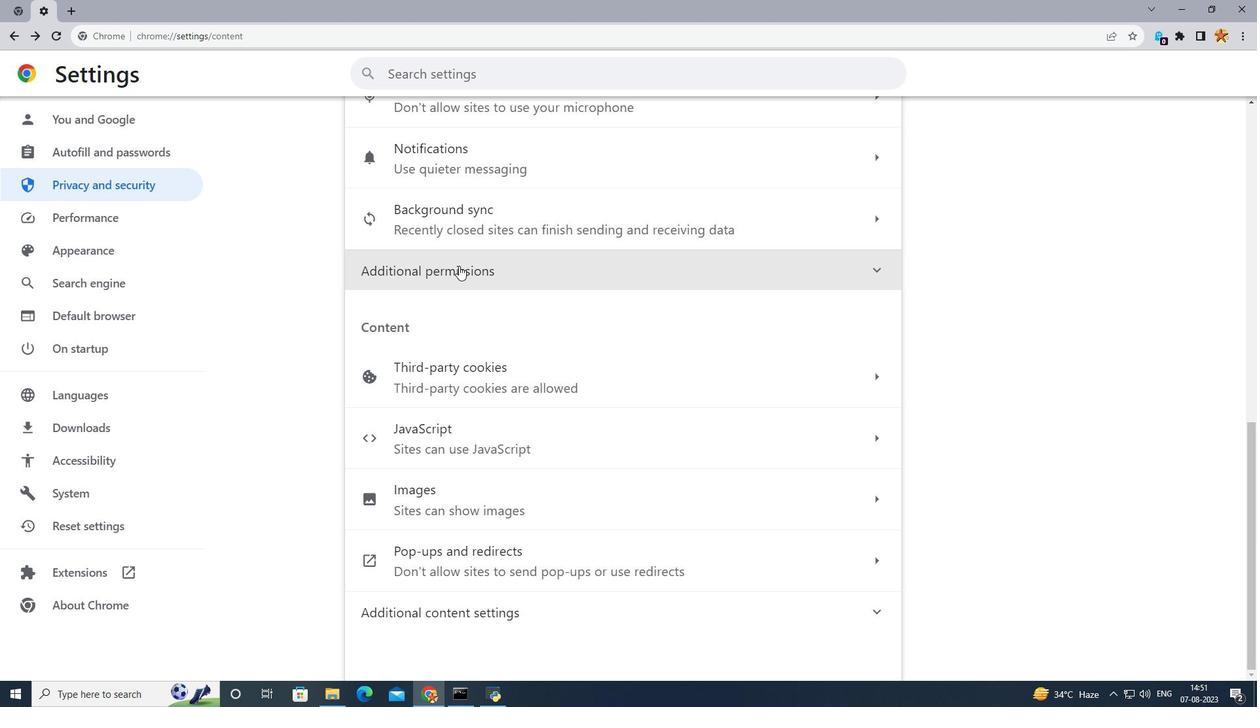 
Action: Mouse scrolled (459, 265) with delta (0, 0)
Screenshot: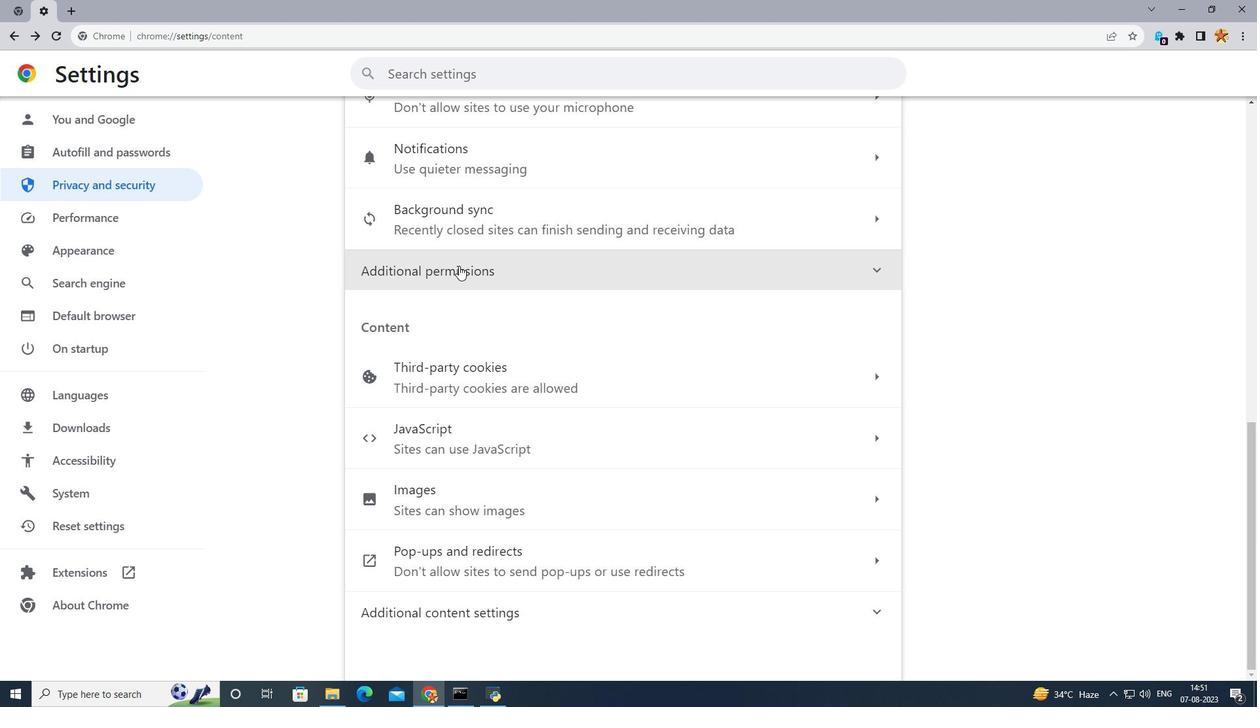 
Action: Mouse moved to (419, 601)
Screenshot: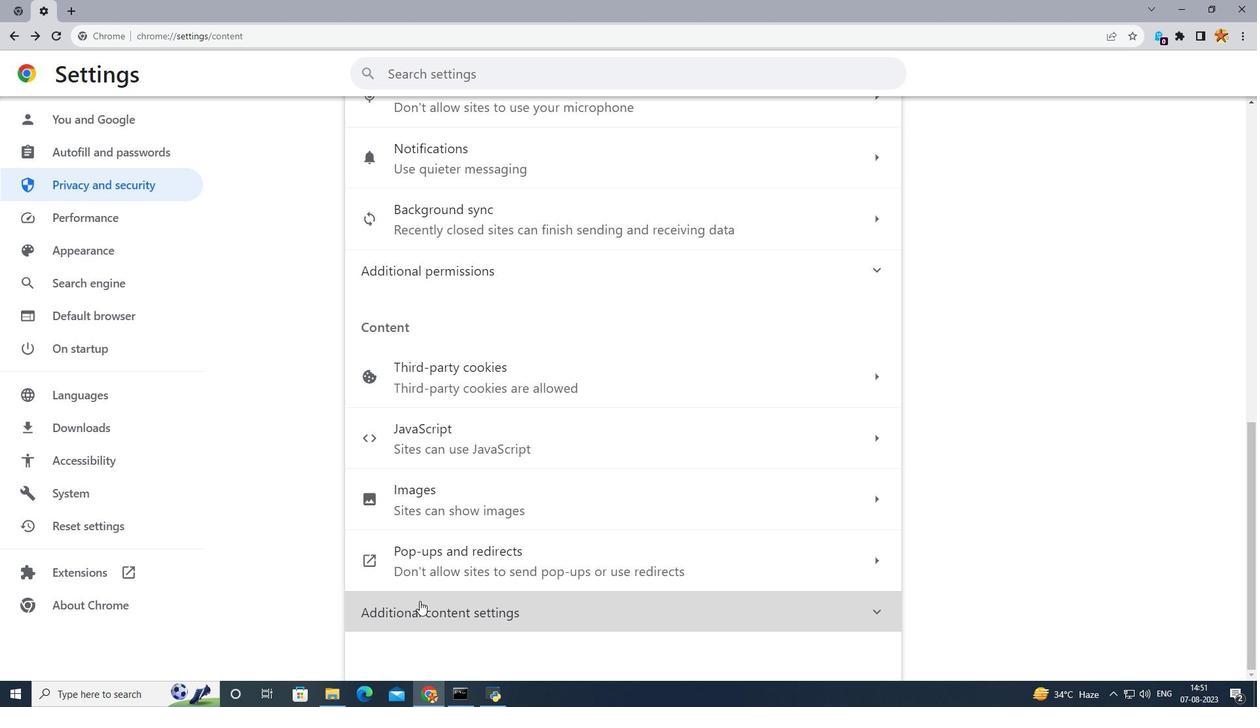
Action: Mouse pressed left at (419, 601)
Screenshot: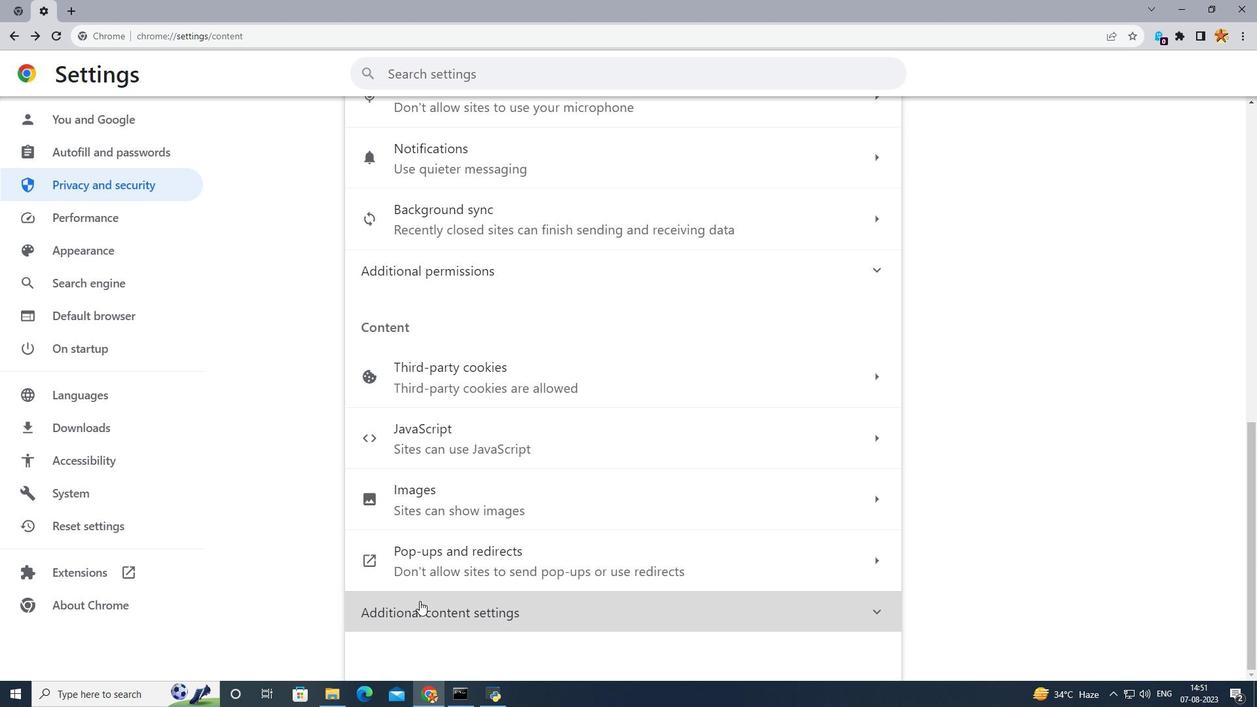 
Action: Mouse moved to (421, 597)
Screenshot: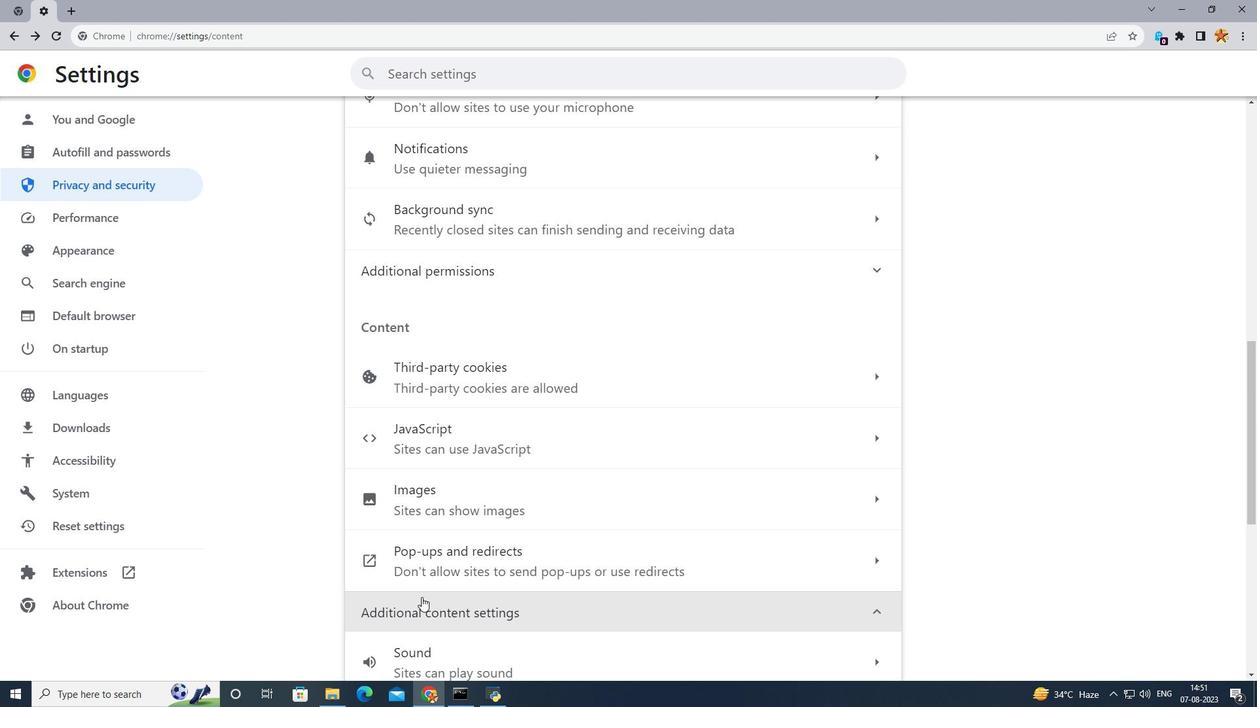 
Action: Mouse scrolled (421, 596) with delta (0, 0)
Screenshot: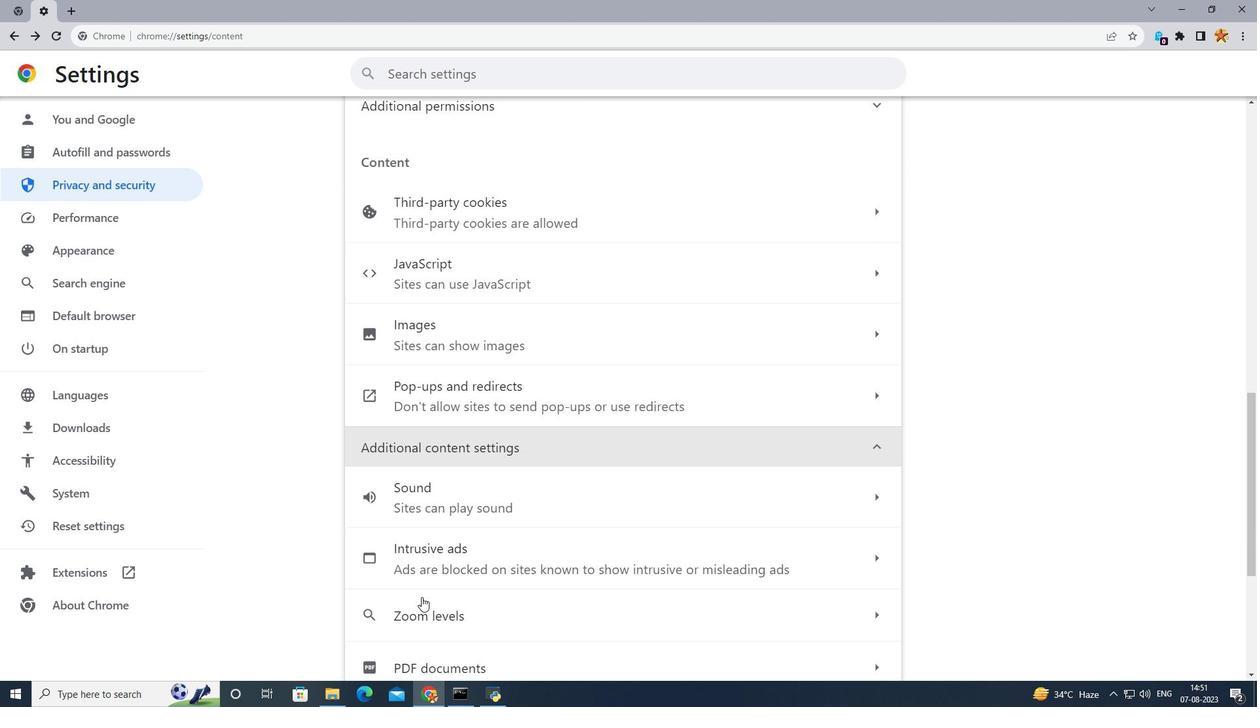 
Action: Mouse scrolled (421, 596) with delta (0, 0)
Screenshot: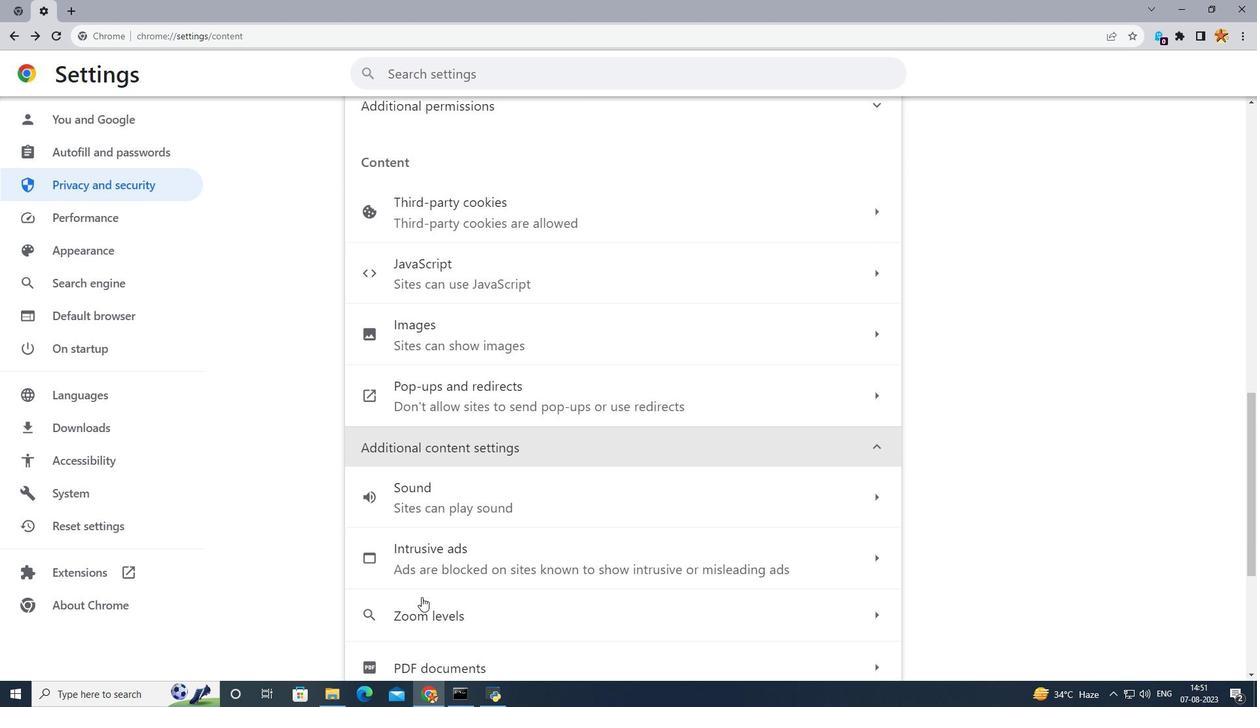 
Action: Mouse scrolled (421, 596) with delta (0, 0)
Screenshot: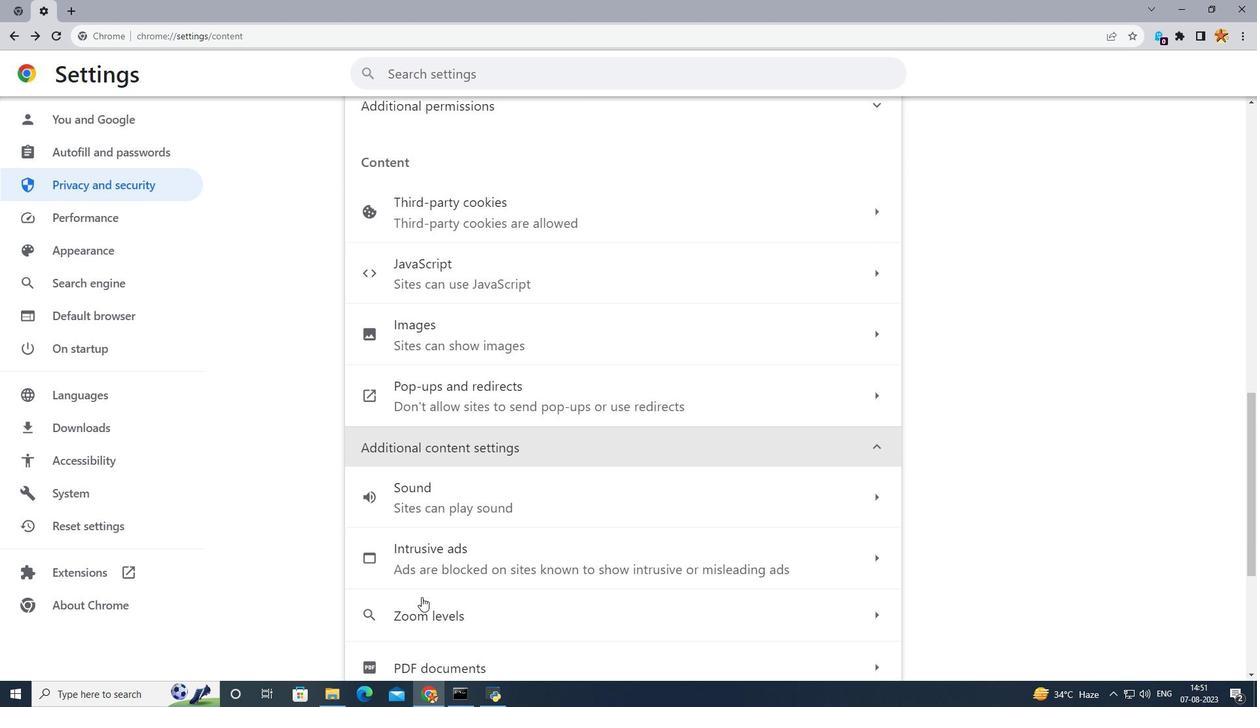 
Action: Mouse scrolled (421, 596) with delta (0, 0)
Screenshot: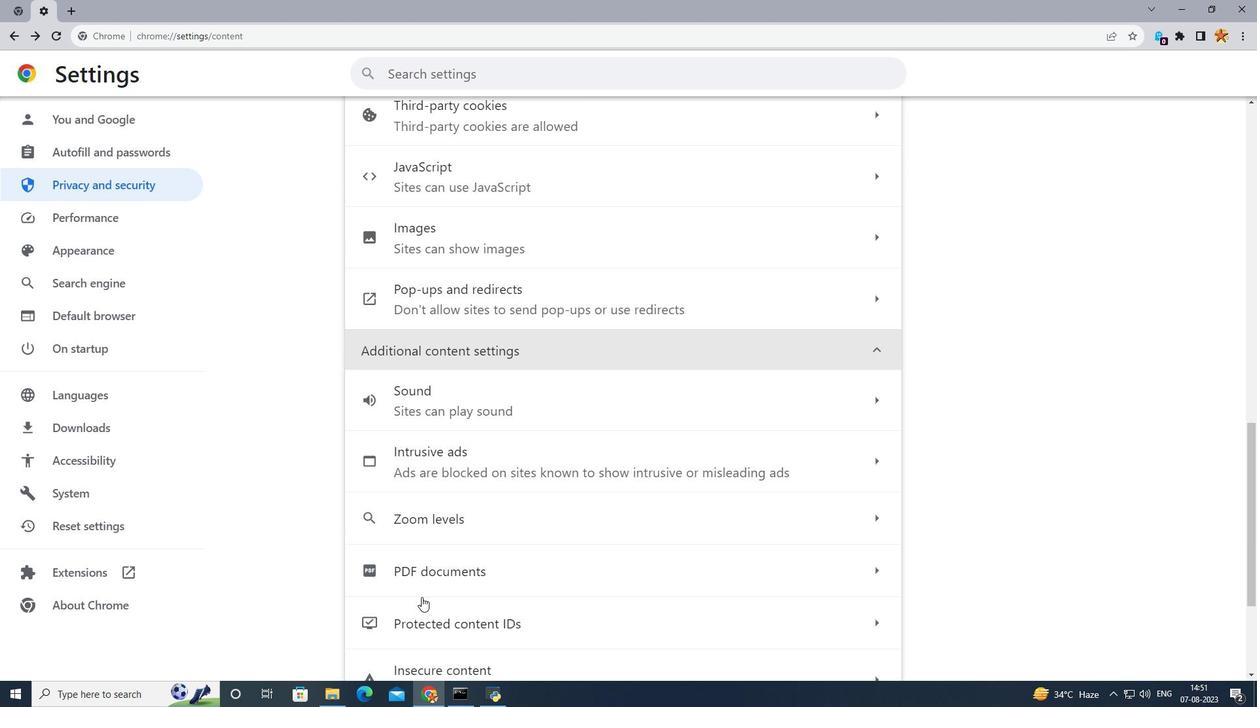 
Action: Mouse moved to (482, 413)
Screenshot: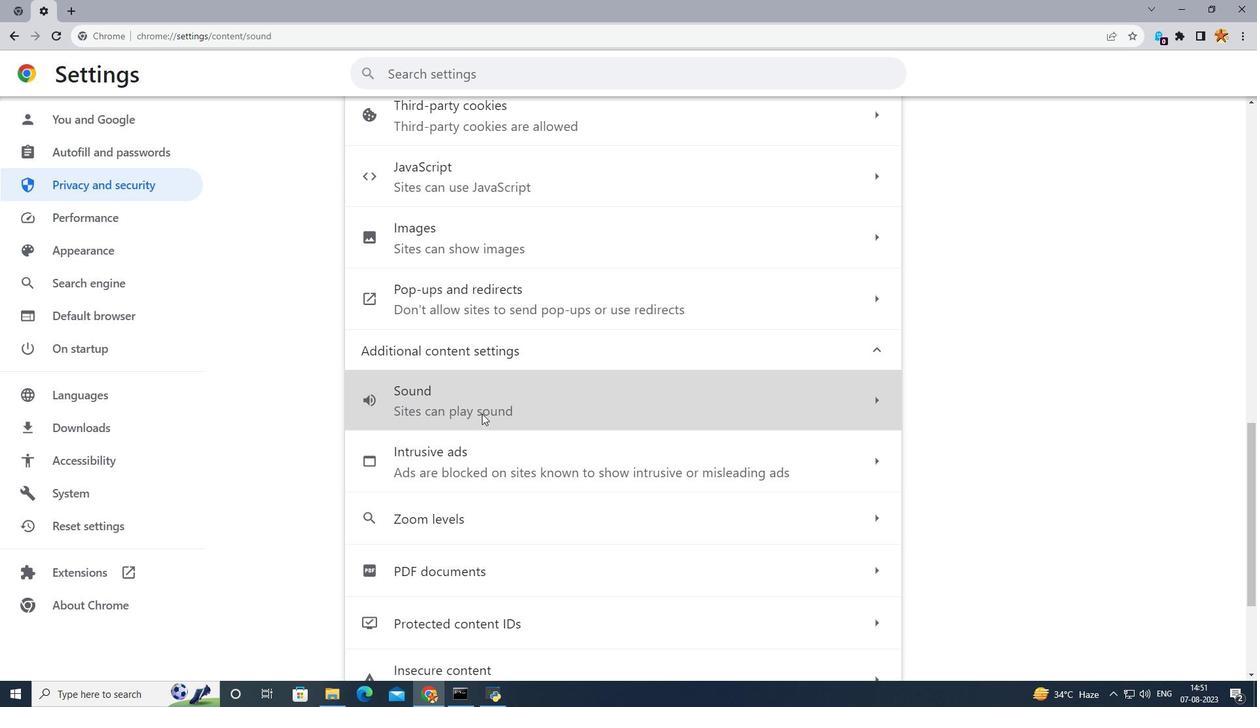 
Action: Mouse pressed left at (482, 413)
Screenshot: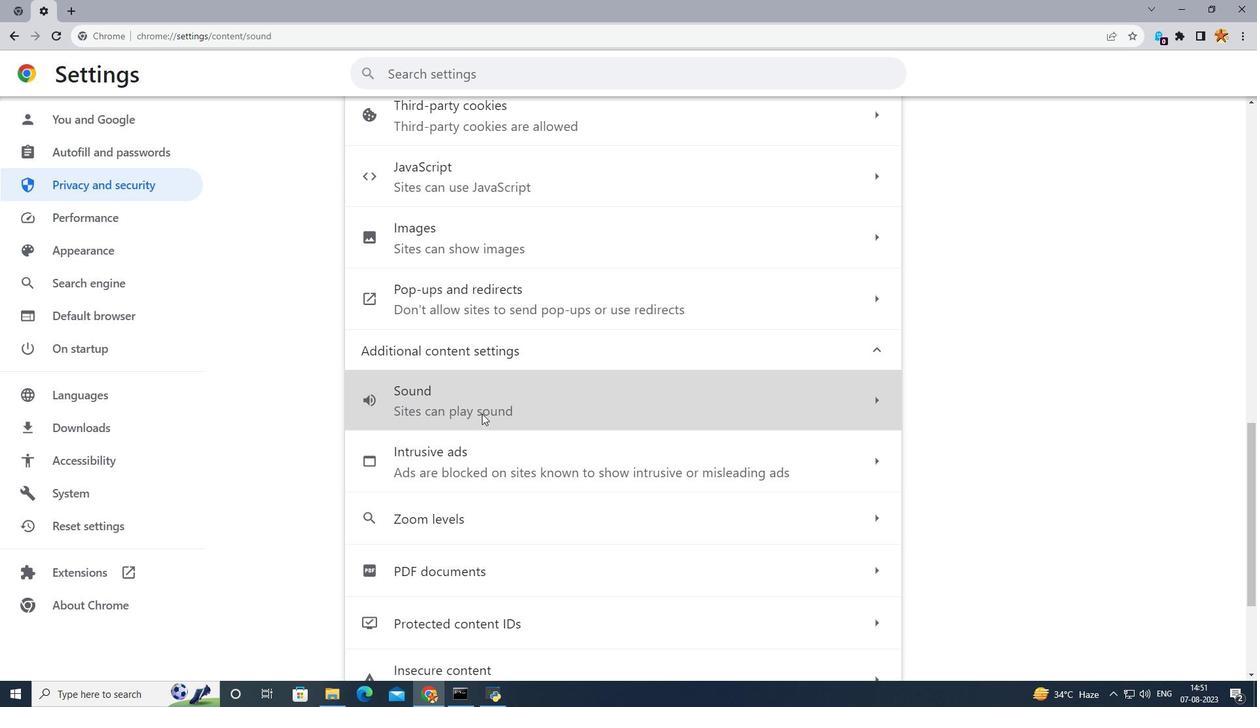 
Action: Mouse moved to (465, 342)
Screenshot: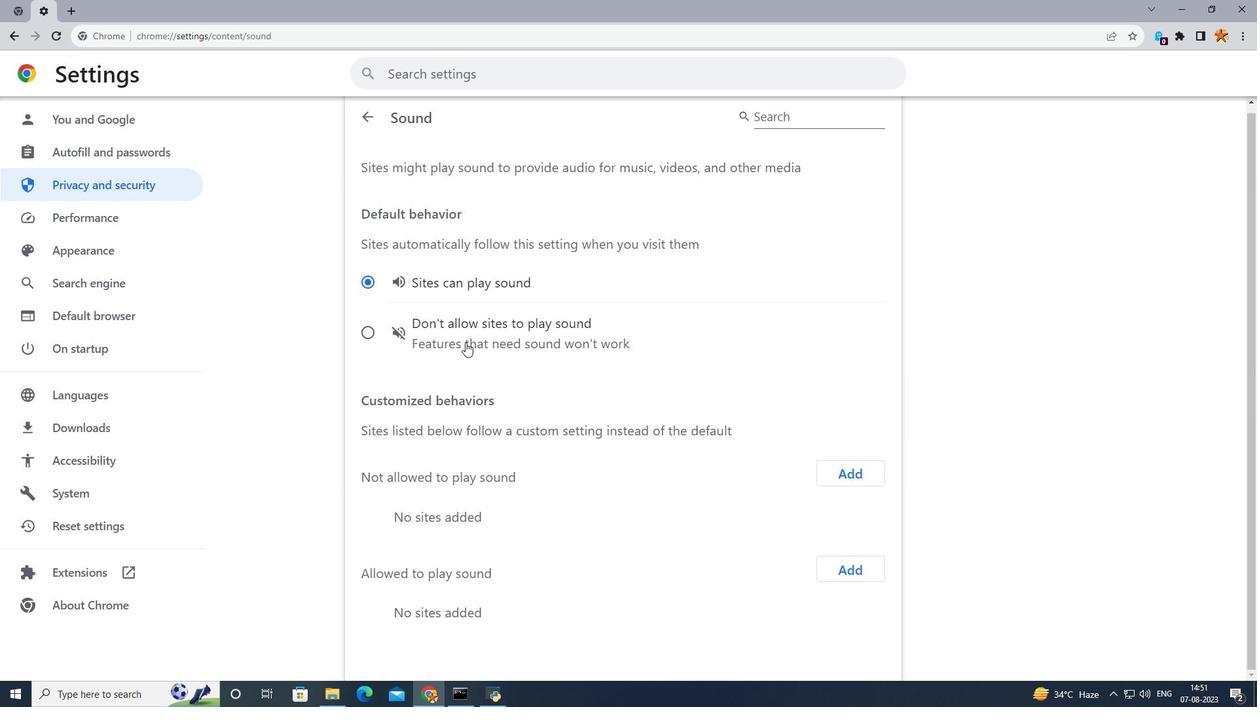 
Action: Mouse pressed left at (465, 342)
Screenshot: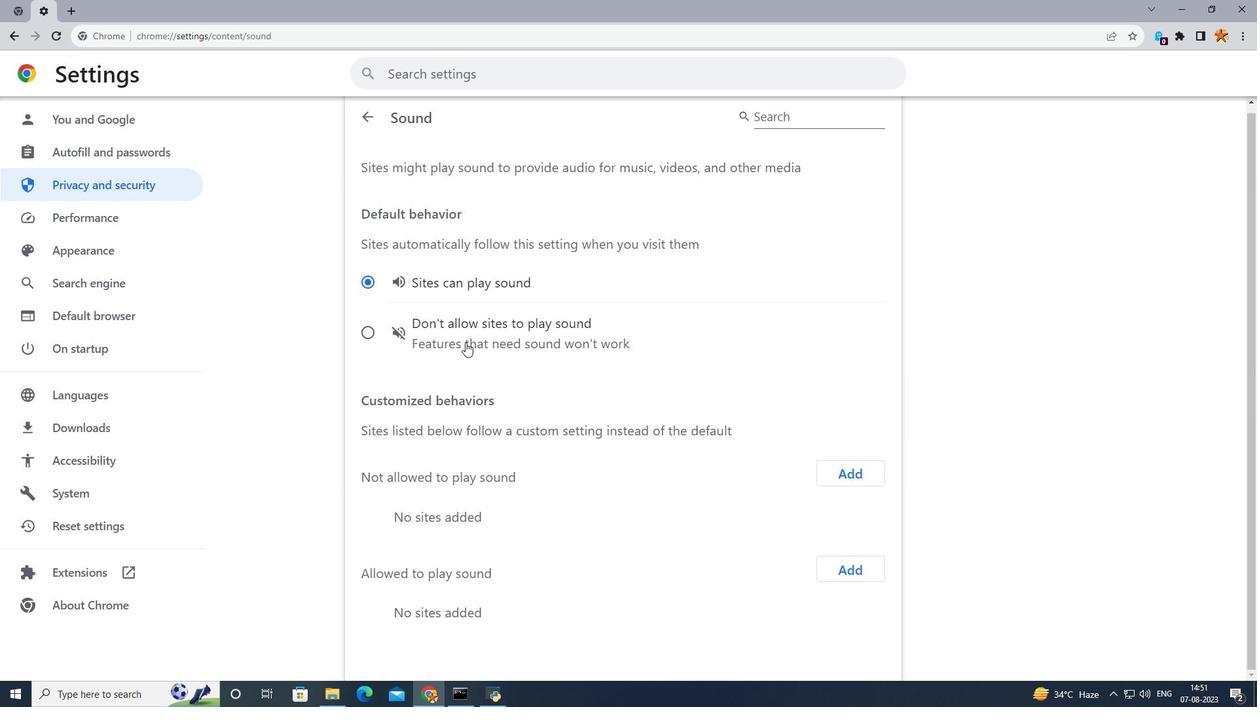 
Action: Mouse moved to (367, 117)
Screenshot: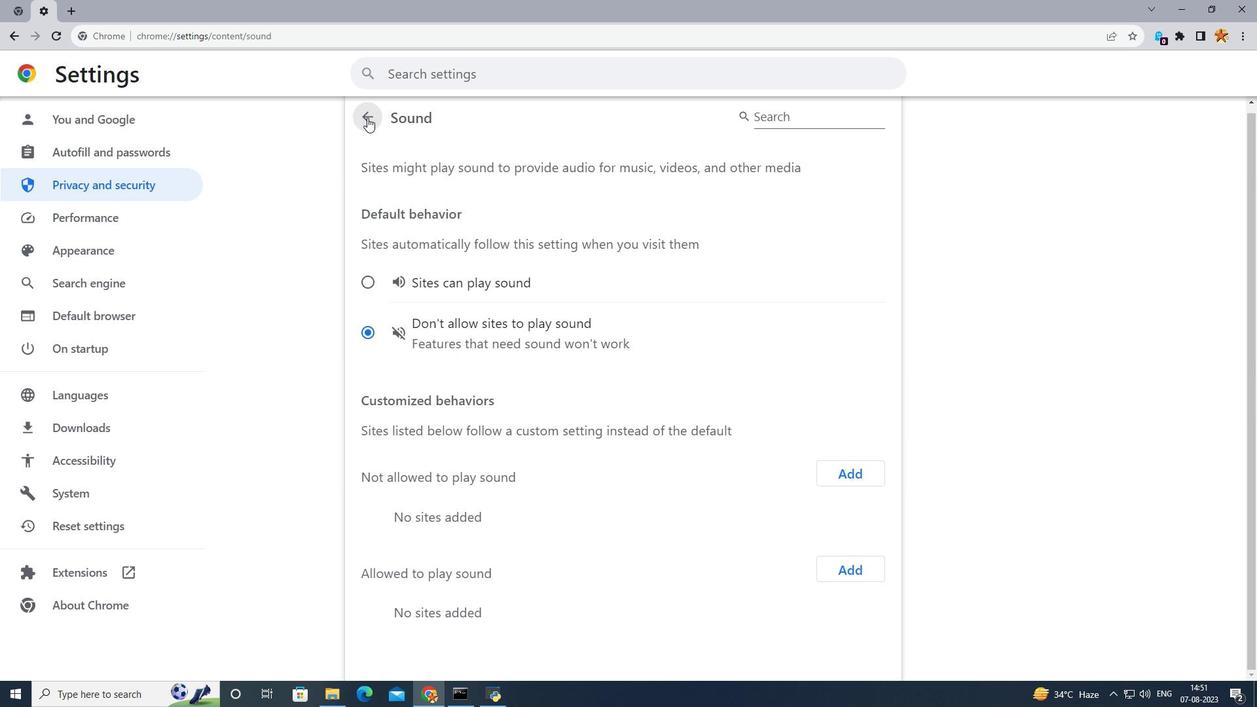 
Action: Mouse pressed left at (367, 117)
Screenshot: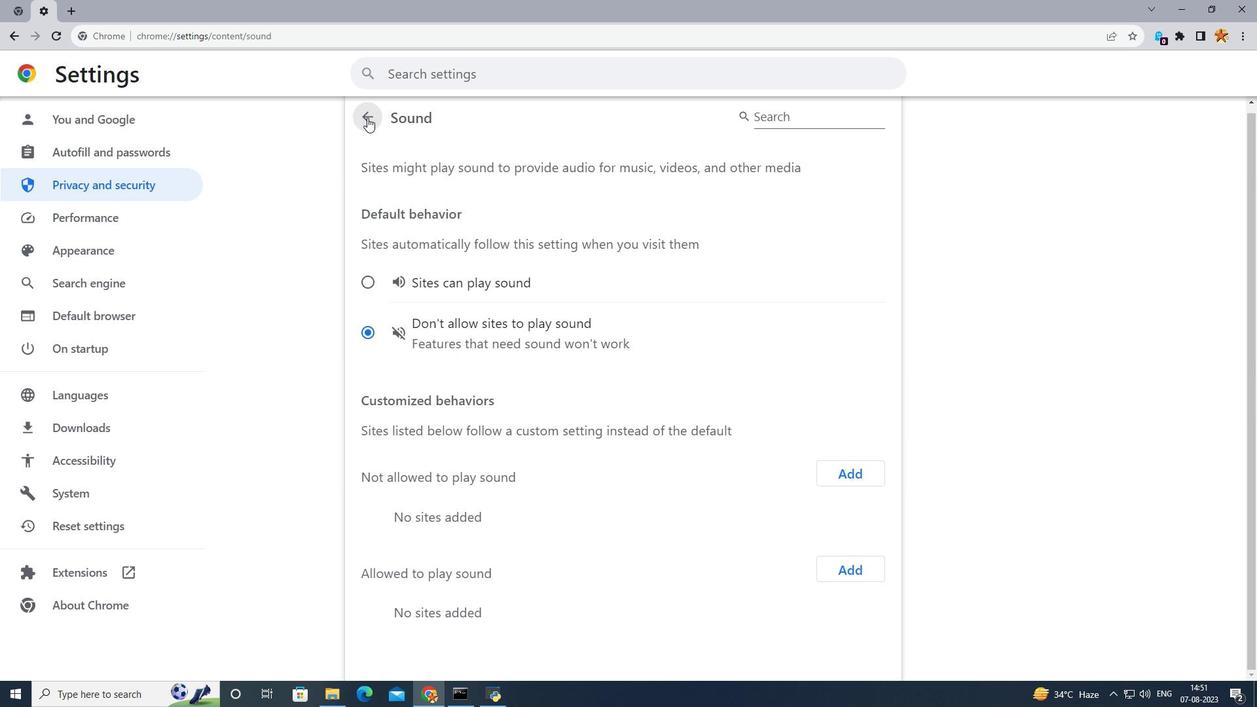 
Action: Mouse moved to (825, 522)
Screenshot: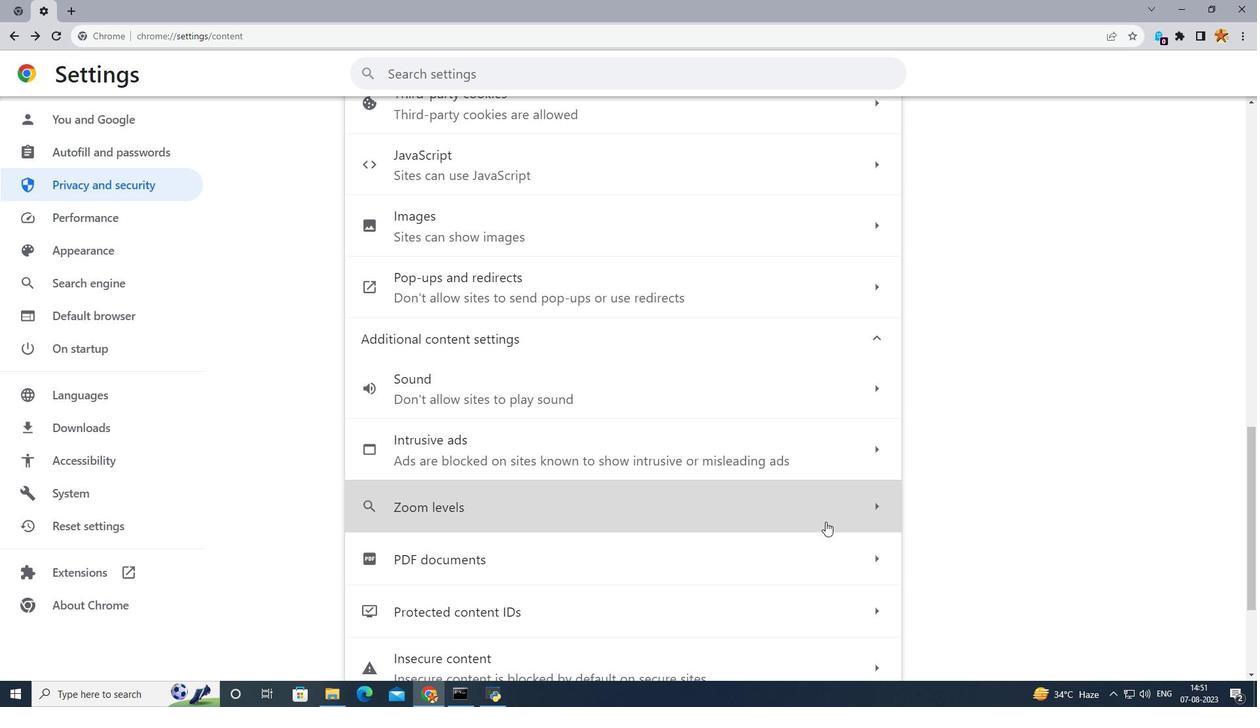 
Action: Mouse pressed left at (825, 522)
Screenshot: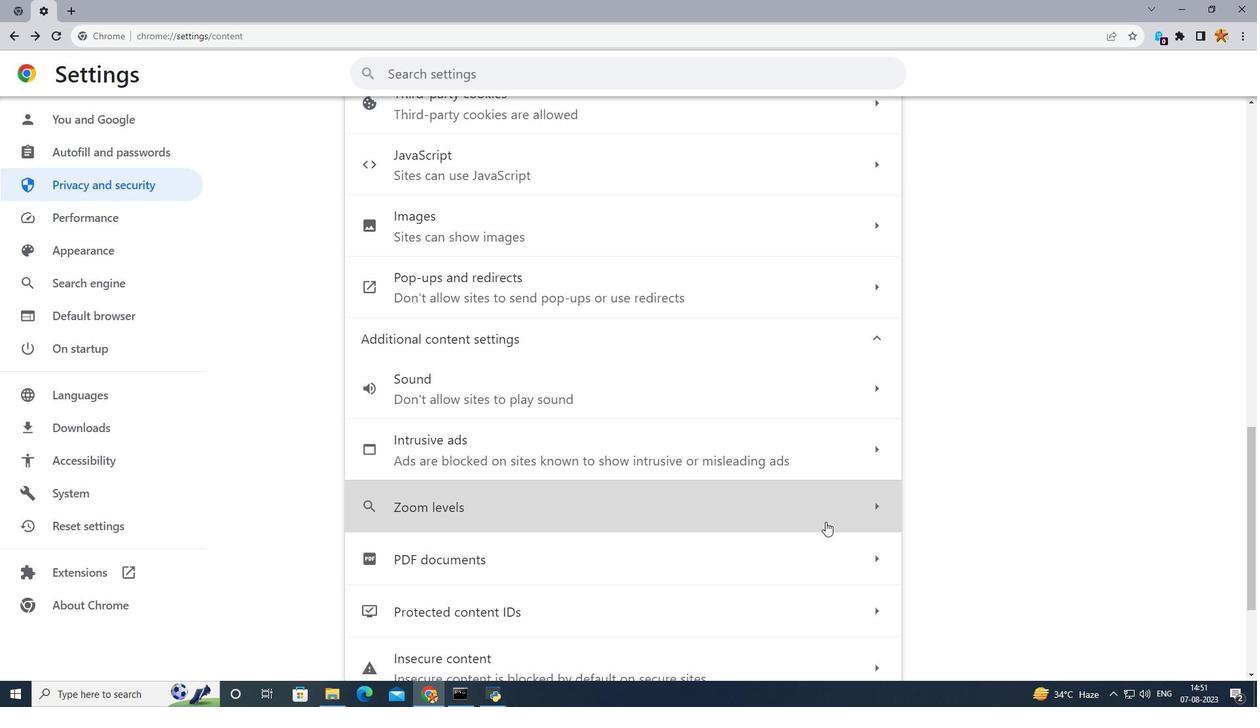 
Action: Mouse moved to (379, 135)
Screenshot: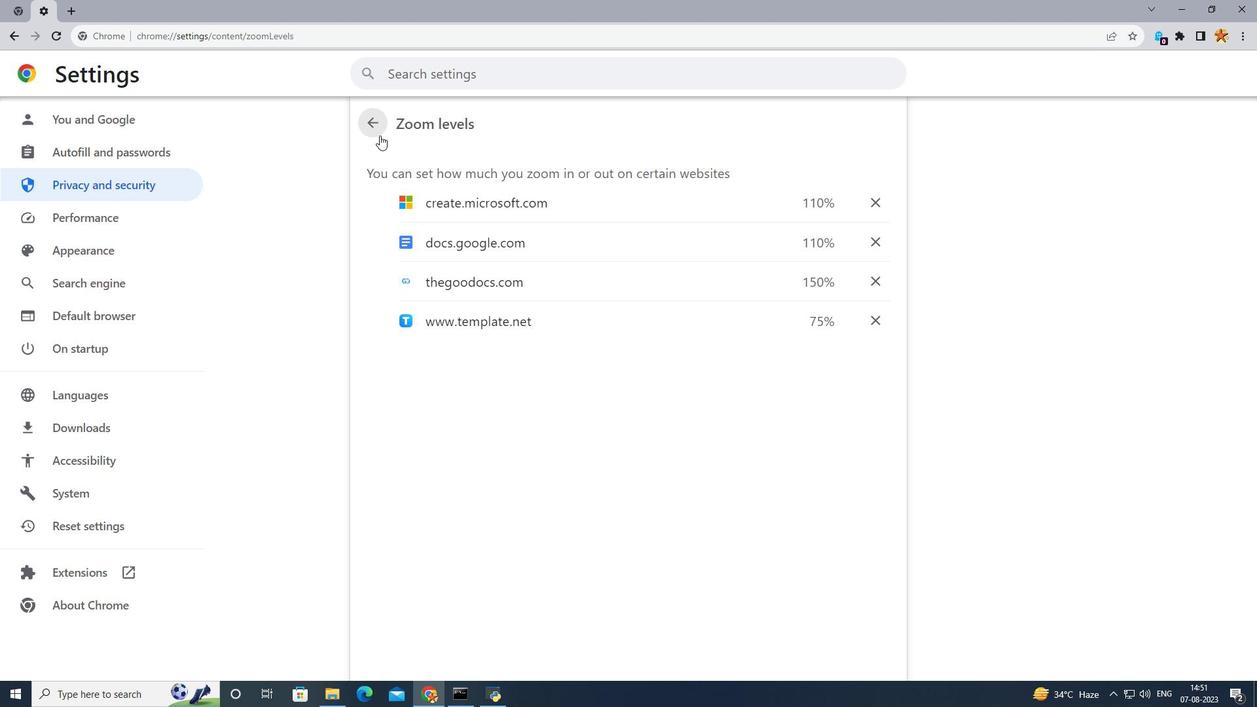 
Action: Mouse pressed left at (379, 135)
Screenshot: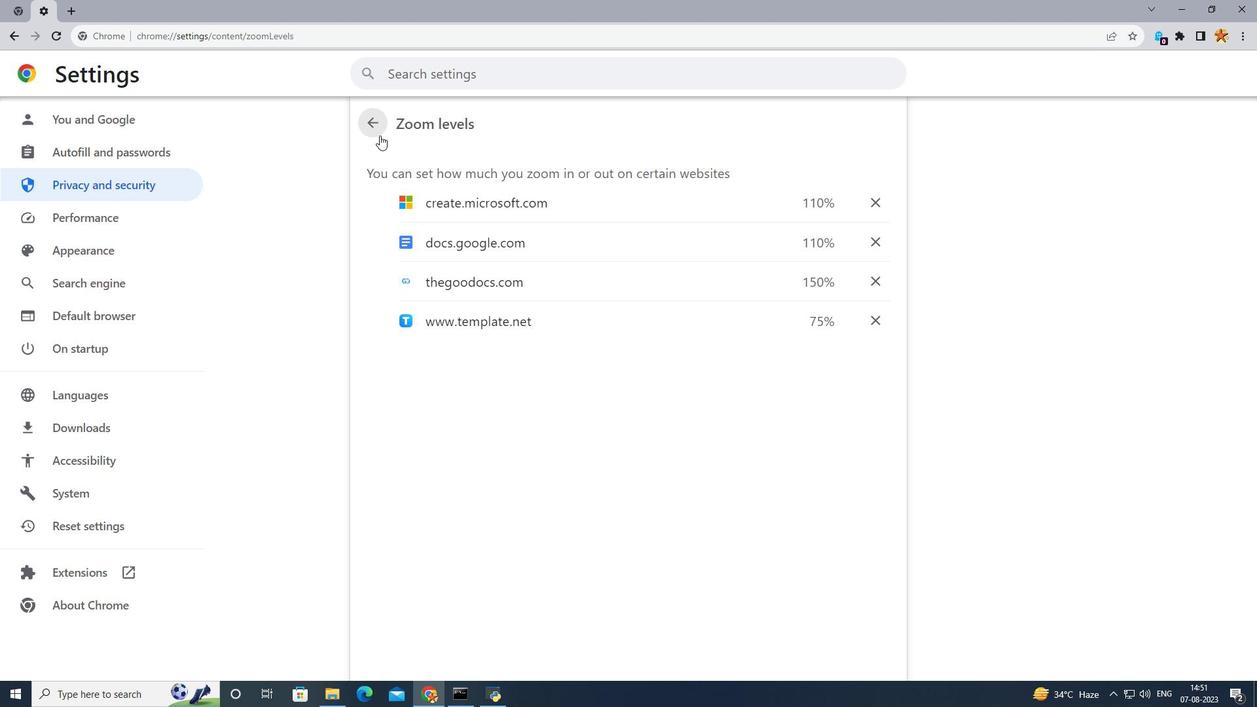 
Action: Mouse moved to (493, 611)
Screenshot: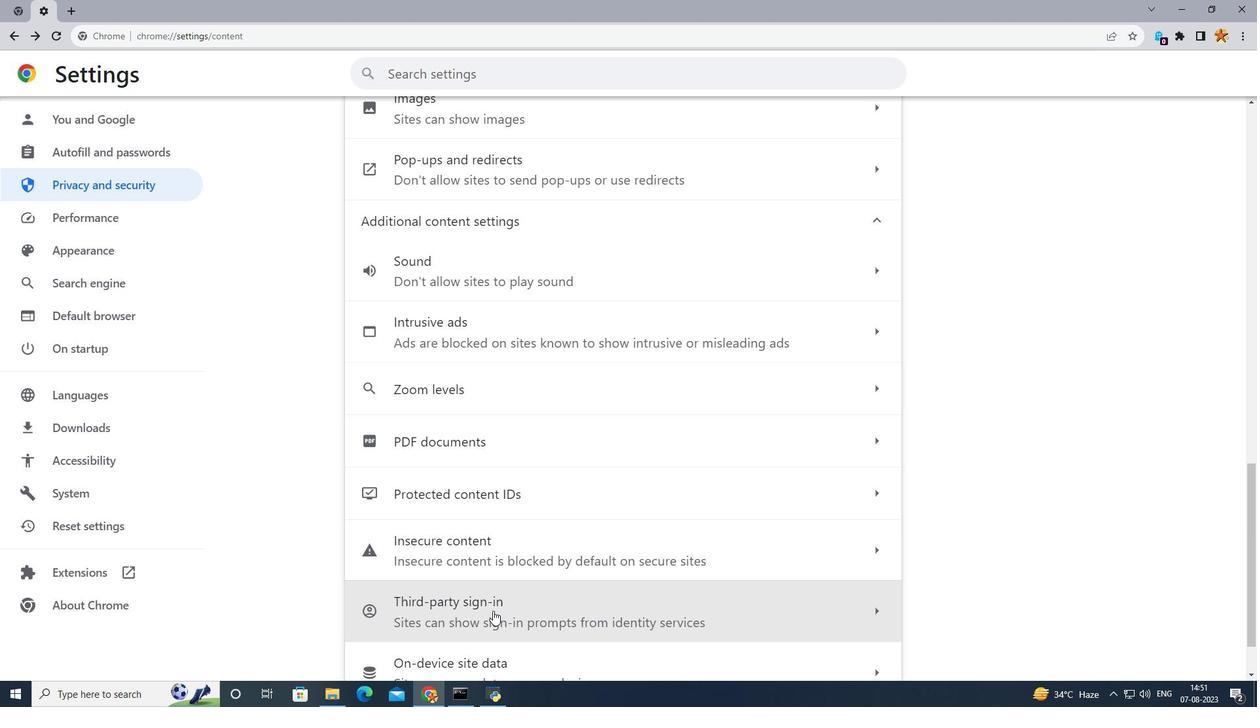 
Action: Mouse scrolled (493, 610) with delta (0, 0)
Screenshot: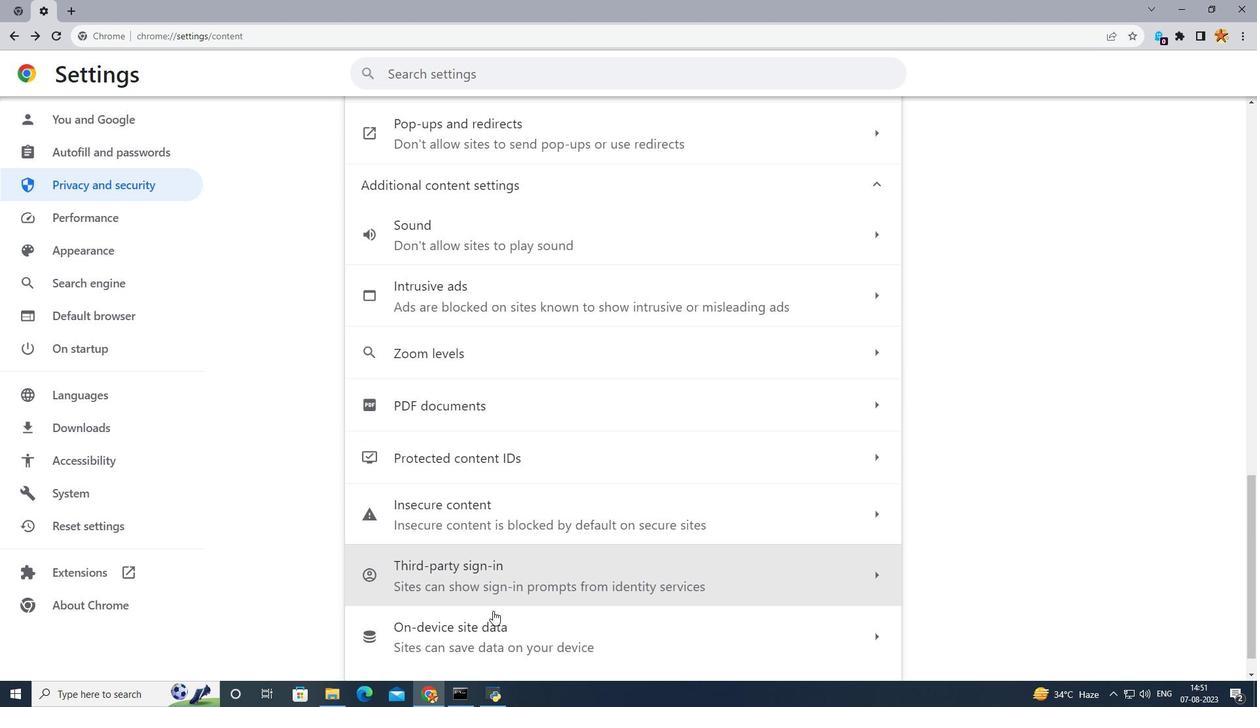 
Action: Mouse scrolled (493, 610) with delta (0, 0)
Screenshot: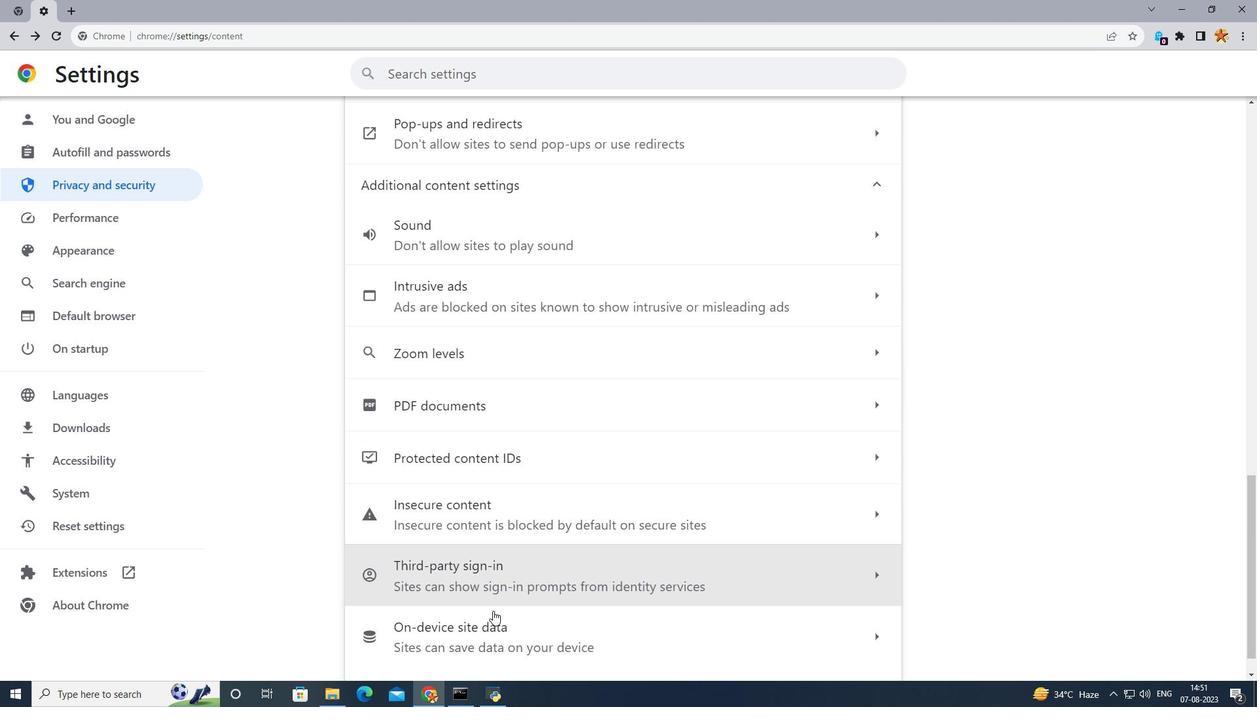 
Action: Mouse scrolled (493, 610) with delta (0, 0)
Screenshot: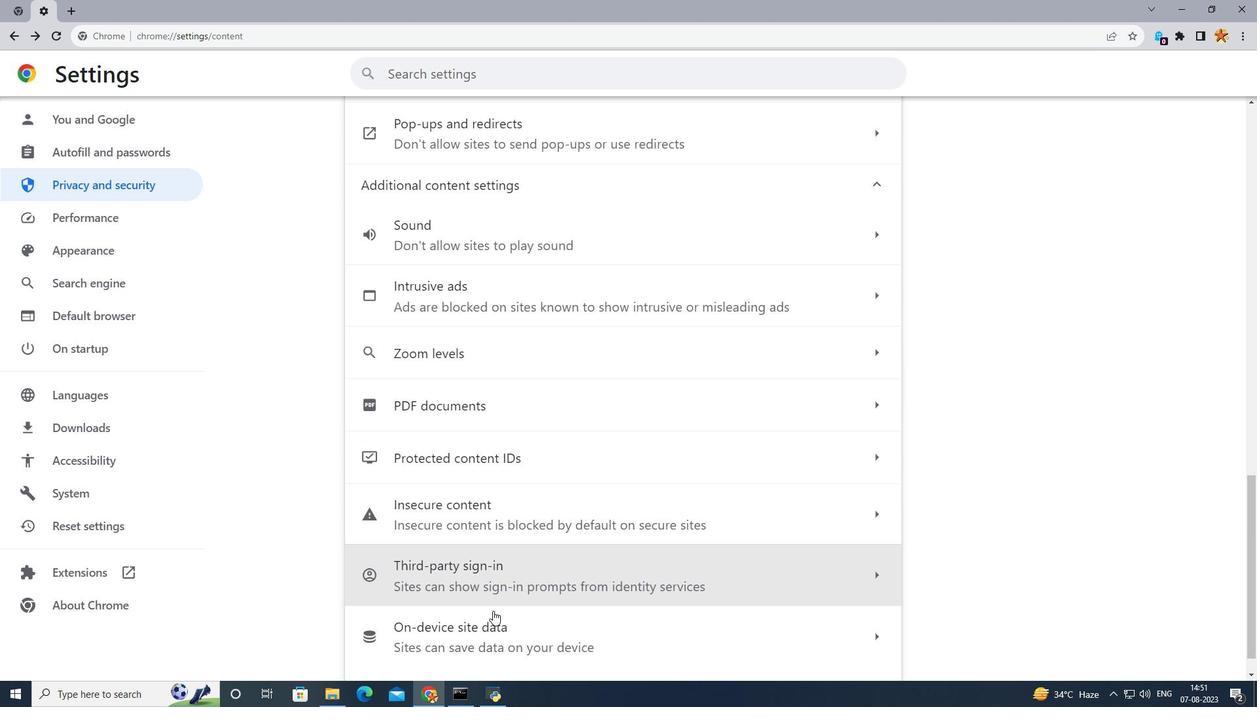 
Action: Mouse scrolled (493, 610) with delta (0, 0)
Screenshot: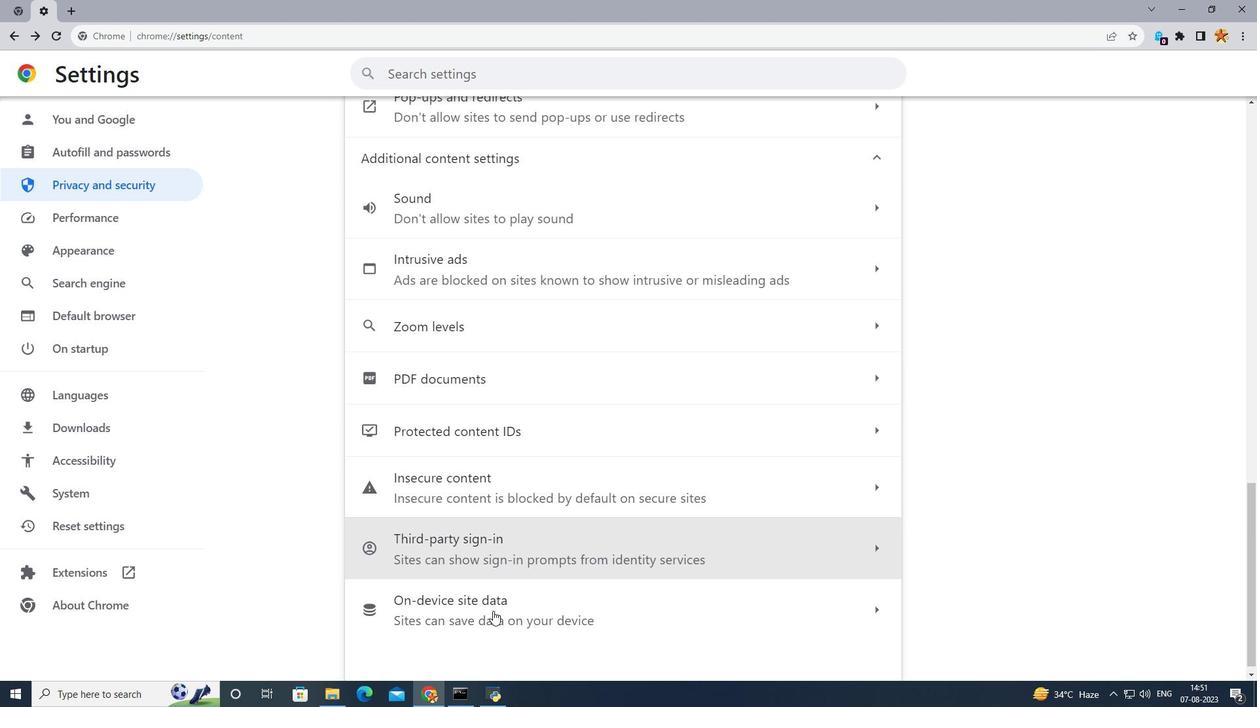 
Action: Mouse moved to (517, 555)
Screenshot: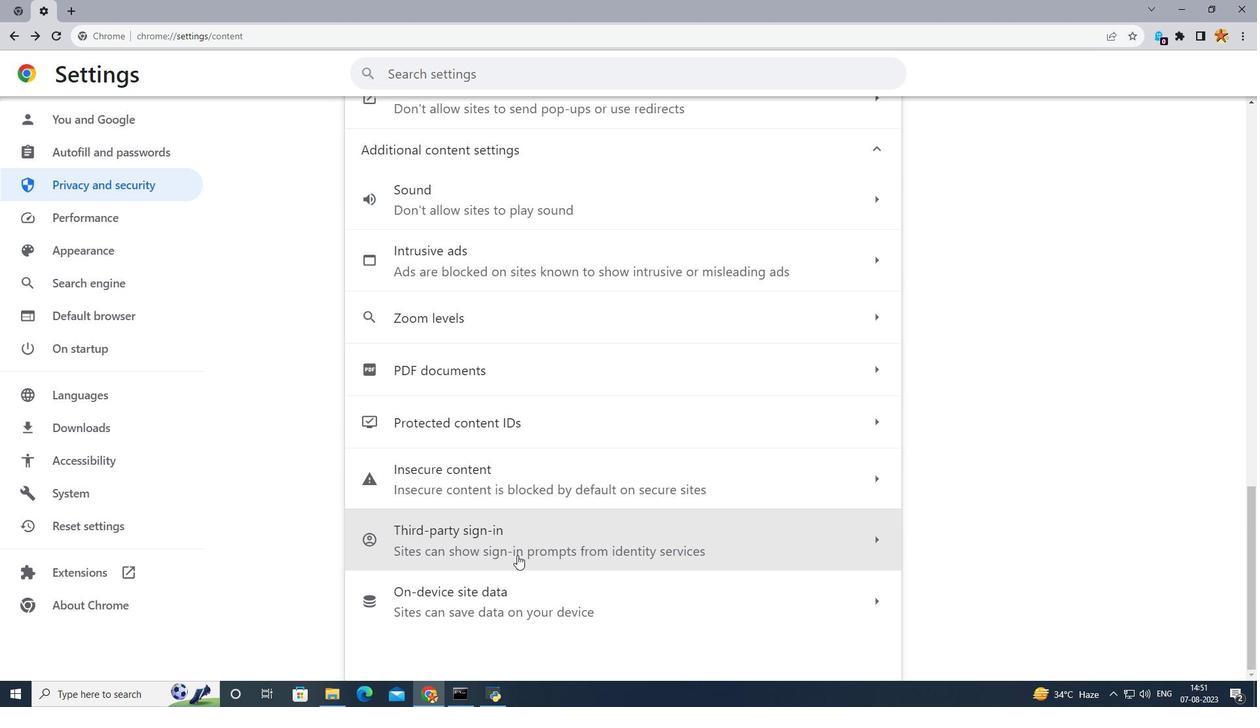 
Action: Mouse pressed left at (517, 555)
Screenshot: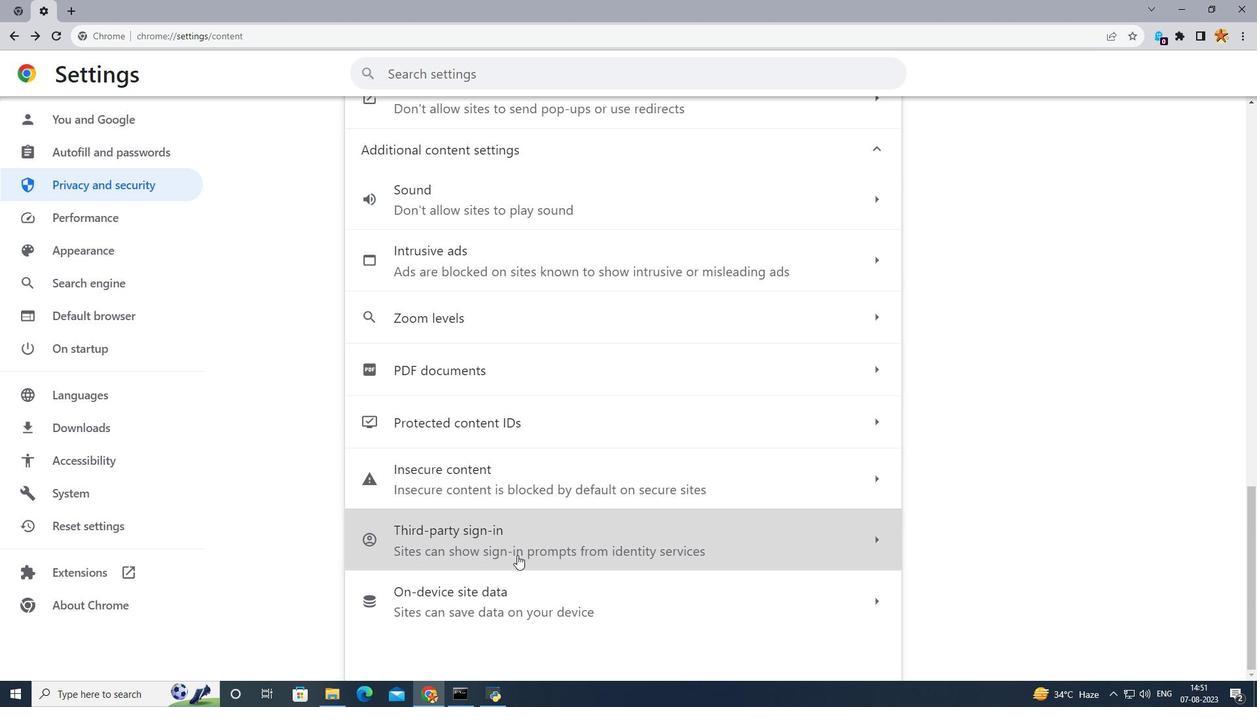 
Action: Mouse moved to (382, 318)
Screenshot: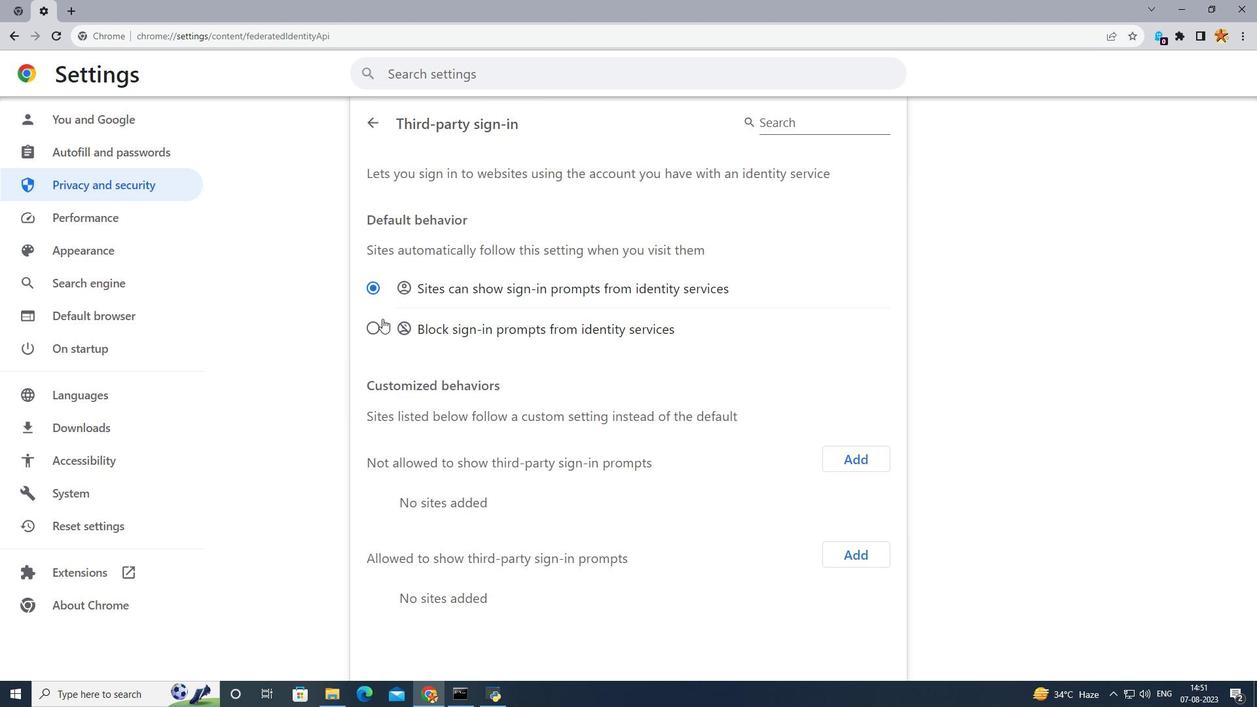 
Action: Mouse pressed left at (382, 318)
Screenshot: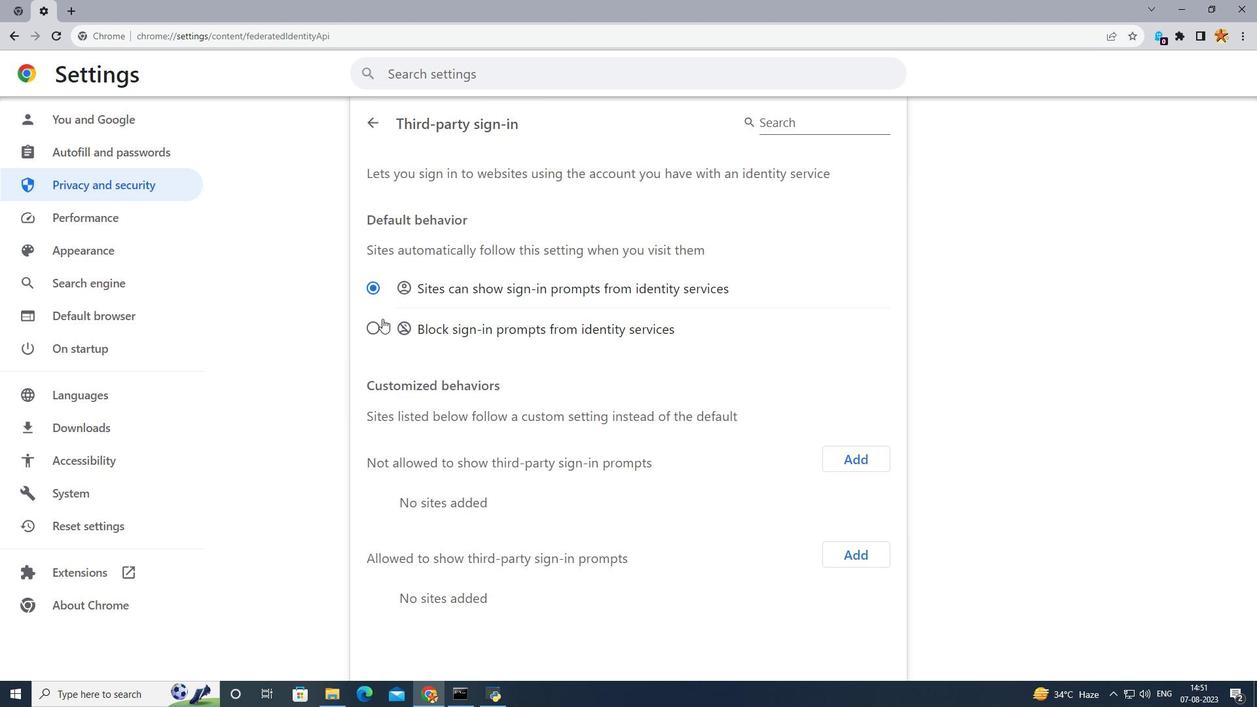 
Action: Mouse moved to (436, 290)
Screenshot: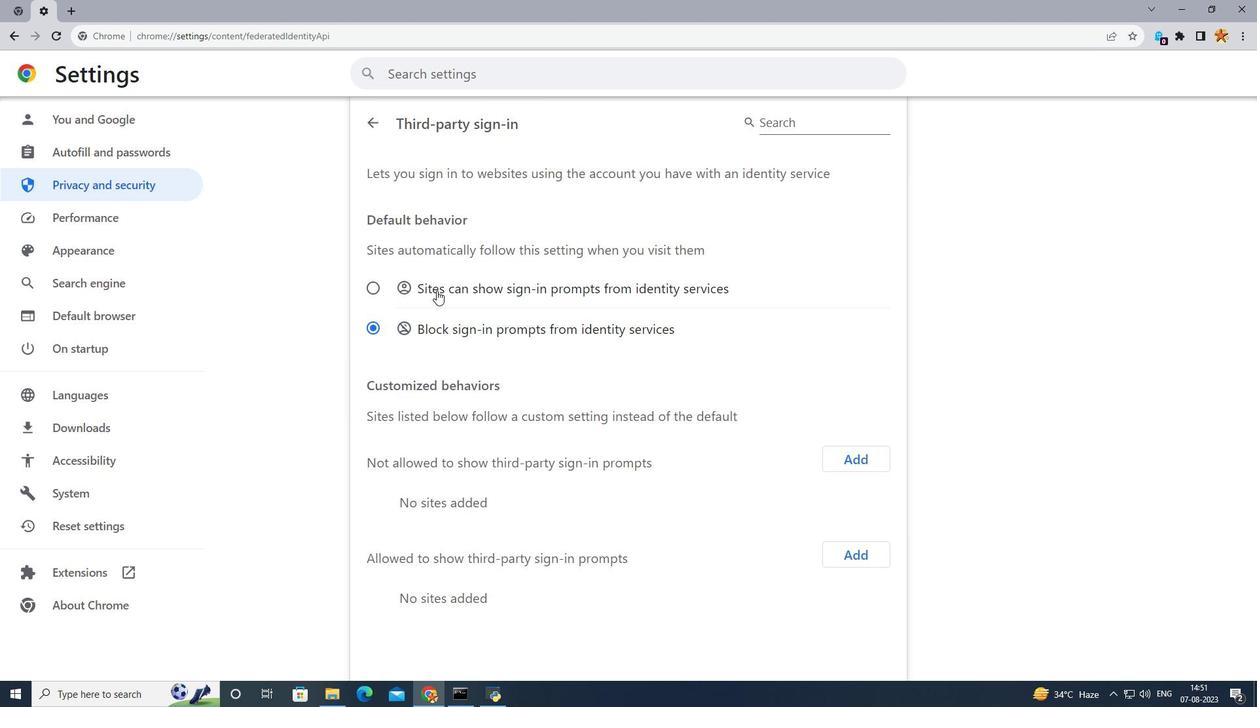 
Action: Mouse pressed left at (436, 290)
Screenshot: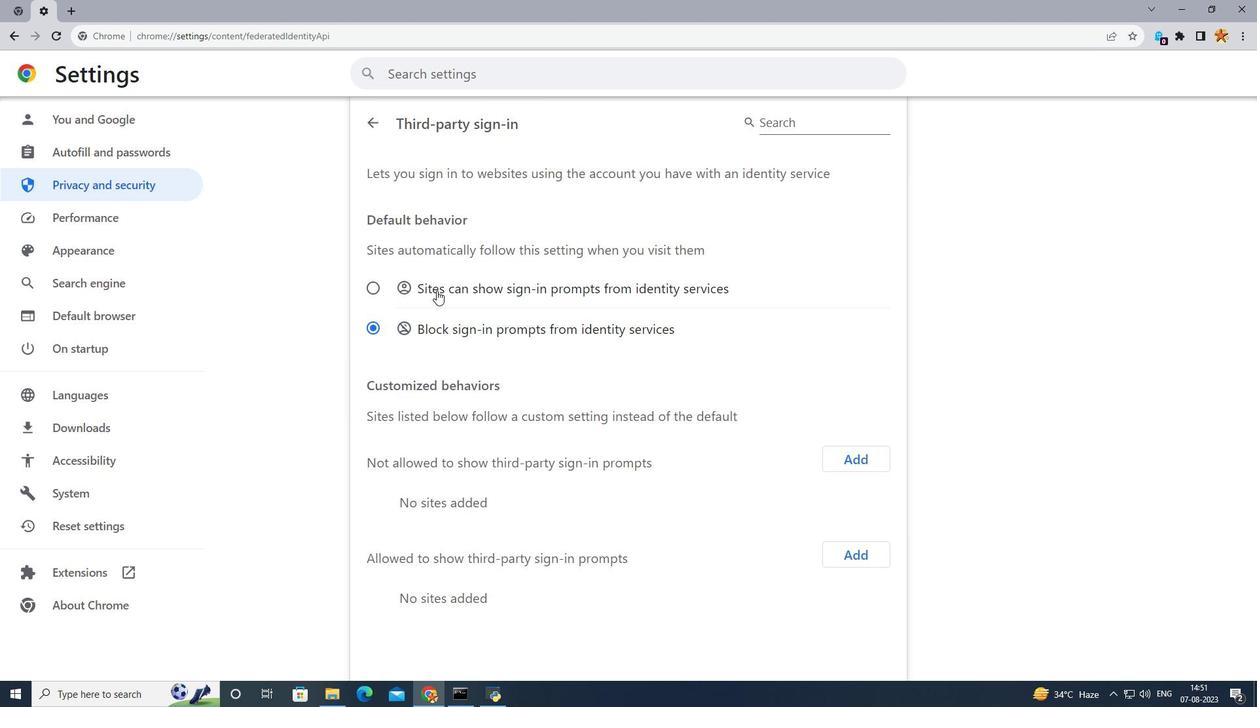 
Action: Mouse moved to (367, 117)
Screenshot: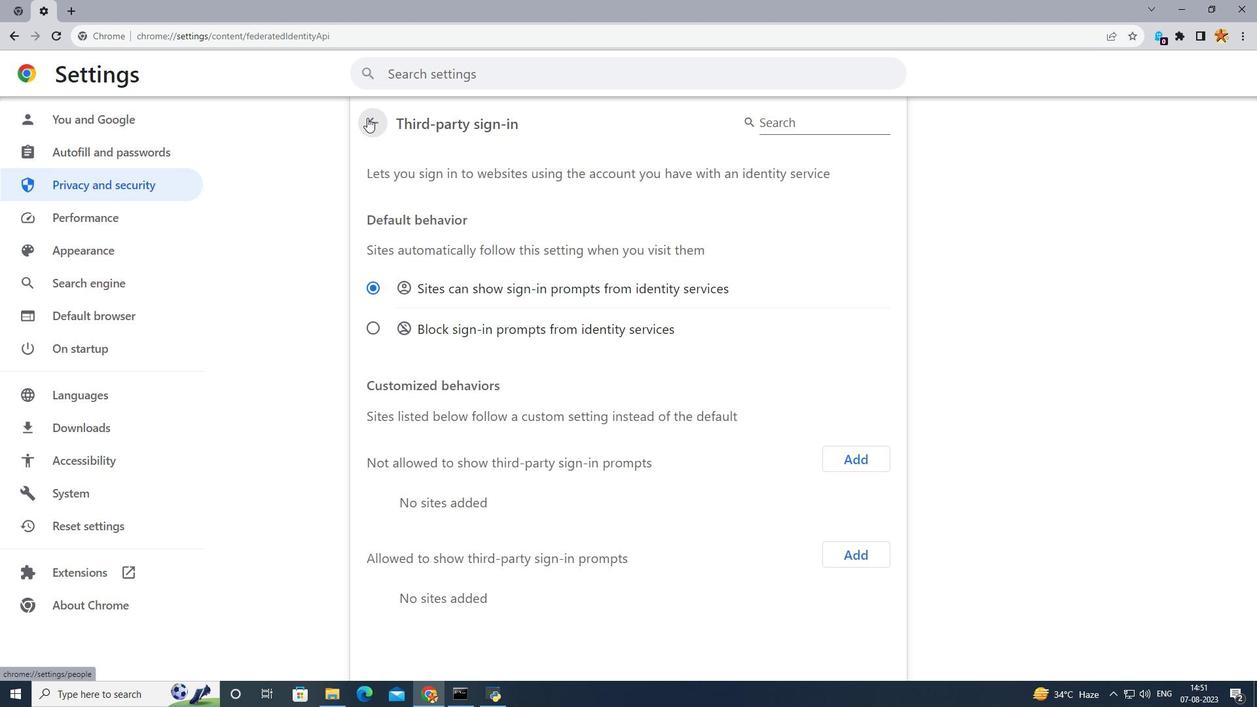 
Action: Mouse pressed left at (367, 117)
Screenshot: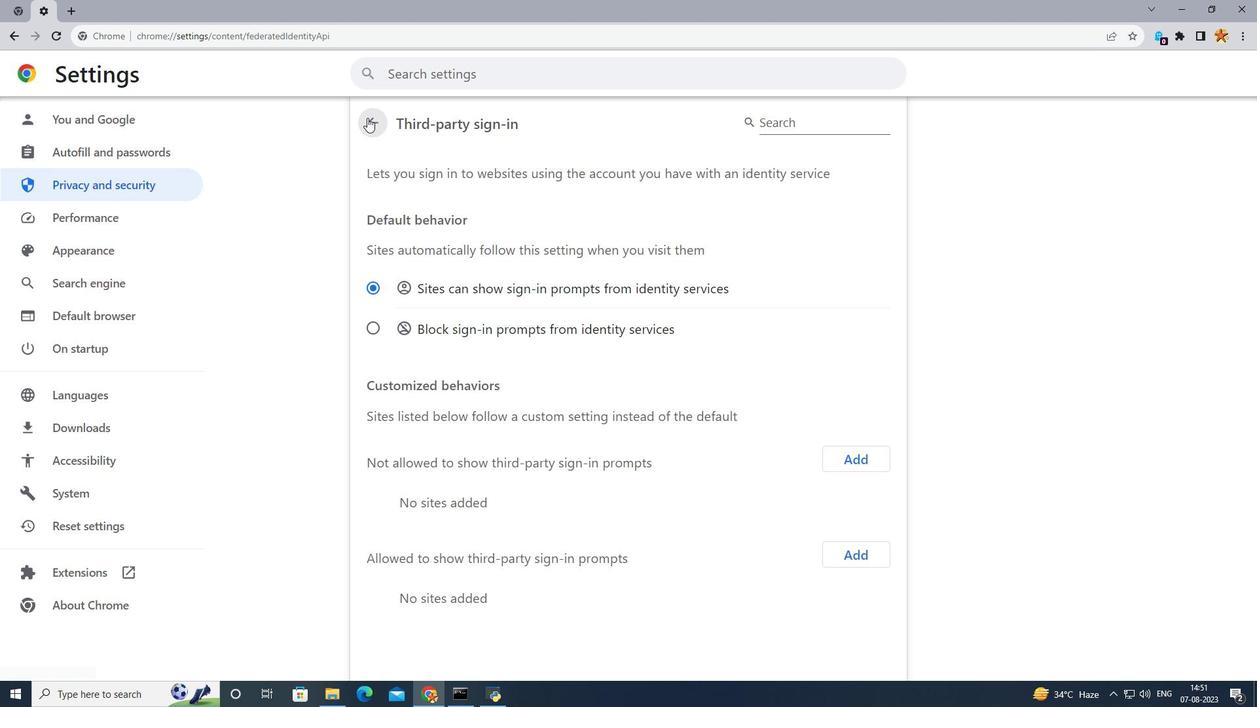 
Action: Mouse moved to (470, 449)
Screenshot: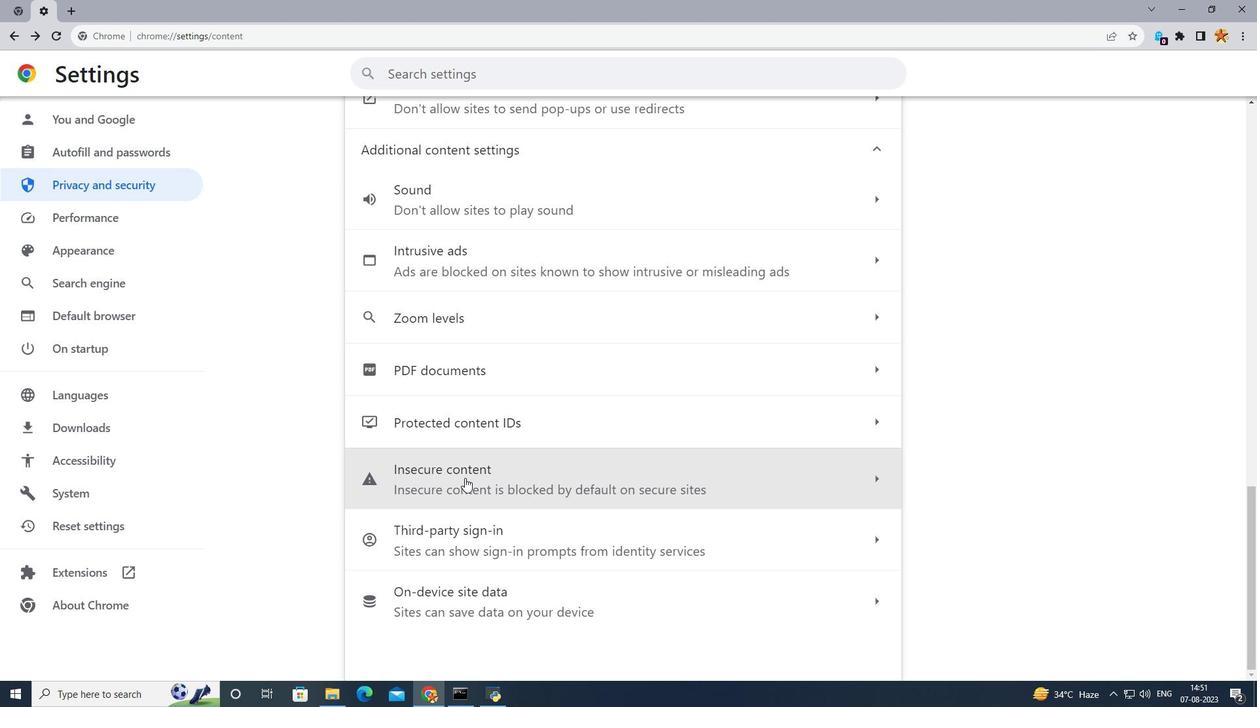 
Action: Mouse scrolled (470, 449) with delta (0, 0)
Screenshot: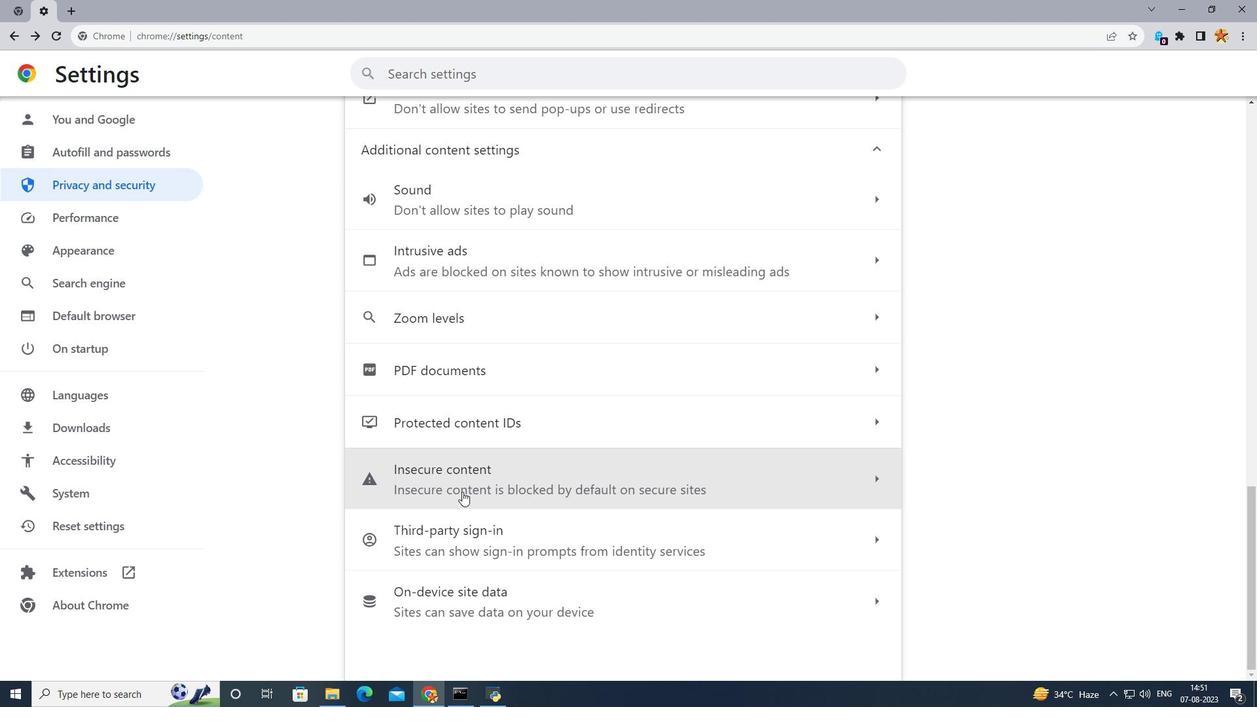 
Action: Mouse moved to (470, 456)
Screenshot: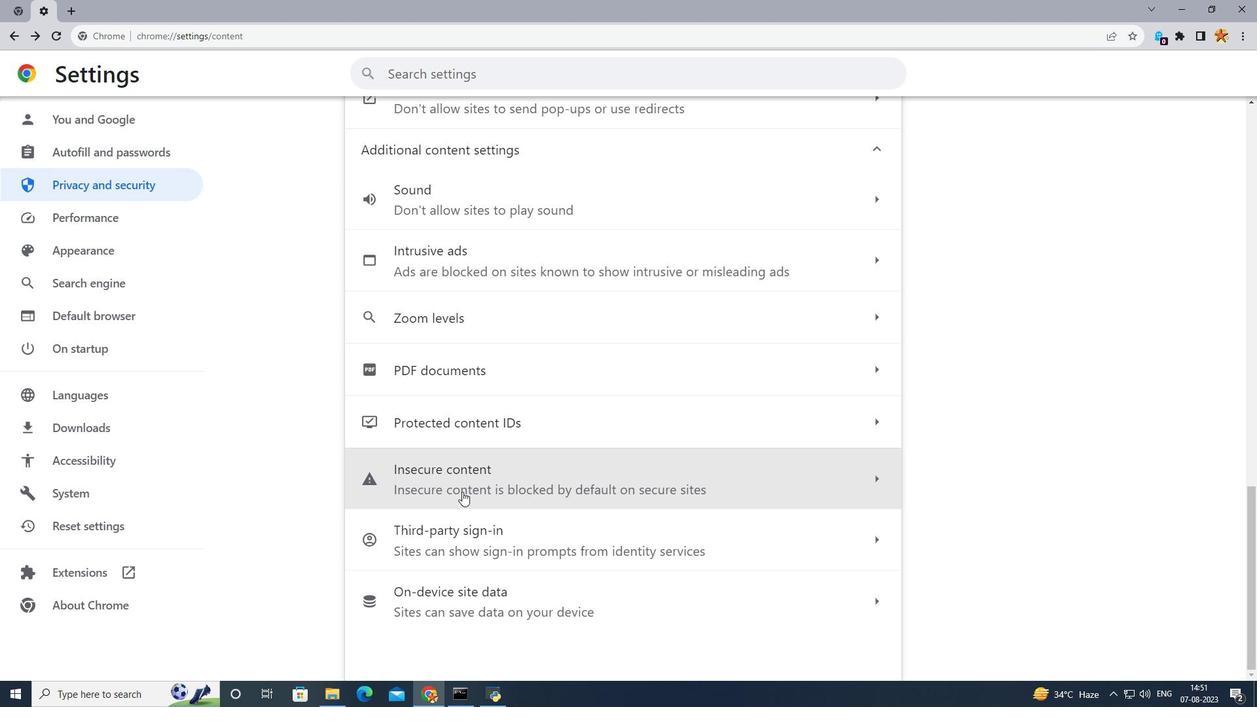 
Action: Mouse scrolled (470, 455) with delta (0, 0)
Screenshot: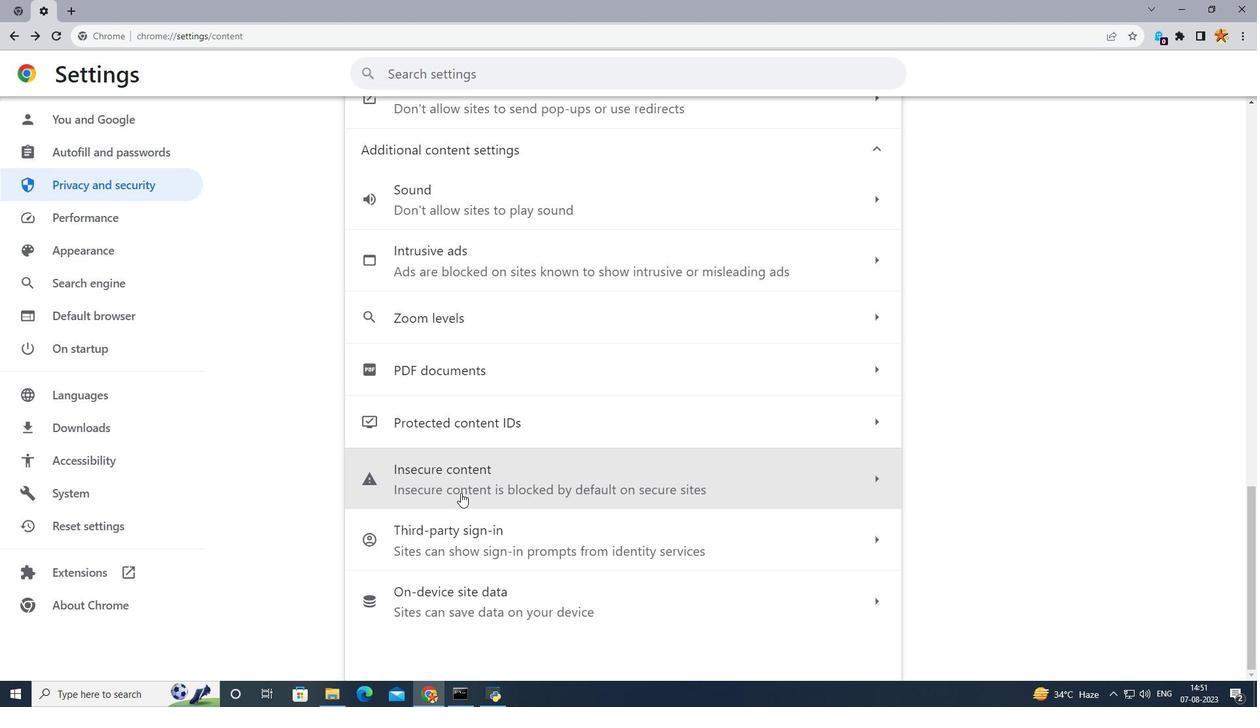 
Action: Mouse moved to (468, 462)
Screenshot: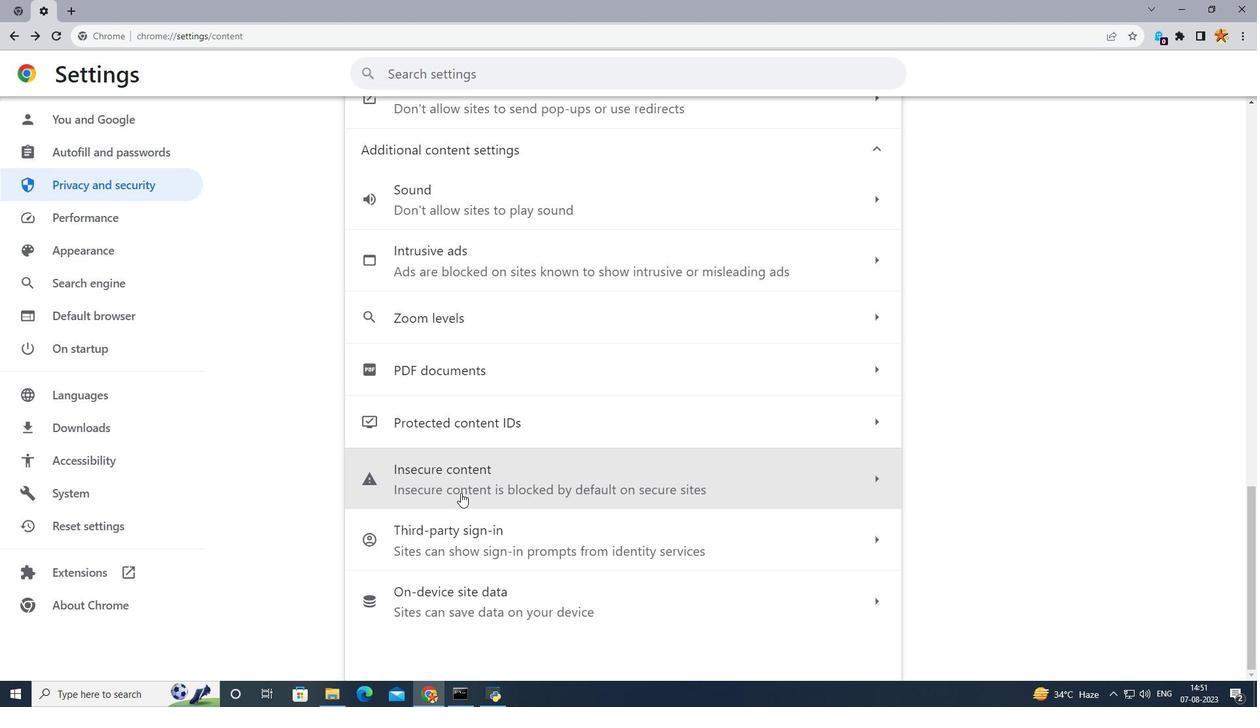 
Action: Mouse scrolled (468, 461) with delta (0, 0)
Screenshot: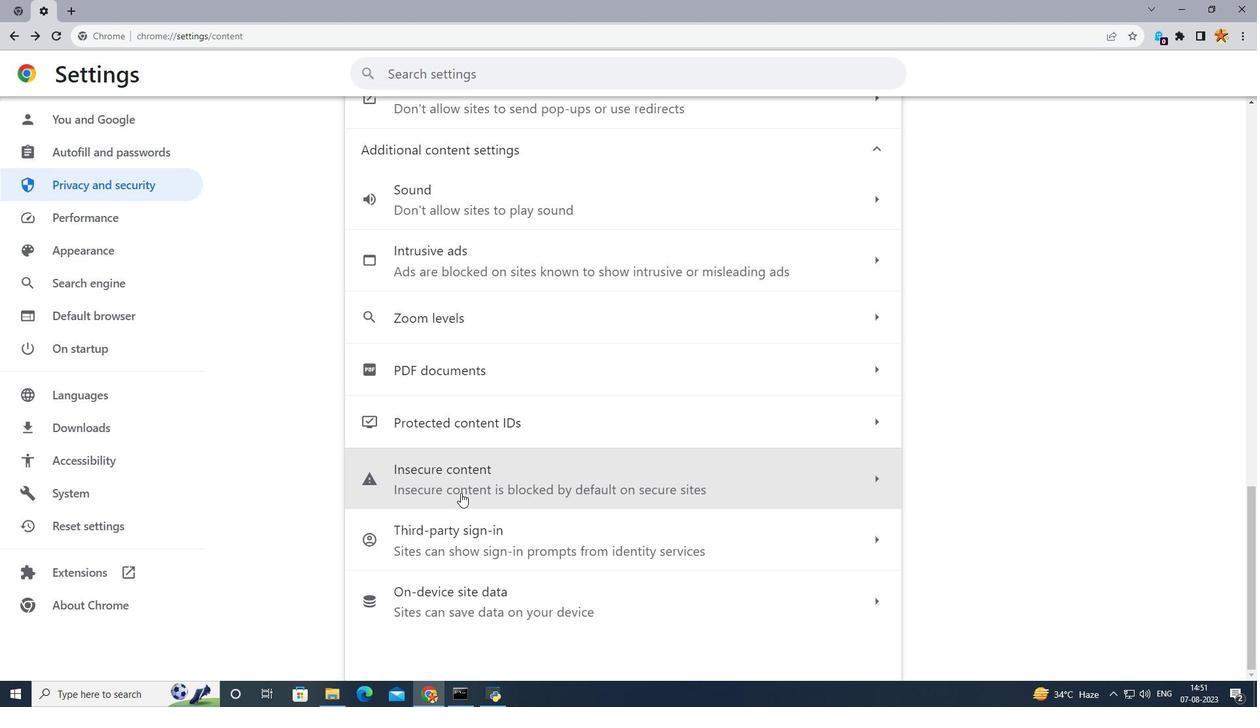 
Action: Mouse moved to (461, 588)
Screenshot: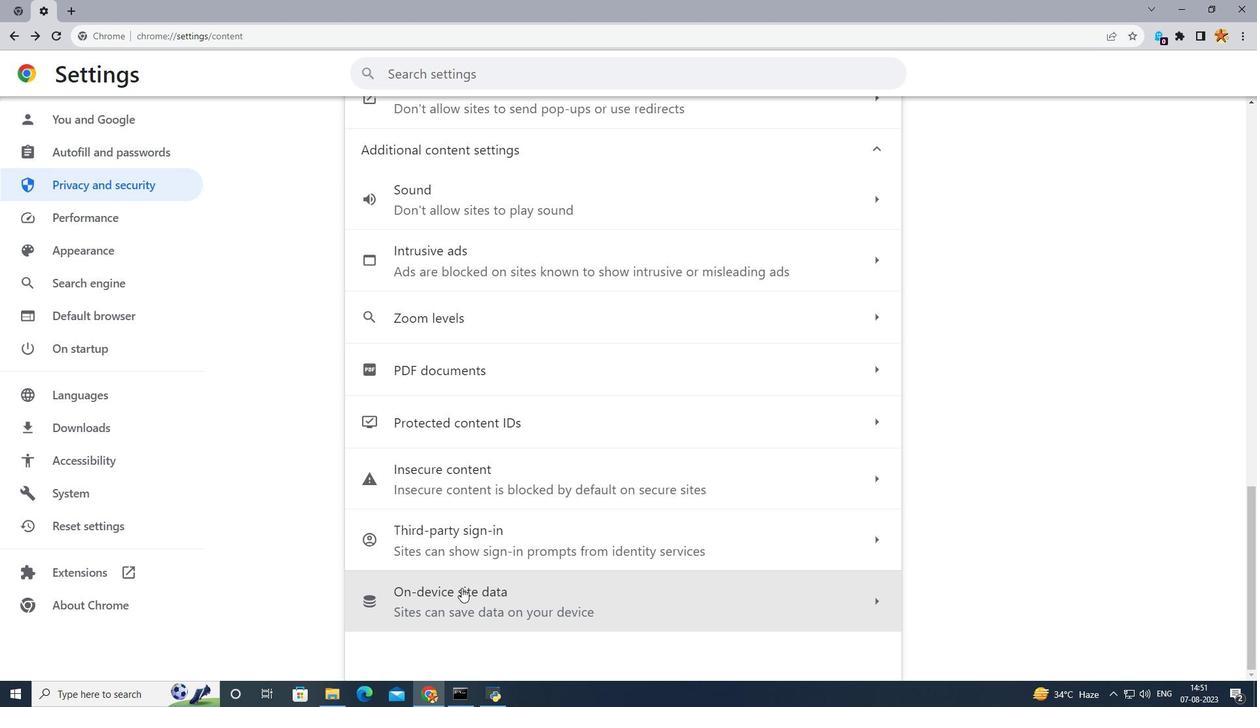 
Action: Mouse pressed left at (461, 588)
Screenshot: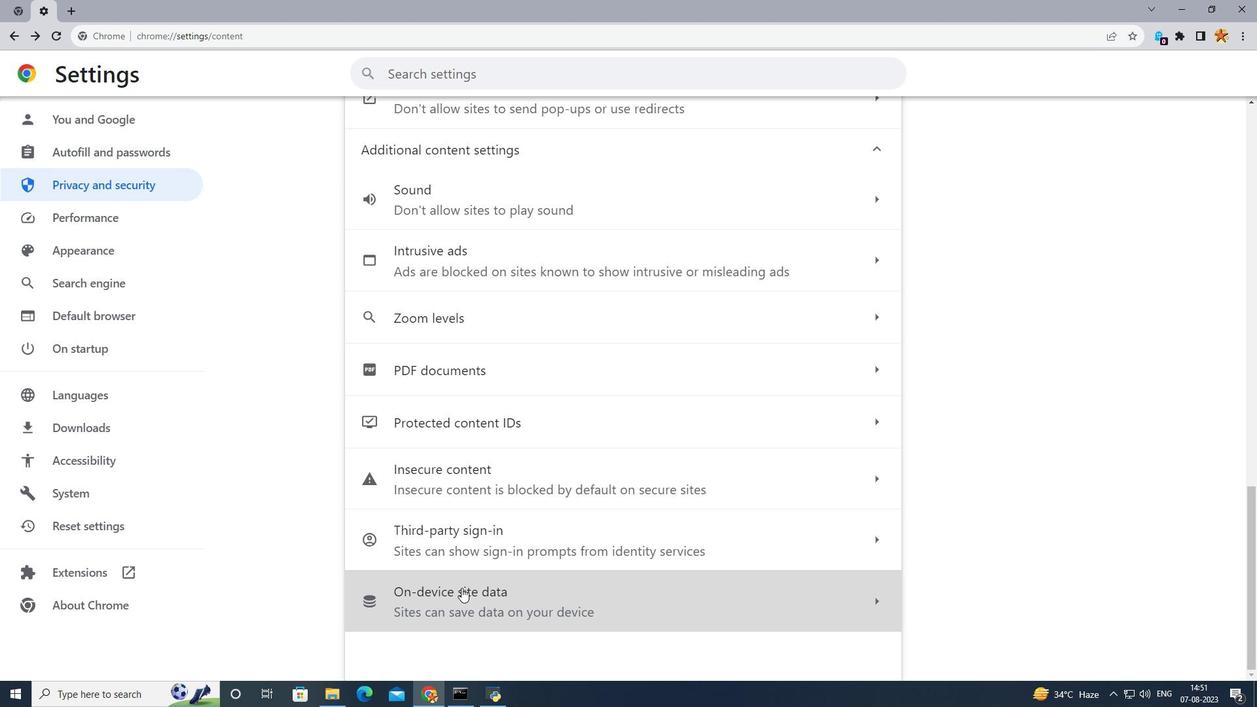 
Action: Mouse moved to (449, 487)
Screenshot: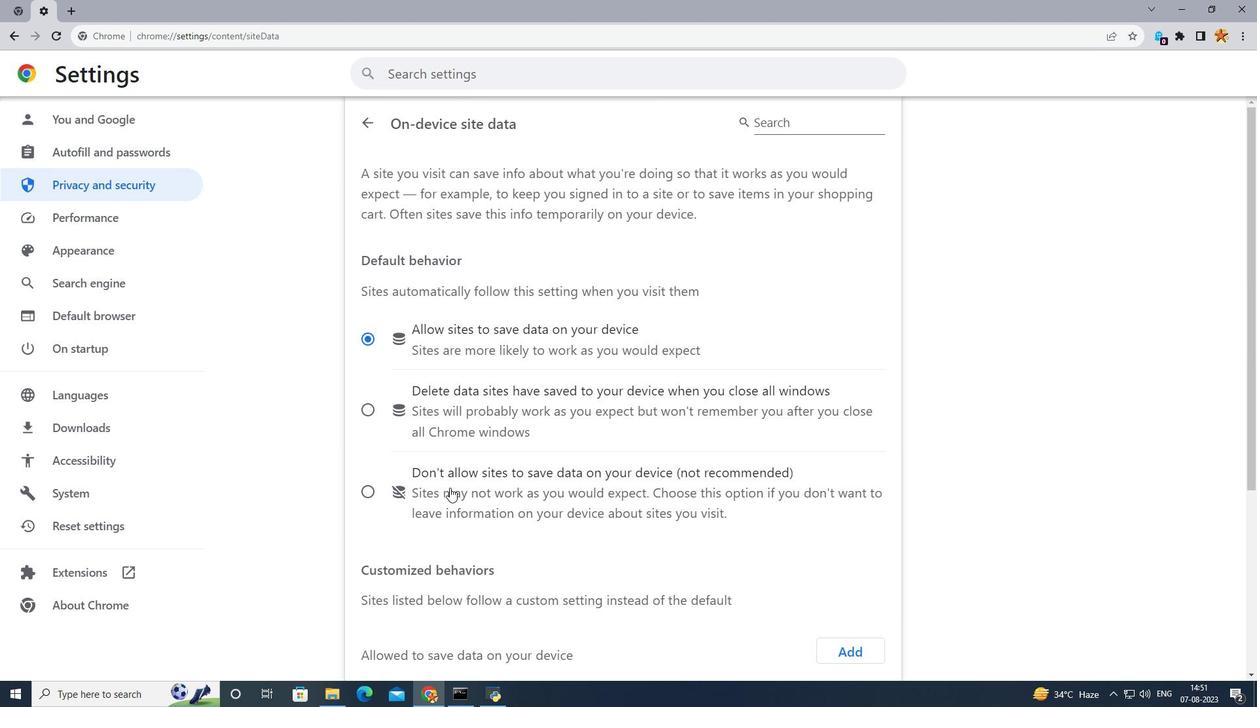 
Action: Mouse pressed left at (449, 487)
Screenshot: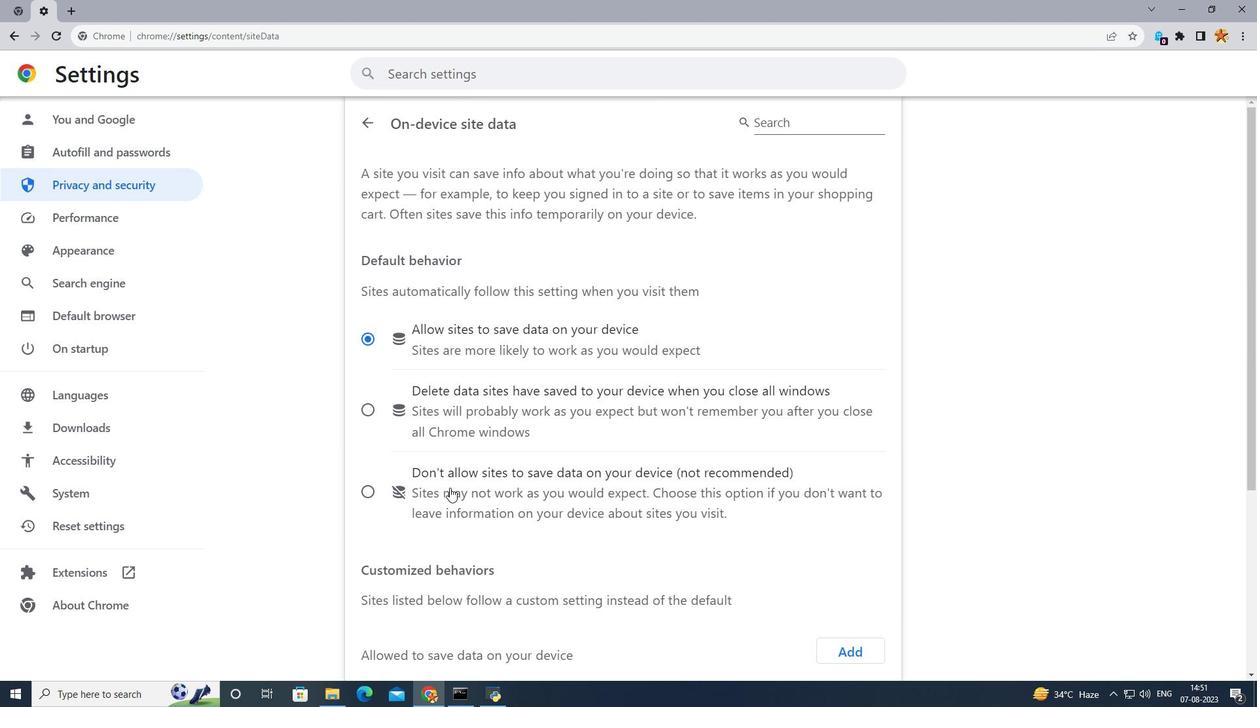 
Action: Mouse moved to (817, 436)
Screenshot: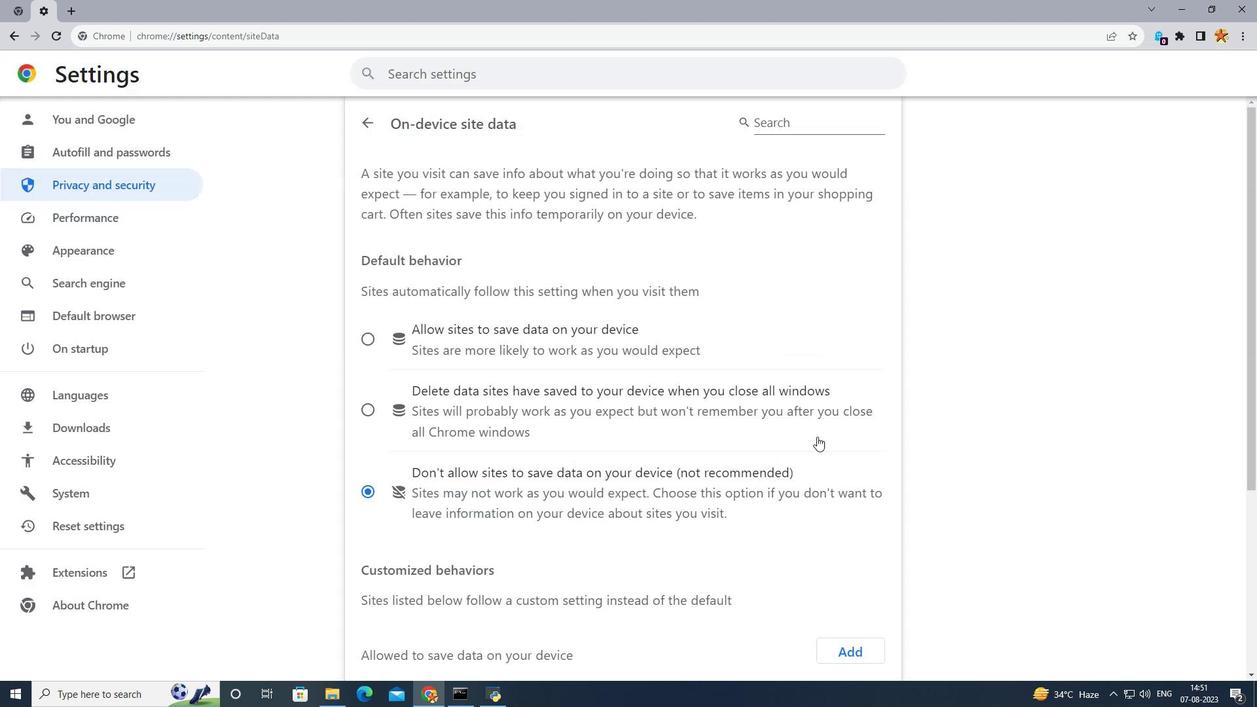
Action: Mouse pressed left at (817, 436)
Screenshot: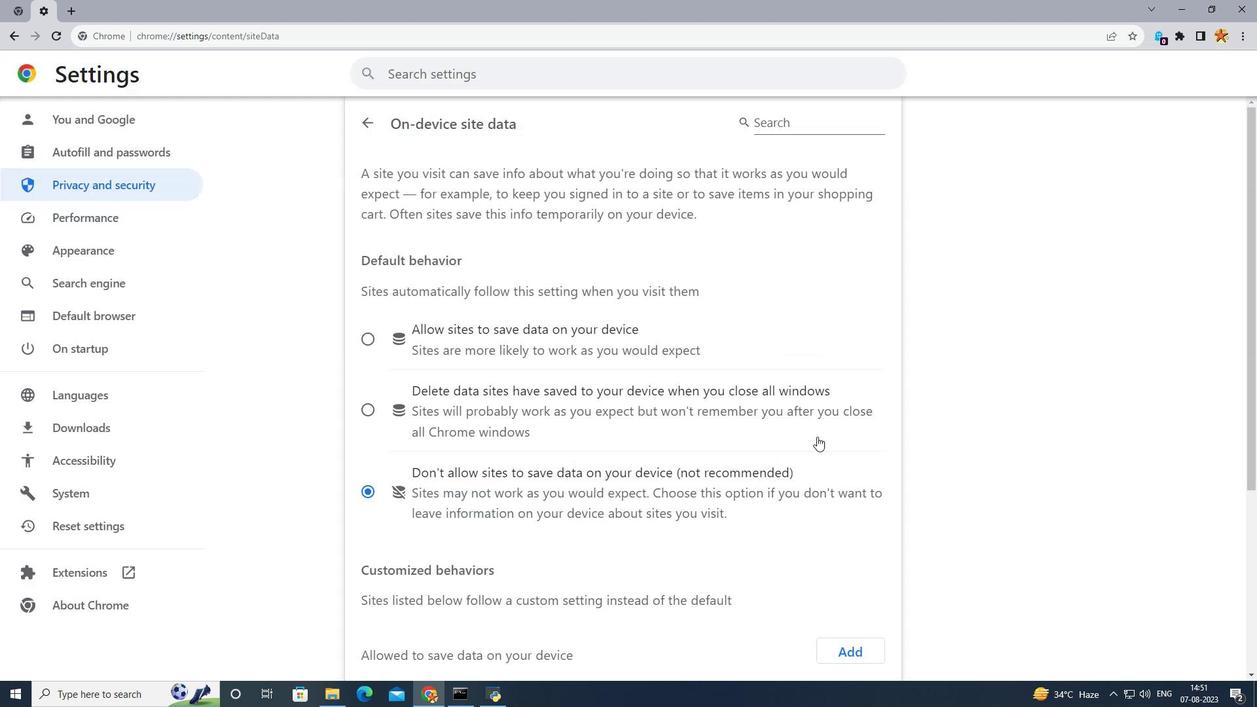 
Action: Mouse moved to (495, 351)
Screenshot: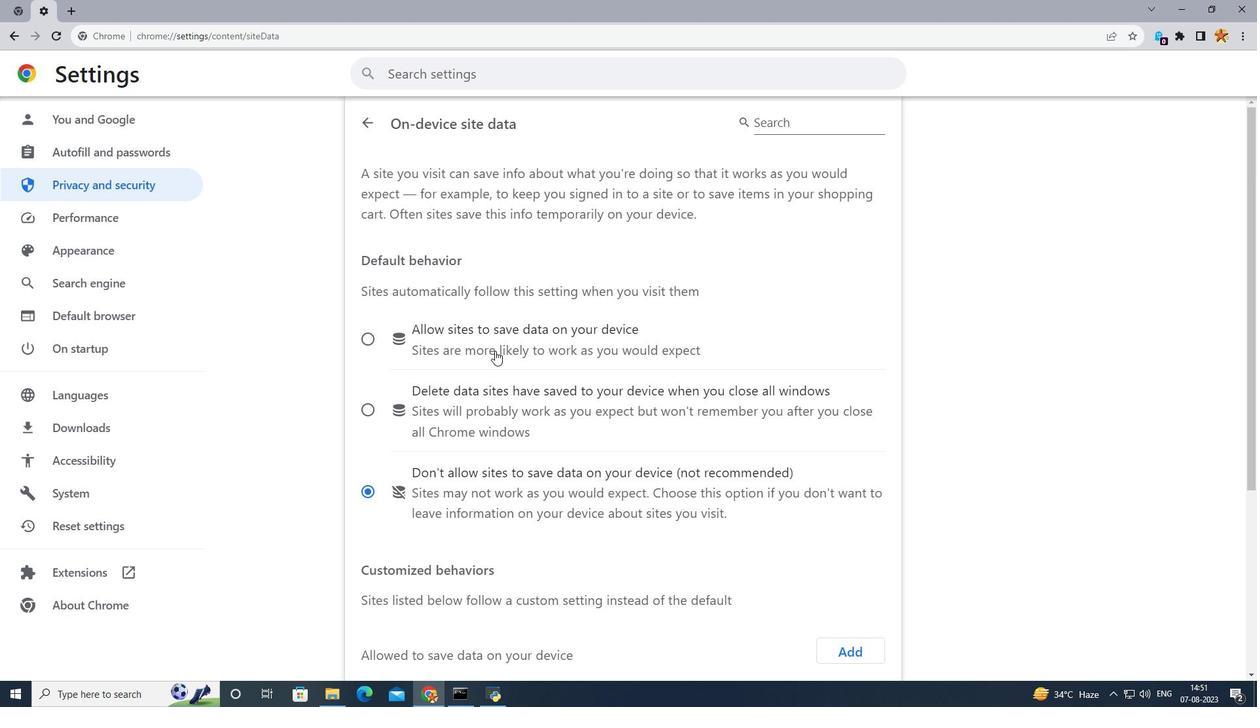 
Action: Mouse pressed left at (495, 351)
Screenshot: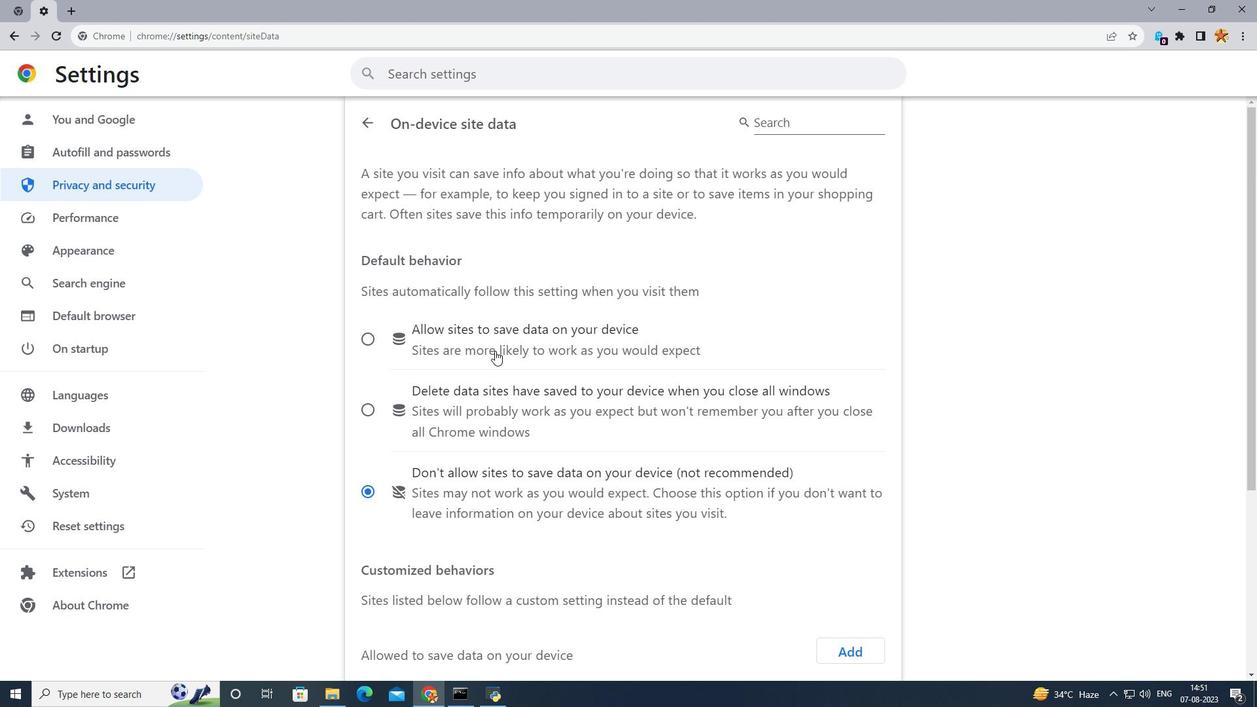 
Action: Mouse moved to (364, 123)
Screenshot: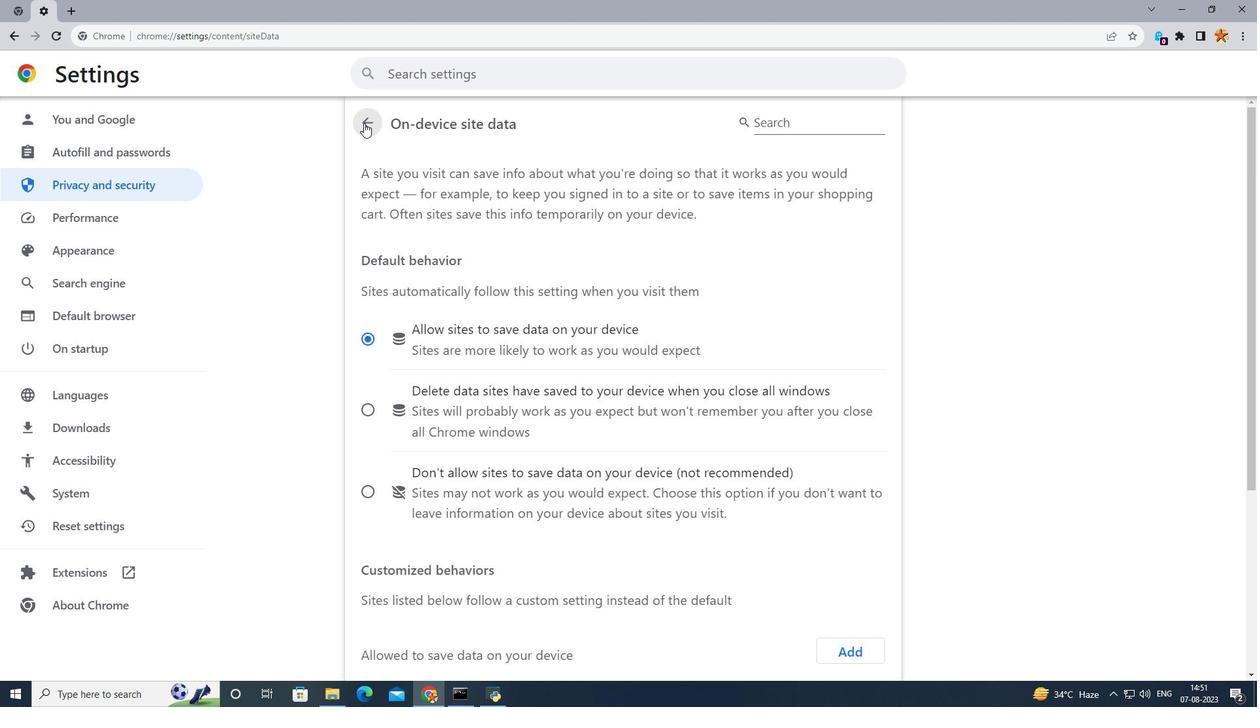 
Action: Mouse pressed left at (364, 123)
Screenshot: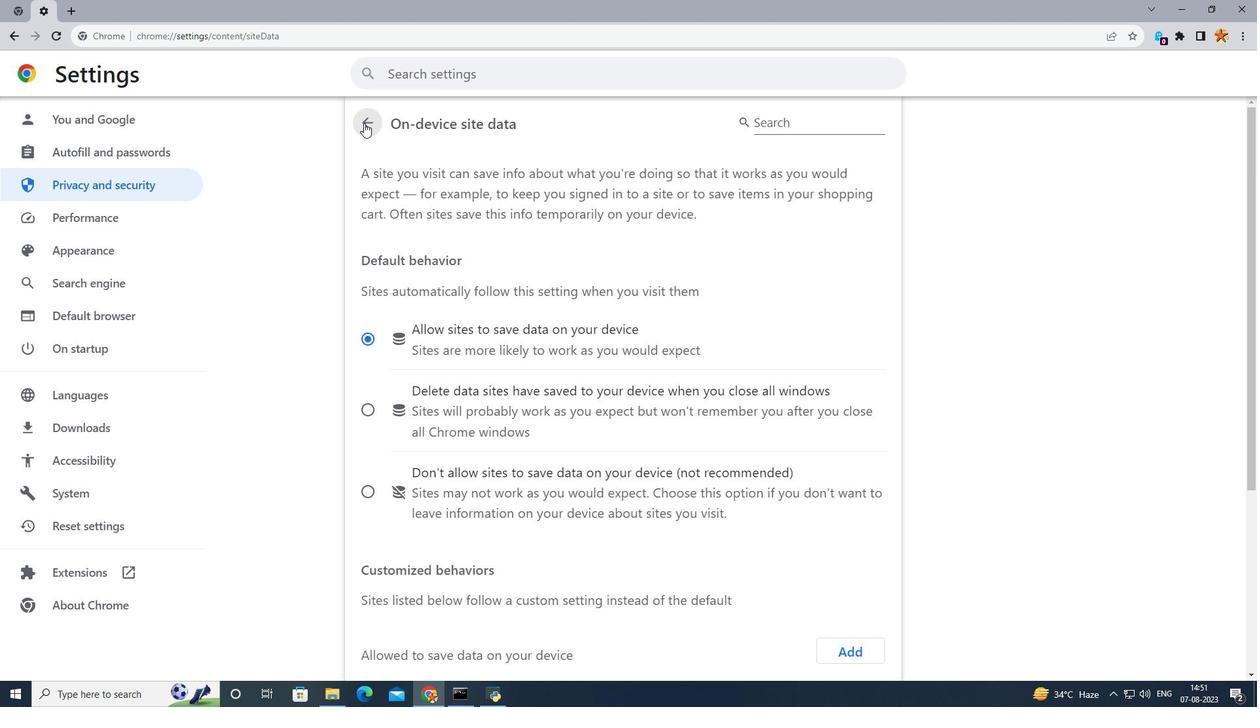 
Action: Mouse moved to (508, 558)
Screenshot: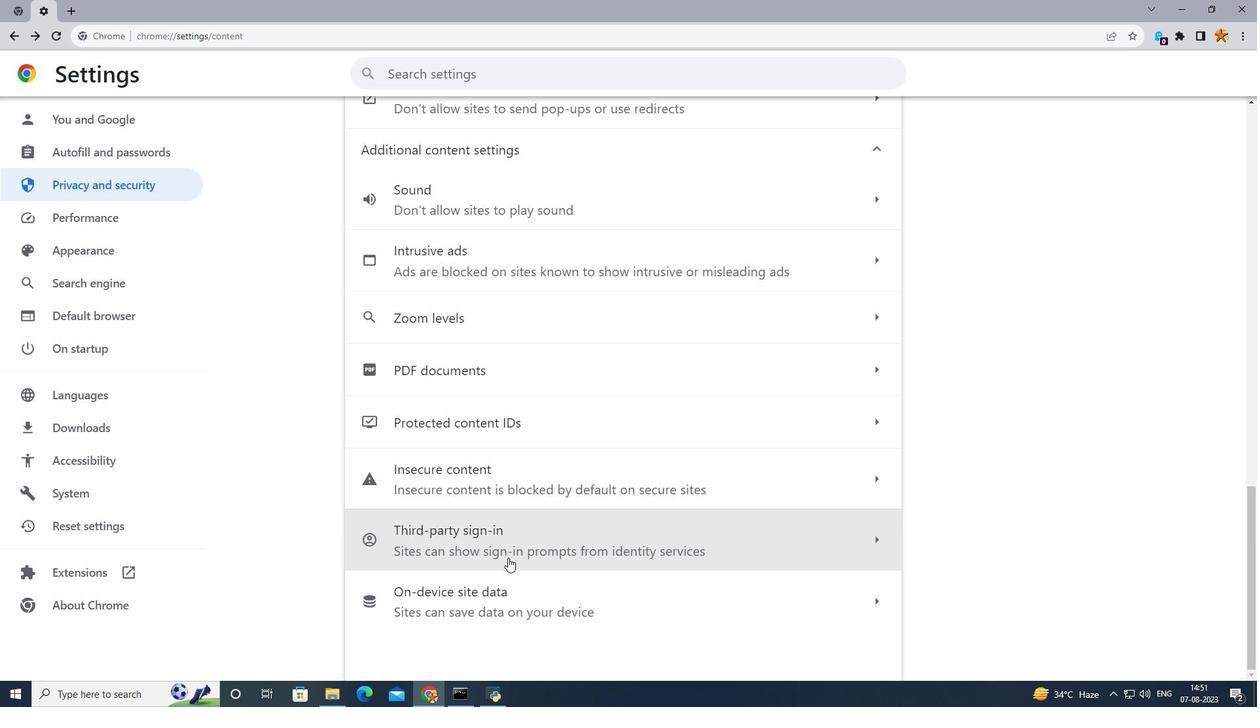 
Action: Mouse scrolled (508, 557) with delta (0, 0)
Screenshot: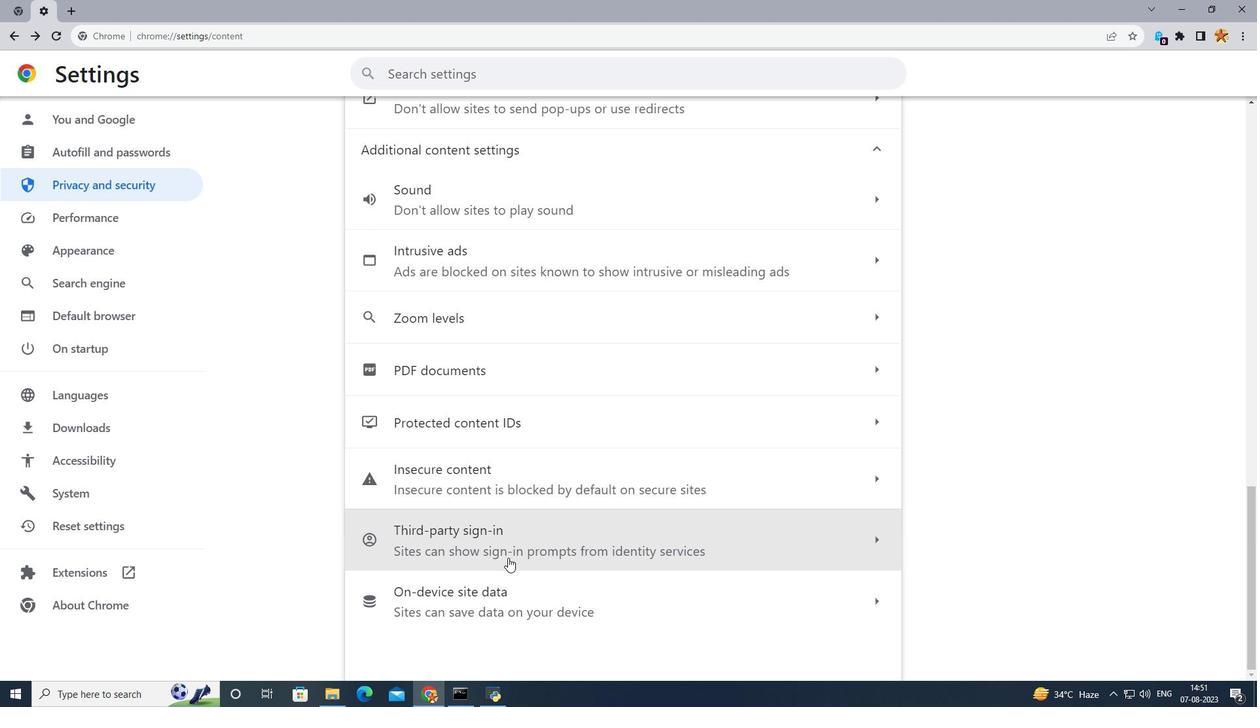 
Action: Mouse scrolled (508, 557) with delta (0, 0)
Screenshot: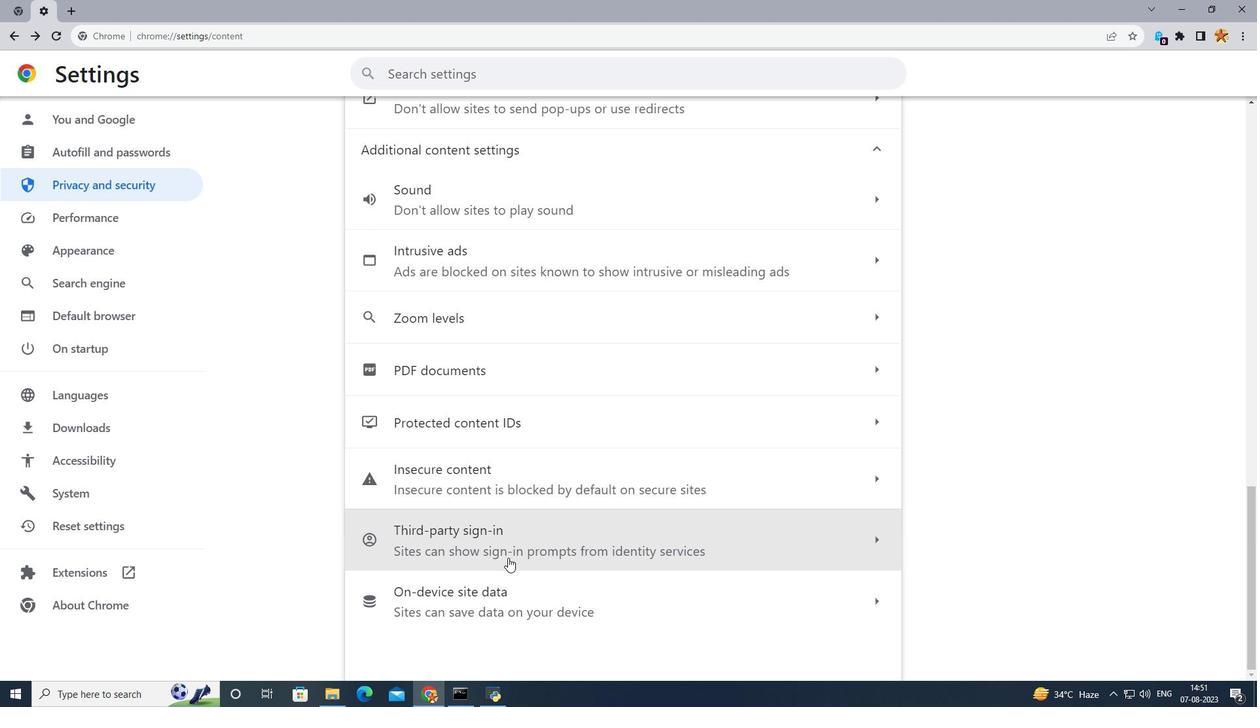 
Action: Mouse scrolled (508, 557) with delta (0, 0)
Screenshot: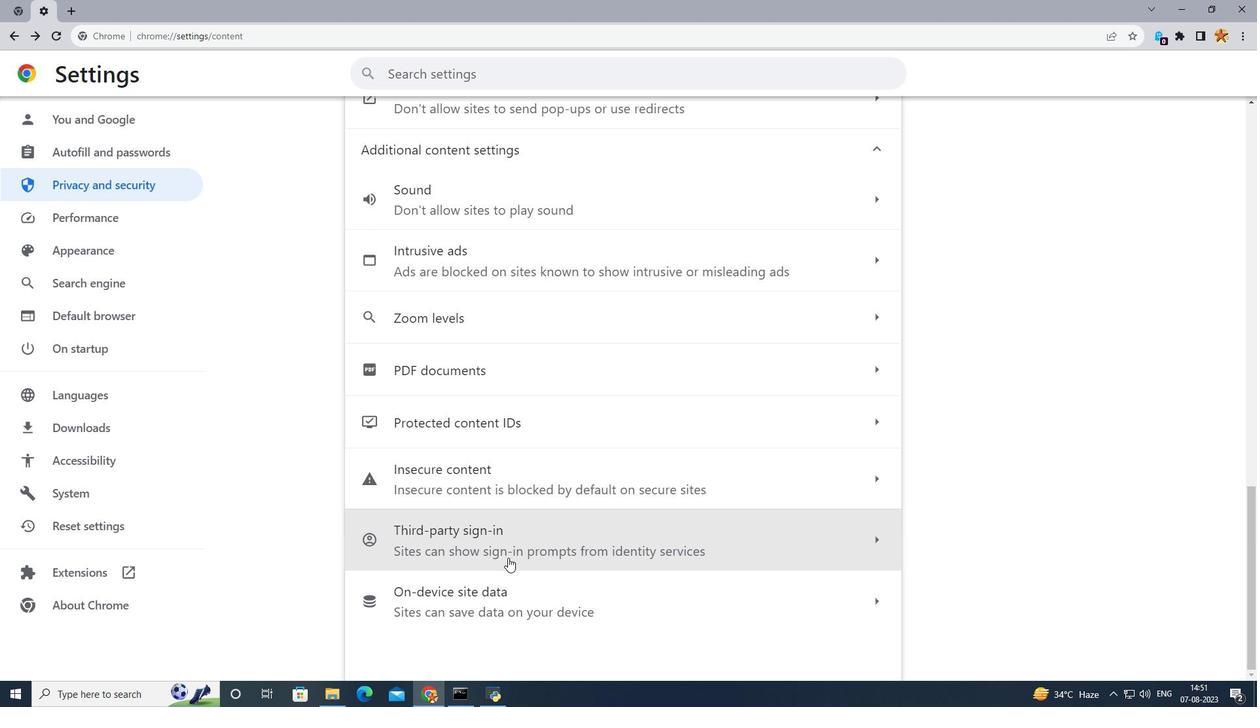 
Action: Mouse scrolled (508, 557) with delta (0, 0)
Screenshot: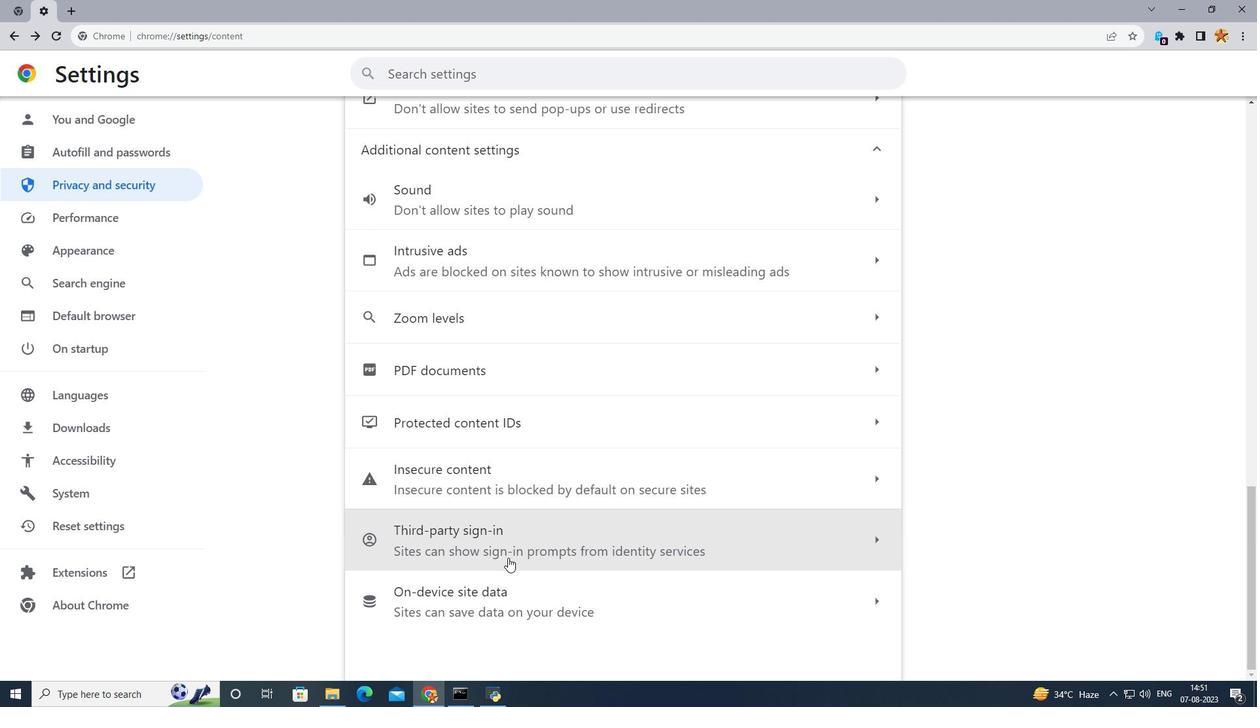 
Action: Mouse scrolled (508, 557) with delta (0, 0)
Screenshot: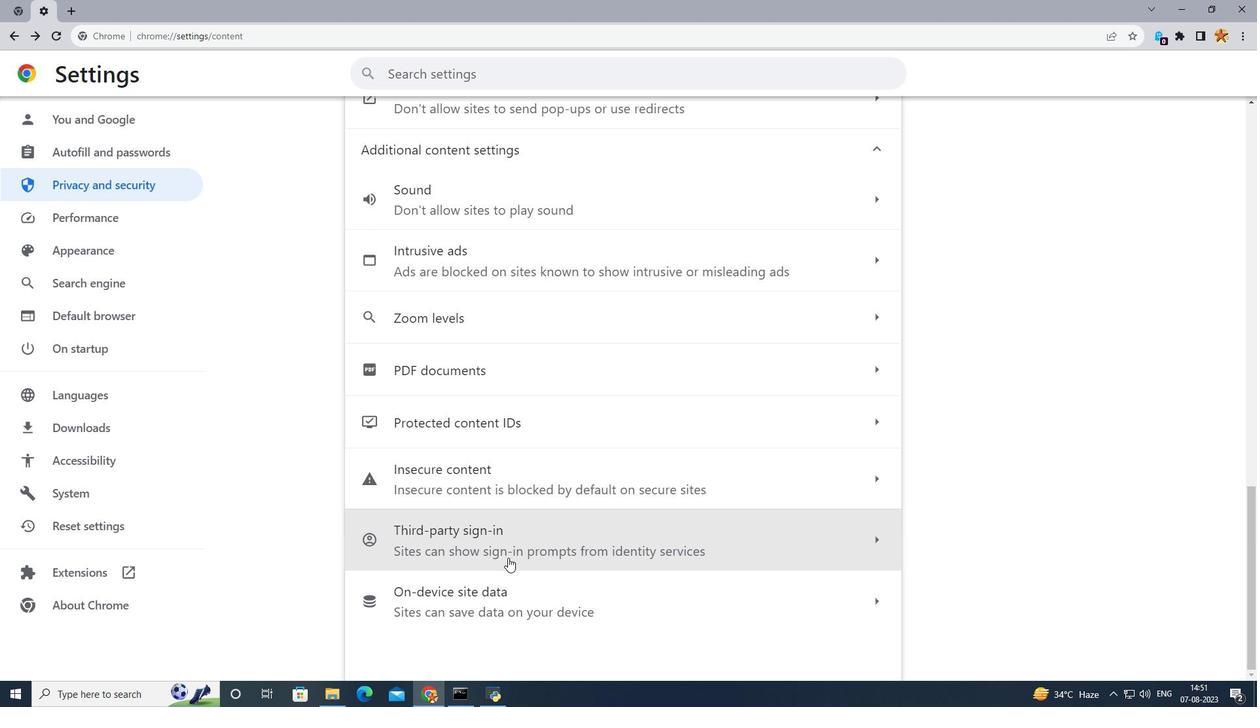 
Action: Mouse scrolled (508, 557) with delta (0, 0)
Screenshot: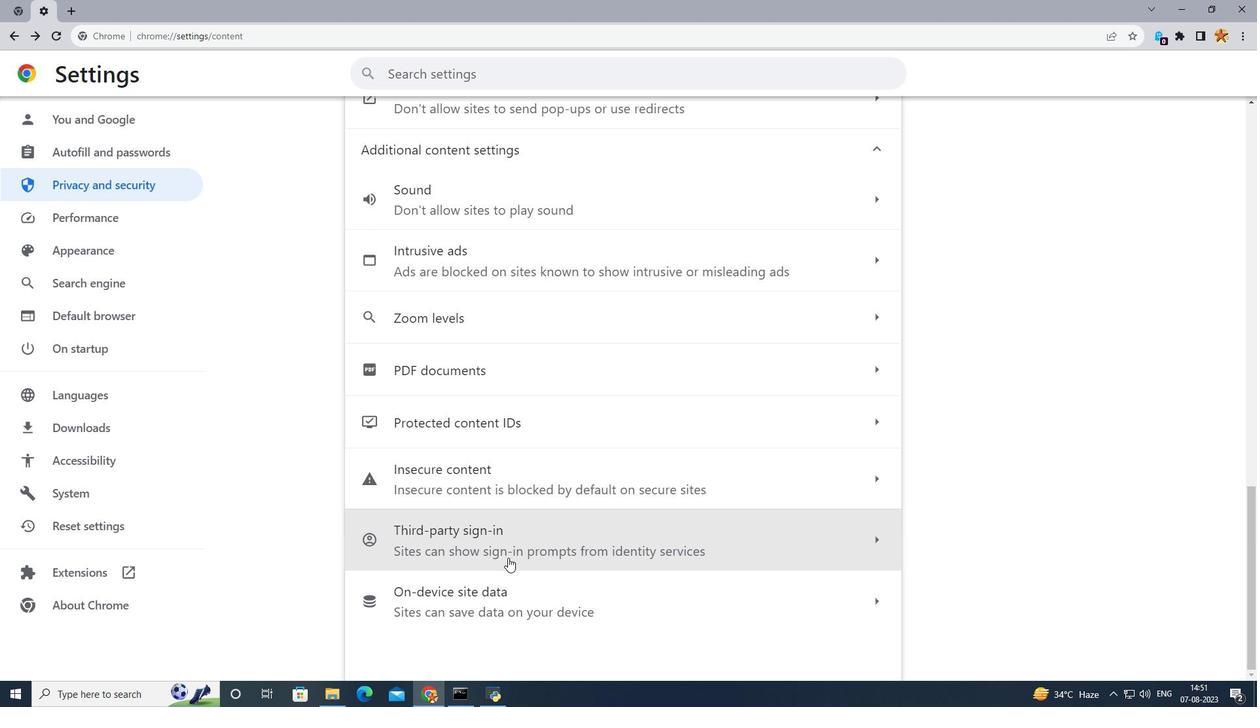 
Action: Mouse moved to (525, 426)
Screenshot: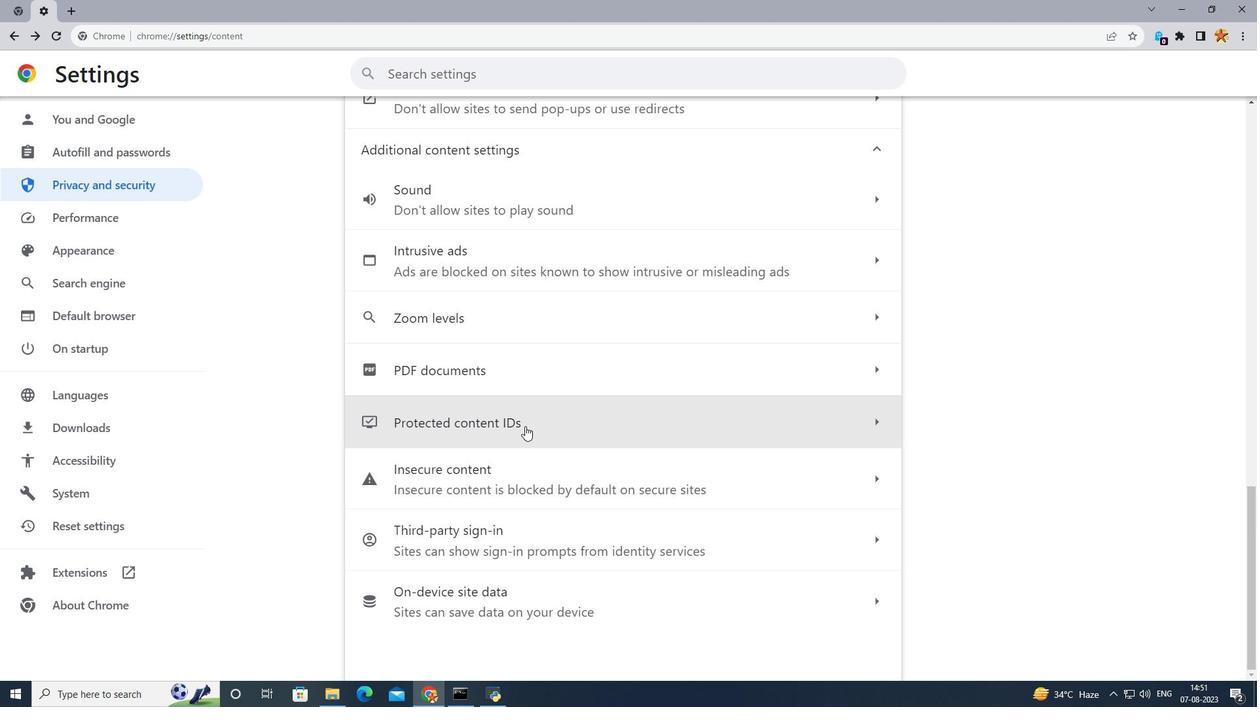 
Action: Mouse pressed left at (525, 426)
Screenshot: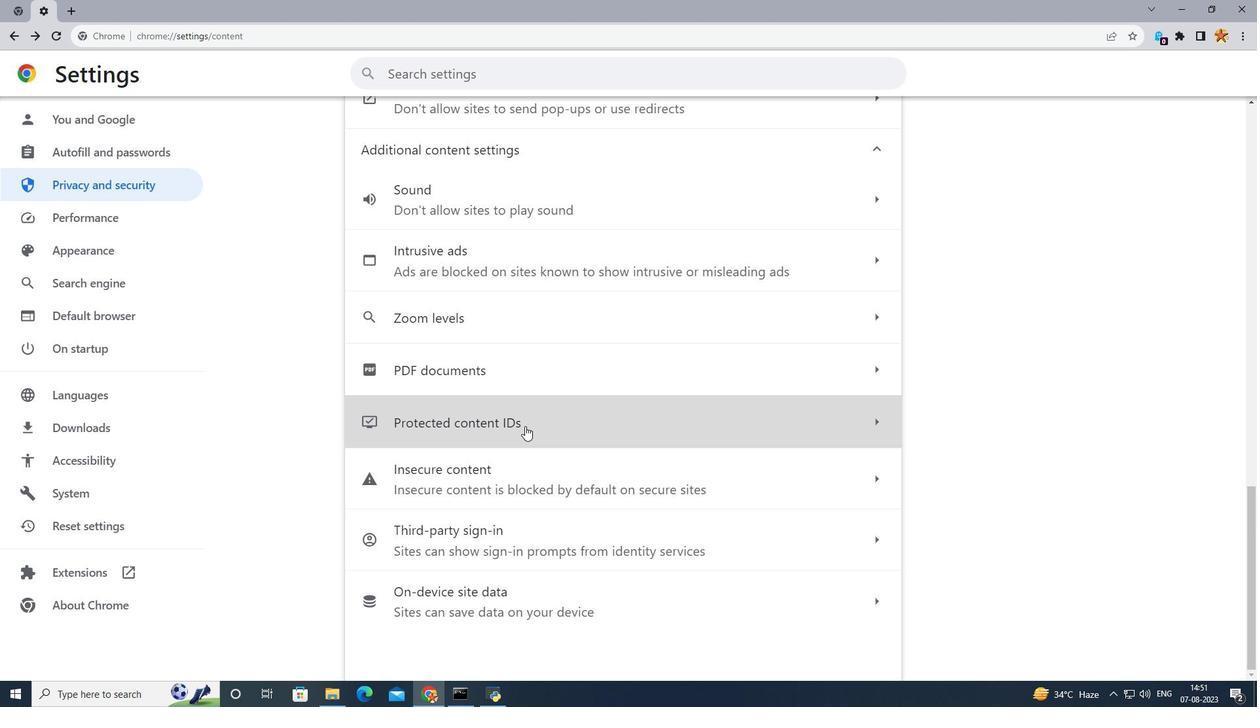 
Action: Mouse moved to (415, 560)
Screenshot: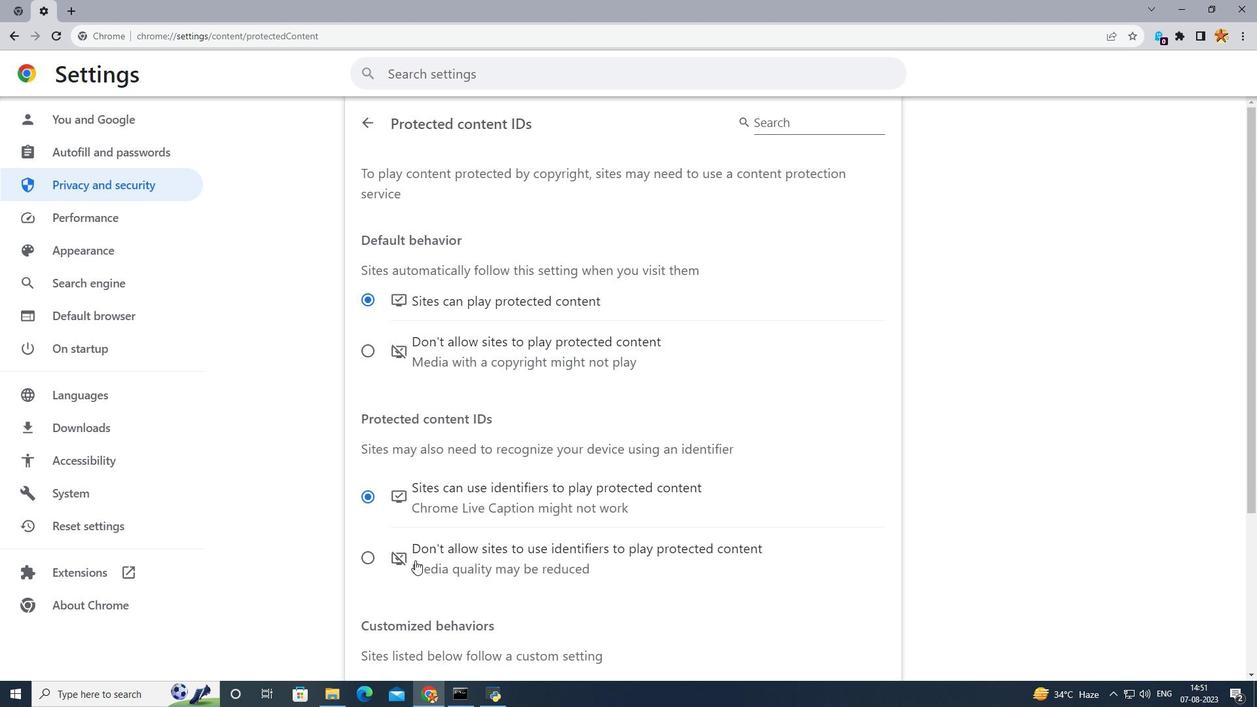 
Action: Mouse pressed left at (415, 560)
Screenshot: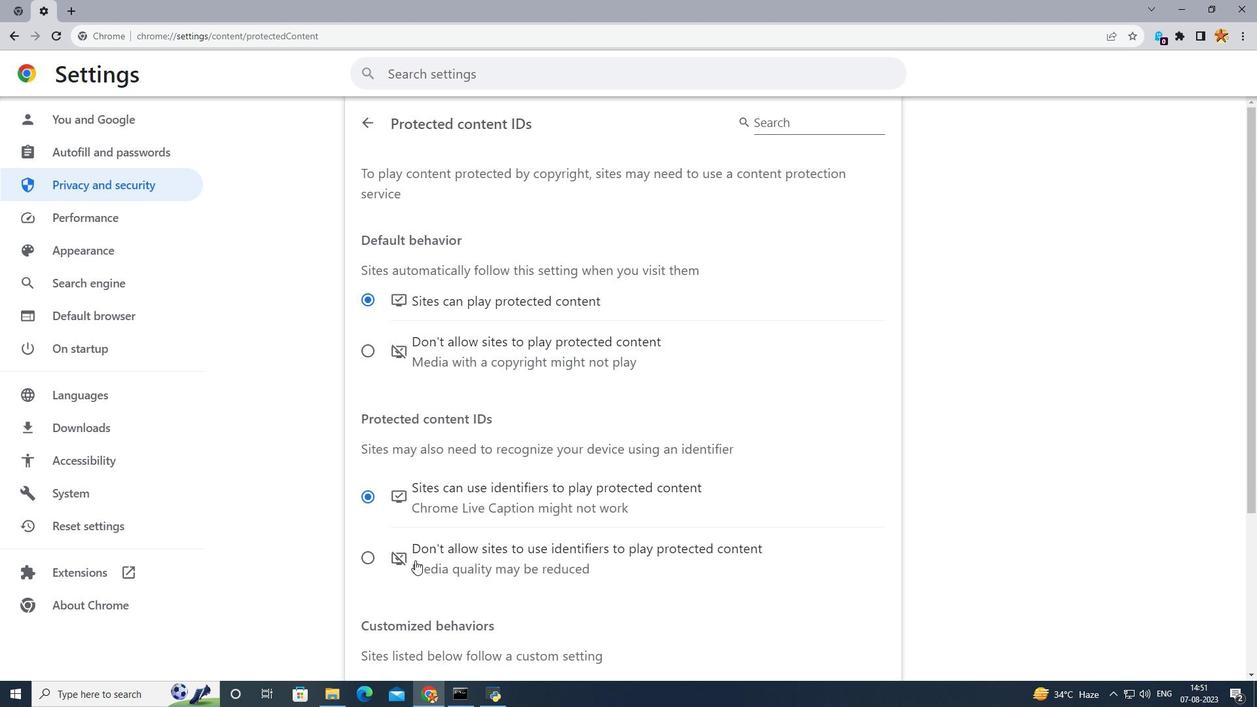 
Action: Mouse moved to (370, 114)
Screenshot: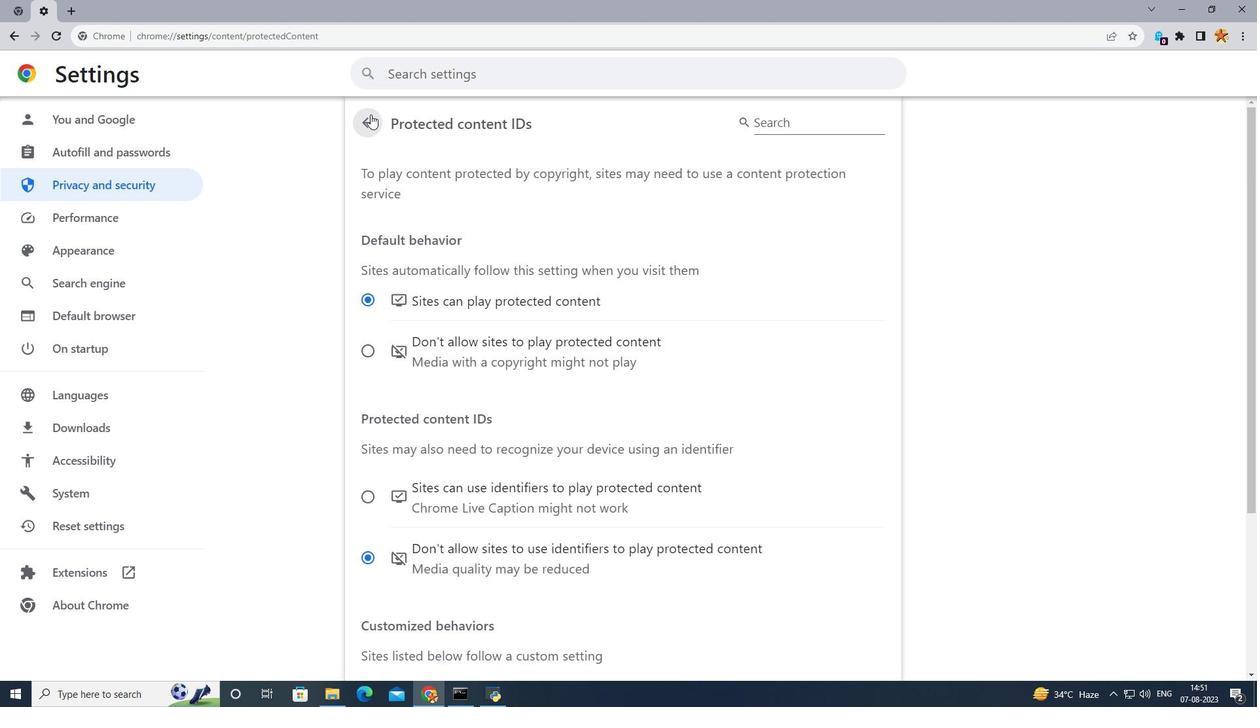 
Action: Mouse pressed left at (370, 114)
Screenshot: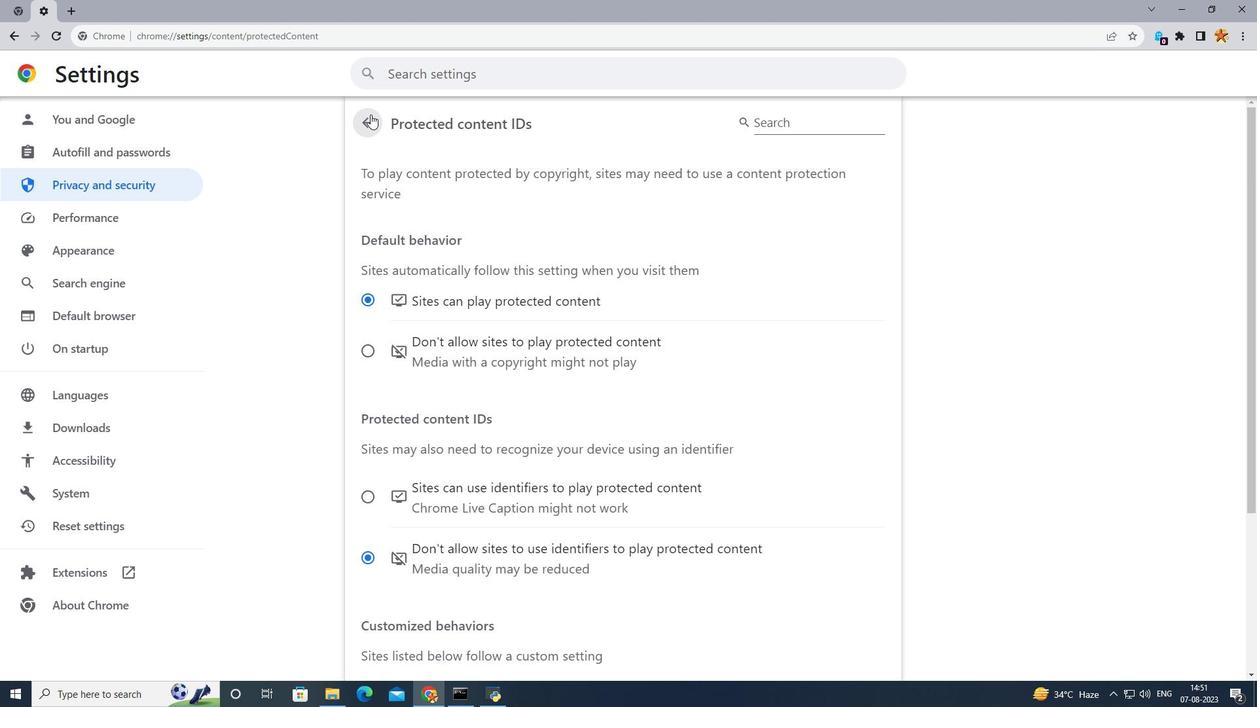 
Action: Mouse moved to (544, 274)
Screenshot: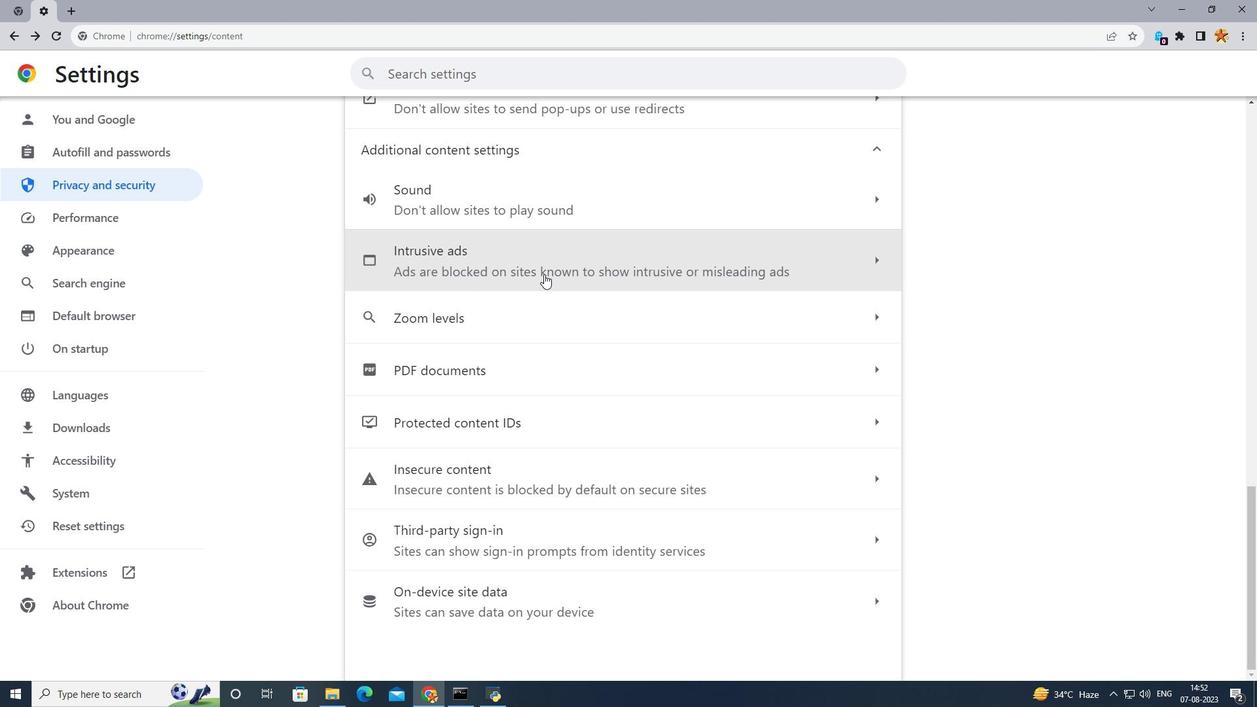 
Action: Mouse pressed left at (544, 274)
Screenshot: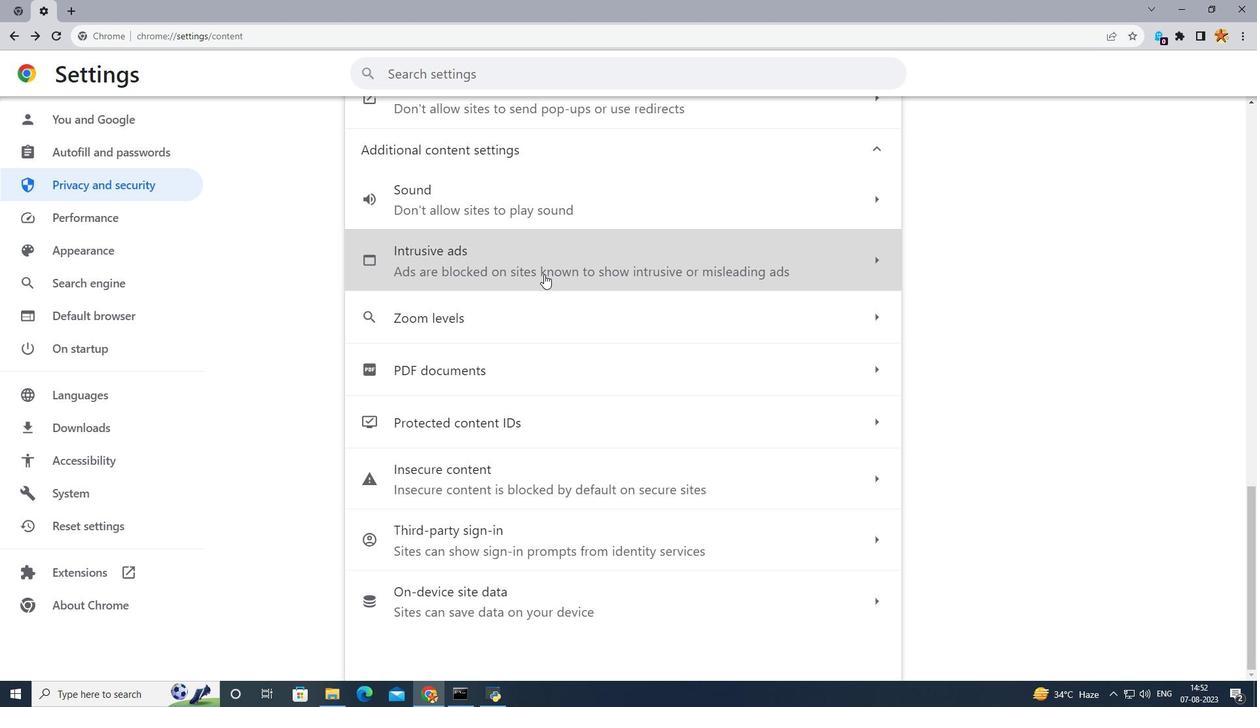 
Action: Mouse moved to (504, 309)
Screenshot: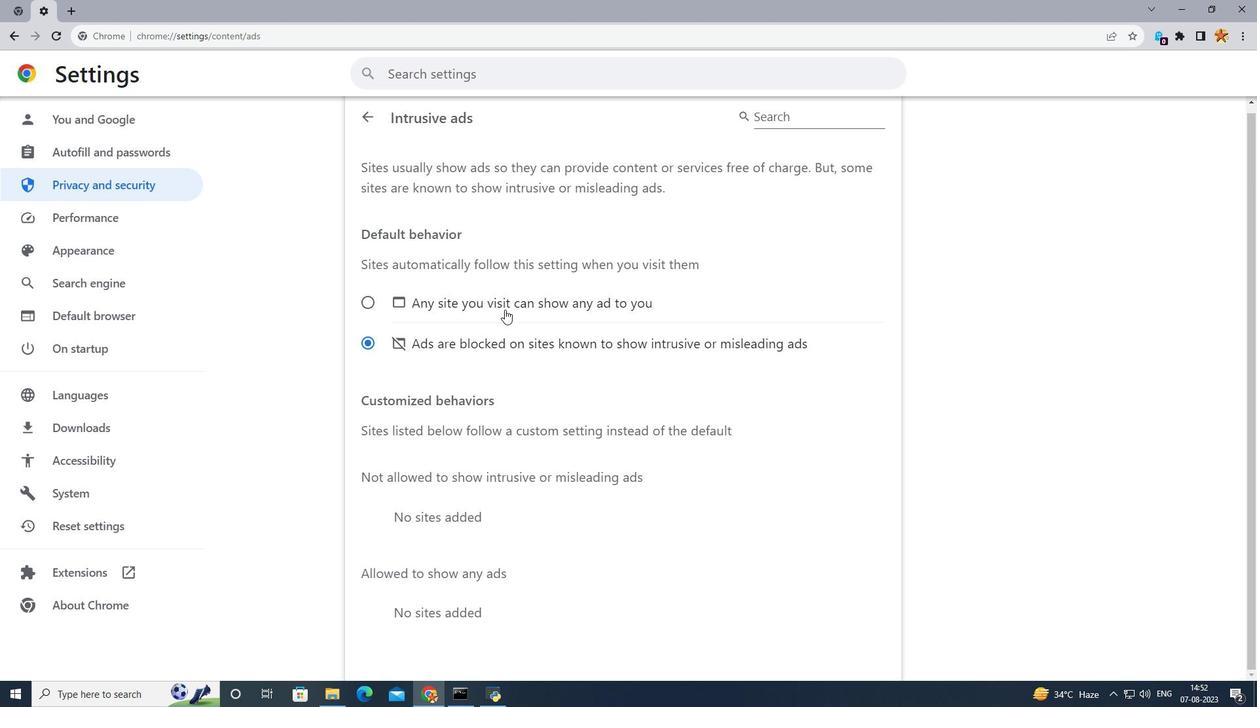 
Action: Mouse pressed left at (504, 309)
Screenshot: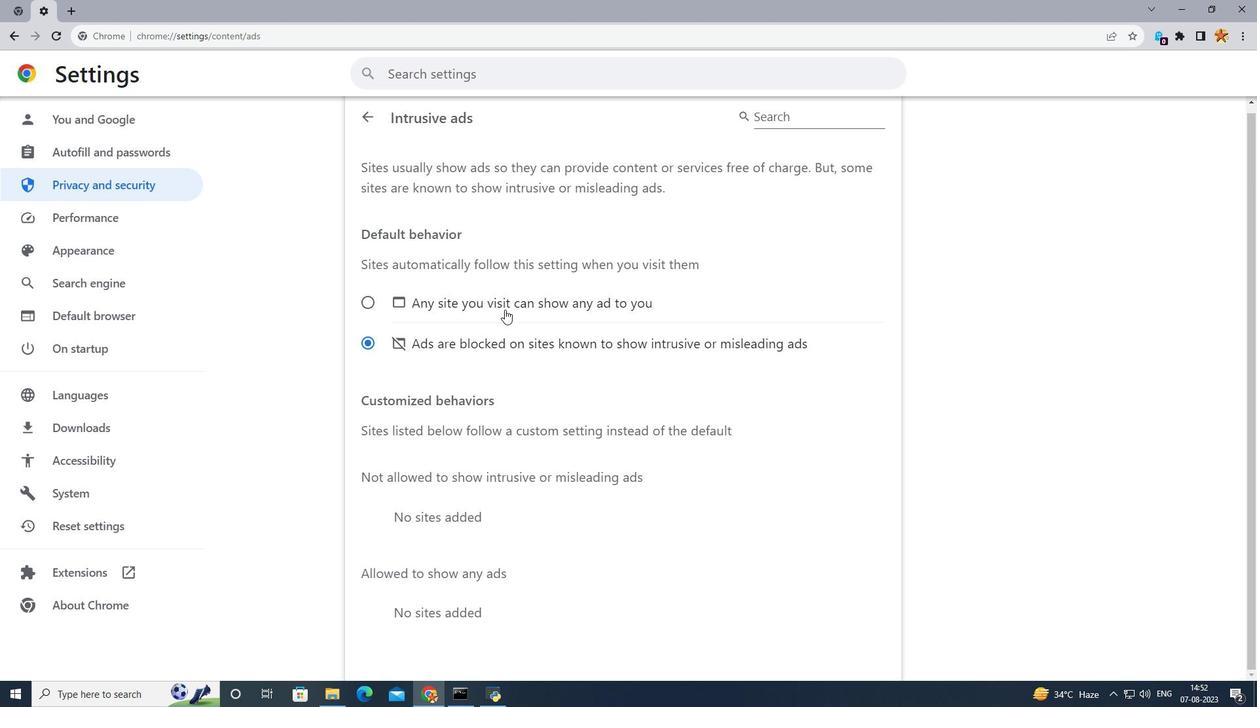 
Action: Mouse moved to (479, 343)
Screenshot: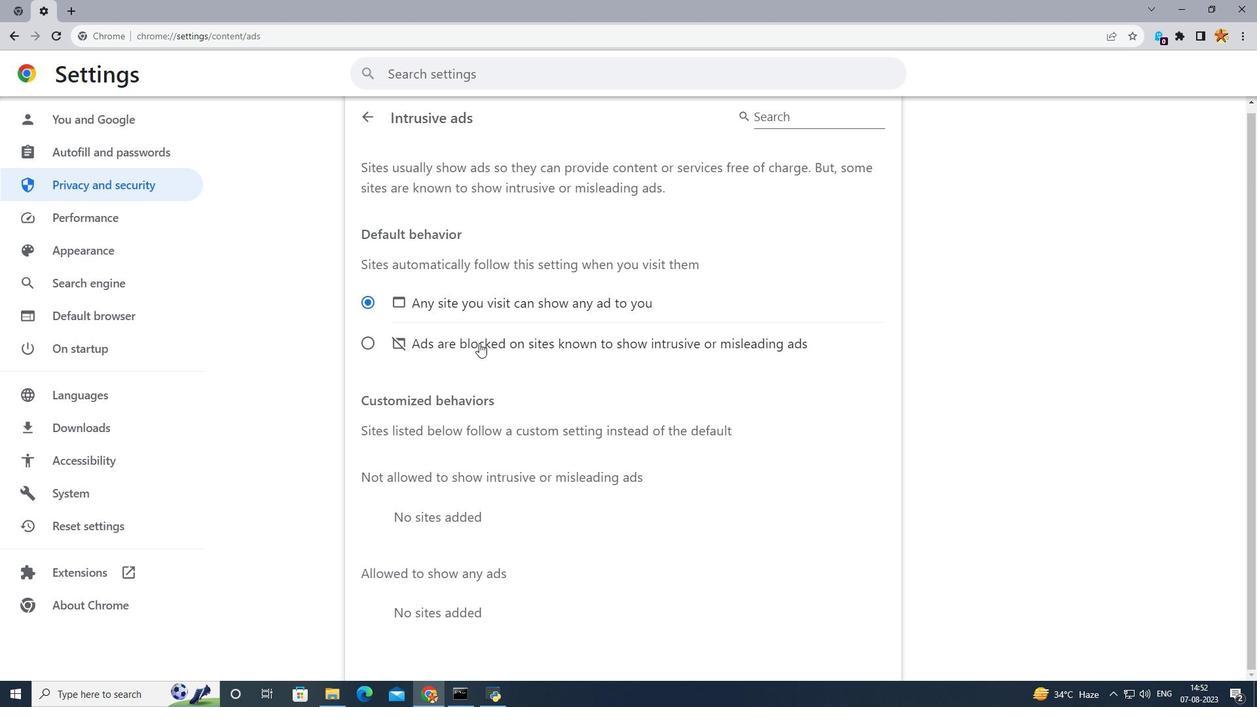 
Action: Mouse pressed left at (479, 343)
Screenshot: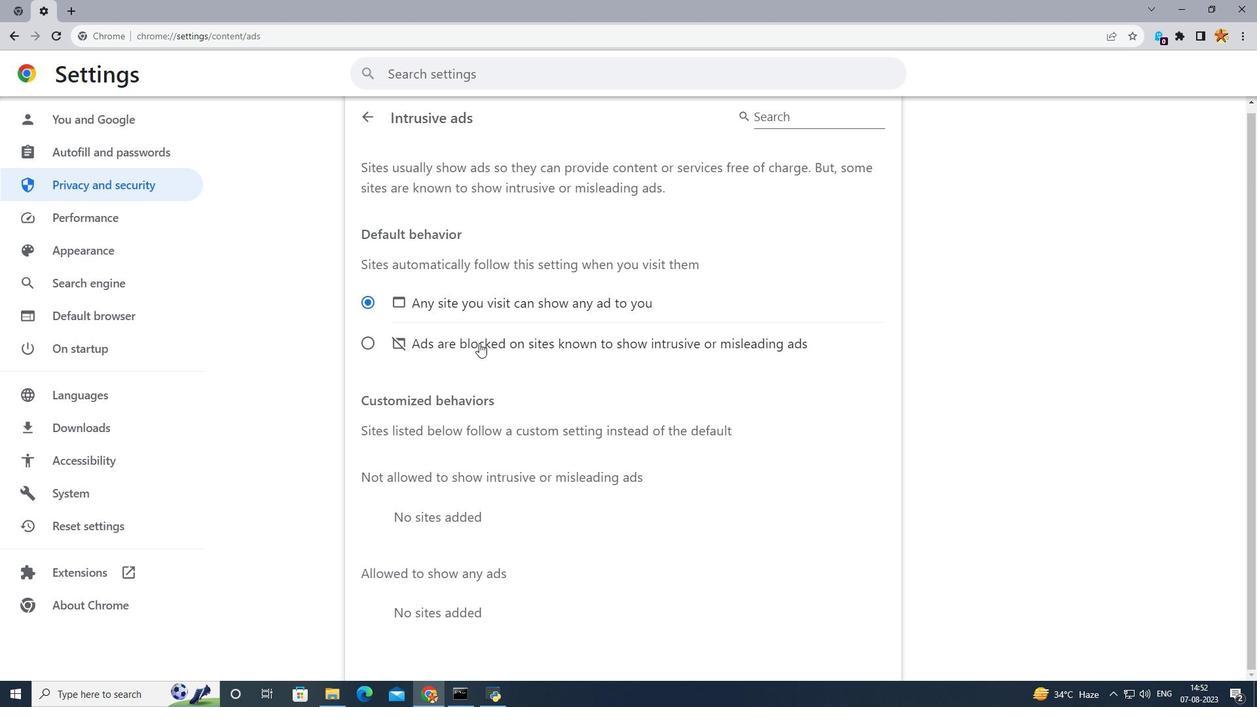 
Action: Mouse moved to (504, 304)
Screenshot: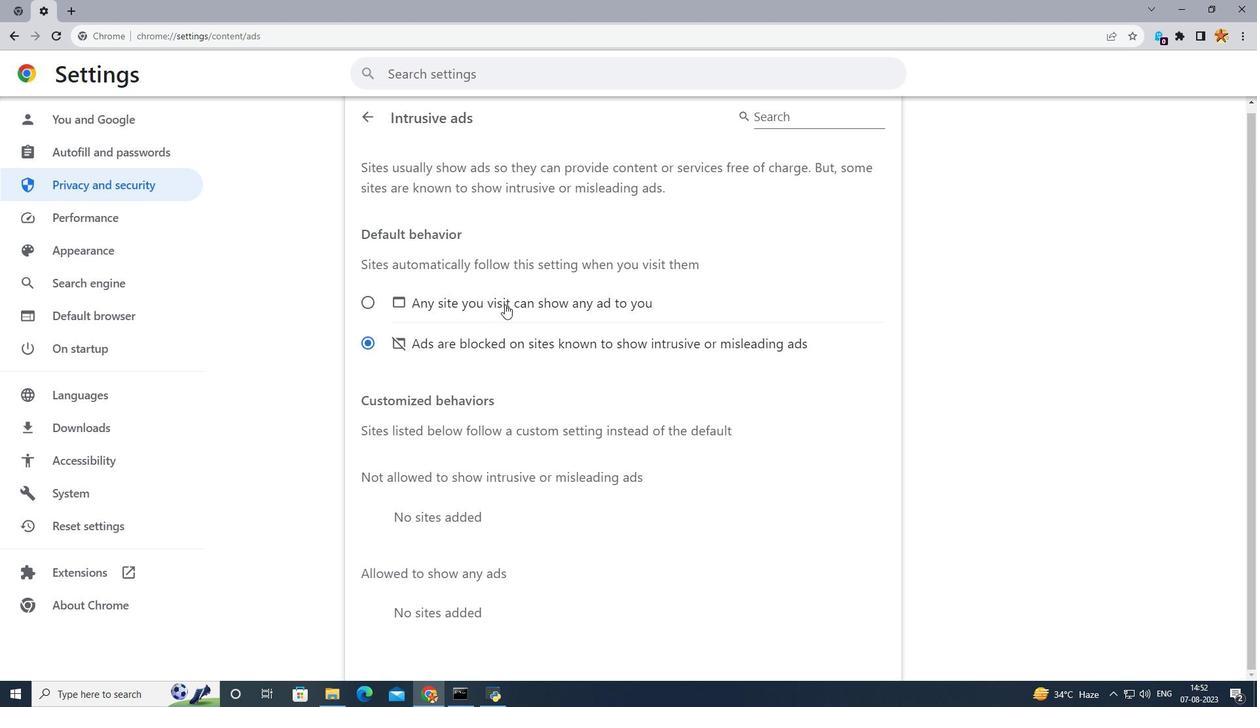 
Action: Mouse pressed left at (504, 304)
Screenshot: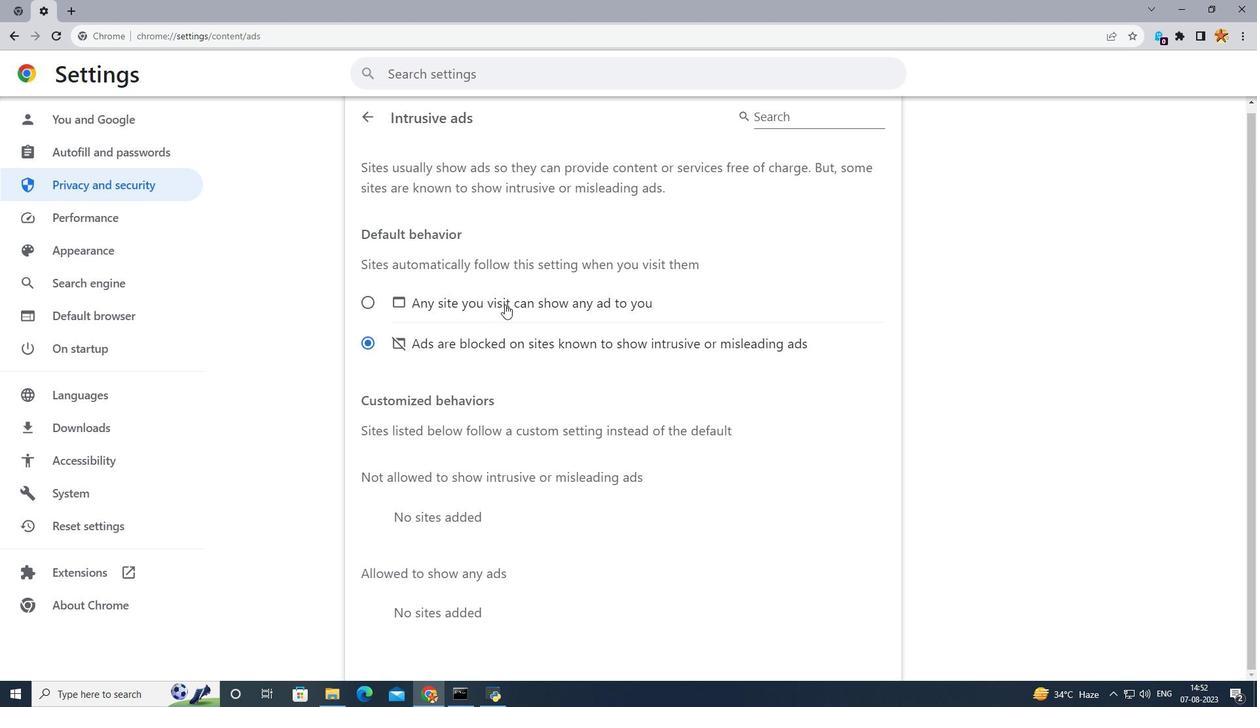 
Action: Mouse moved to (487, 337)
Screenshot: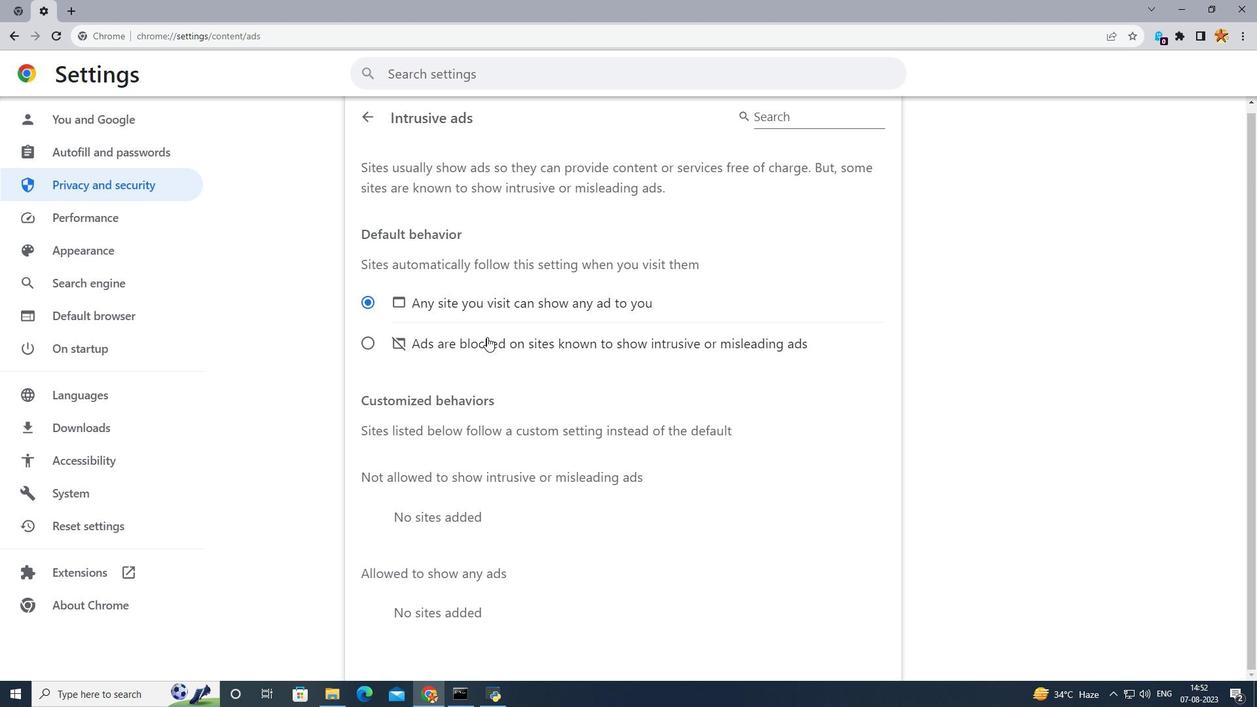 
Action: Mouse pressed left at (487, 337)
Screenshot: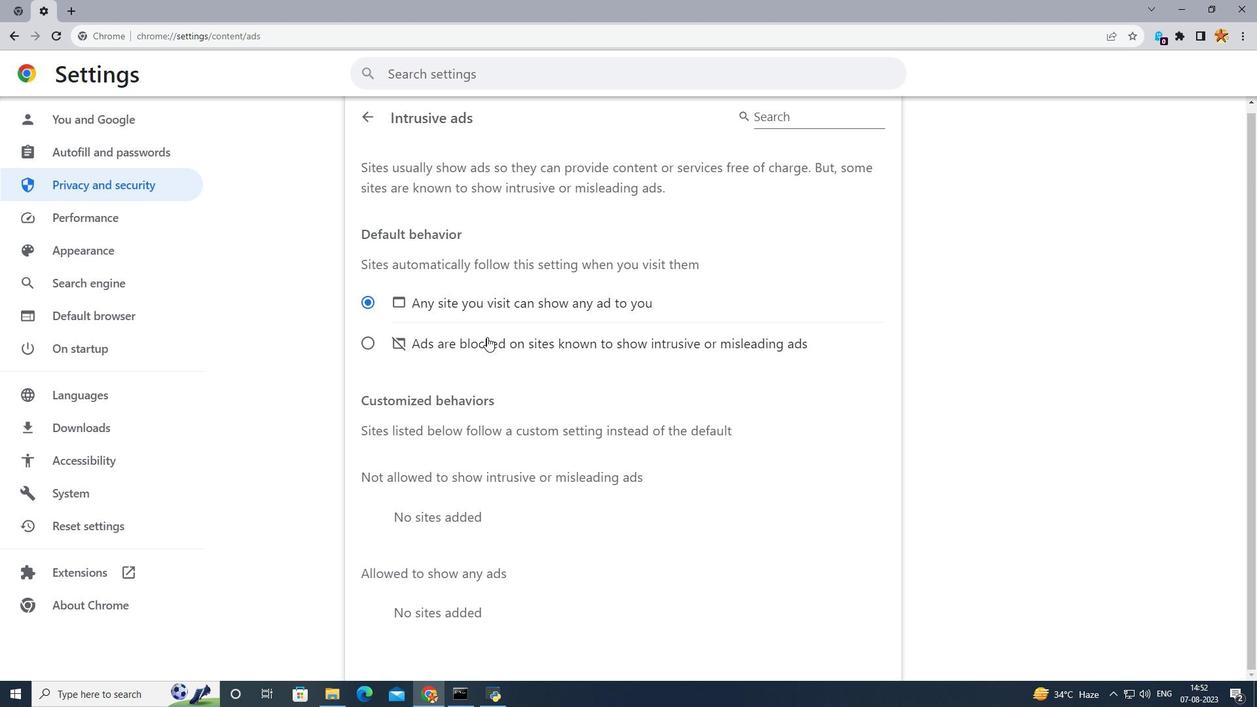 
Action: Mouse moved to (379, 120)
Screenshot: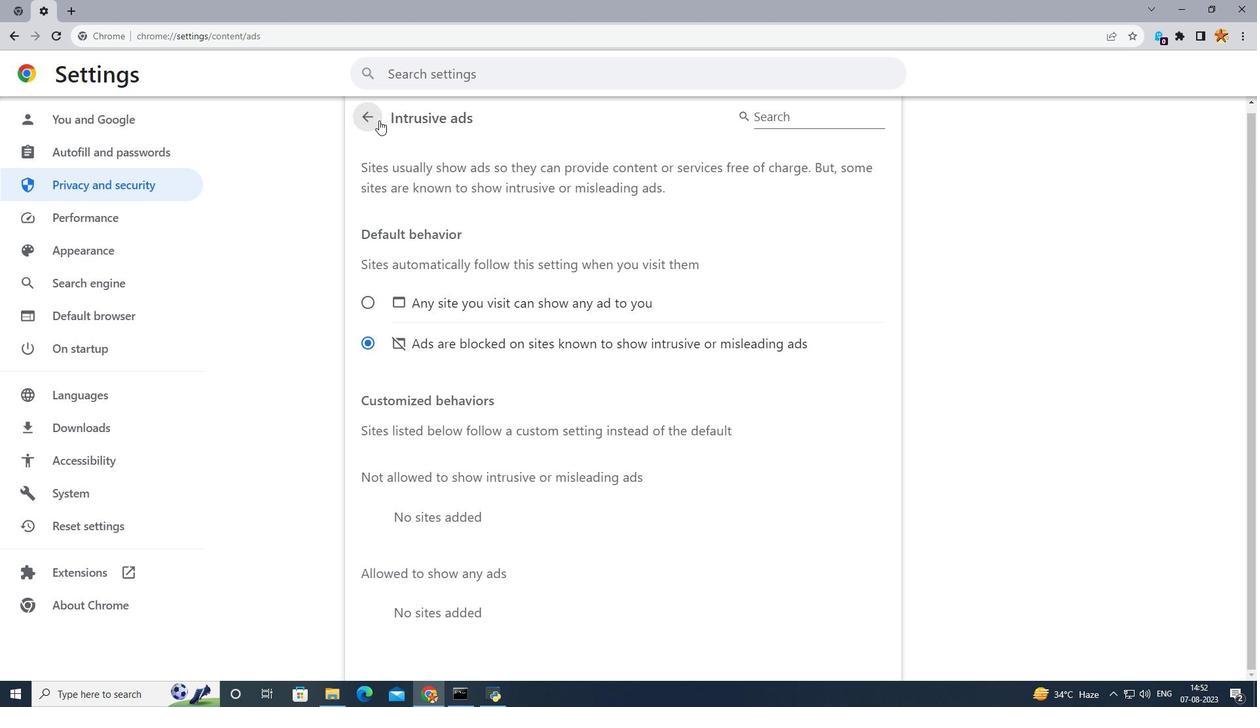 
Action: Mouse pressed left at (379, 120)
Screenshot: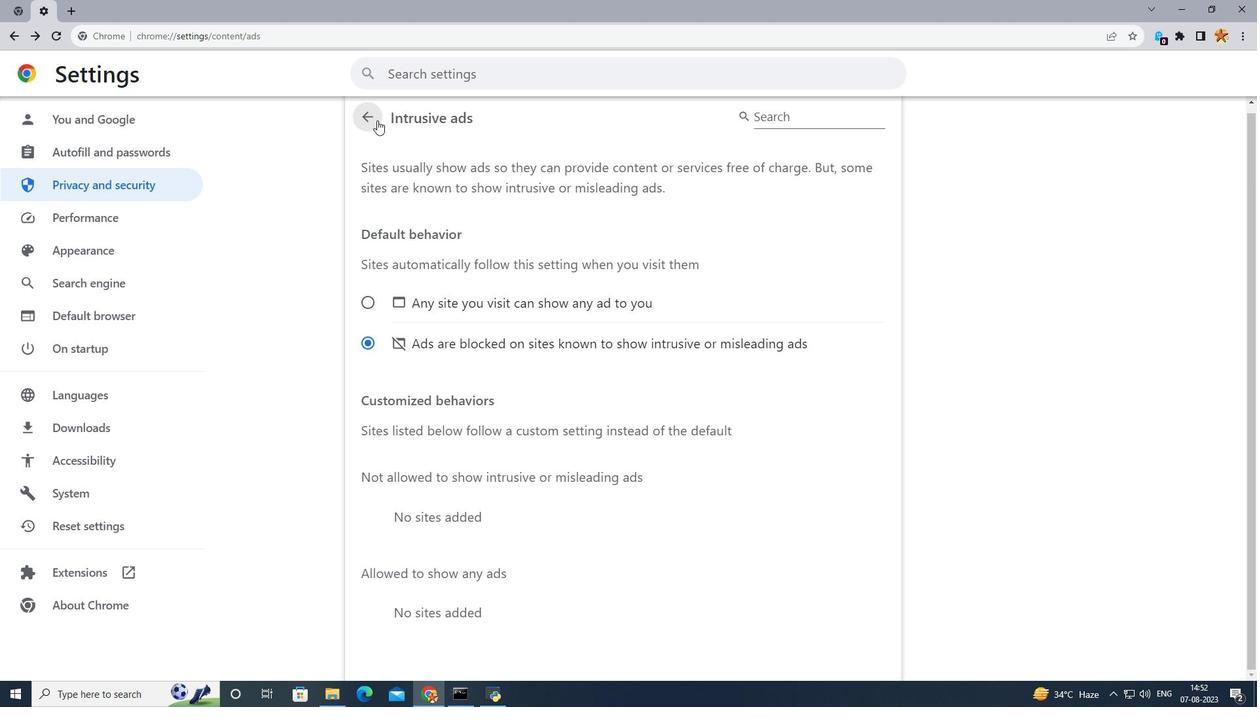 
Action: Mouse moved to (377, 120)
Screenshot: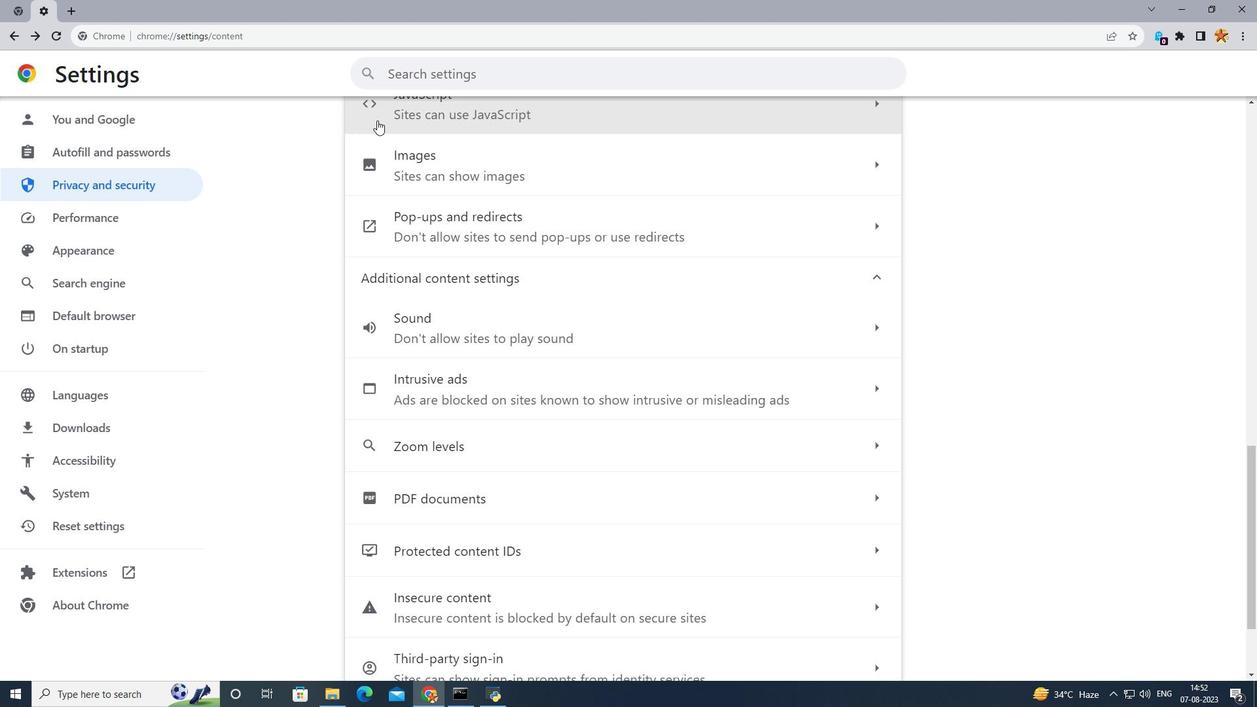 
